 Task: Real Estate Property Sheet Template.
Action: Mouse moved to (244, 183)
Screenshot: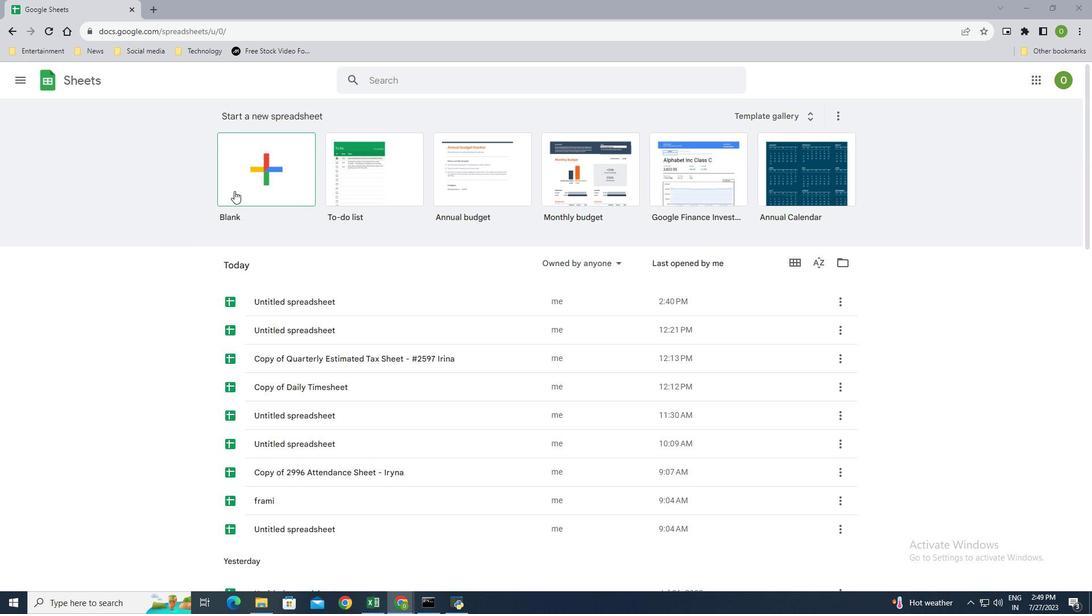 
Action: Mouse pressed left at (244, 183)
Screenshot: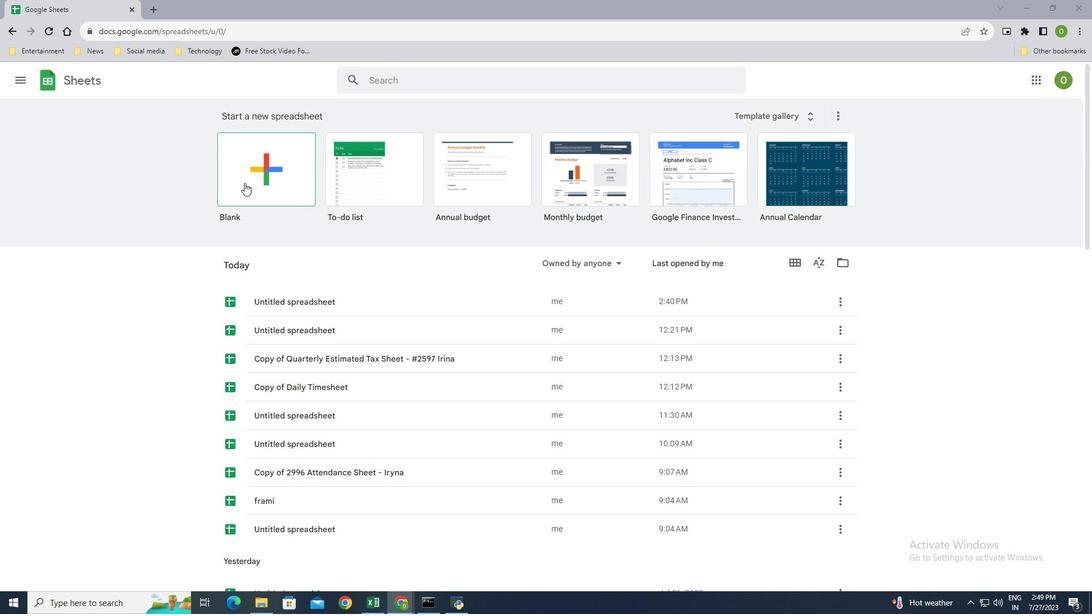 
Action: Mouse moved to (45, 178)
Screenshot: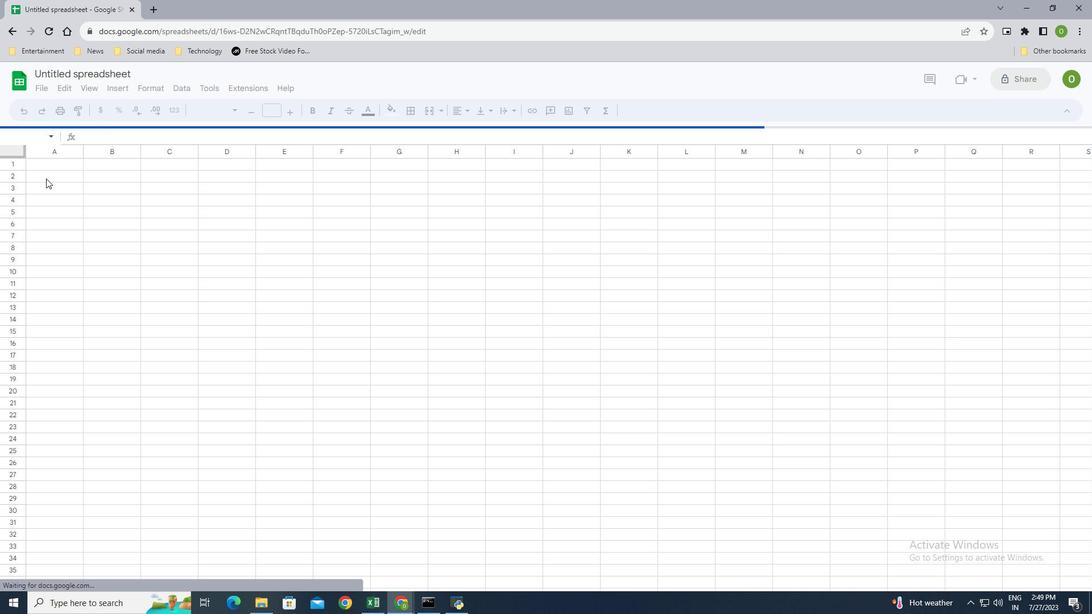 
Action: Mouse pressed left at (45, 178)
Screenshot: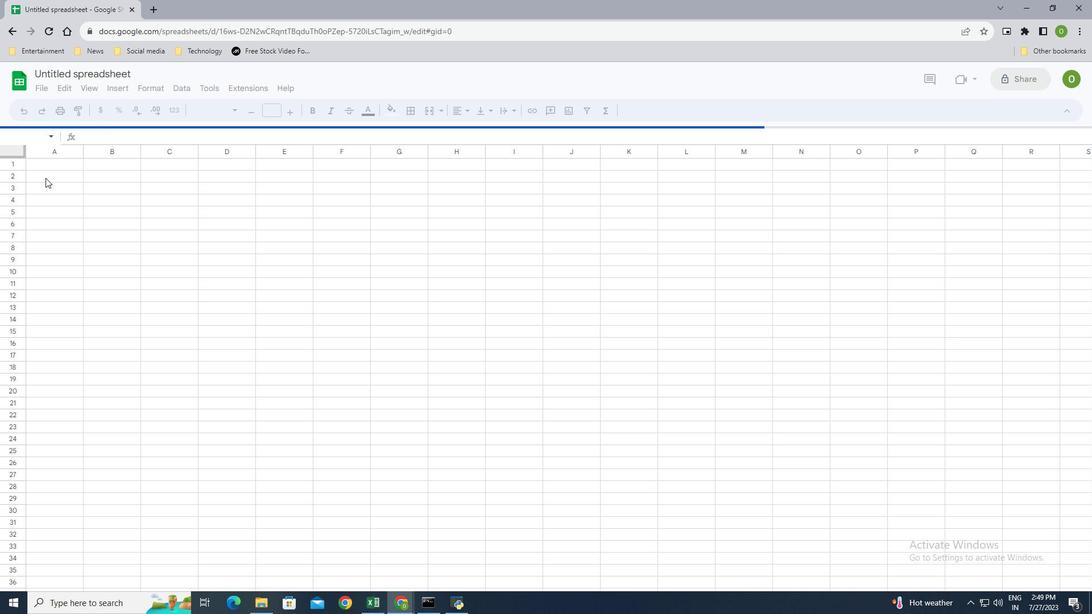 
Action: Mouse moved to (83, 151)
Screenshot: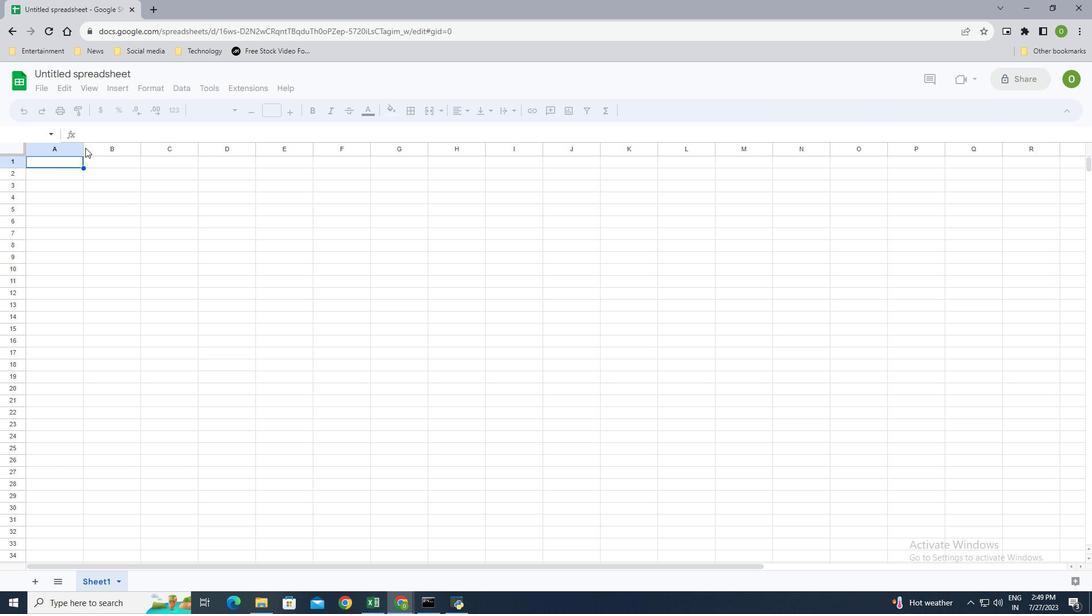 
Action: Mouse pressed left at (83, 151)
Screenshot: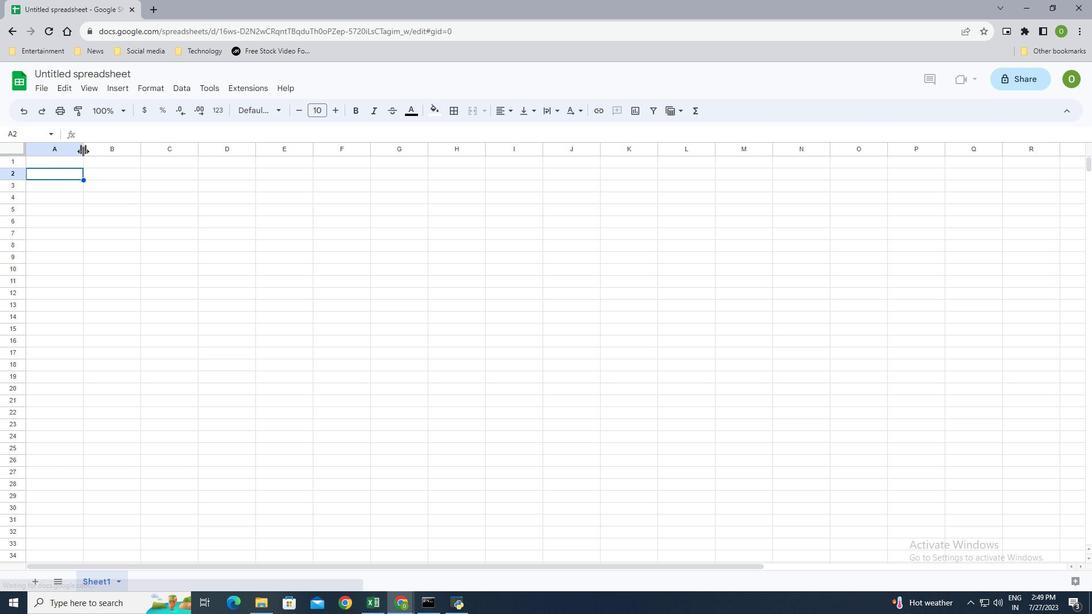 
Action: Mouse moved to (55, 175)
Screenshot: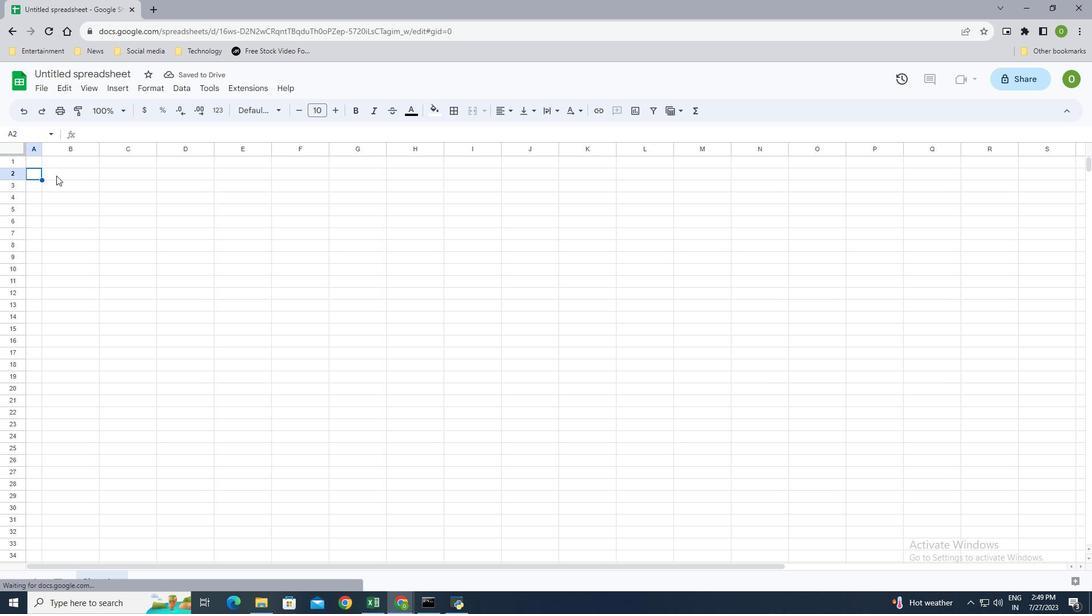 
Action: Mouse pressed left at (55, 175)
Screenshot: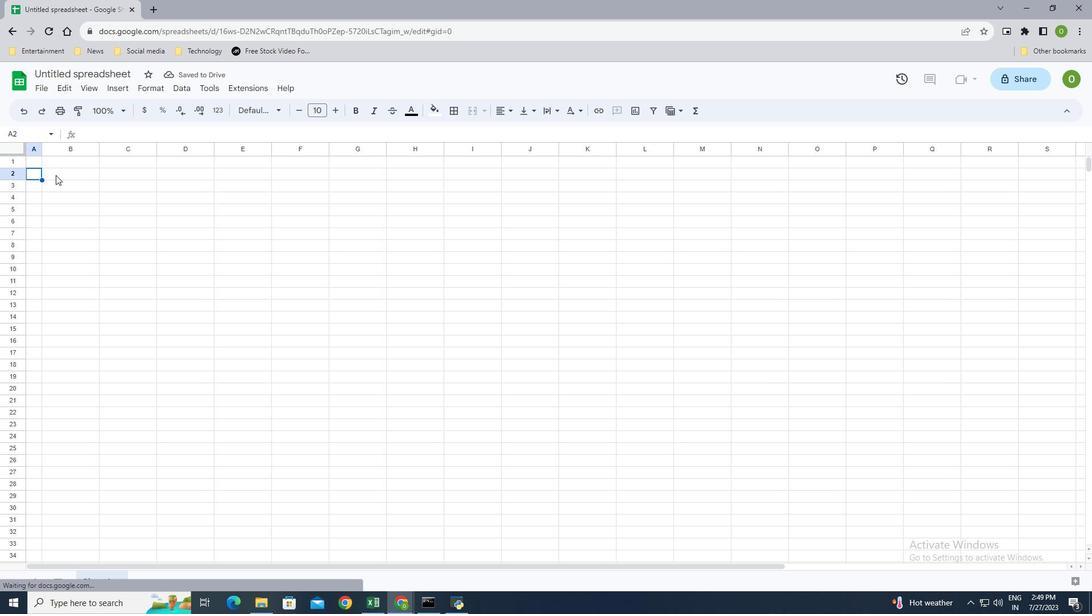 
Action: Mouse moved to (181, 178)
Screenshot: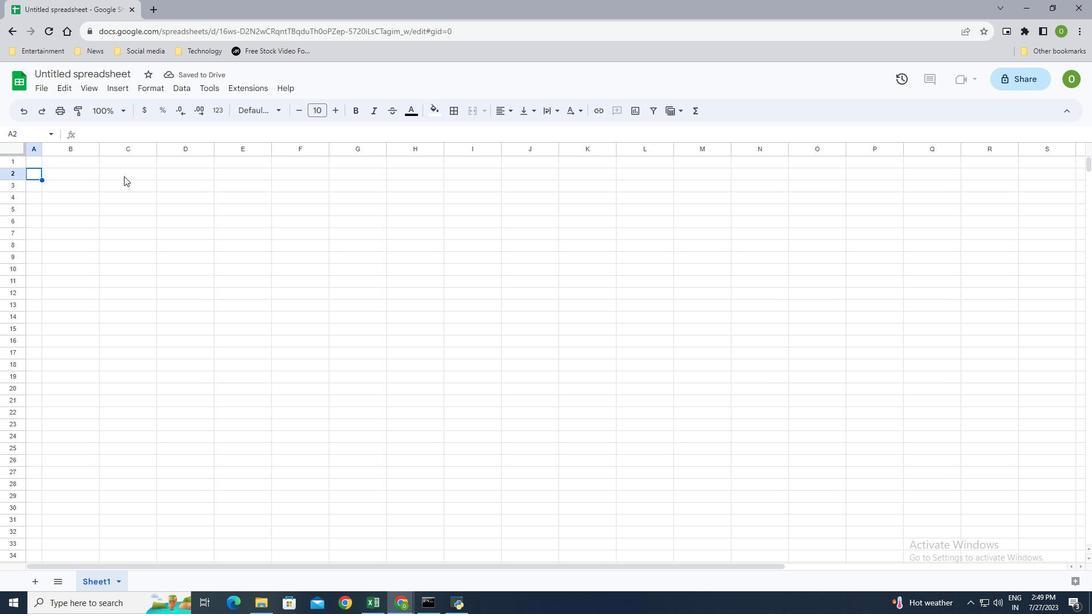 
Action: Key pressed <Key.up><Key.down><Key.shift>Ea<Key.backspace>stimated<Key.space><Key.shift>Taxes<Key.enter><Key.up><Key.shift_r><Key.right><Key.right><Key.right><Key.right><Key.down>
Screenshot: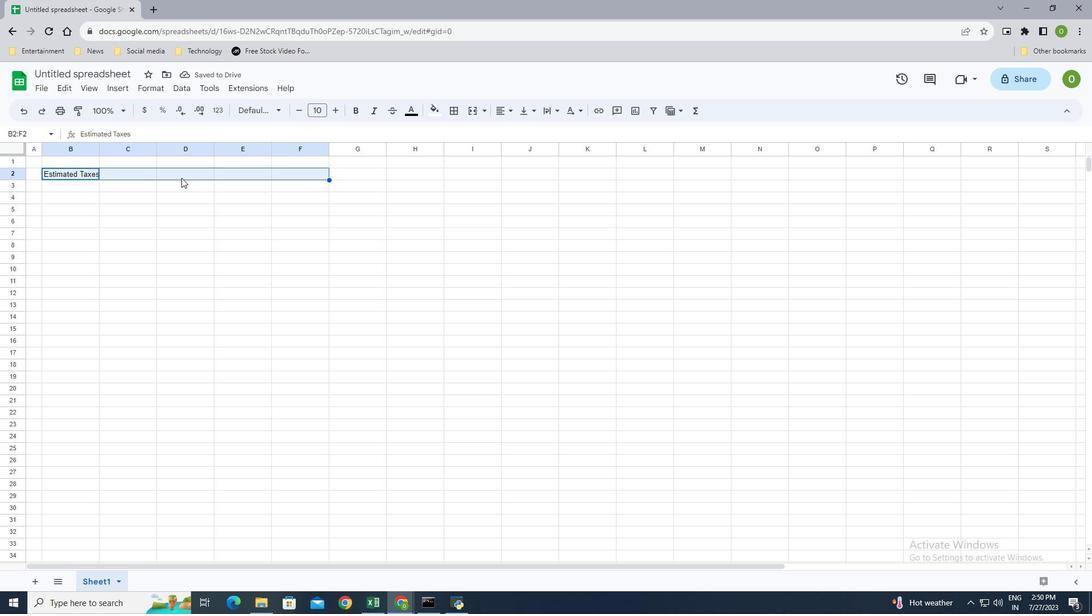 
Action: Mouse moved to (473, 110)
Screenshot: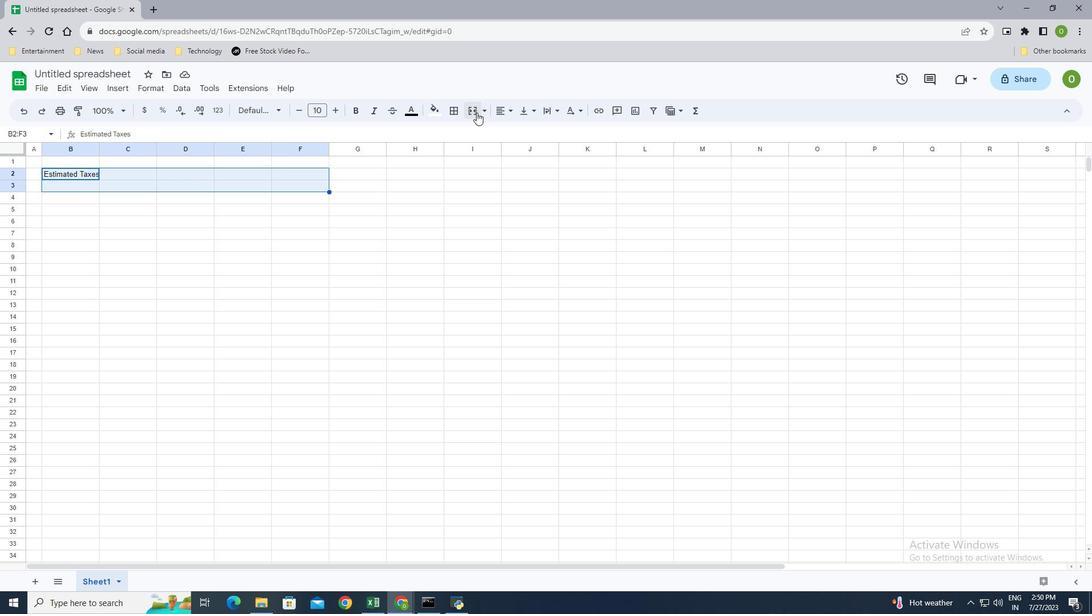 
Action: Mouse pressed left at (473, 110)
Screenshot: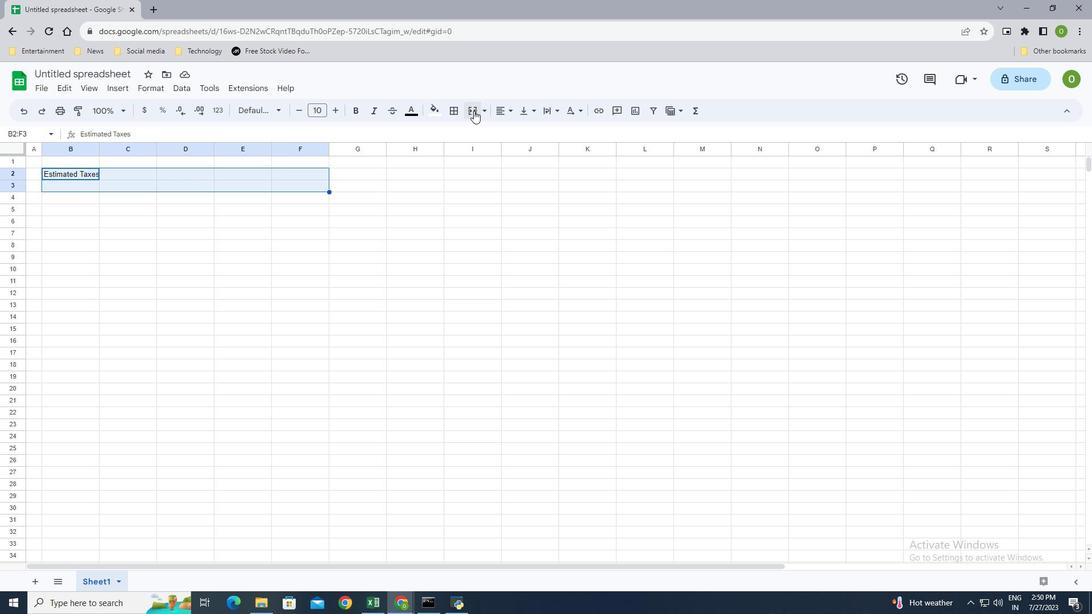 
Action: Mouse moved to (510, 107)
Screenshot: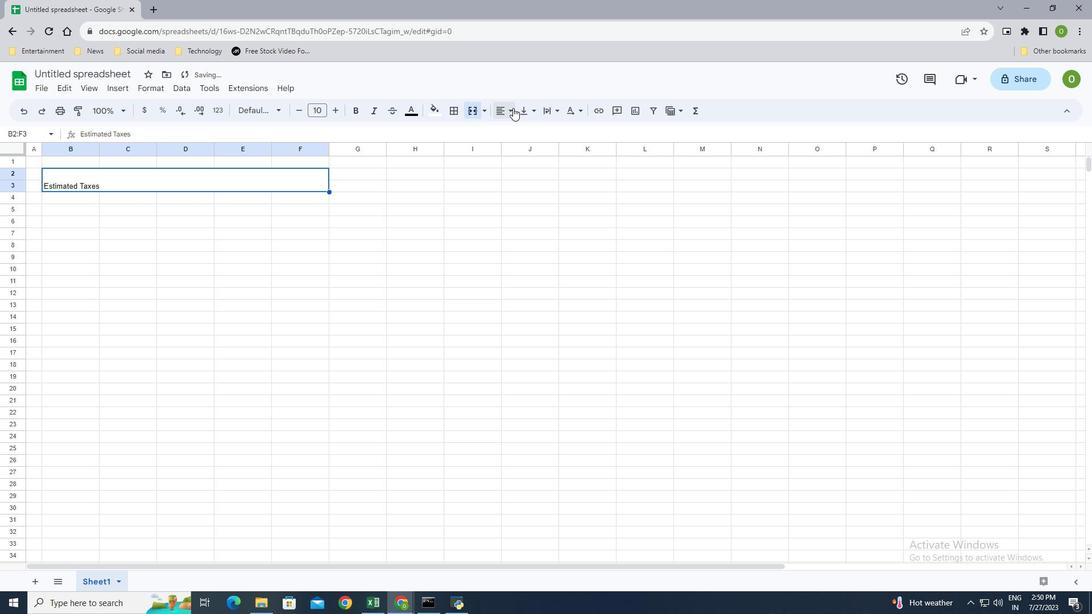 
Action: Mouse pressed left at (510, 107)
Screenshot: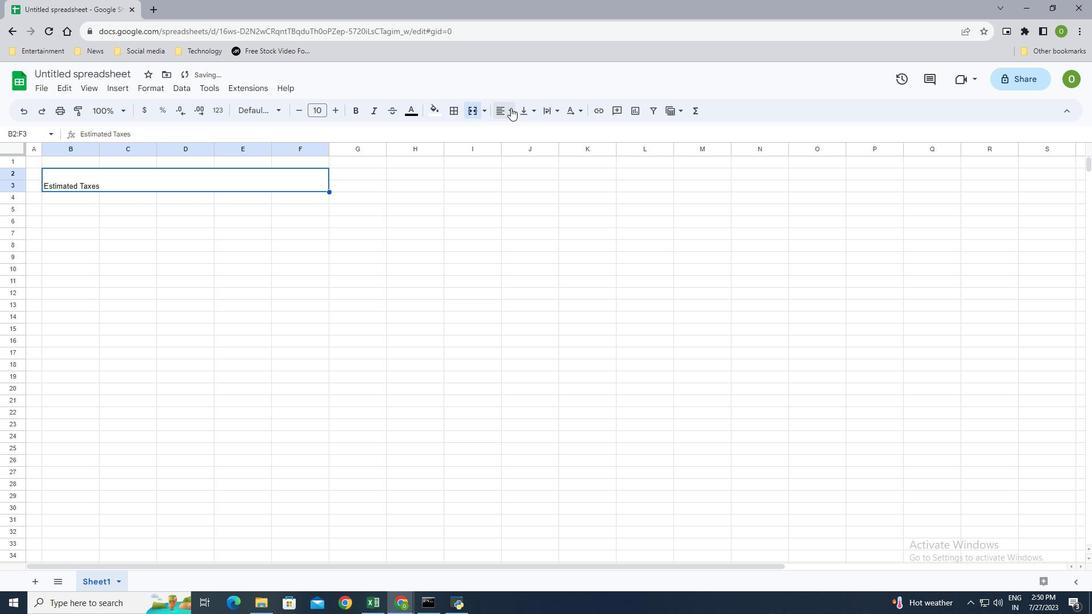 
Action: Mouse moved to (530, 106)
Screenshot: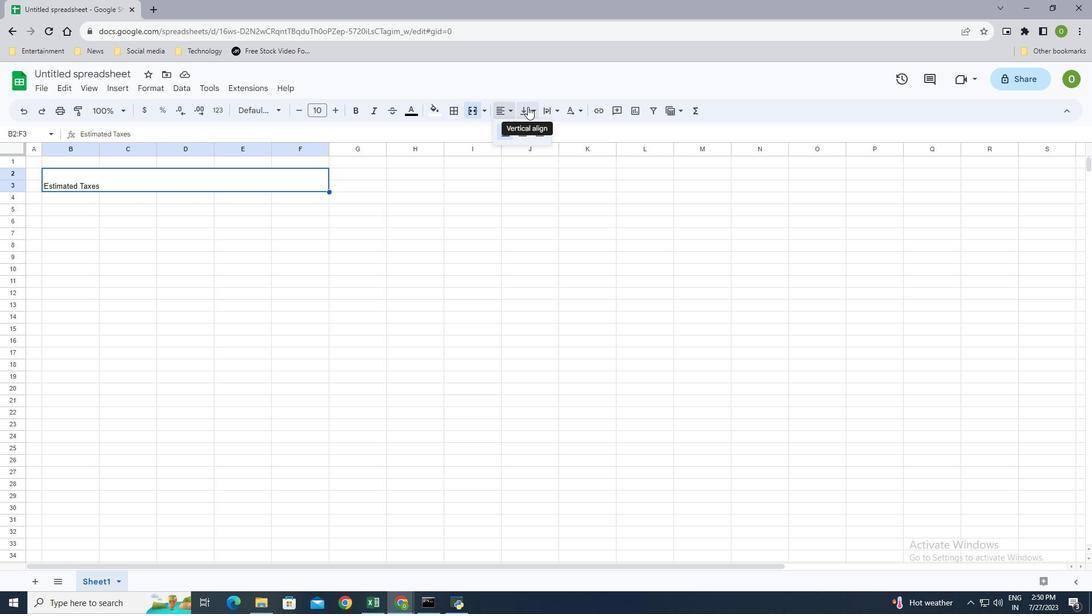 
Action: Mouse pressed left at (530, 106)
Screenshot: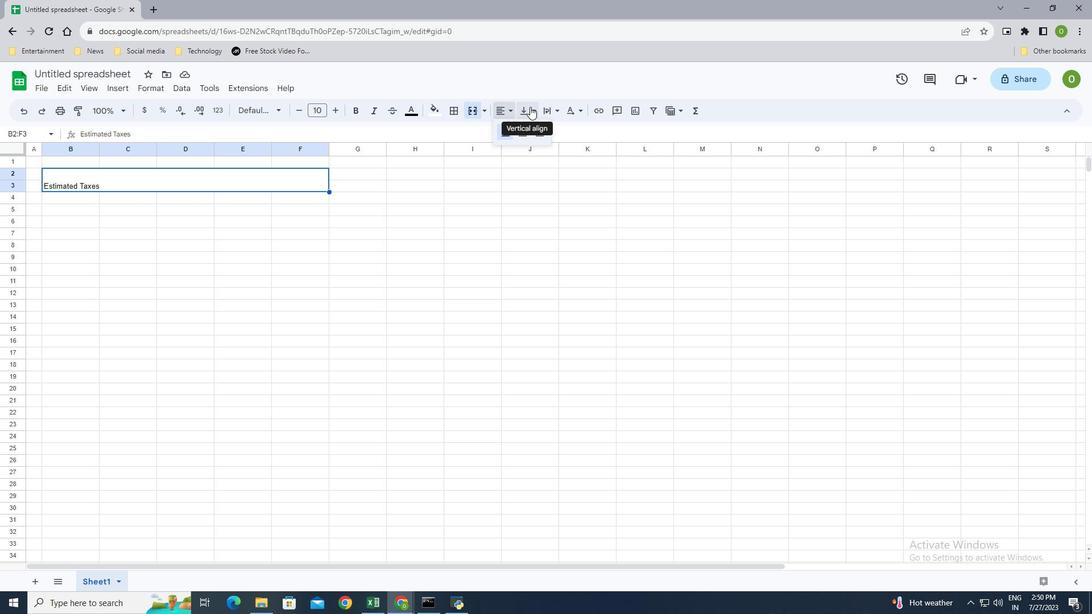 
Action: Mouse moved to (546, 130)
Screenshot: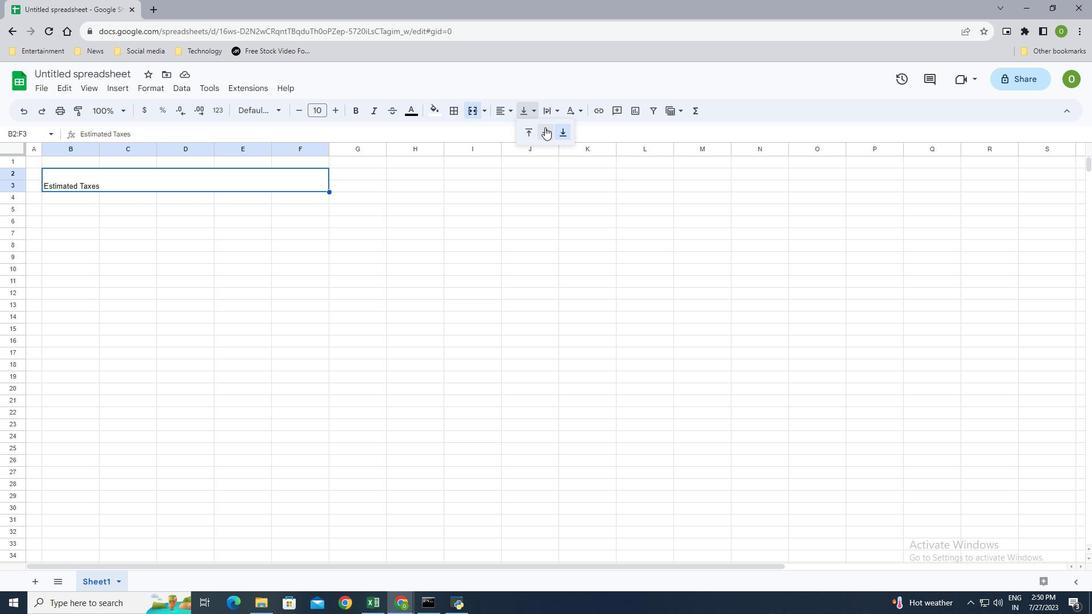 
Action: Mouse pressed left at (546, 130)
Screenshot: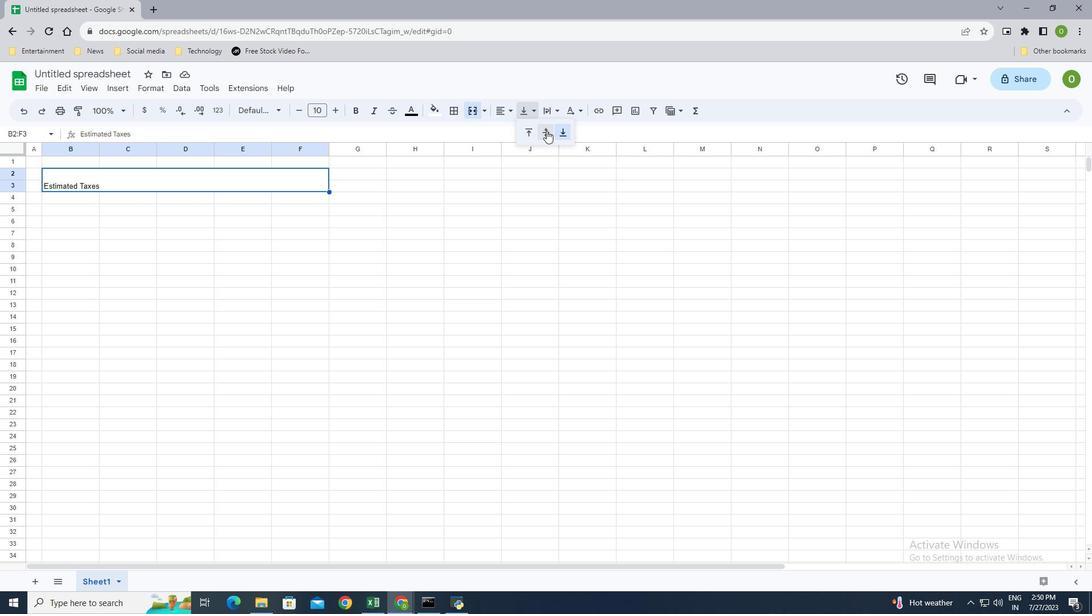 
Action: Mouse moved to (339, 108)
Screenshot: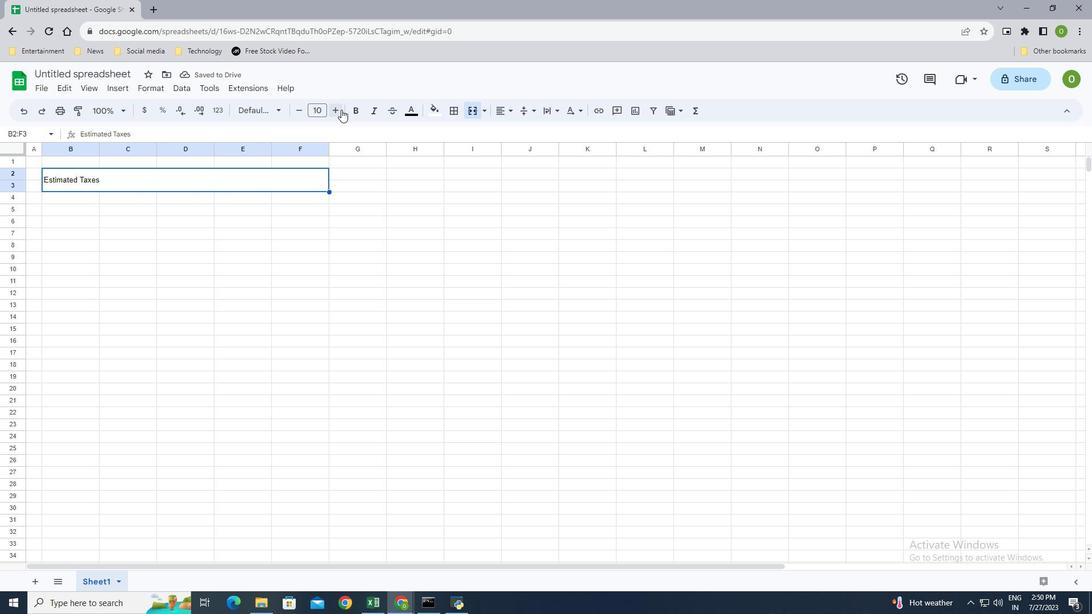 
Action: Mouse pressed left at (339, 108)
Screenshot: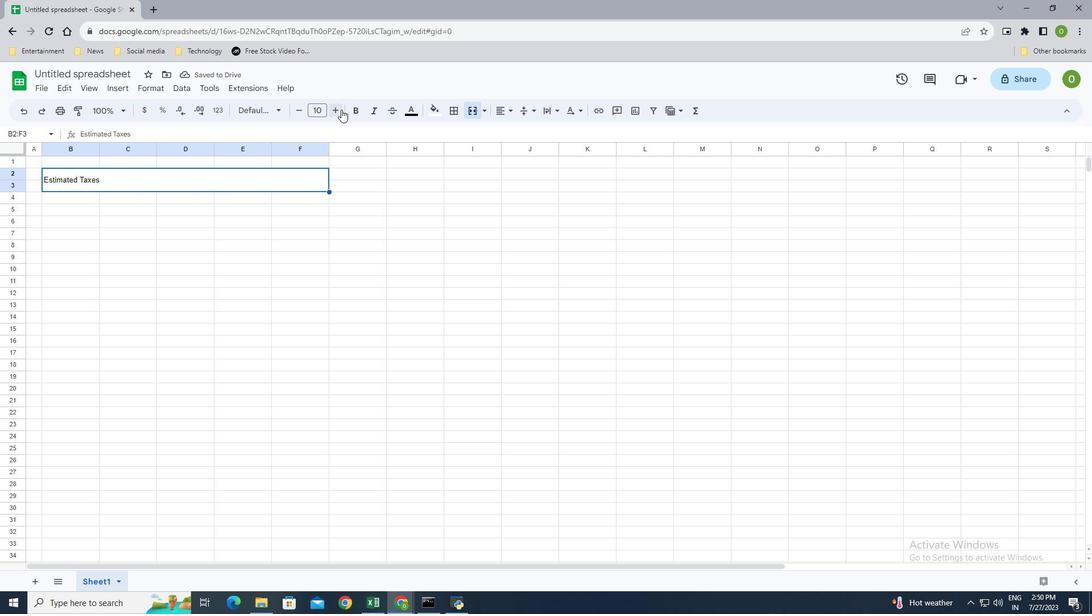 
Action: Mouse pressed left at (339, 108)
Screenshot: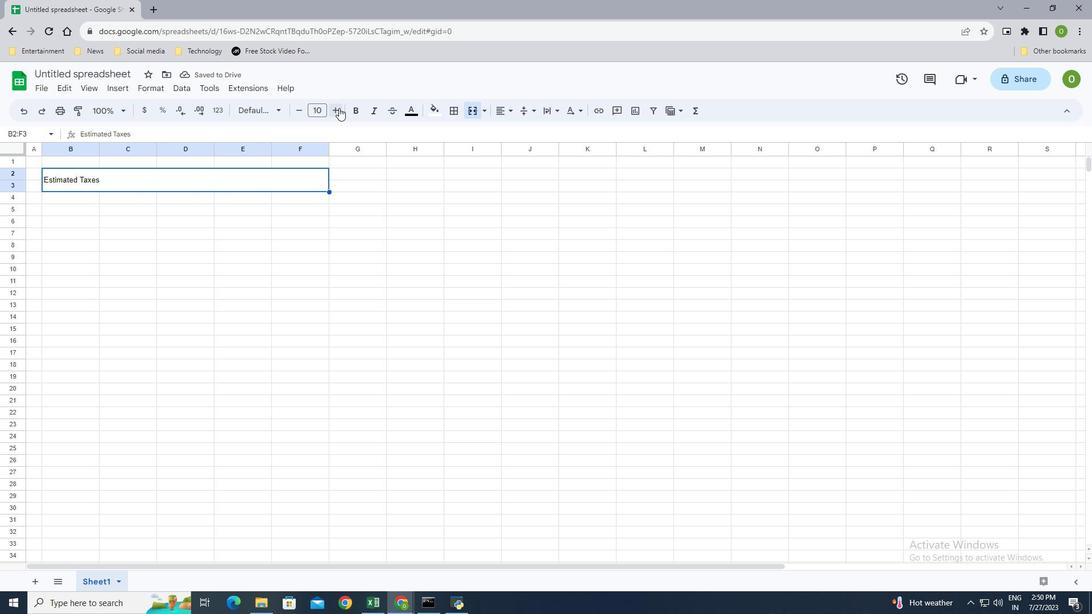
Action: Mouse pressed left at (339, 108)
Screenshot: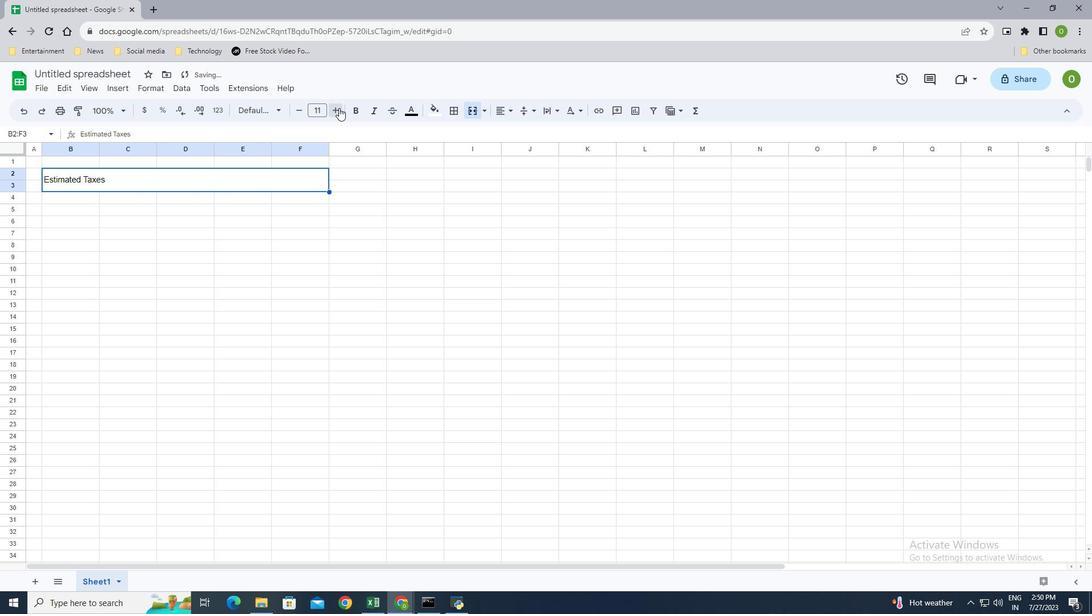 
Action: Mouse pressed left at (339, 108)
Screenshot: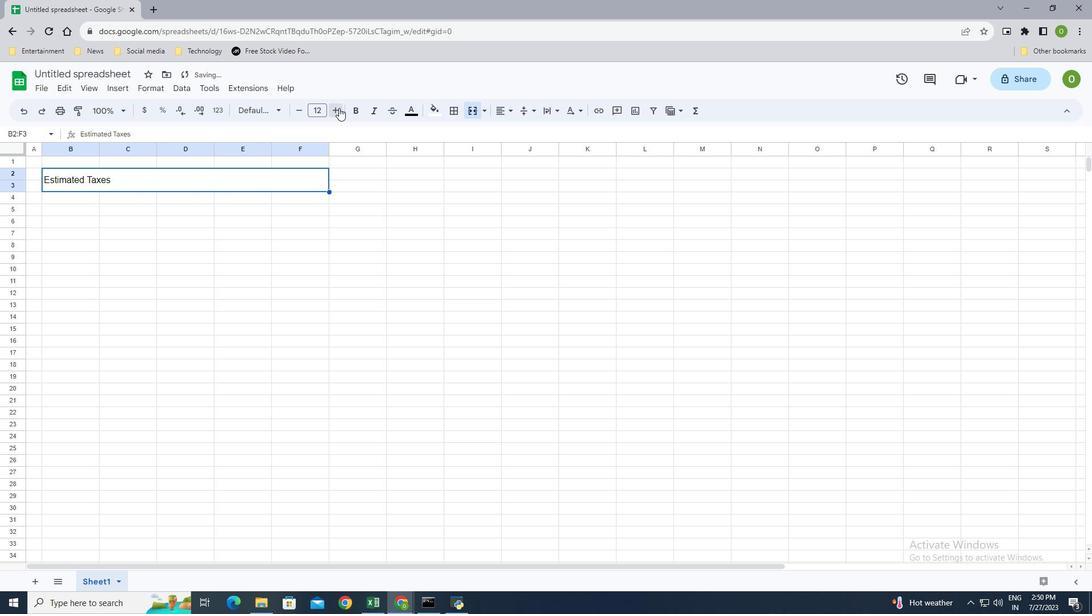 
Action: Mouse pressed left at (339, 108)
Screenshot: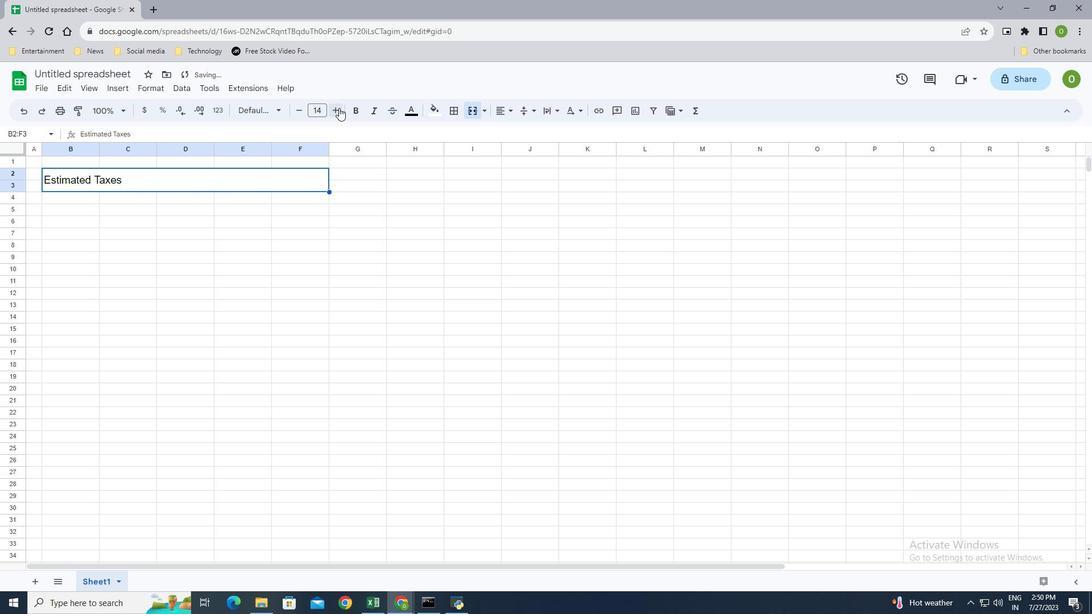 
Action: Mouse pressed left at (339, 108)
Screenshot: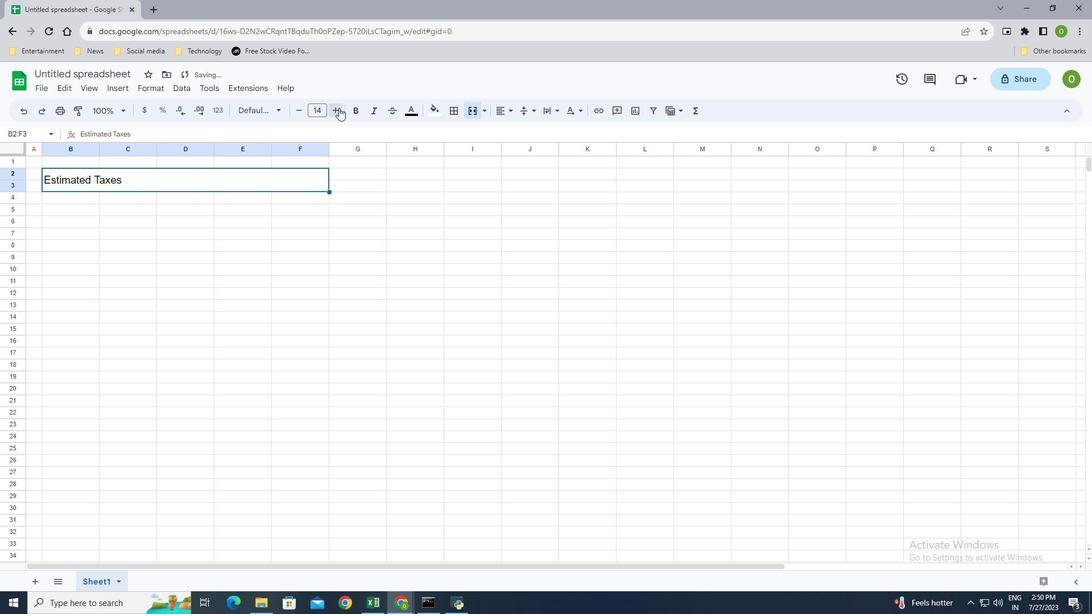 
Action: Mouse pressed left at (339, 108)
Screenshot: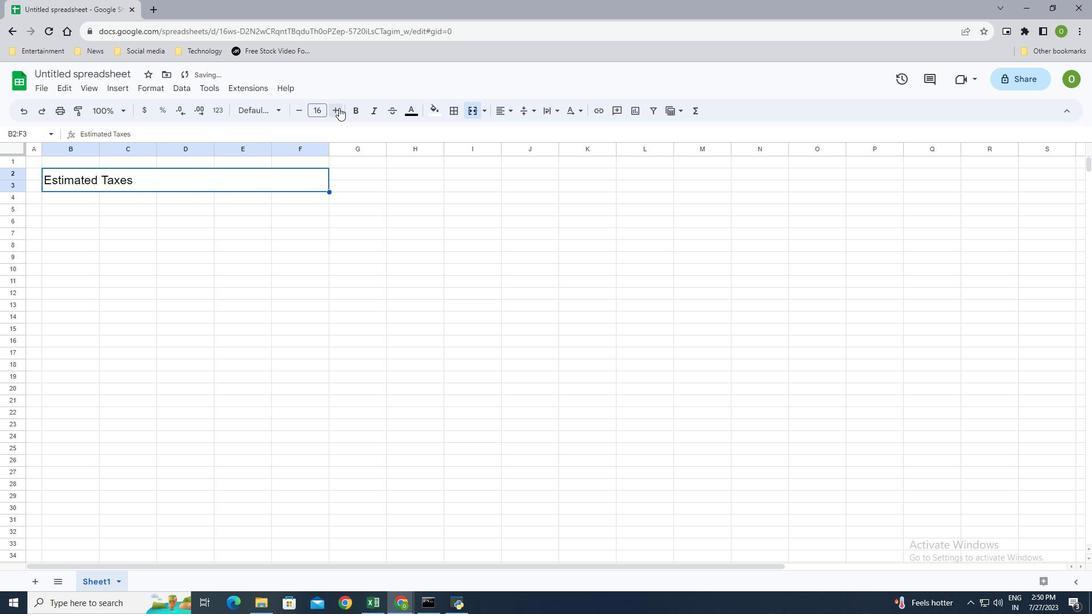 
Action: Mouse pressed left at (339, 108)
Screenshot: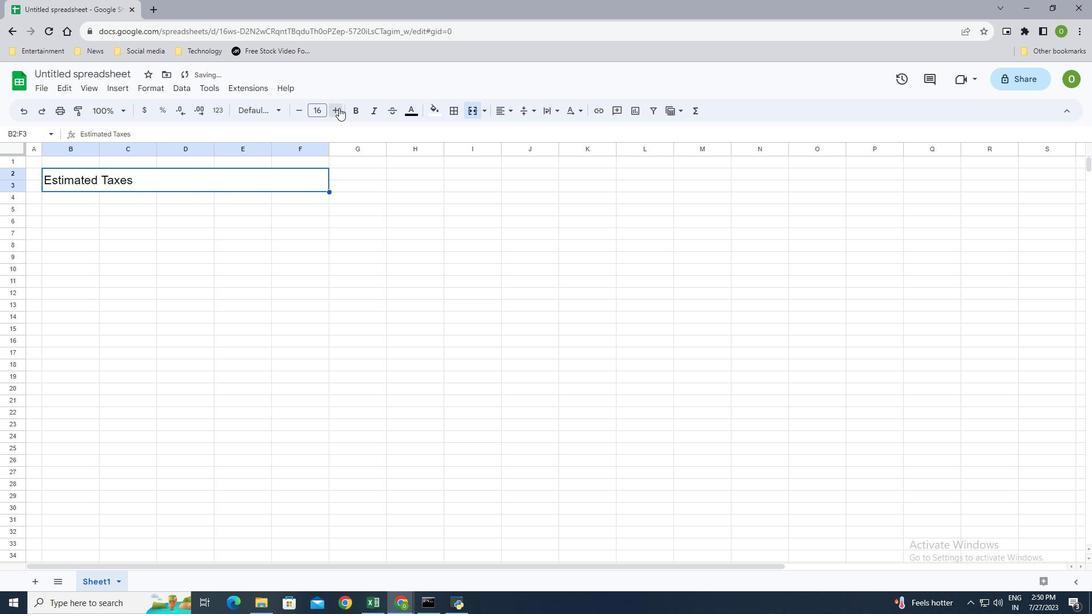 
Action: Mouse pressed left at (339, 108)
Screenshot: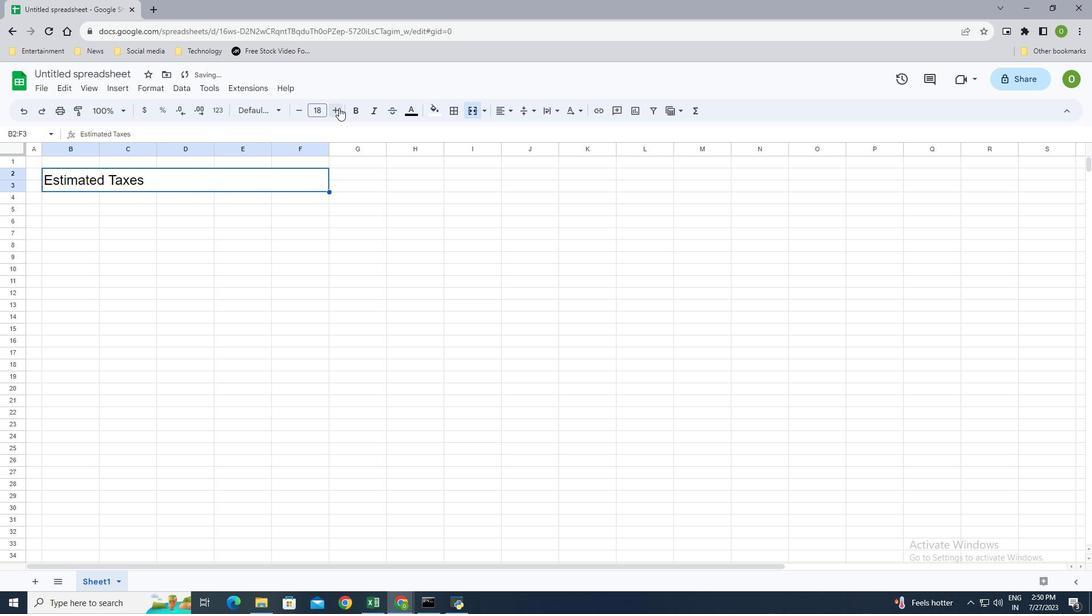 
Action: Mouse pressed left at (339, 108)
Screenshot: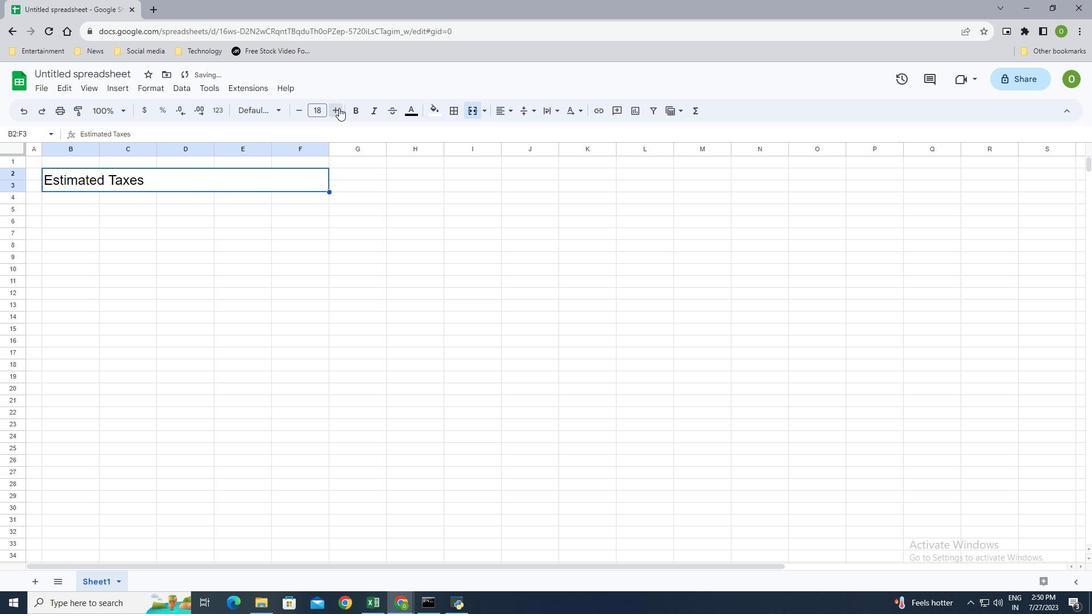 
Action: Mouse pressed left at (339, 108)
Screenshot: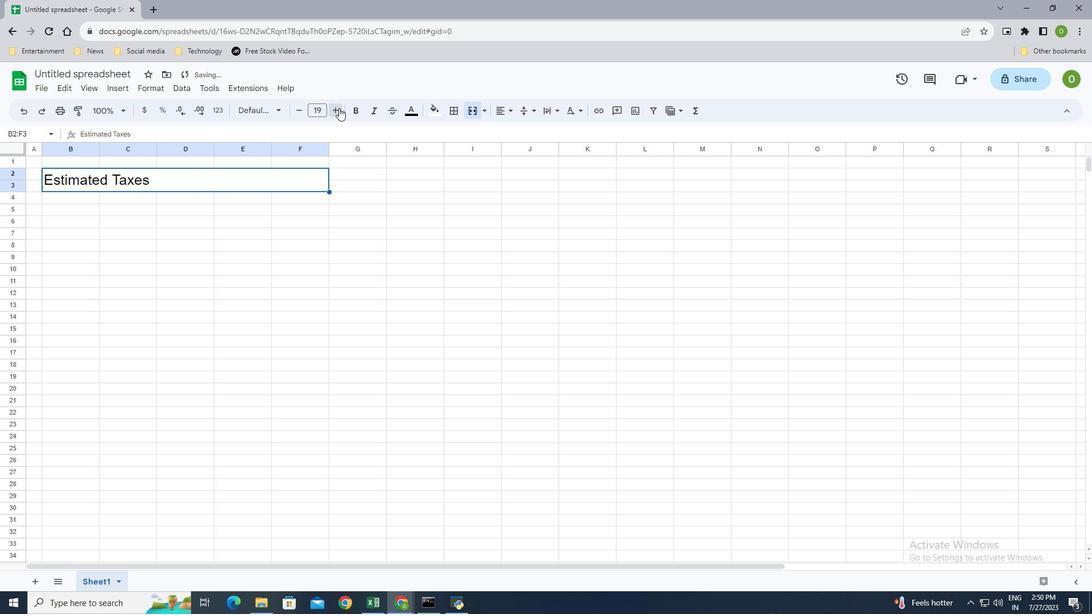 
Action: Mouse pressed left at (339, 108)
Screenshot: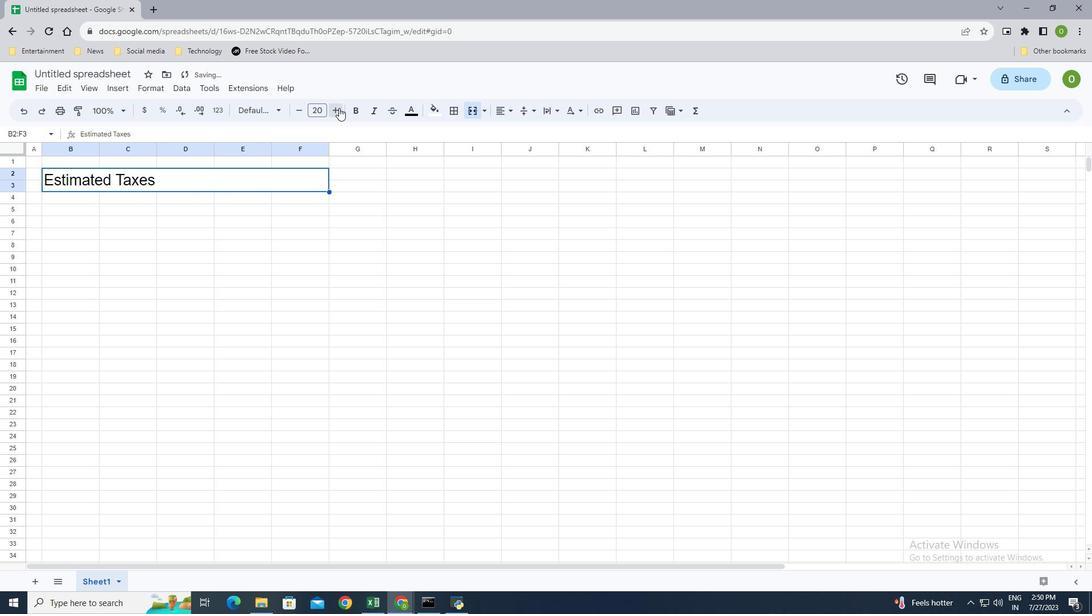 
Action: Mouse pressed left at (339, 108)
Screenshot: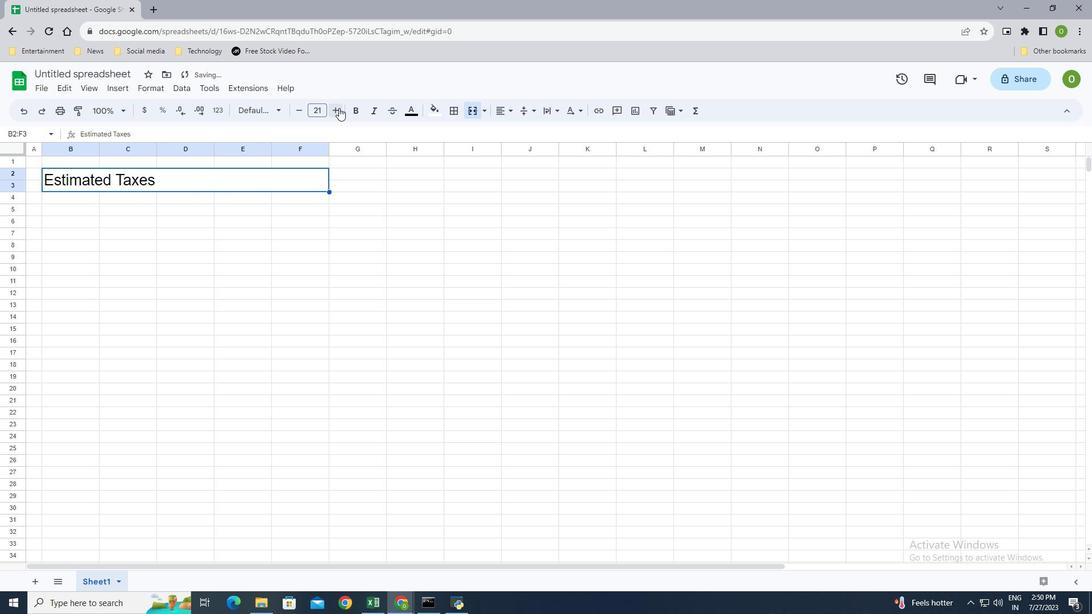 
Action: Mouse pressed left at (339, 108)
Screenshot: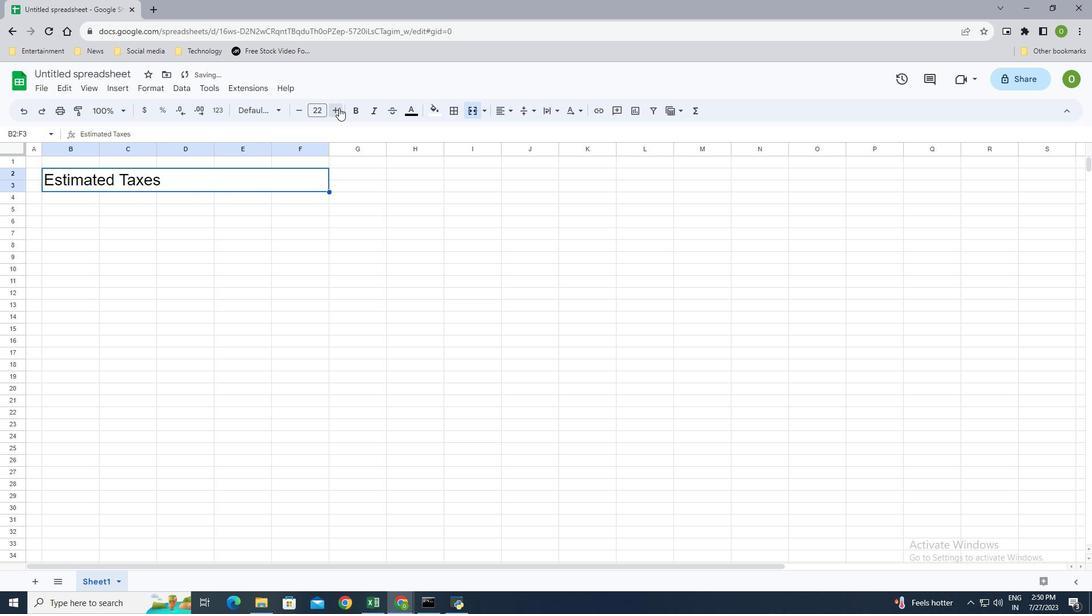 
Action: Mouse pressed left at (339, 108)
Screenshot: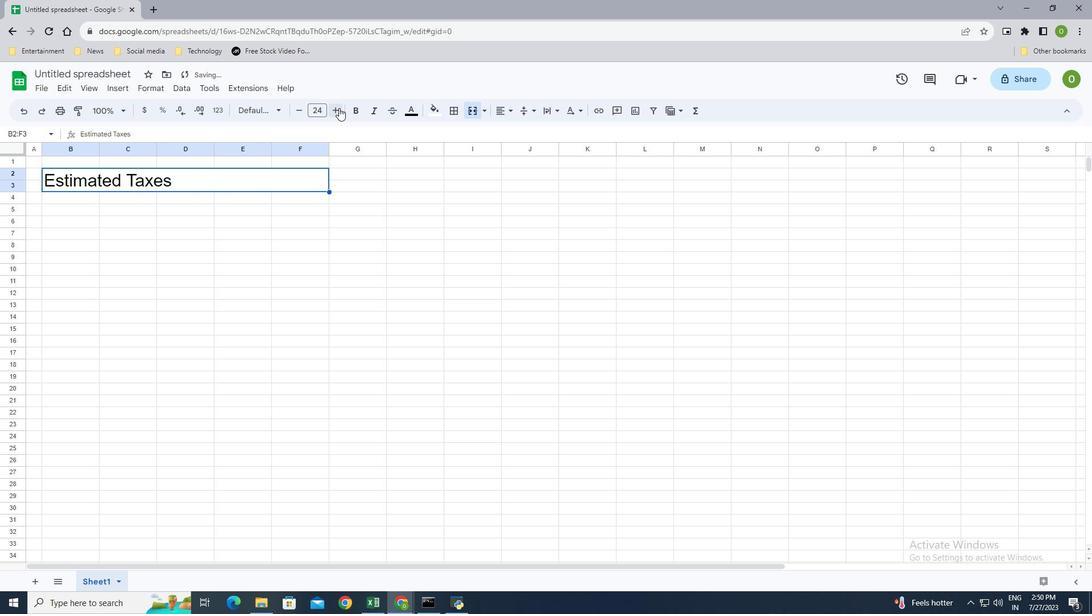
Action: Mouse moved to (262, 107)
Screenshot: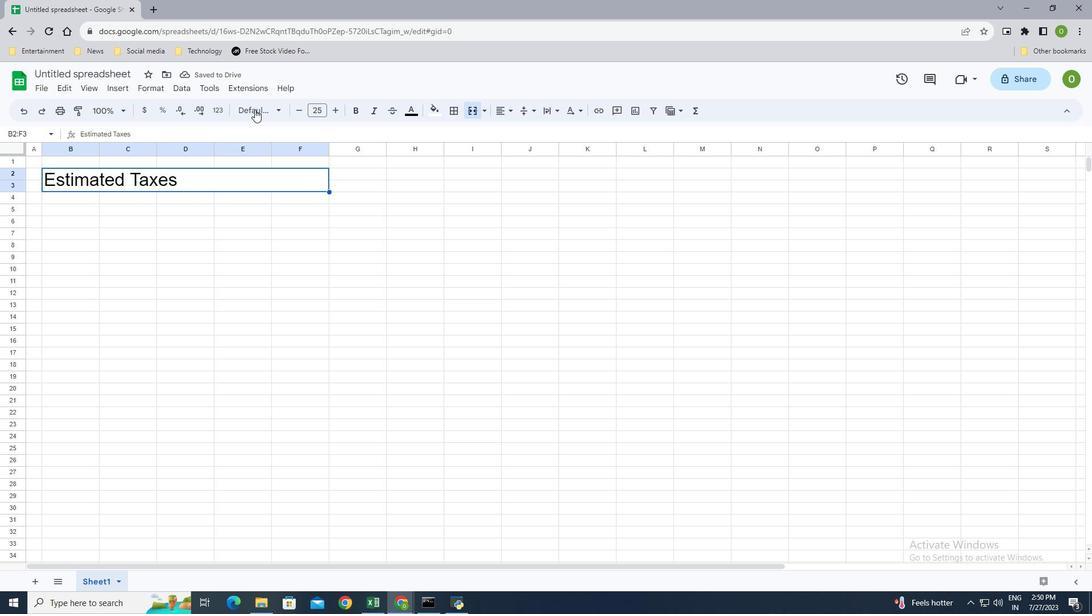 
Action: Mouse pressed left at (262, 107)
Screenshot: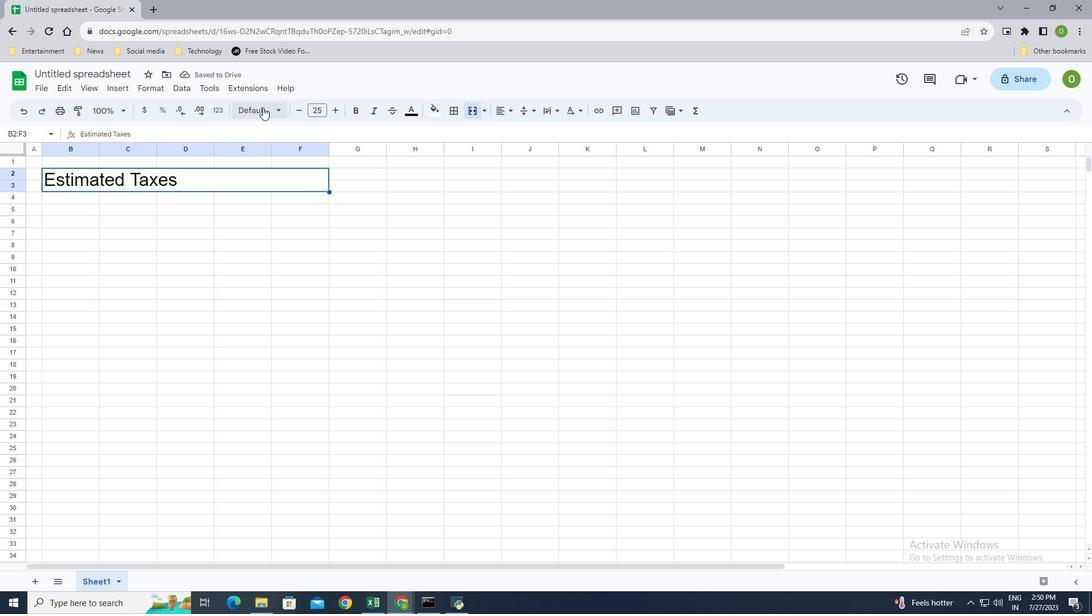 
Action: Mouse moved to (276, 134)
Screenshot: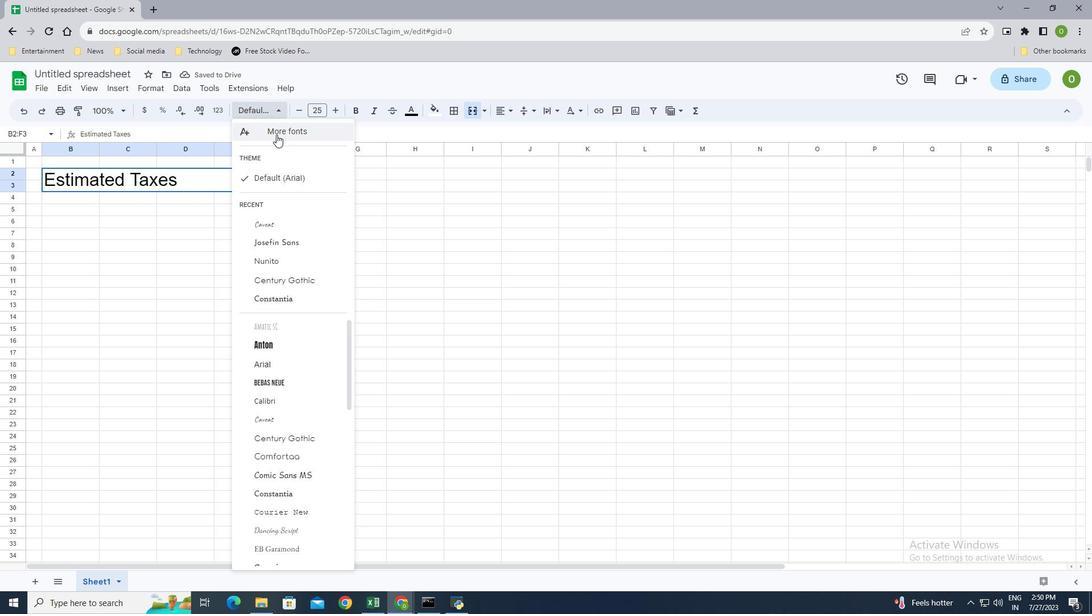 
Action: Mouse pressed left at (276, 134)
Screenshot: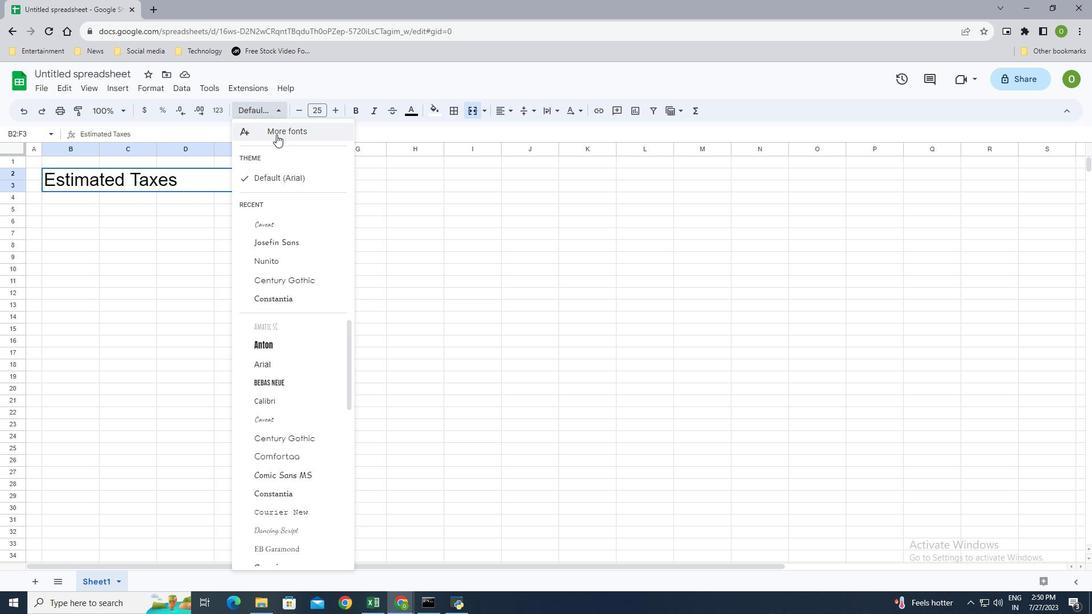 
Action: Mouse moved to (354, 195)
Screenshot: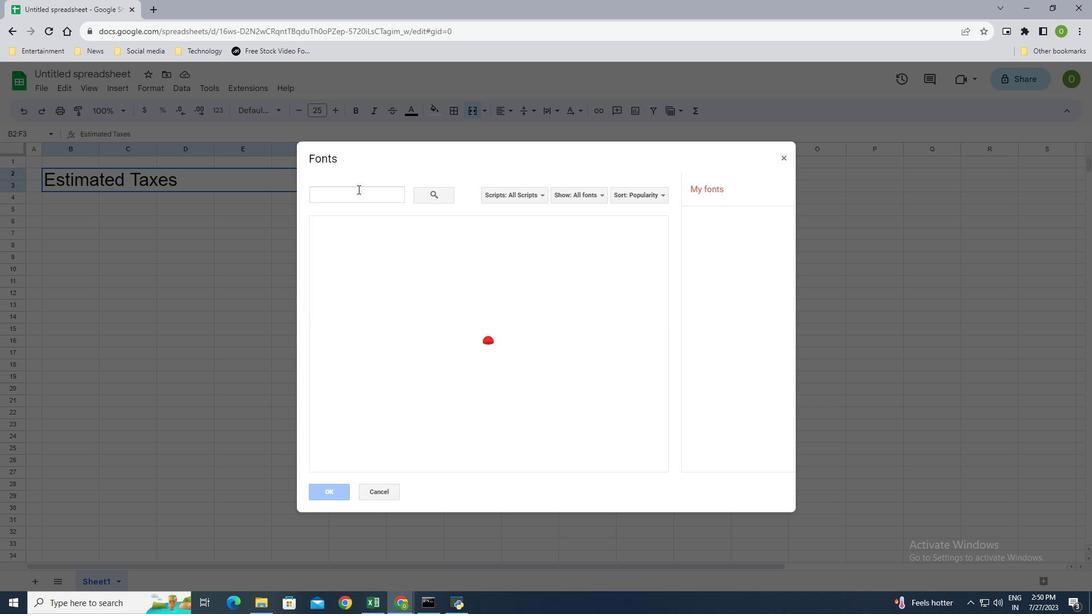 
Action: Mouse pressed left at (354, 195)
Screenshot: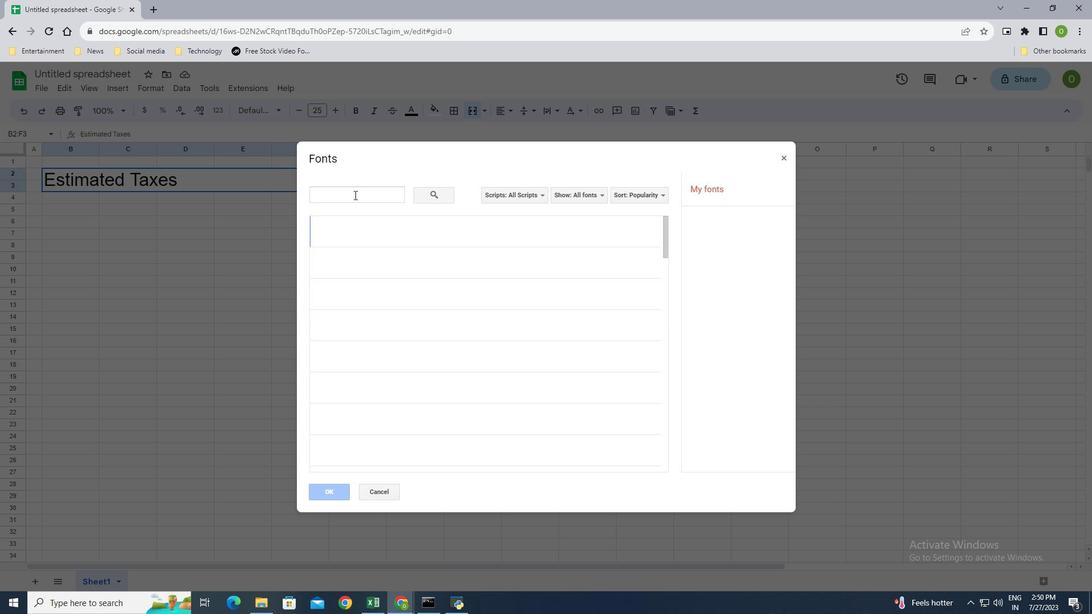 
Action: Key pressed inter
Screenshot: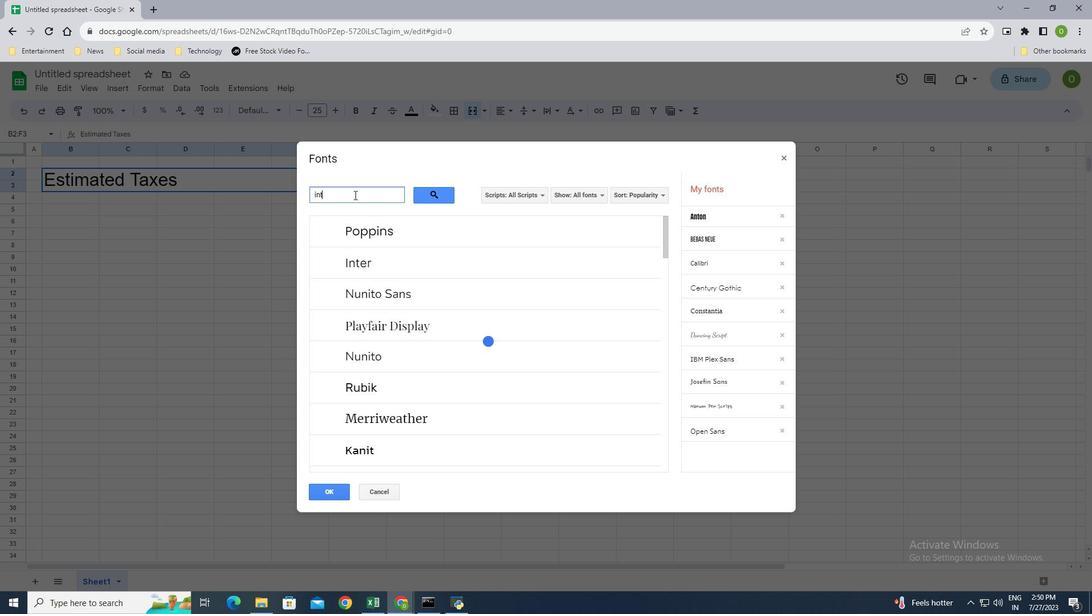 
Action: Mouse moved to (375, 229)
Screenshot: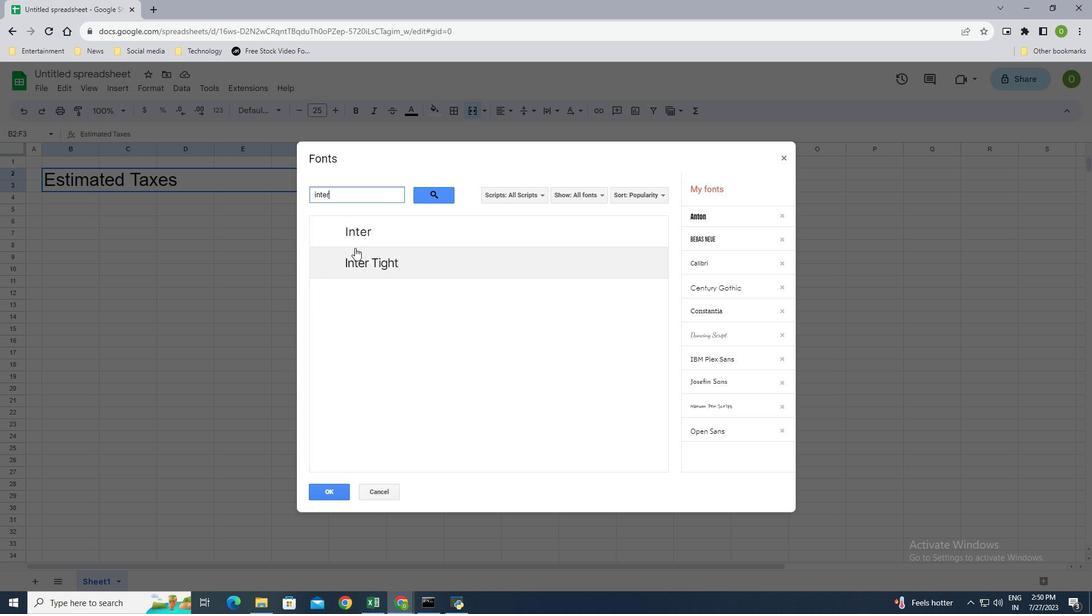 
Action: Mouse pressed left at (375, 229)
Screenshot: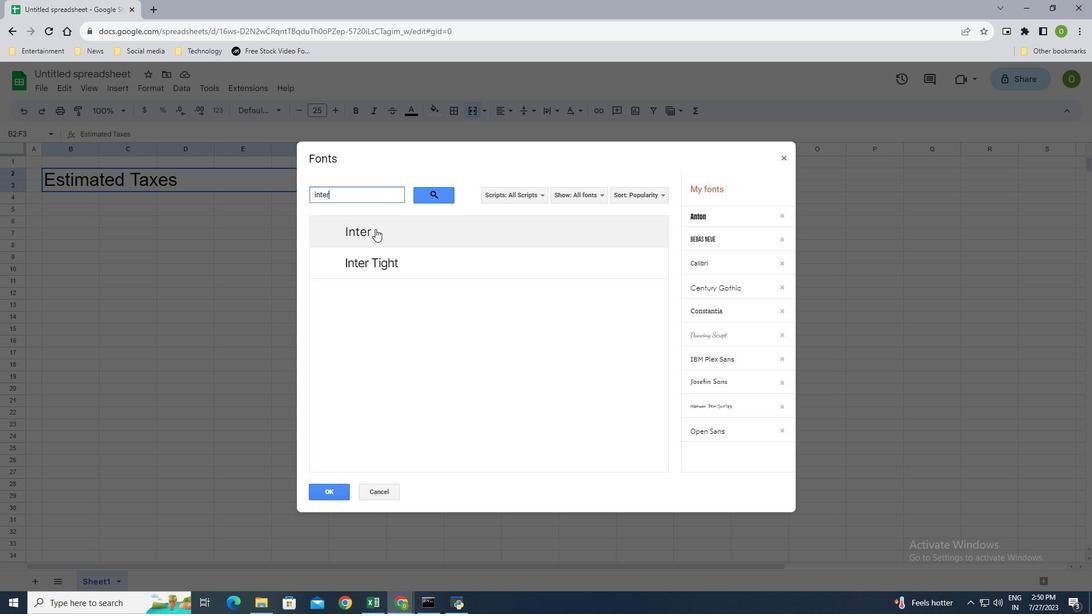 
Action: Mouse moved to (323, 492)
Screenshot: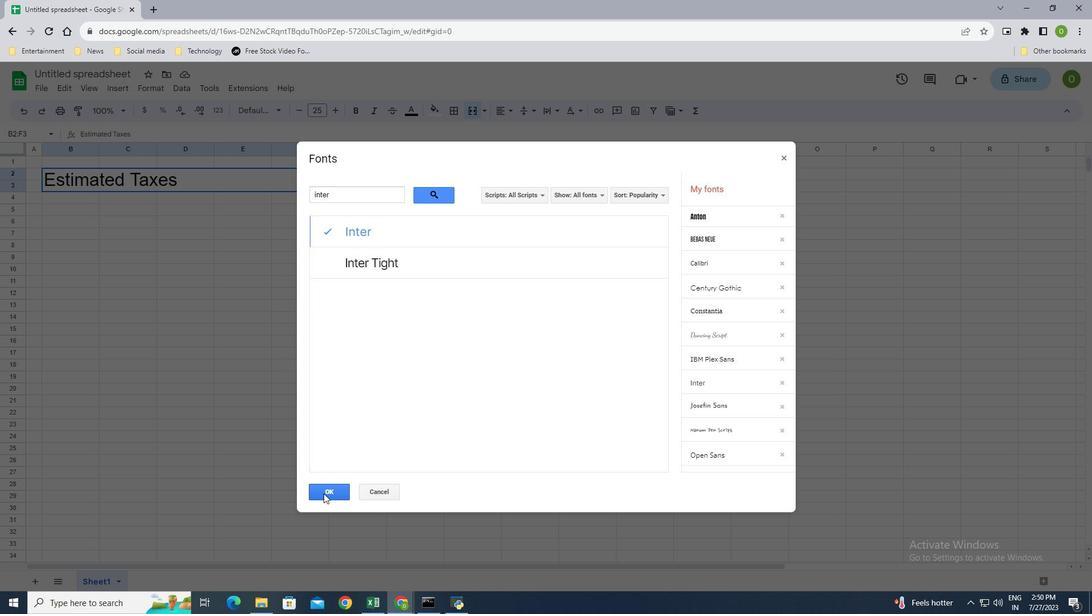 
Action: Mouse pressed left at (323, 492)
Screenshot: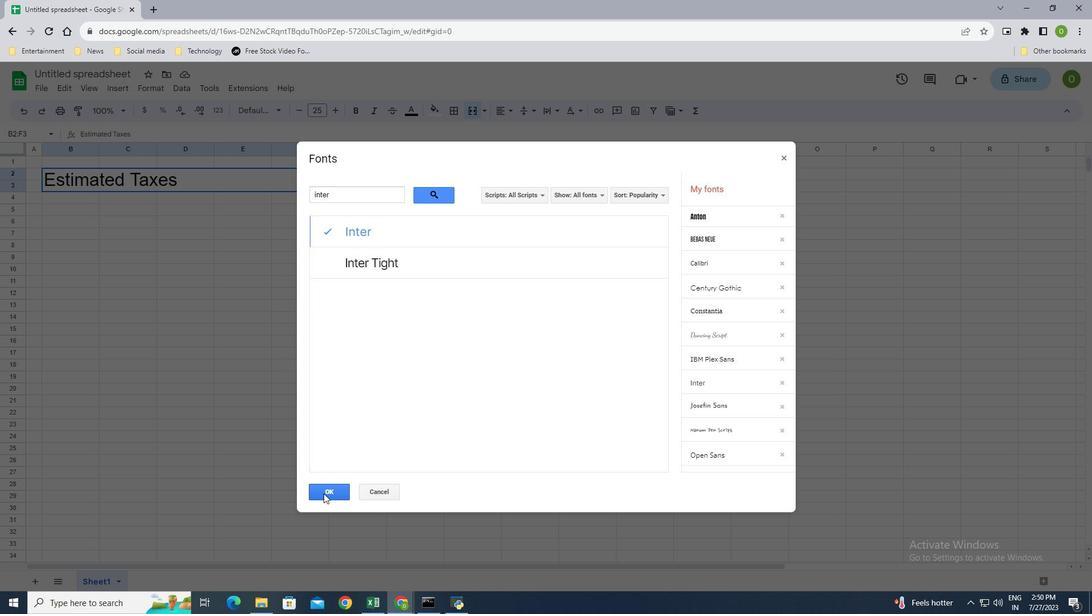 
Action: Mouse moved to (340, 173)
Screenshot: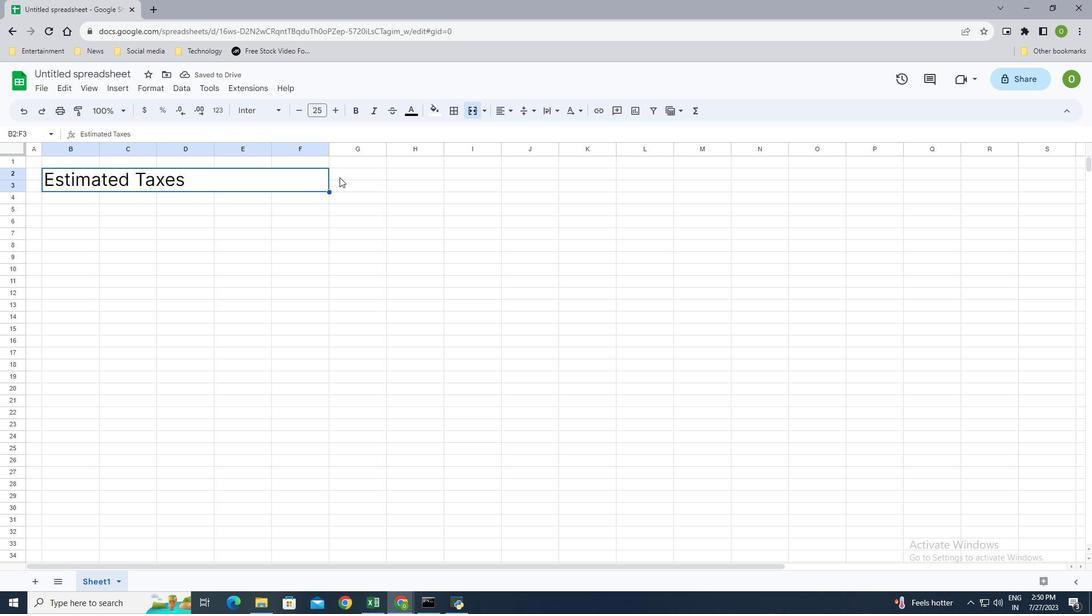 
Action: Mouse pressed left at (340, 173)
Screenshot: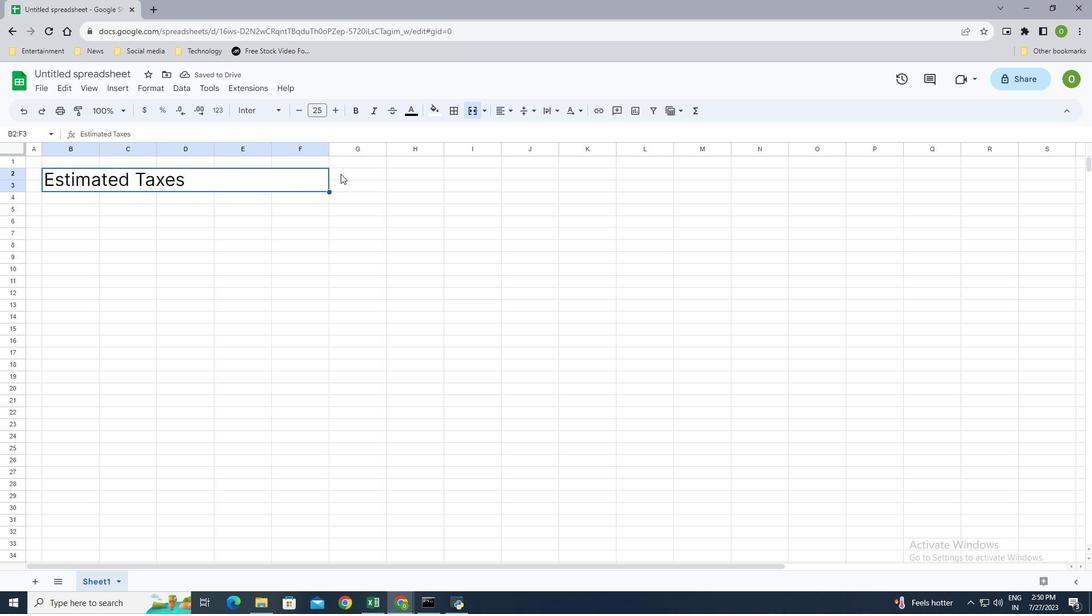 
Action: Mouse moved to (473, 215)
Screenshot: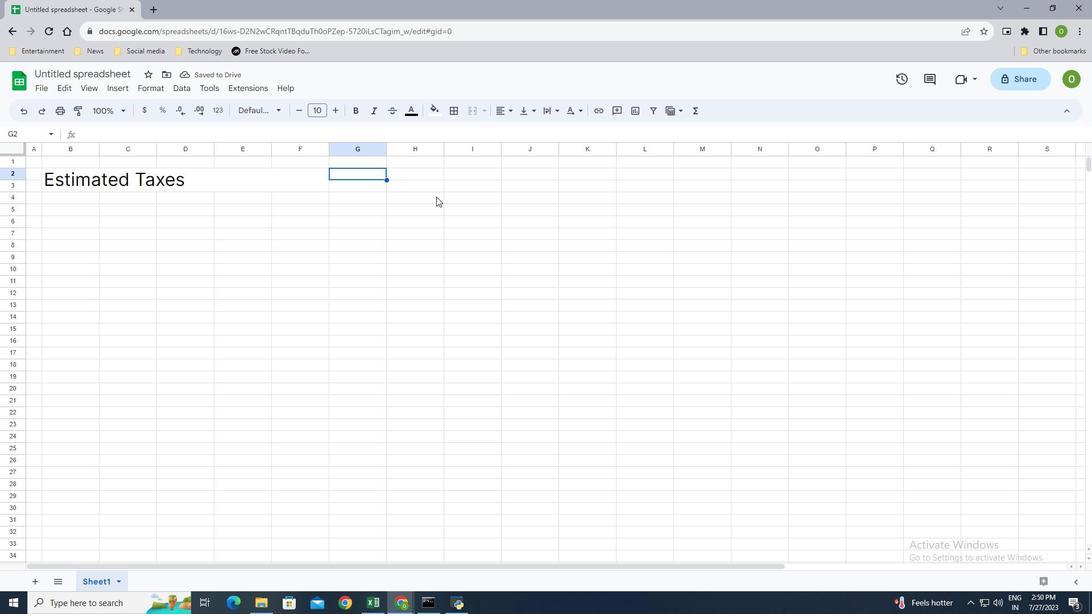 
Action: Key pressed <Key.right><Key.left><Key.shift_r><Key.right>ctrl+M
Screenshot: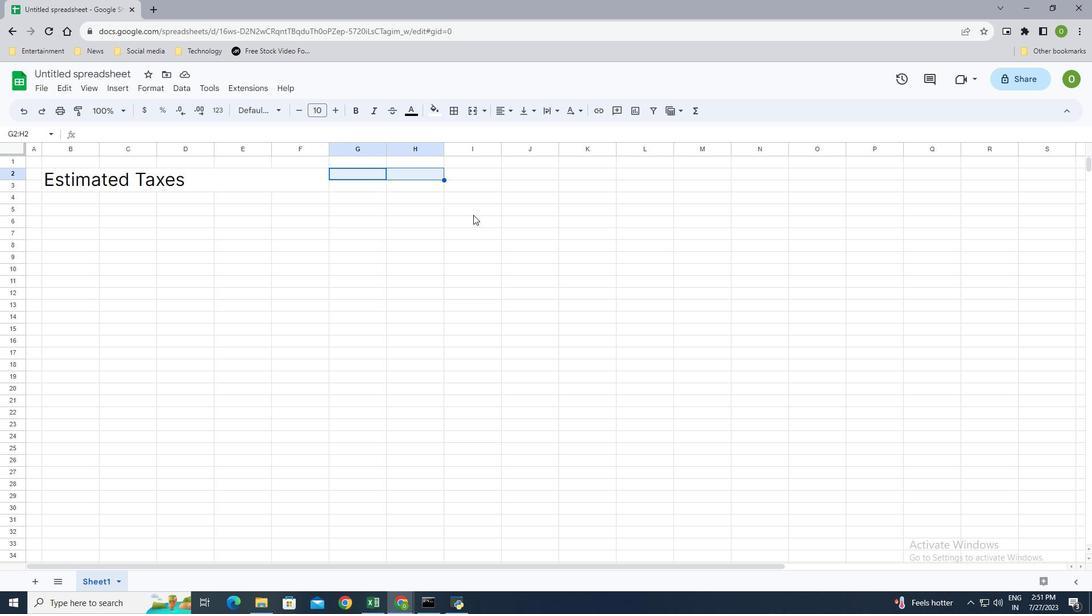 
Action: Mouse moved to (471, 108)
Screenshot: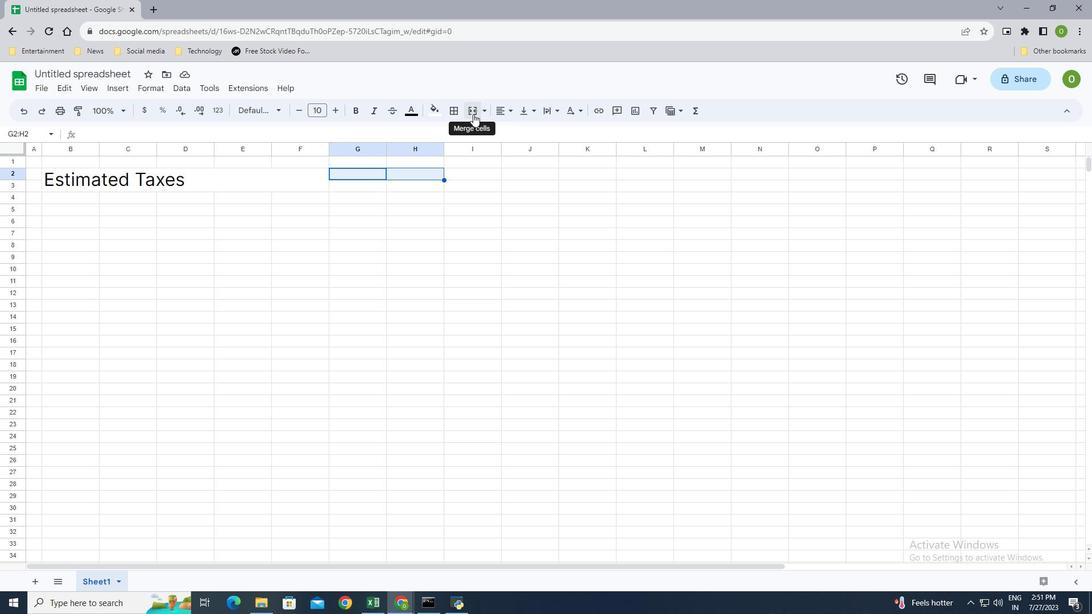 
Action: Mouse pressed left at (471, 108)
Screenshot: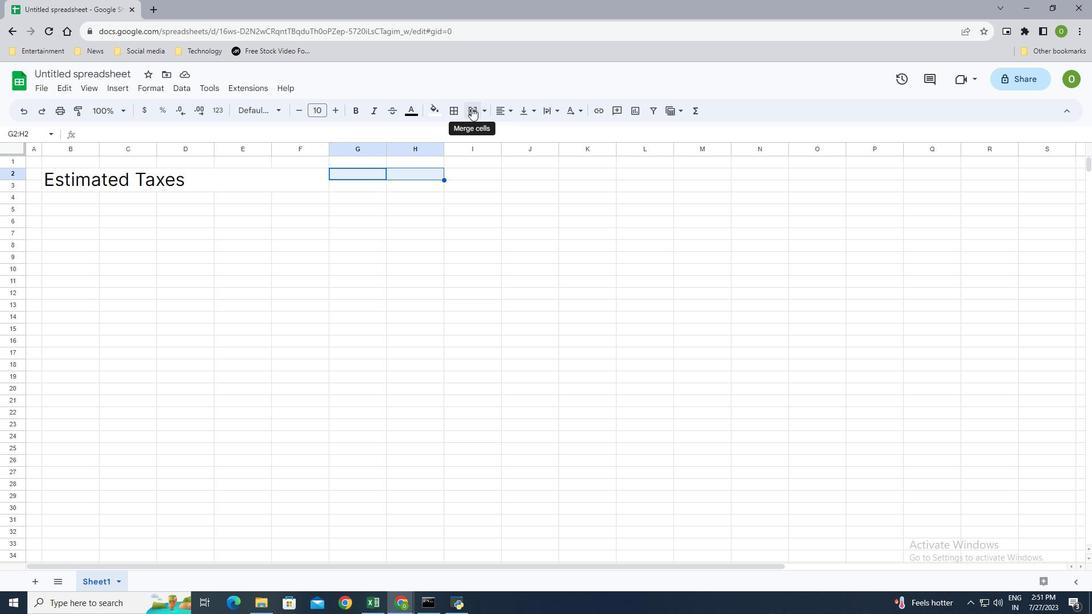 
Action: Mouse moved to (371, 171)
Screenshot: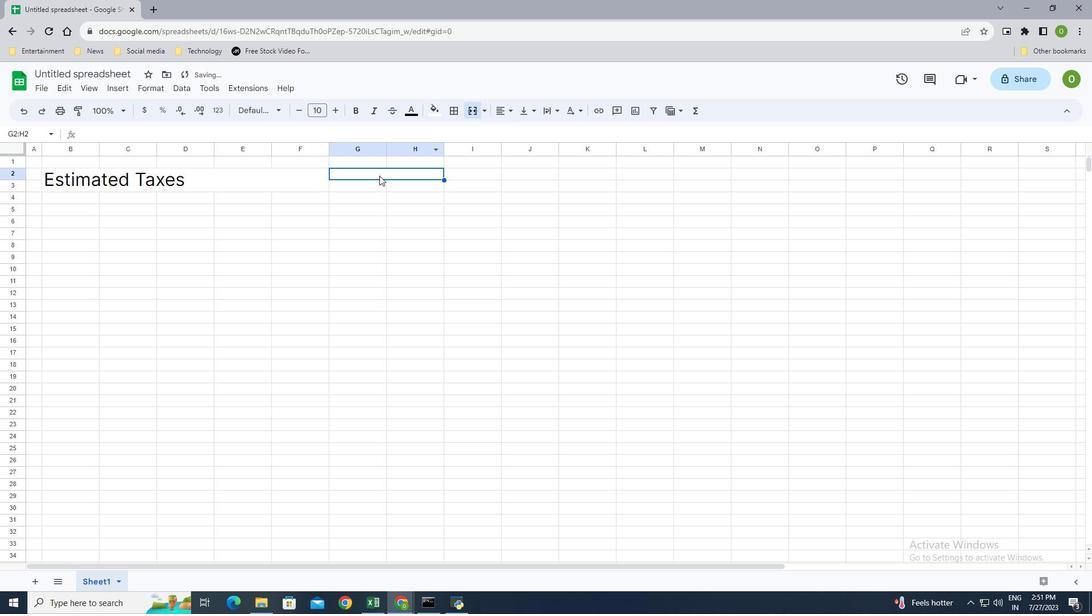 
Action: Mouse pressed left at (371, 171)
Screenshot: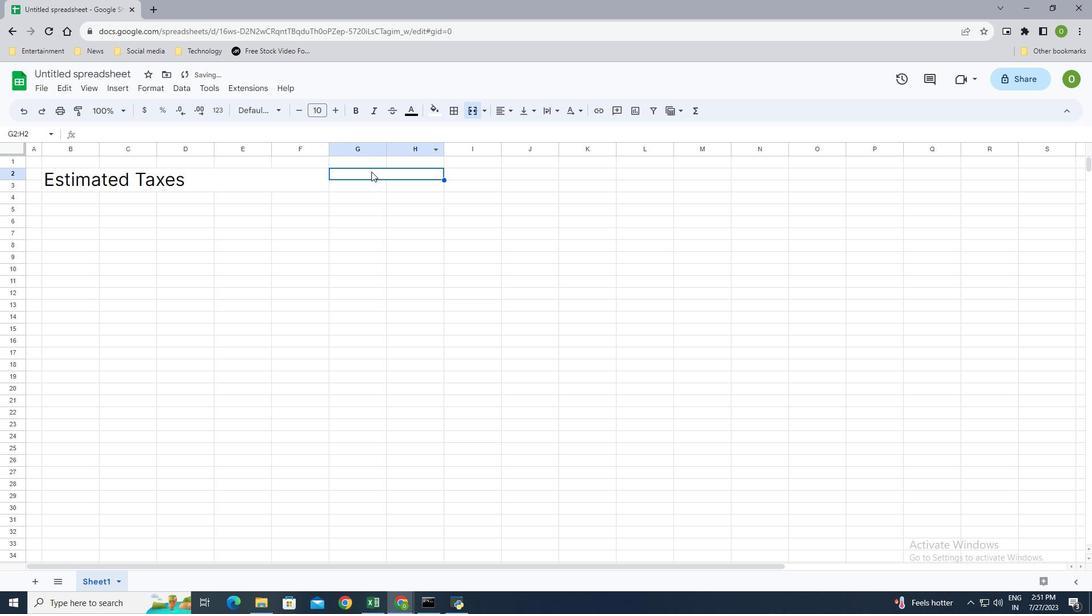 
Action: Key pressed <Key.shift><Key.shift>Tax<Key.space><Key.shift>Year<Key.enter><Key.shift>State<Key.space><Key.shift>Income<Key.space><Key.shift>Tax<Key.space><Key.shift>Rate<Key.tab><Key.tab><Key.left><Key.up><Key.right><Key.left><Key.down><Key.left><Key.right><Key.shift_r><Key.right>
Screenshot: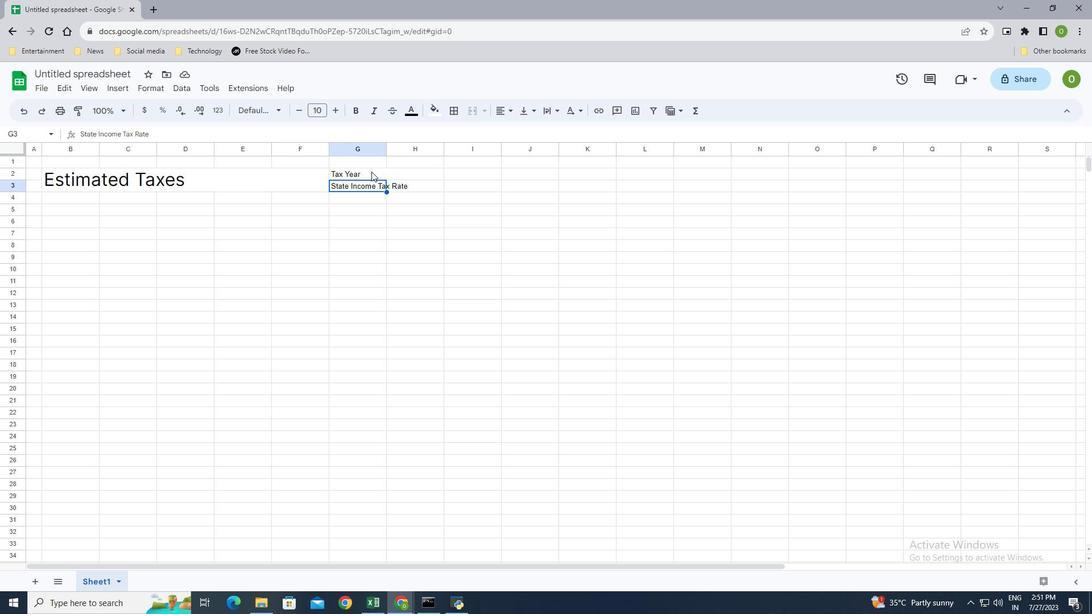
Action: Mouse moved to (473, 110)
Screenshot: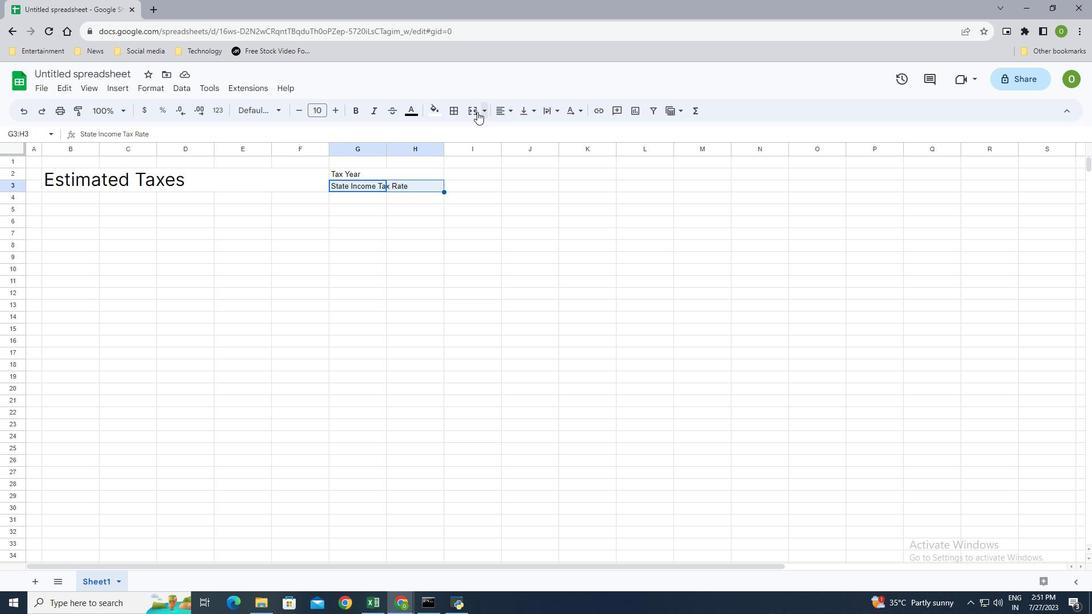 
Action: Mouse pressed left at (473, 110)
Screenshot: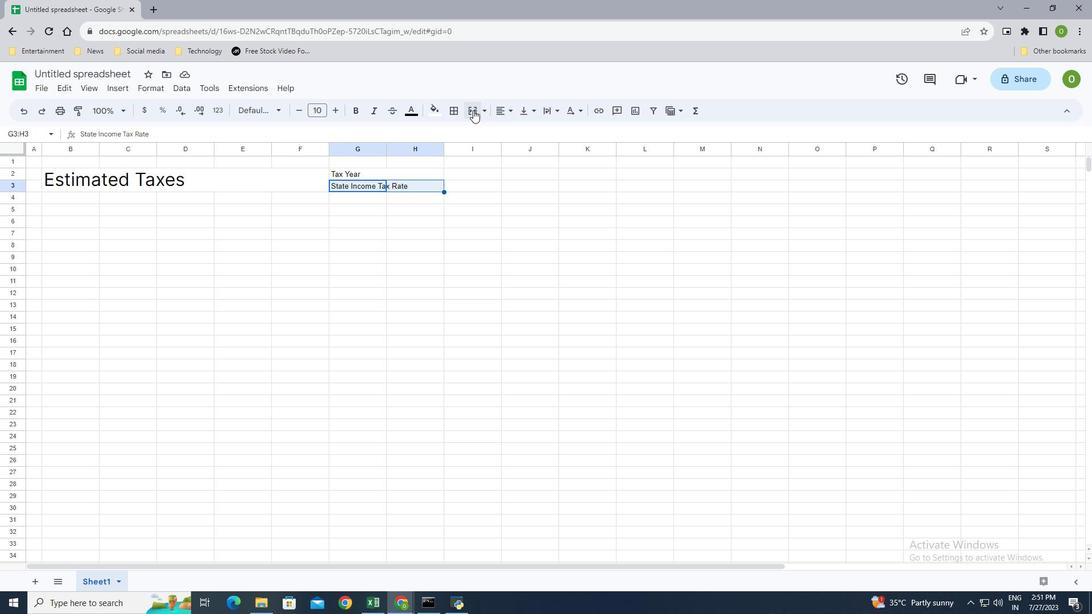 
Action: Mouse moved to (533, 209)
Screenshot: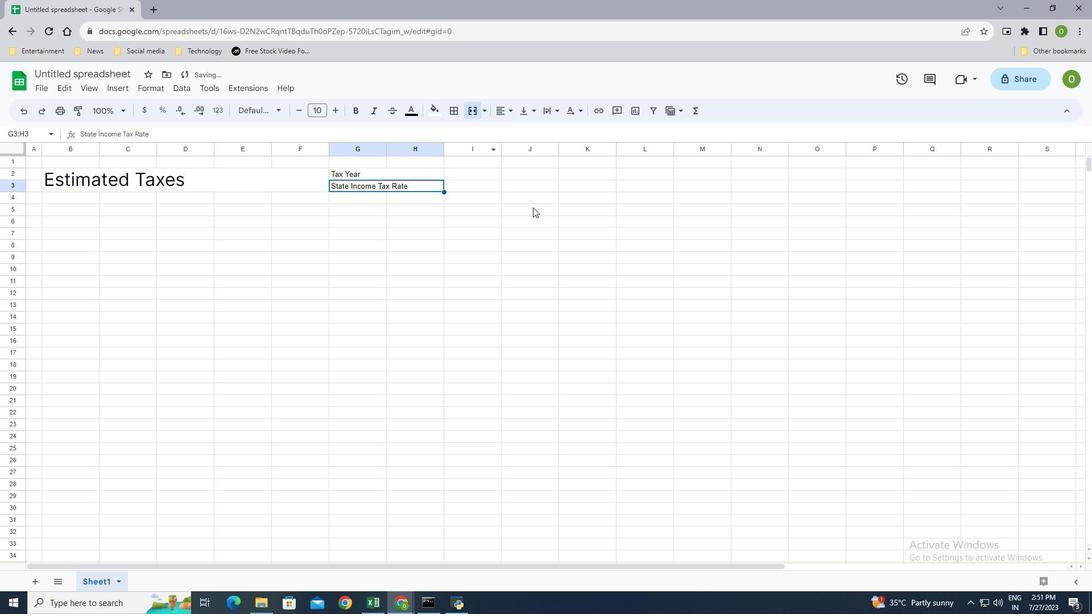 
Action: Key pressed <Key.right><Key.up>2022<Key.enter>10.30<Key.shift><Key.shift><Key.shift><Key.shift><Key.shift><Key.shift><Key.shift><Key.shift><Key.shift><Key.shift><Key.shift><Key.shift><Key.shift><Key.shift><Key.shift><Key.shift><Key.shift><Key.shift><Key.shift><Key.shift><Key.shift><Key.shift><Key.shift>%<Key.enter><Key.up><Key.up><Key.shift_r><Key.shift_r><Key.left>
Screenshot: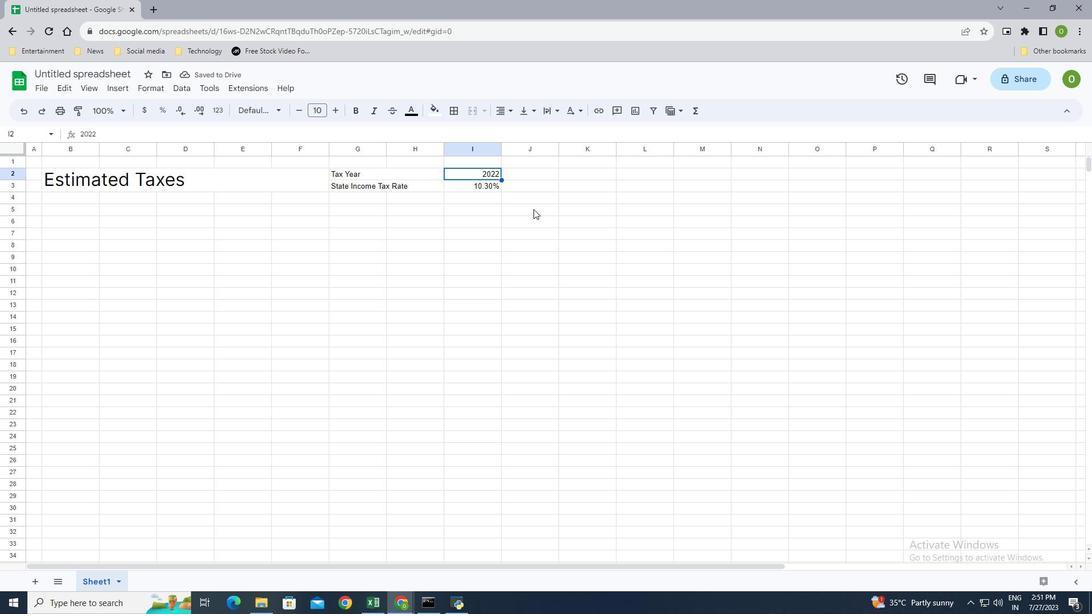 
Action: Mouse moved to (508, 235)
Screenshot: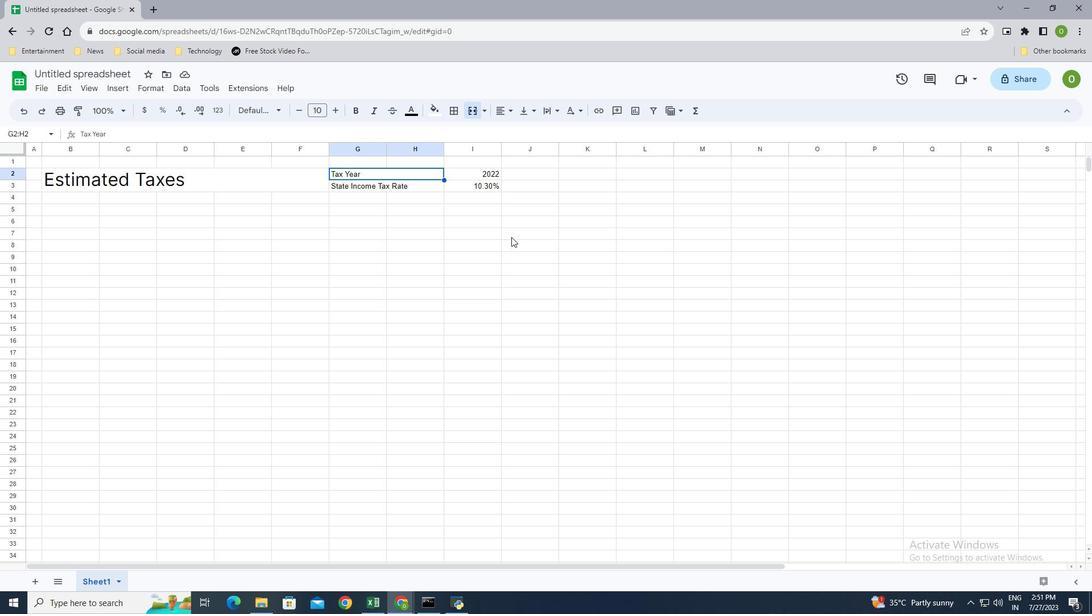 
Action: Key pressed <Key.left>
Screenshot: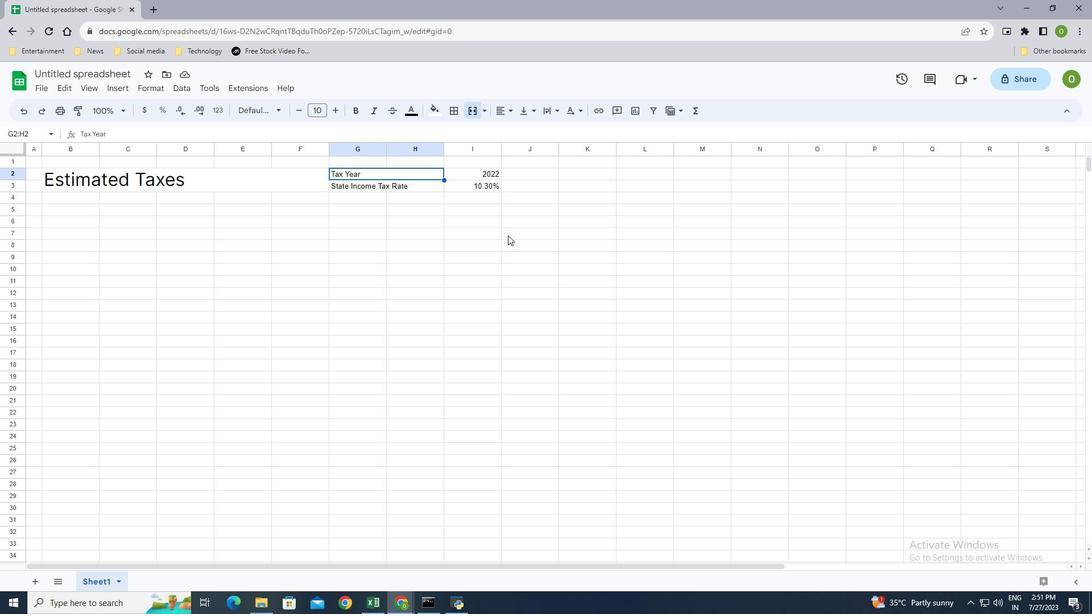 
Action: Mouse moved to (415, 109)
Screenshot: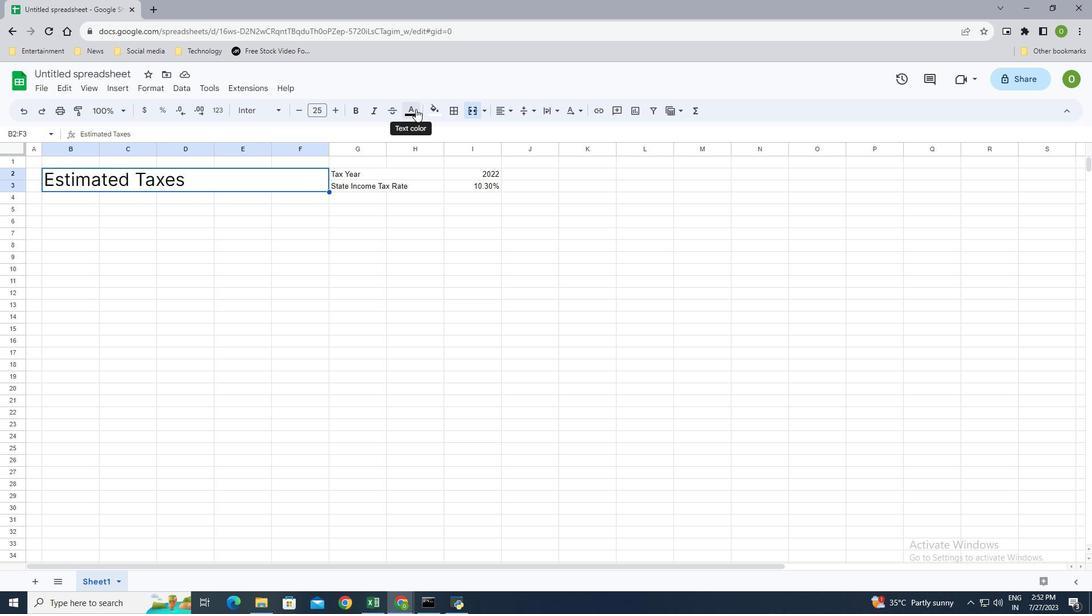 
Action: Mouse pressed left at (415, 109)
Screenshot: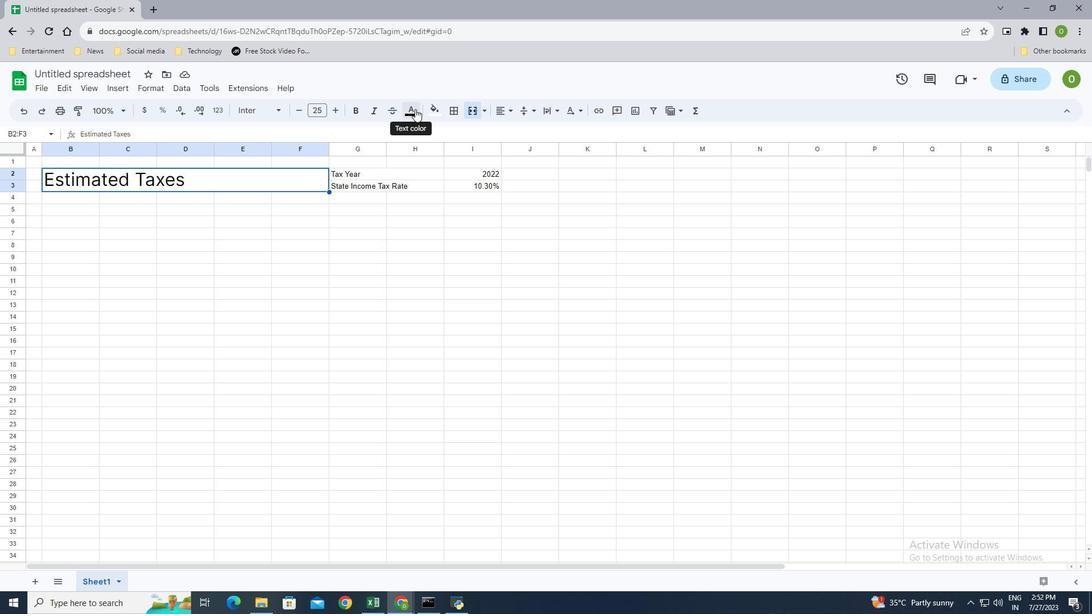 
Action: Mouse moved to (415, 300)
Screenshot: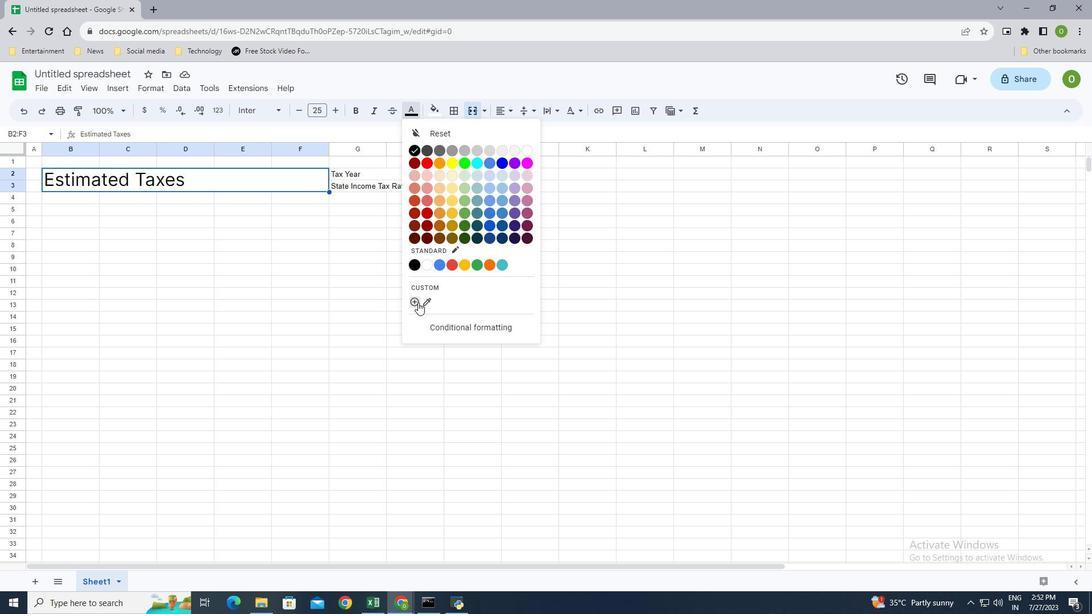 
Action: Mouse pressed left at (415, 300)
Screenshot: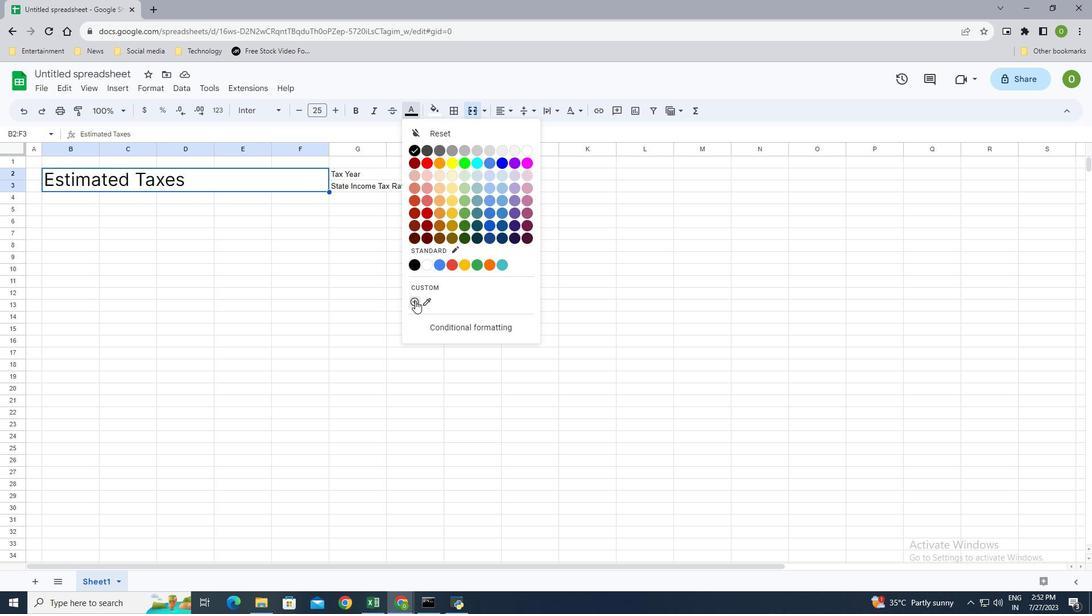 
Action: Mouse moved to (527, 377)
Screenshot: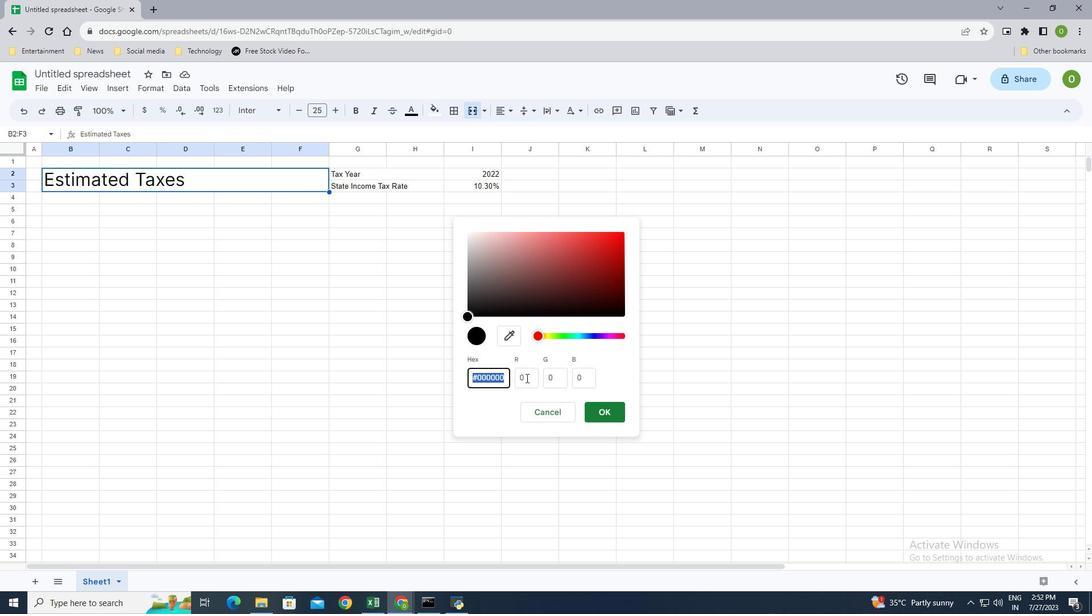 
Action: Mouse pressed left at (527, 377)
Screenshot: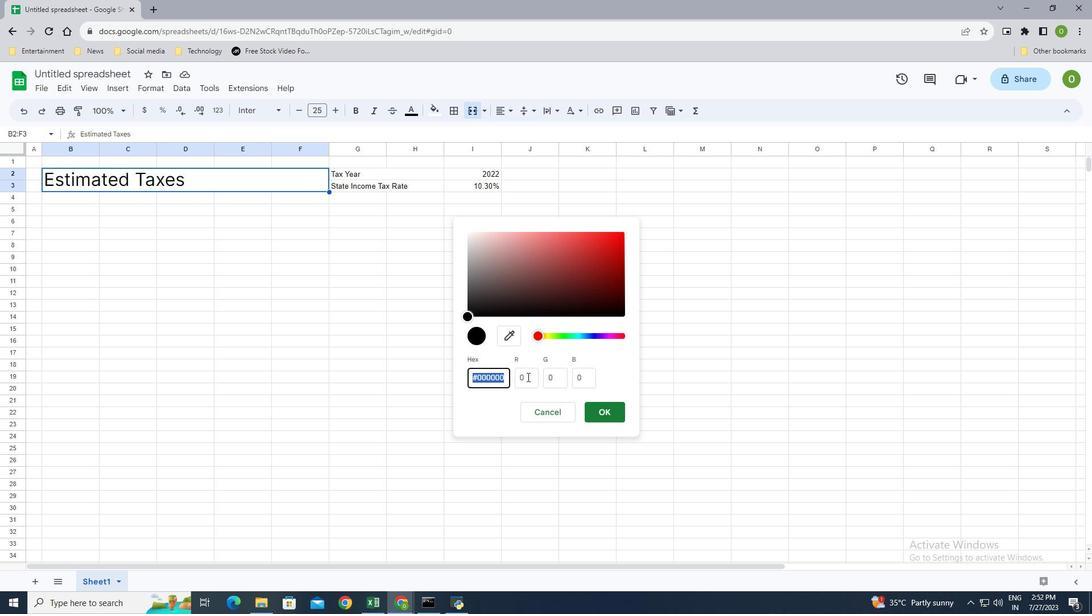 
Action: Mouse moved to (528, 377)
Screenshot: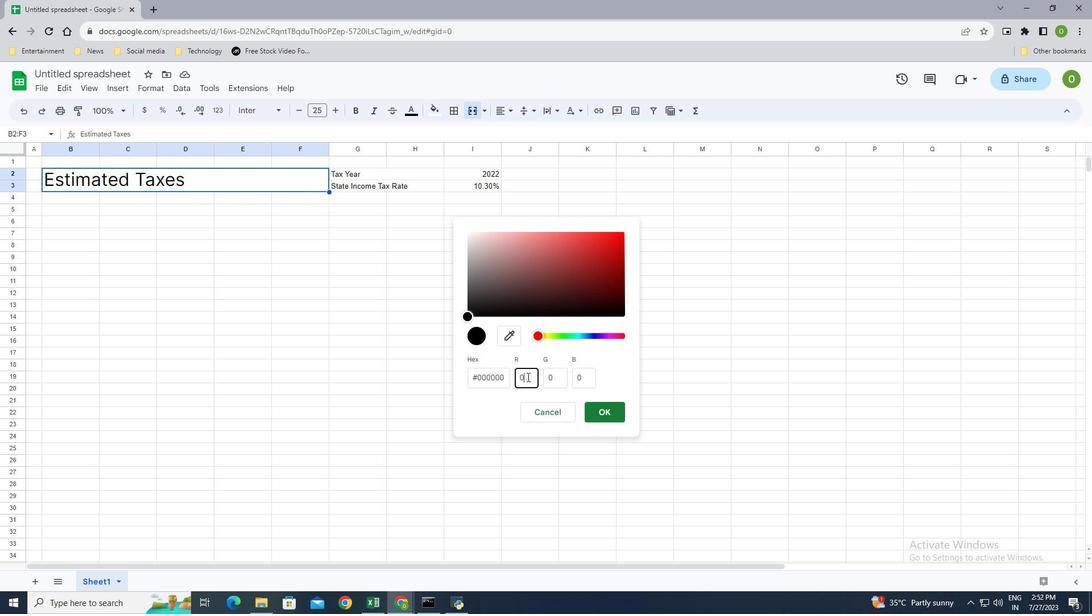 
Action: Key pressed 34<Key.backspace><Key.backspace><Key.backspace><Key.backspace><Key.backspace><Key.backspace><Key.backspace><Key.backspace>34<Key.tab>130<Key.tab>128
Screenshot: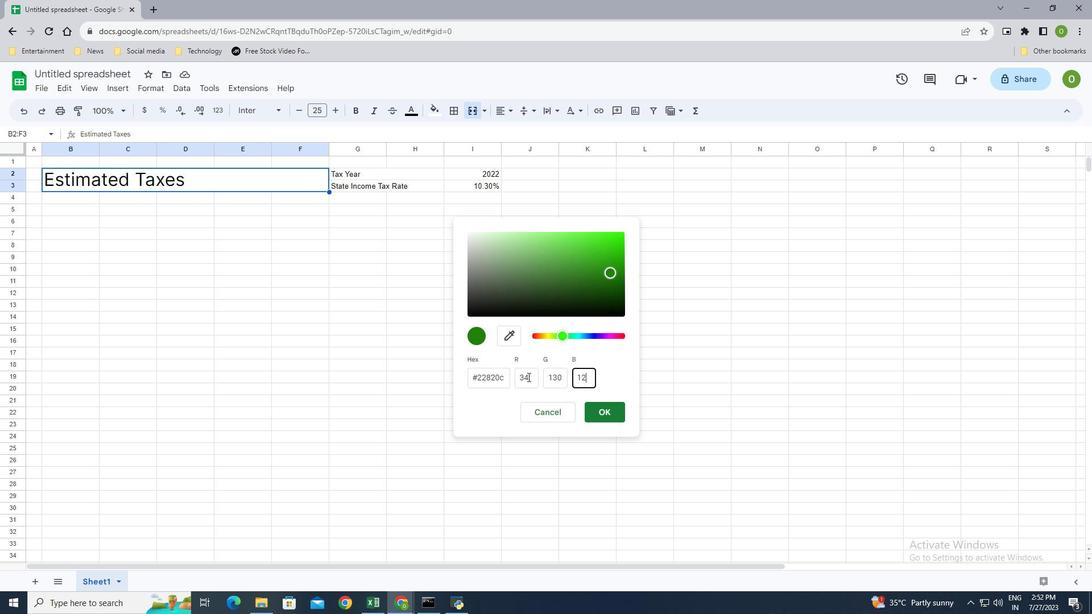 
Action: Mouse moved to (605, 410)
Screenshot: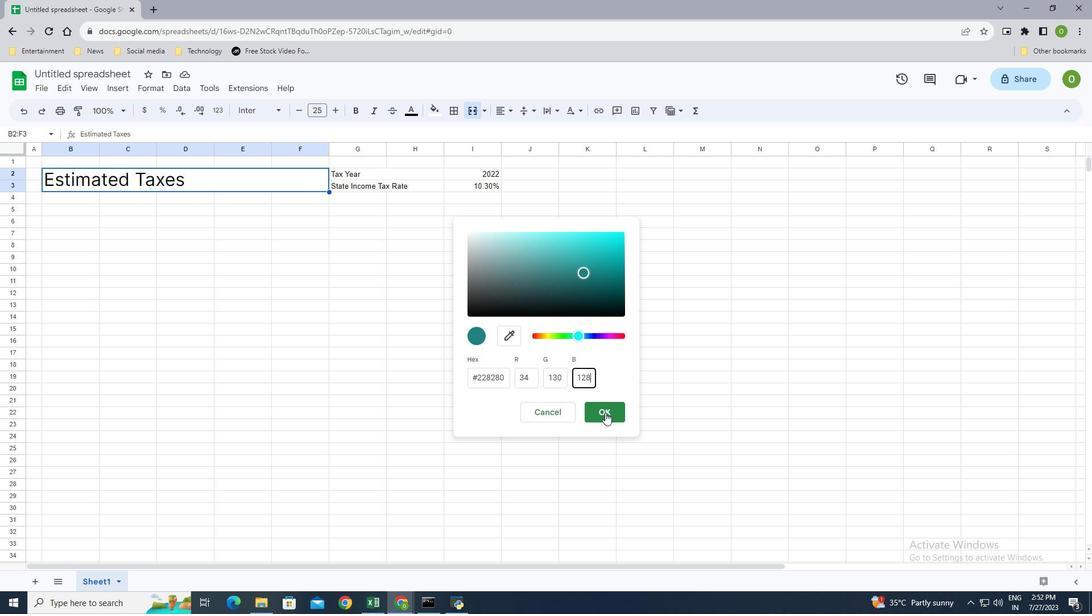 
Action: Mouse pressed left at (605, 410)
Screenshot: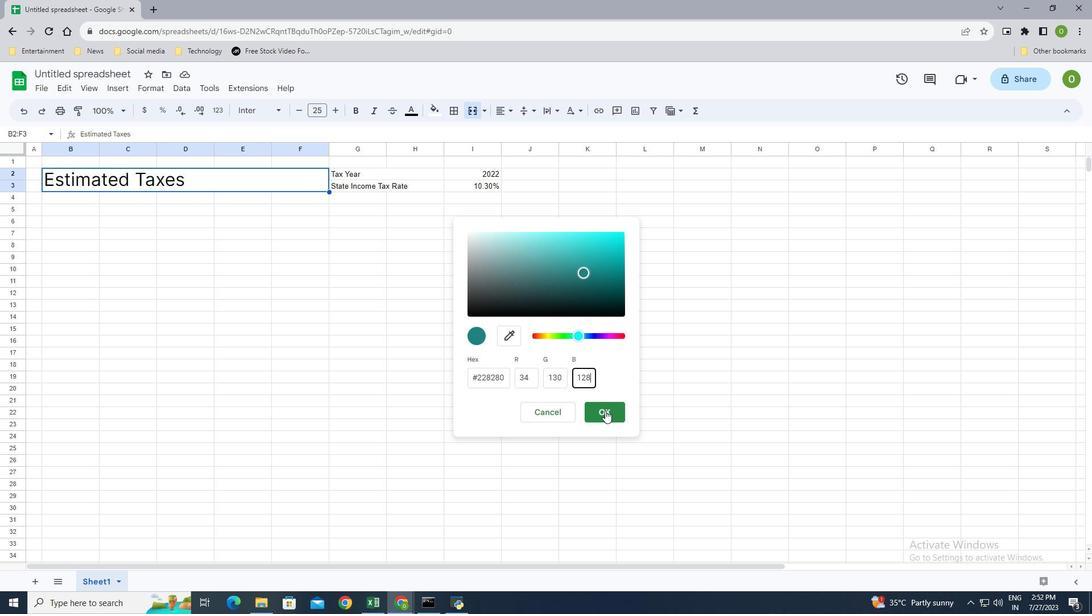 
Action: Mouse moved to (357, 110)
Screenshot: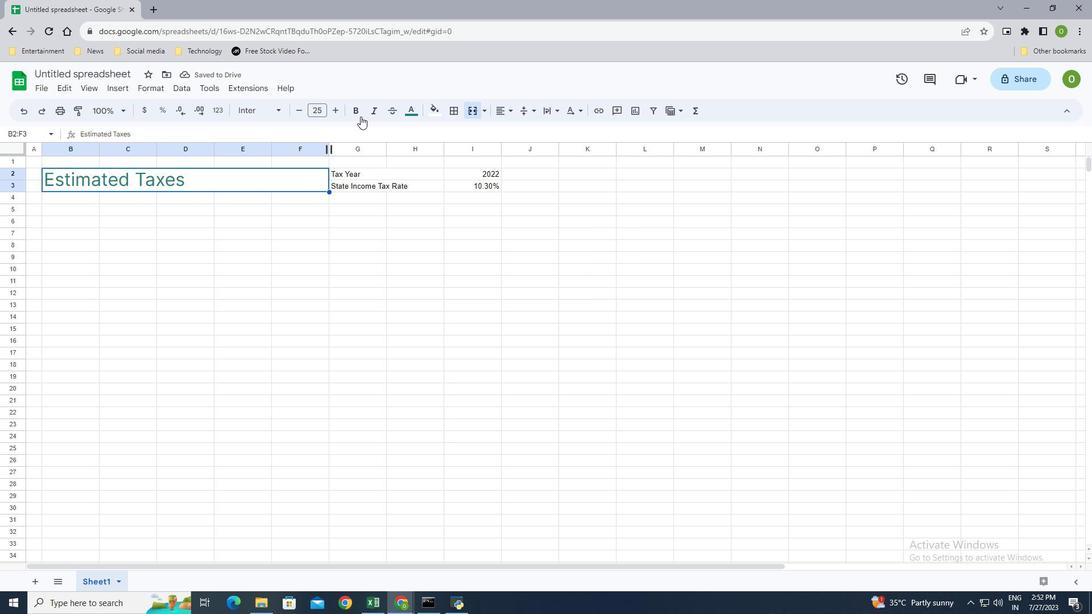 
Action: Mouse pressed left at (357, 110)
Screenshot: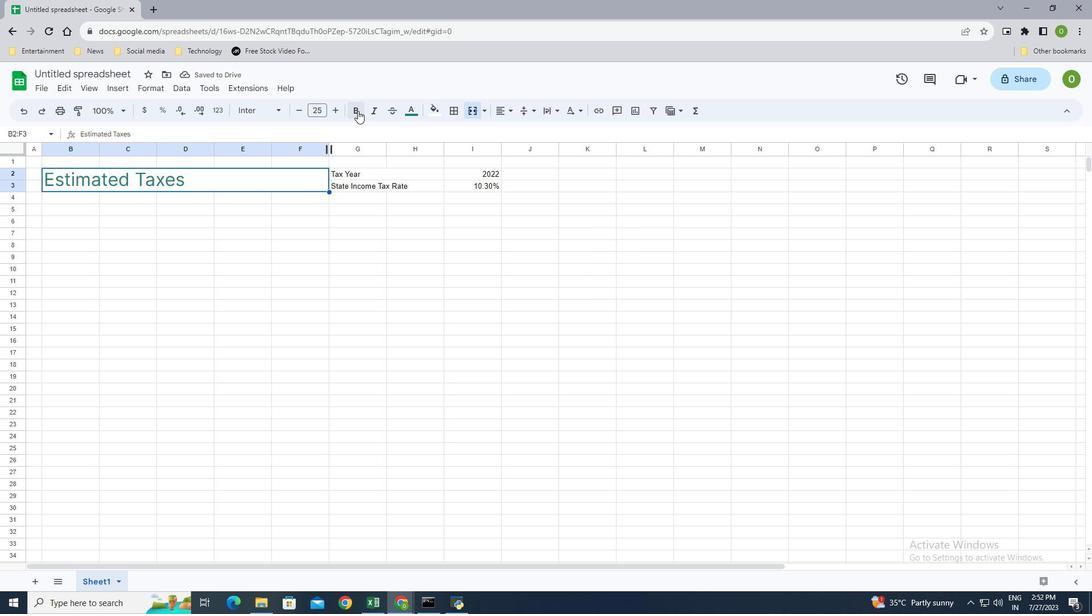 
Action: Mouse moved to (343, 172)
Screenshot: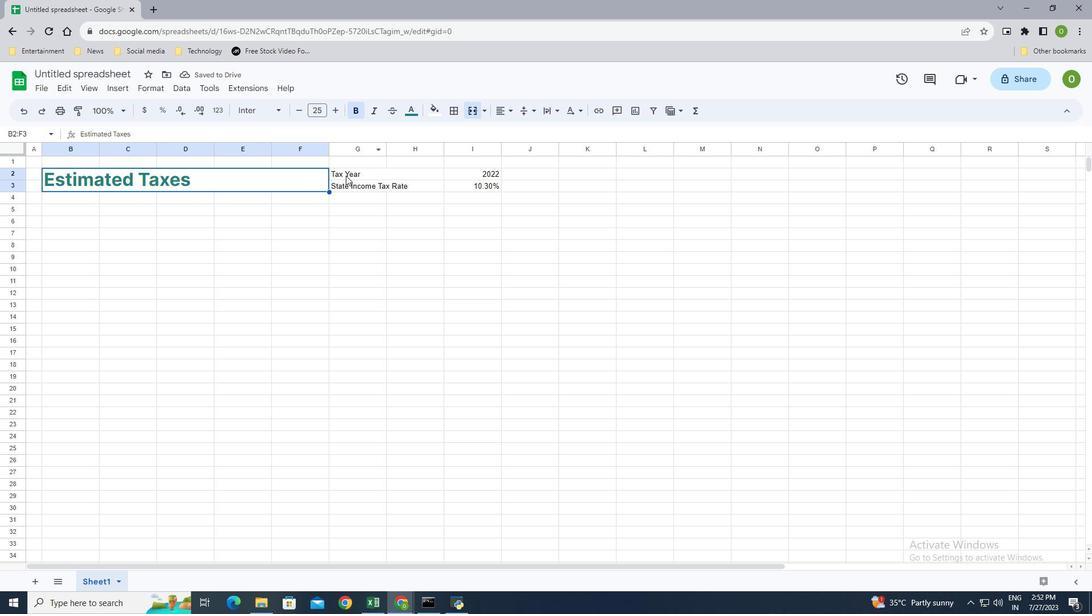 
Action: Mouse pressed left at (343, 172)
Screenshot: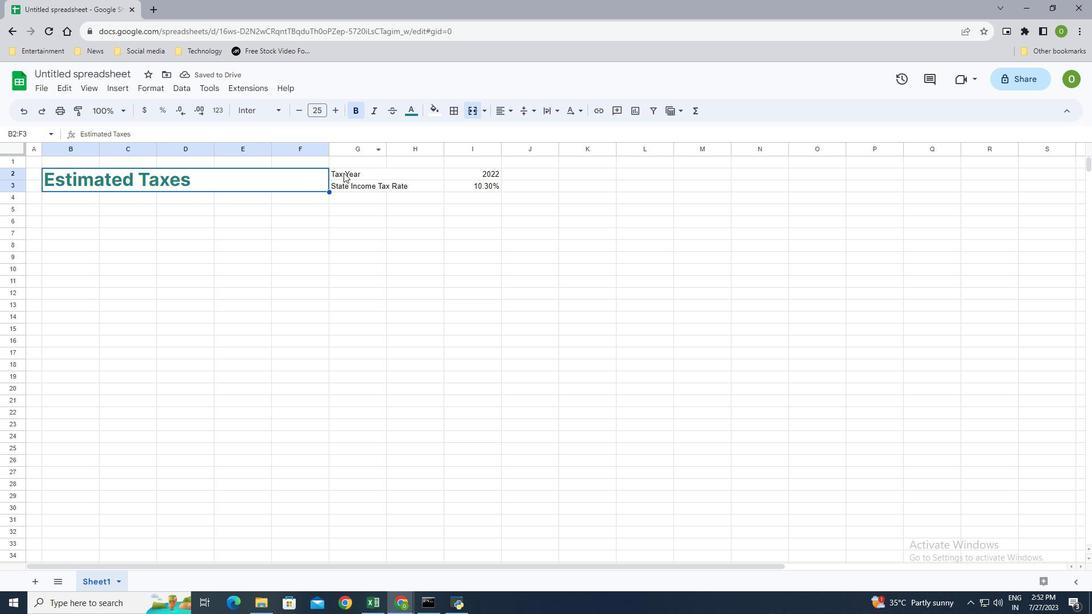 
Action: Key pressed <Key.shift_r><Key.down>
Screenshot: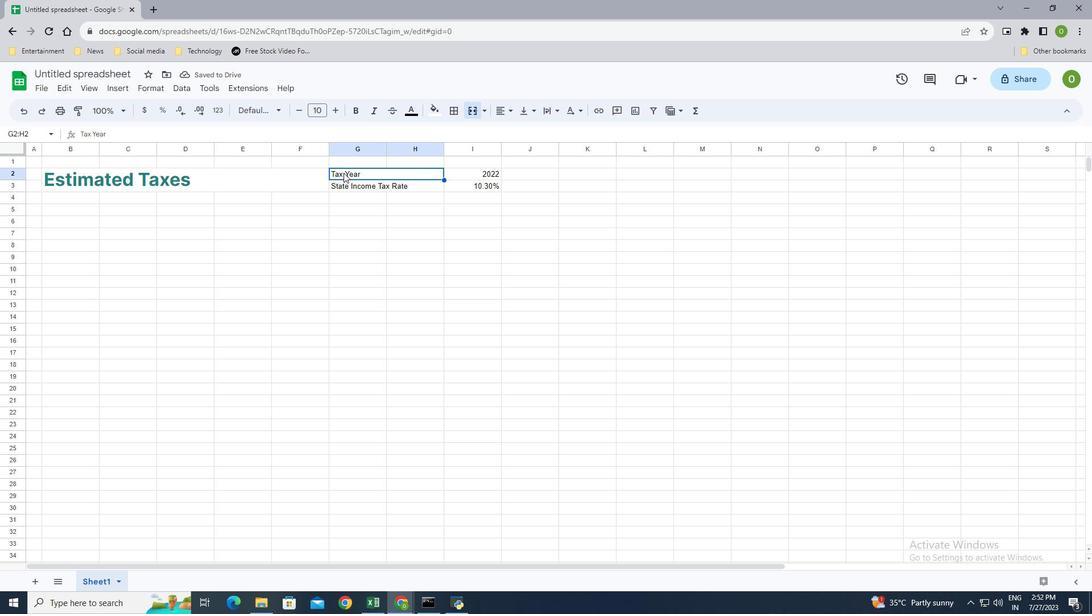
Action: Mouse moved to (411, 111)
Screenshot: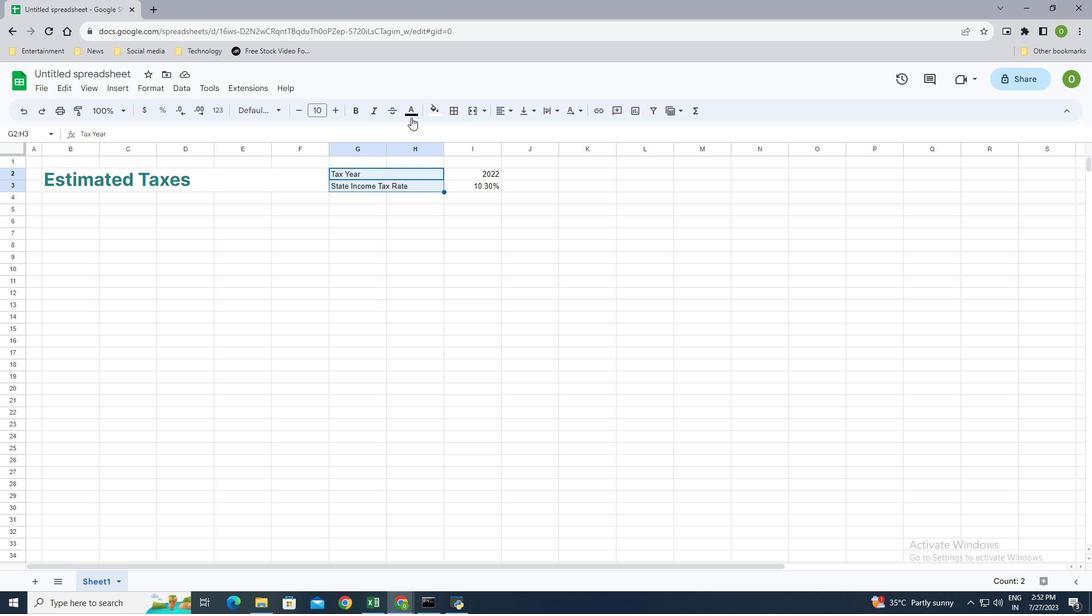
Action: Mouse pressed left at (411, 111)
Screenshot: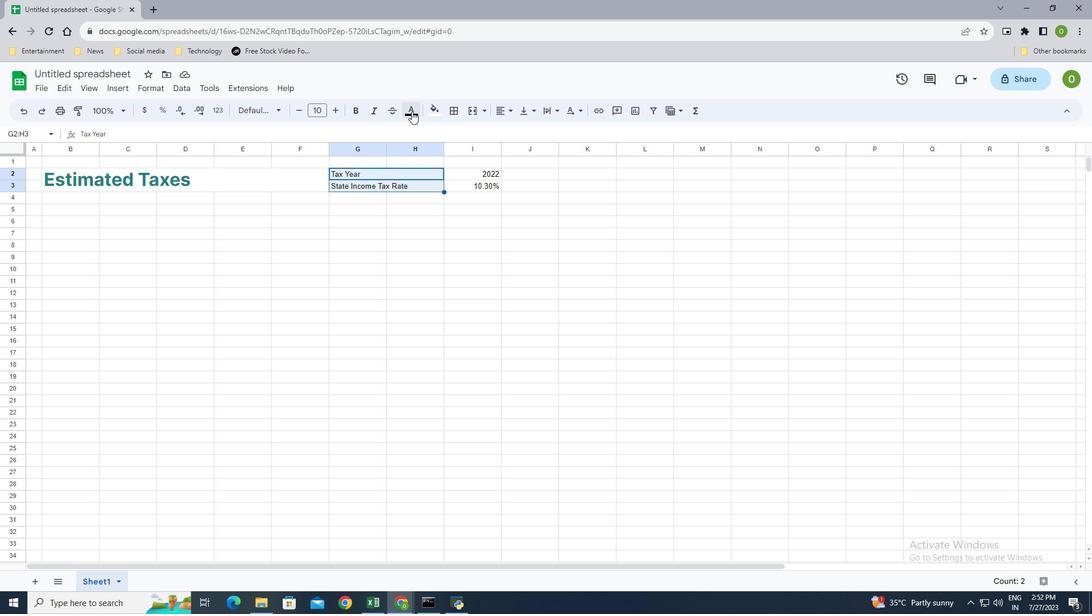 
Action: Mouse moved to (414, 301)
Screenshot: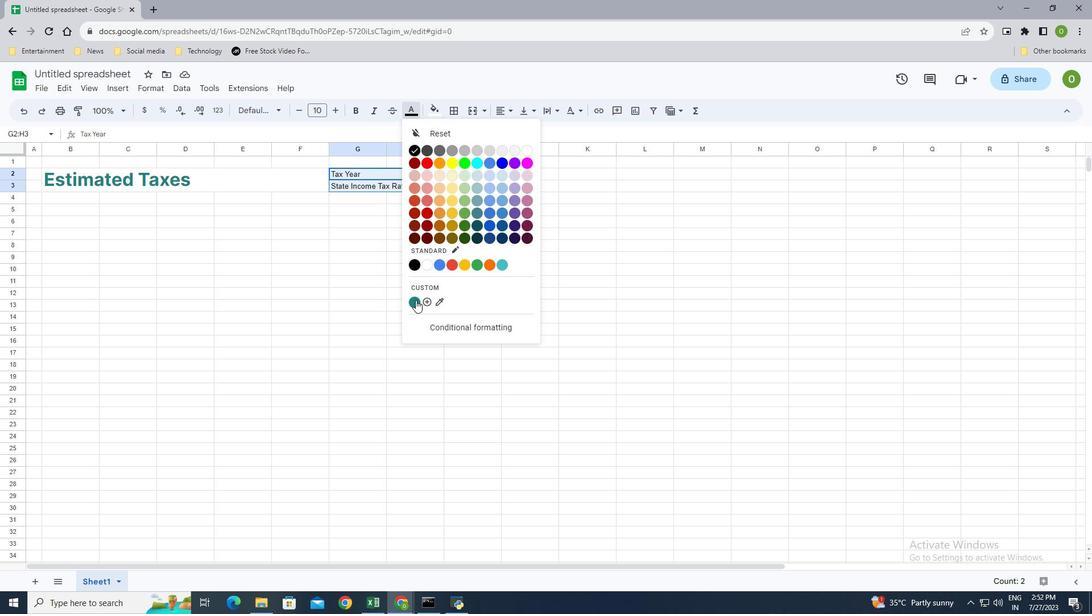 
Action: Mouse pressed left at (414, 301)
Screenshot: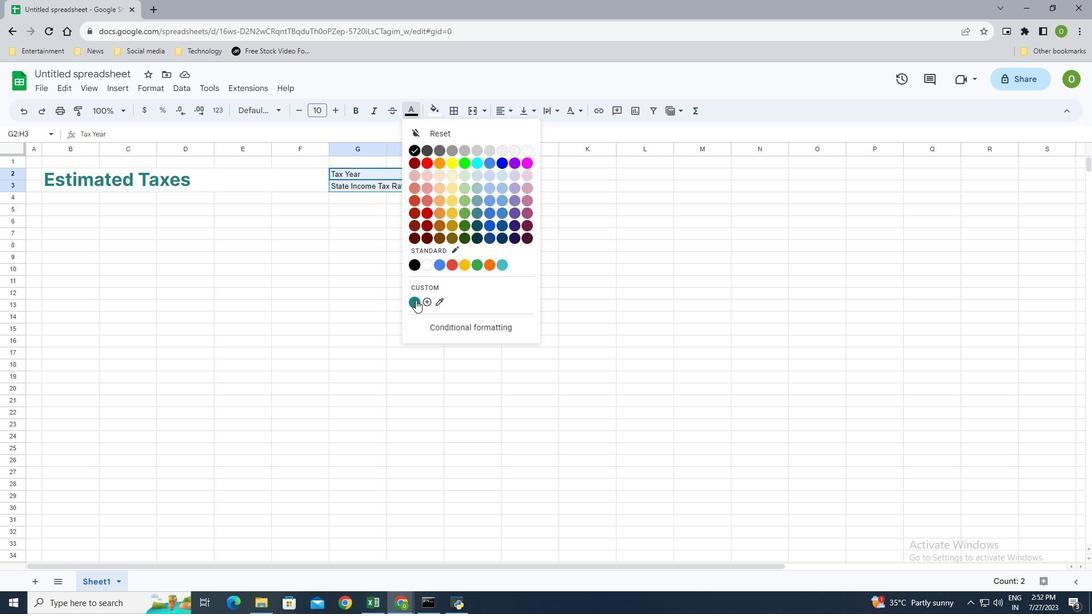 
Action: Mouse moved to (470, 176)
Screenshot: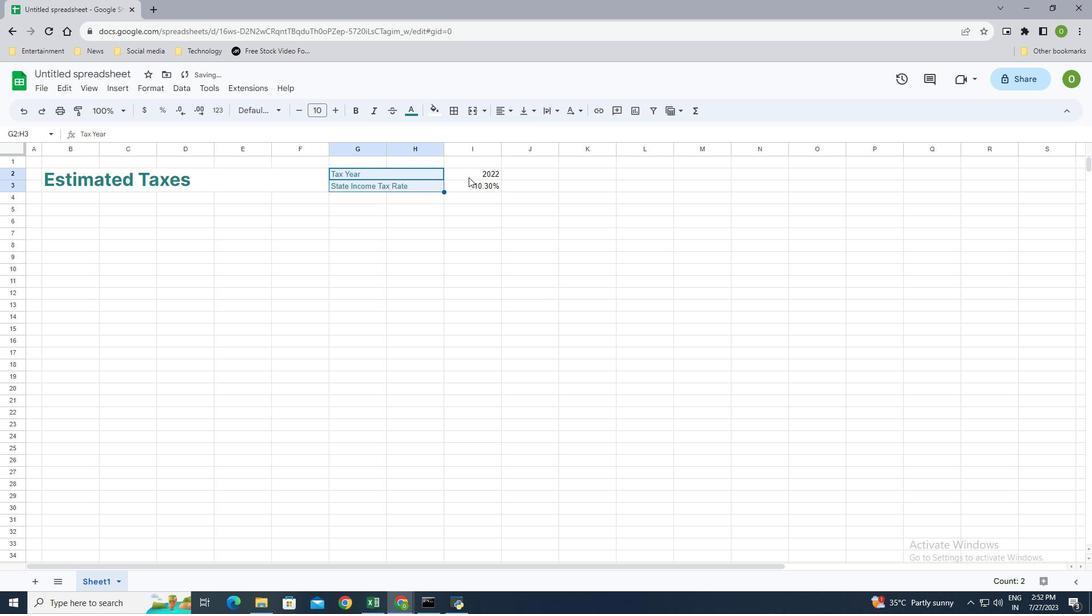 
Action: Mouse pressed left at (470, 176)
Screenshot: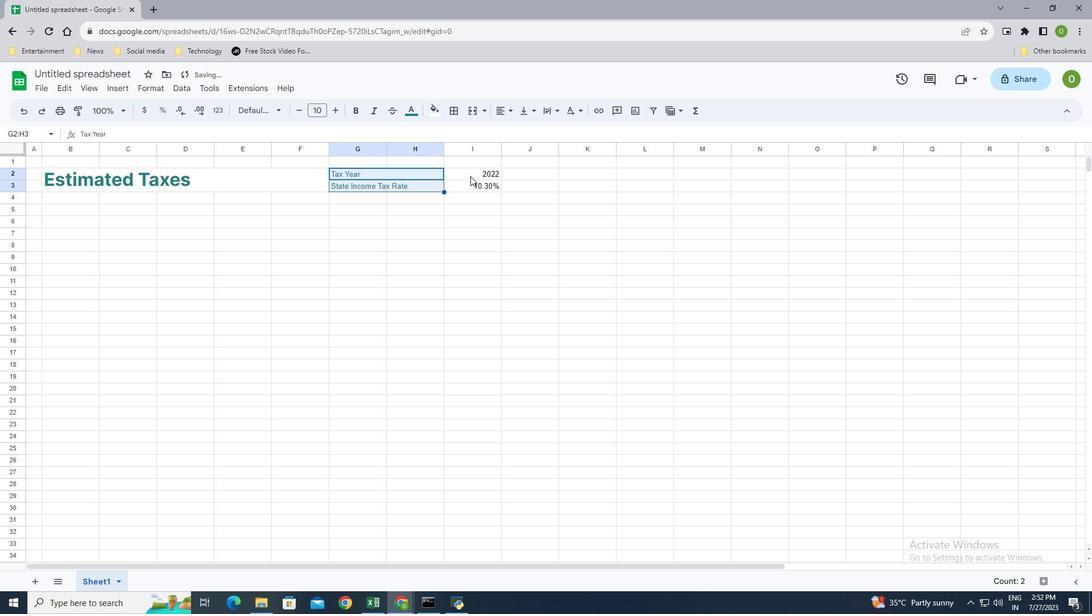 
Action: Mouse moved to (369, 170)
Screenshot: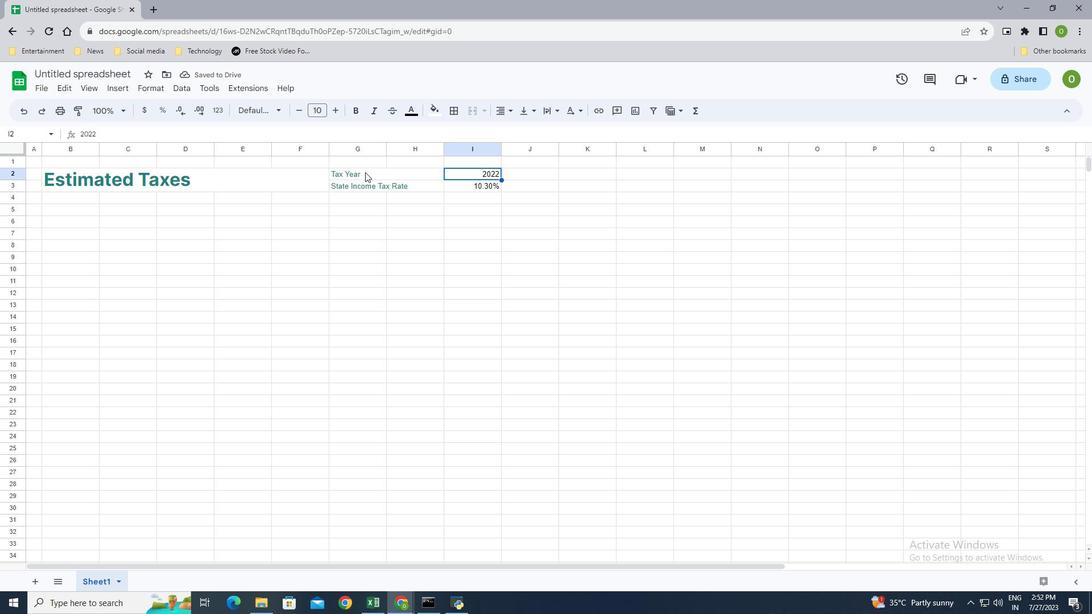 
Action: Mouse pressed left at (369, 170)
Screenshot: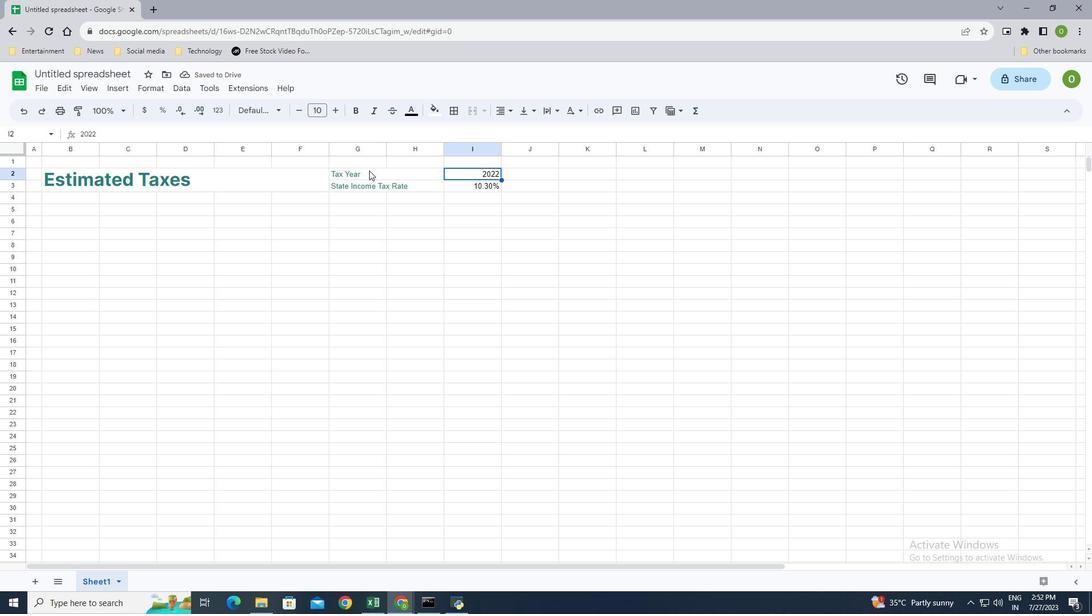 
Action: Mouse moved to (455, 106)
Screenshot: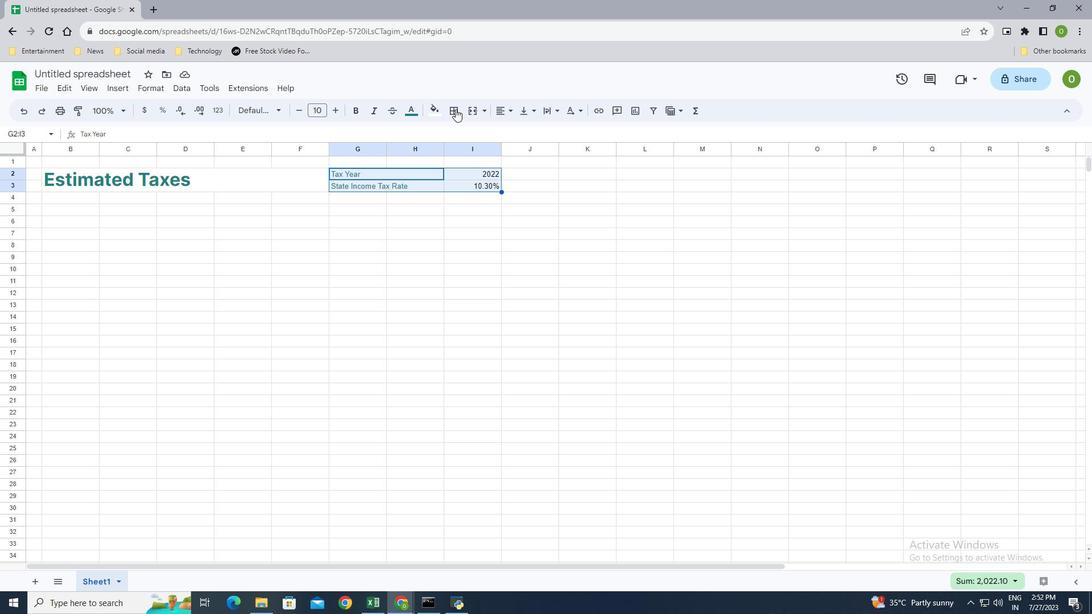 
Action: Mouse pressed left at (455, 106)
Screenshot: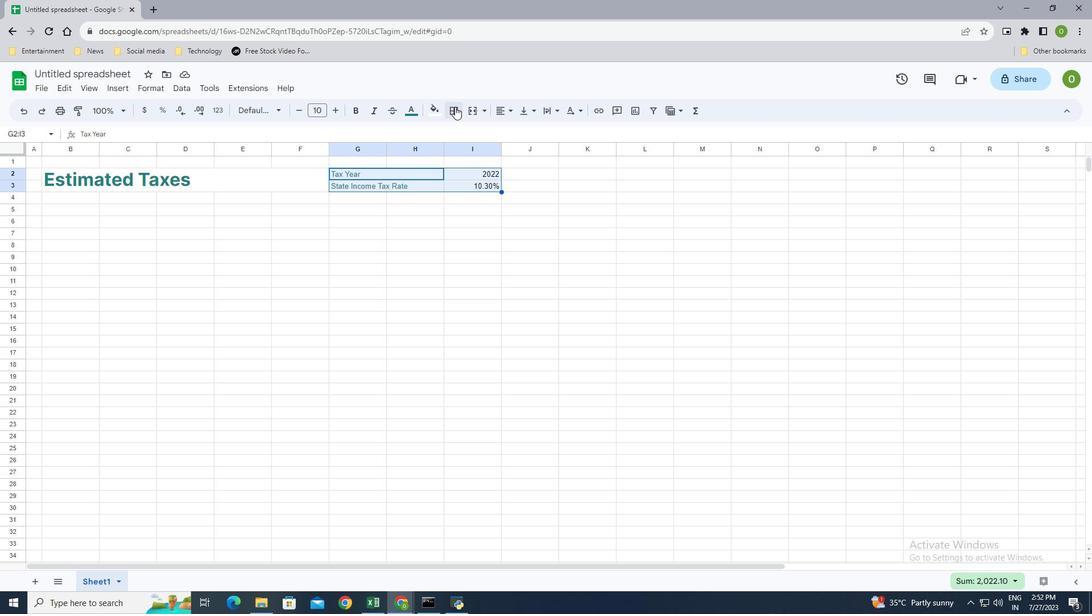 
Action: Mouse moved to (566, 151)
Screenshot: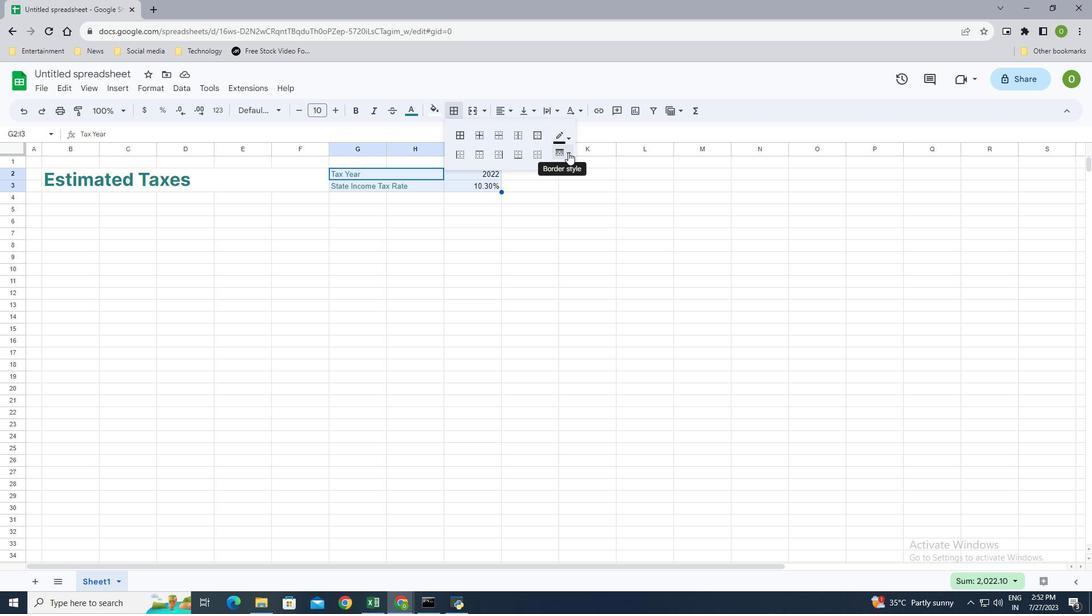 
Action: Mouse pressed left at (566, 151)
Screenshot: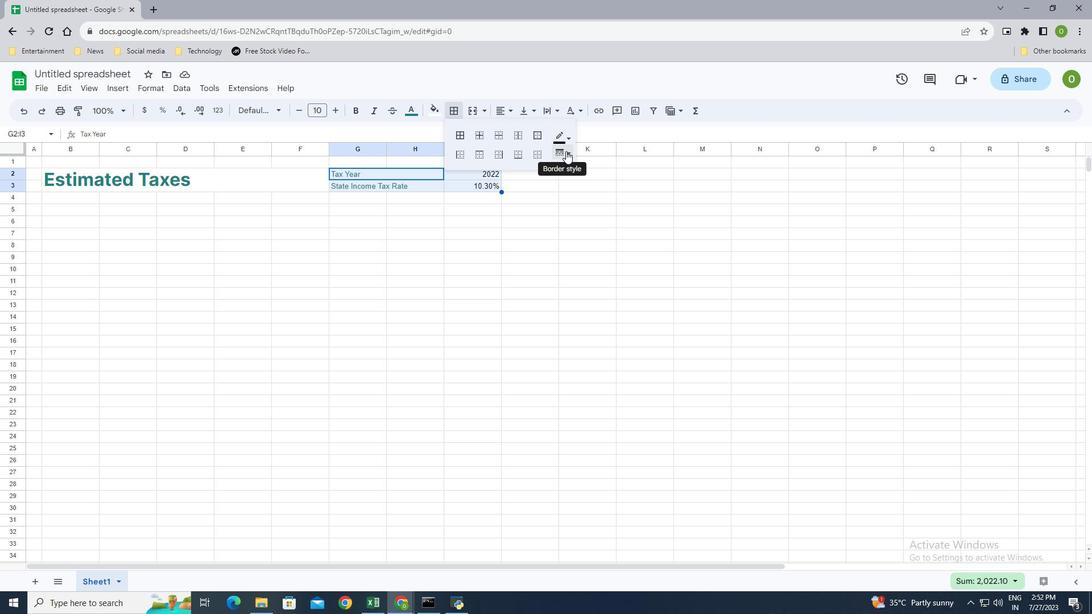 
Action: Mouse moved to (591, 223)
Screenshot: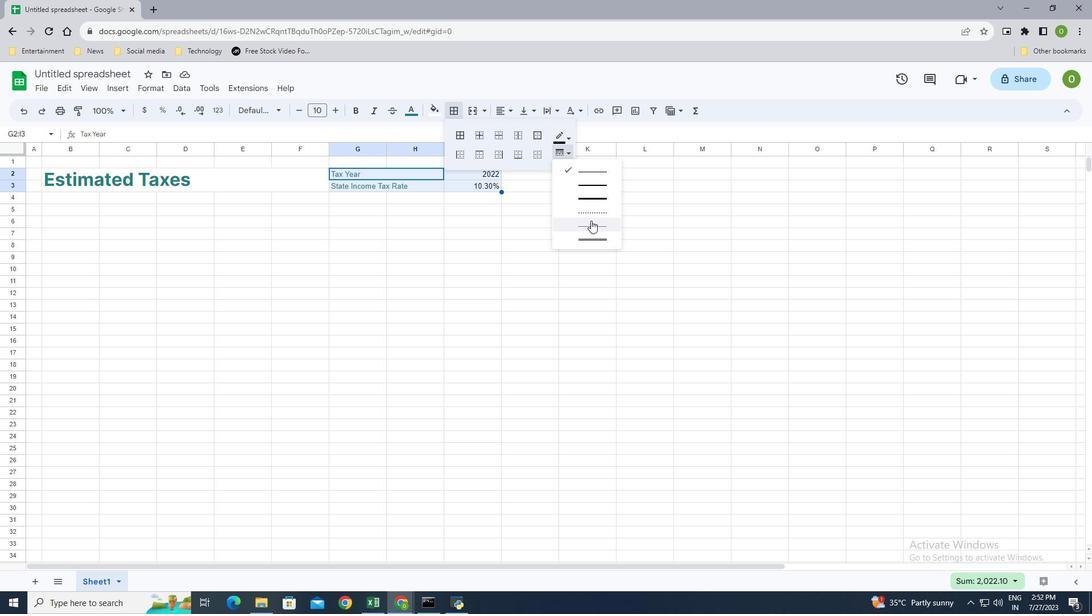 
Action: Mouse pressed left at (591, 223)
Screenshot: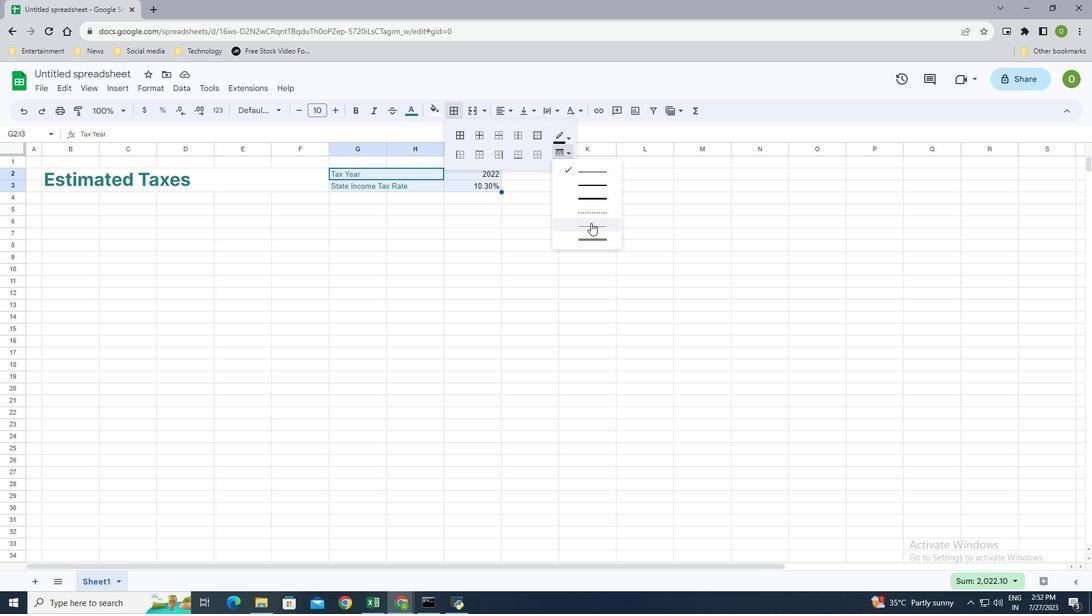 
Action: Mouse moved to (557, 135)
Screenshot: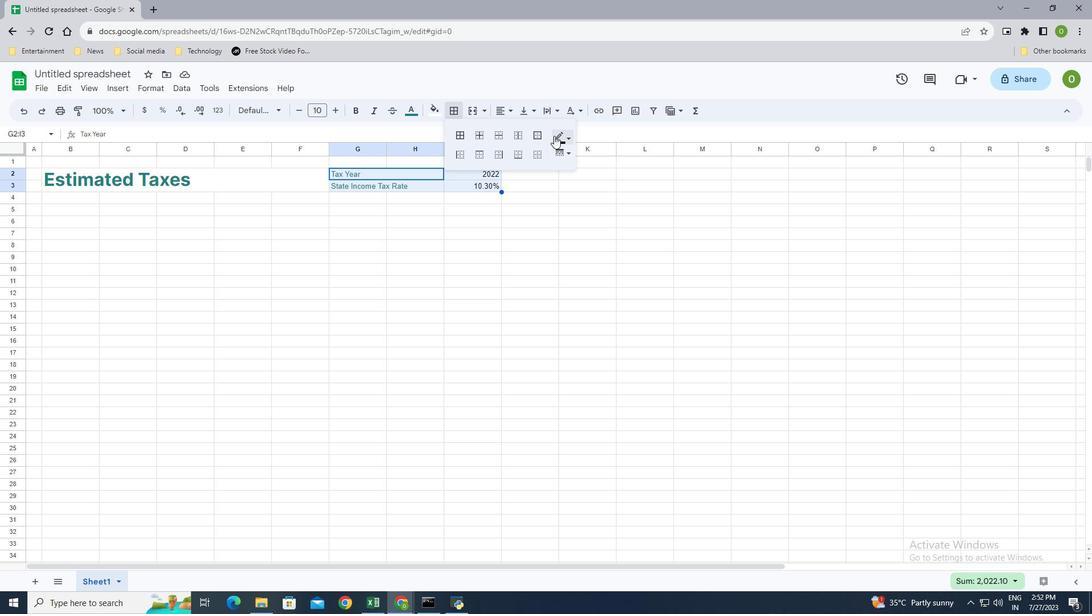 
Action: Mouse pressed left at (557, 135)
Screenshot: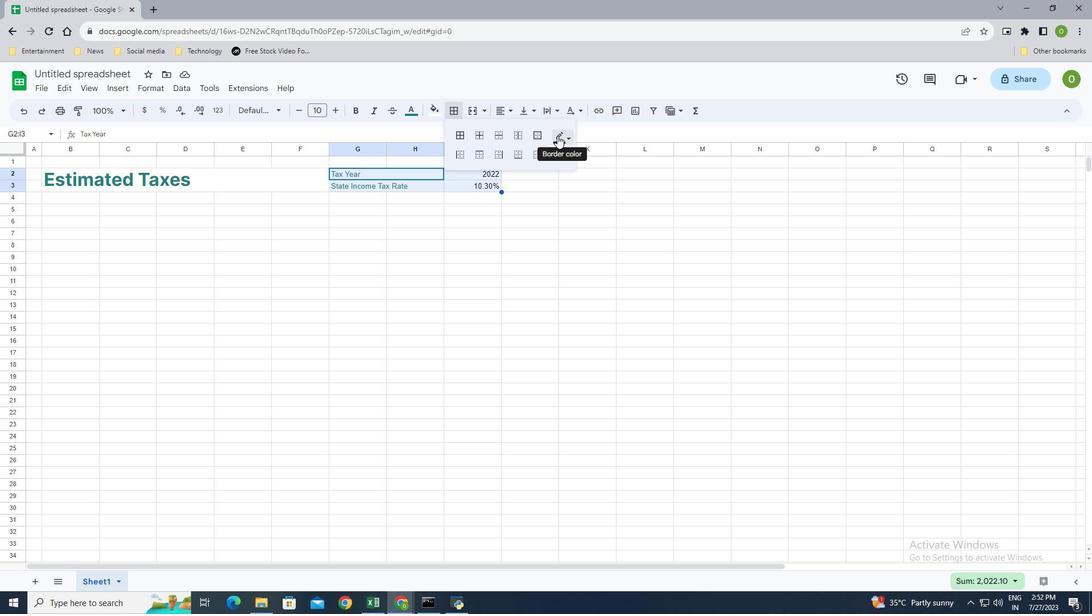 
Action: Mouse moved to (564, 327)
Screenshot: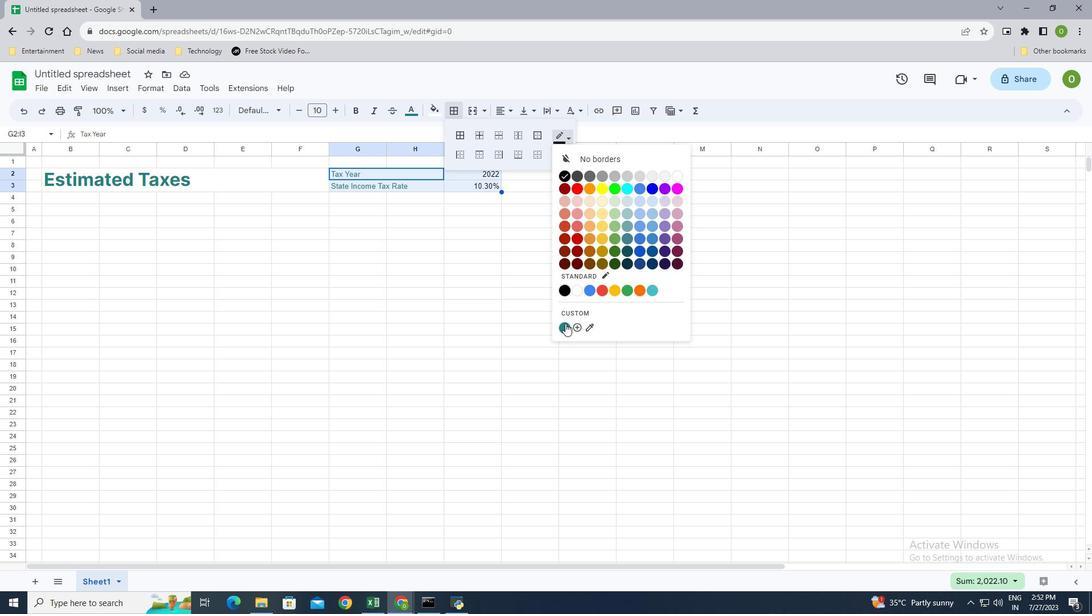 
Action: Mouse pressed left at (564, 327)
Screenshot: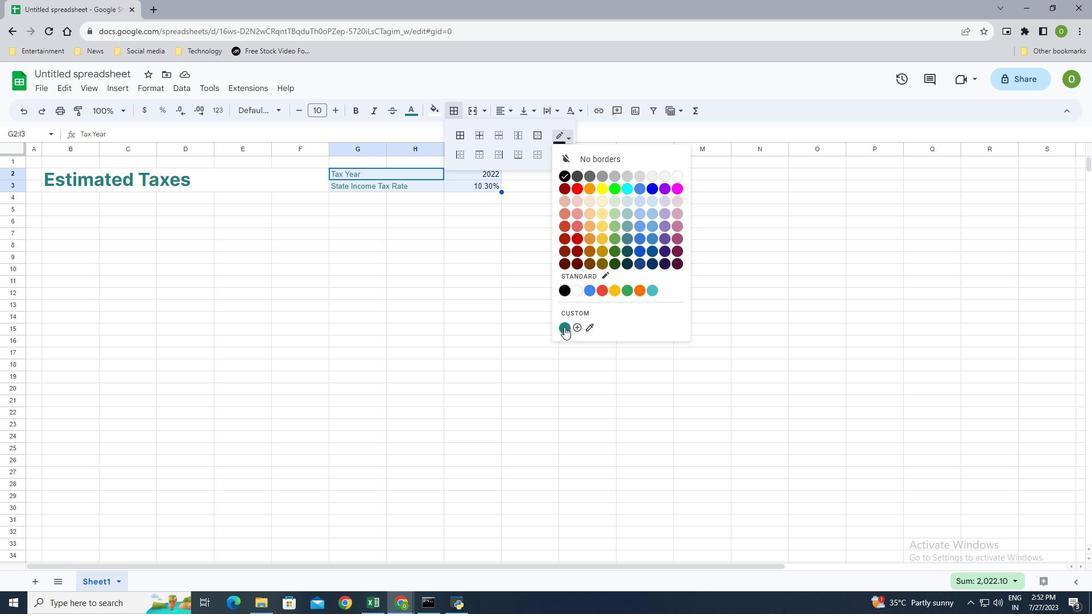 
Action: Mouse moved to (479, 135)
Screenshot: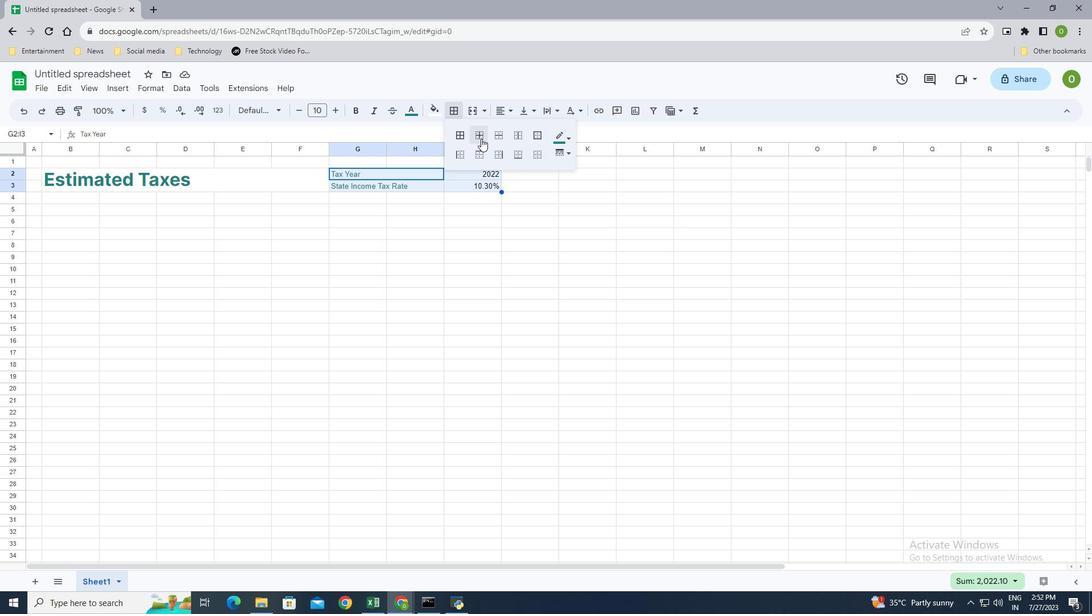 
Action: Mouse pressed left at (479, 135)
Screenshot: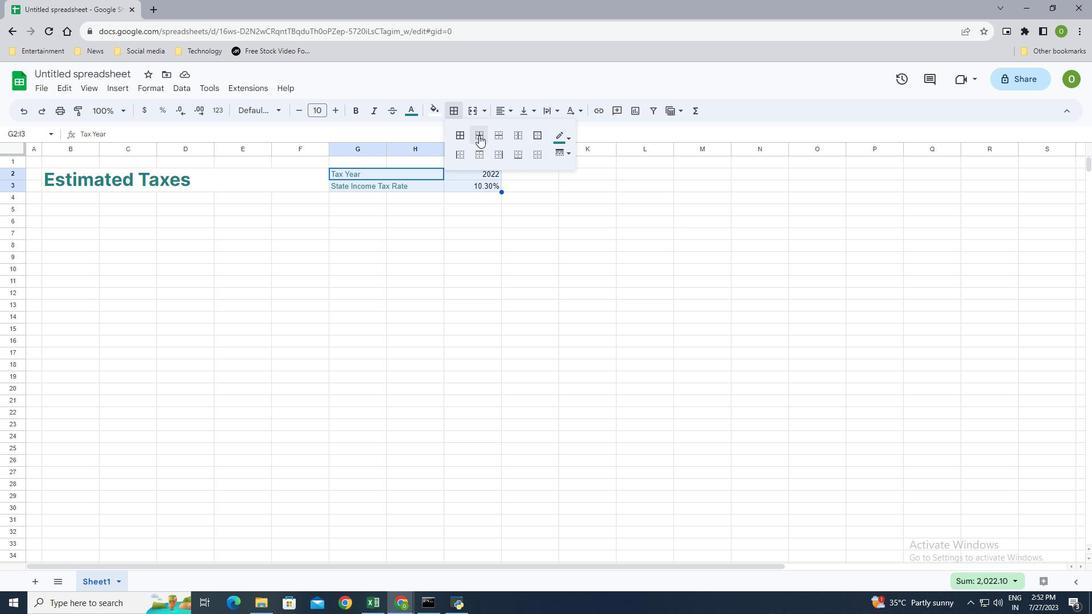 
Action: Mouse moved to (372, 212)
Screenshot: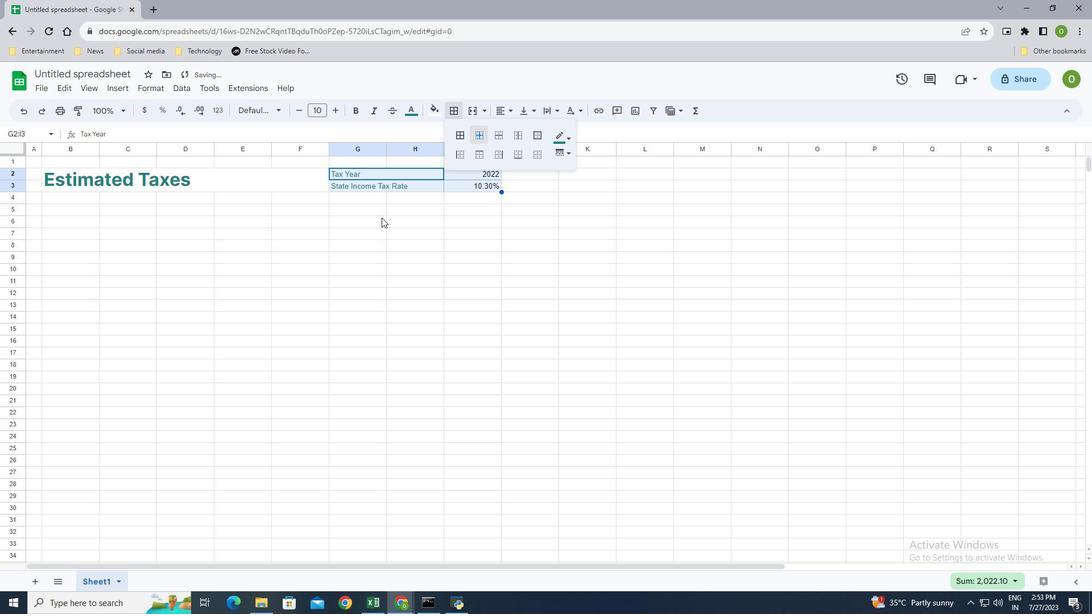 
Action: Mouse pressed left at (372, 212)
Screenshot: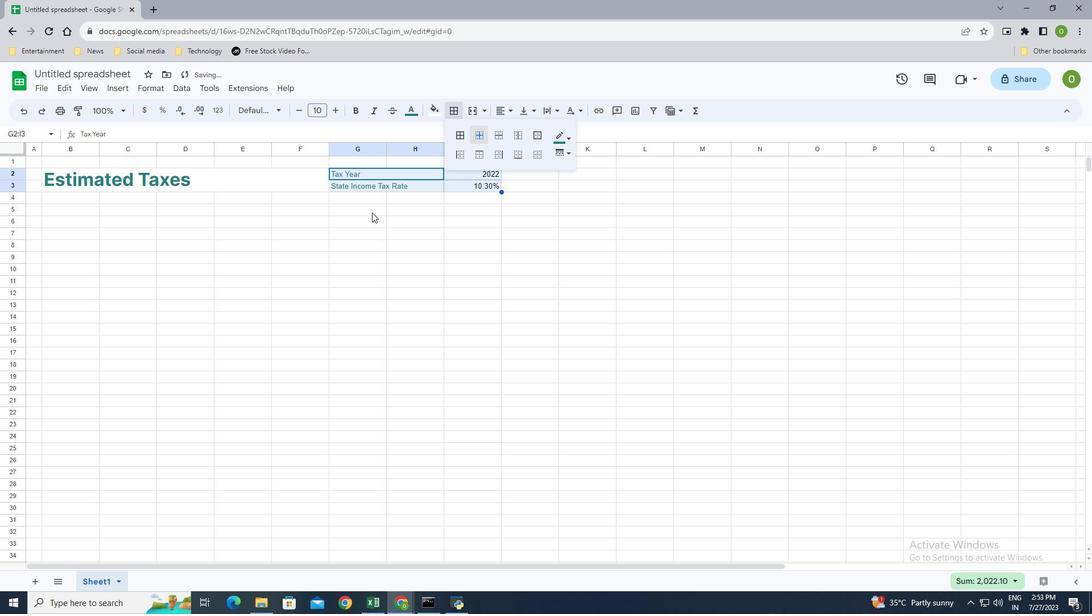 
Action: Mouse moved to (402, 172)
Screenshot: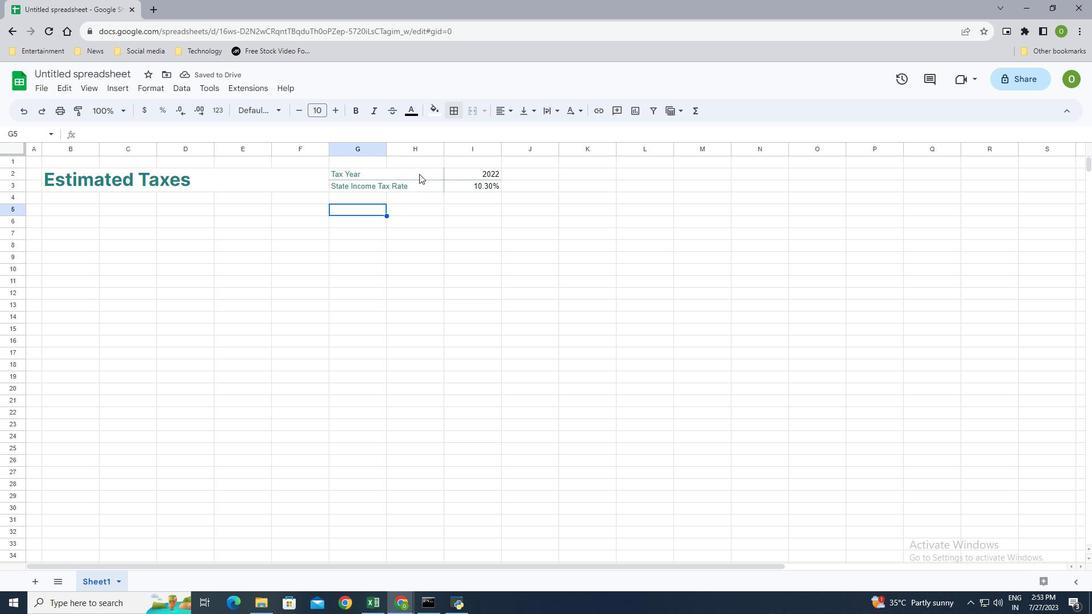 
Action: Mouse pressed left at (402, 172)
Screenshot: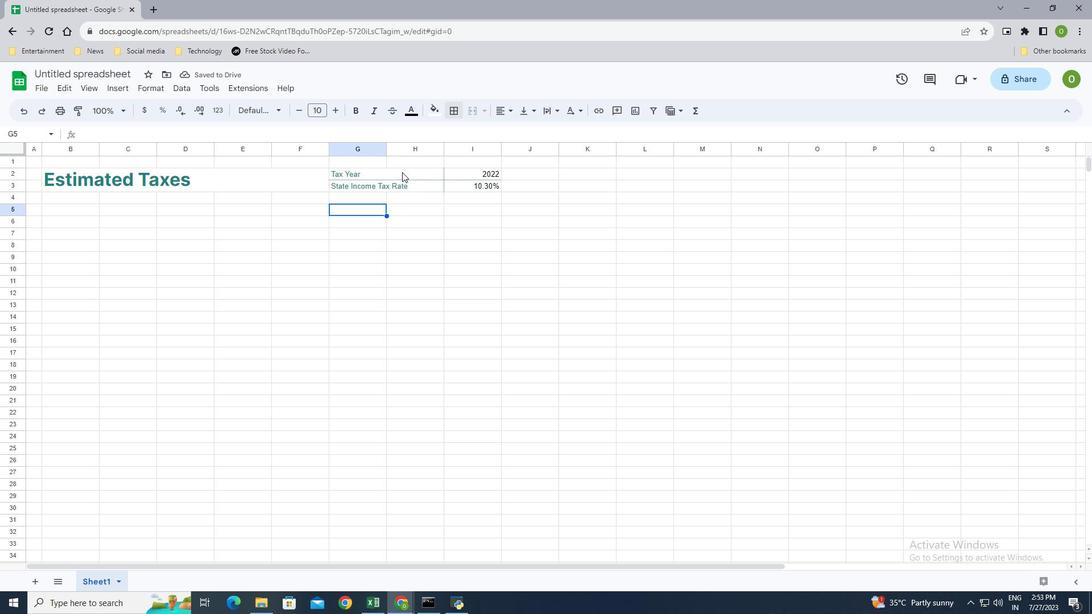 
Action: Mouse moved to (450, 110)
Screenshot: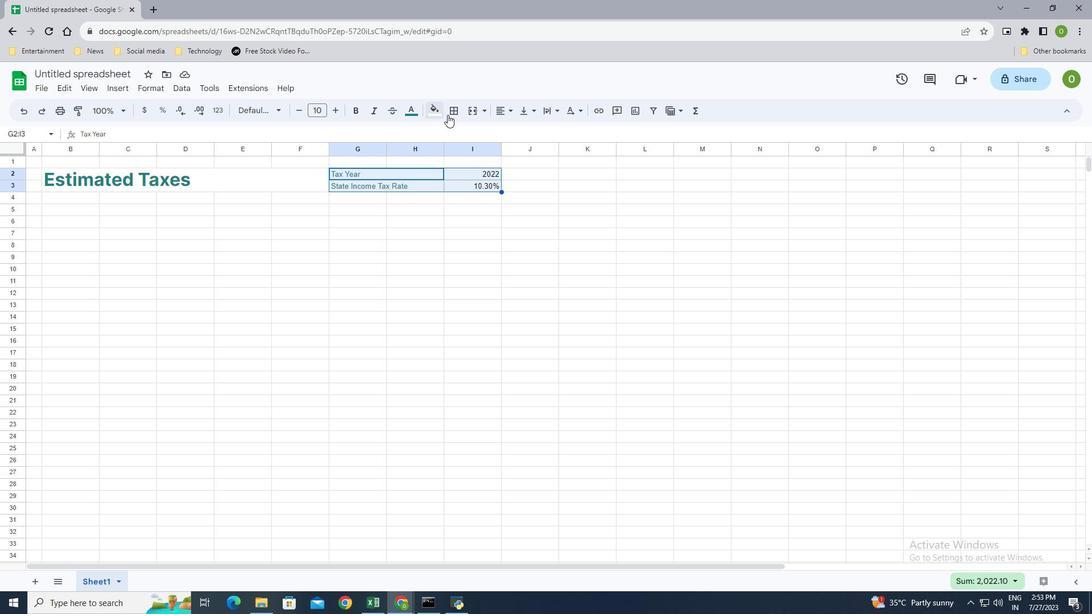 
Action: Mouse pressed left at (450, 110)
Screenshot: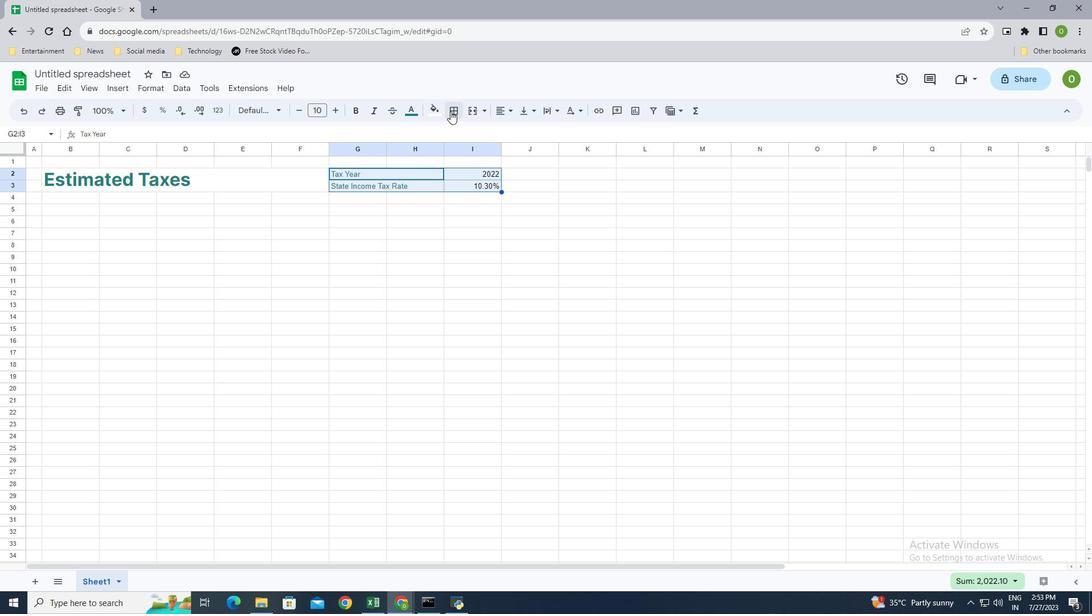 
Action: Mouse moved to (564, 154)
Screenshot: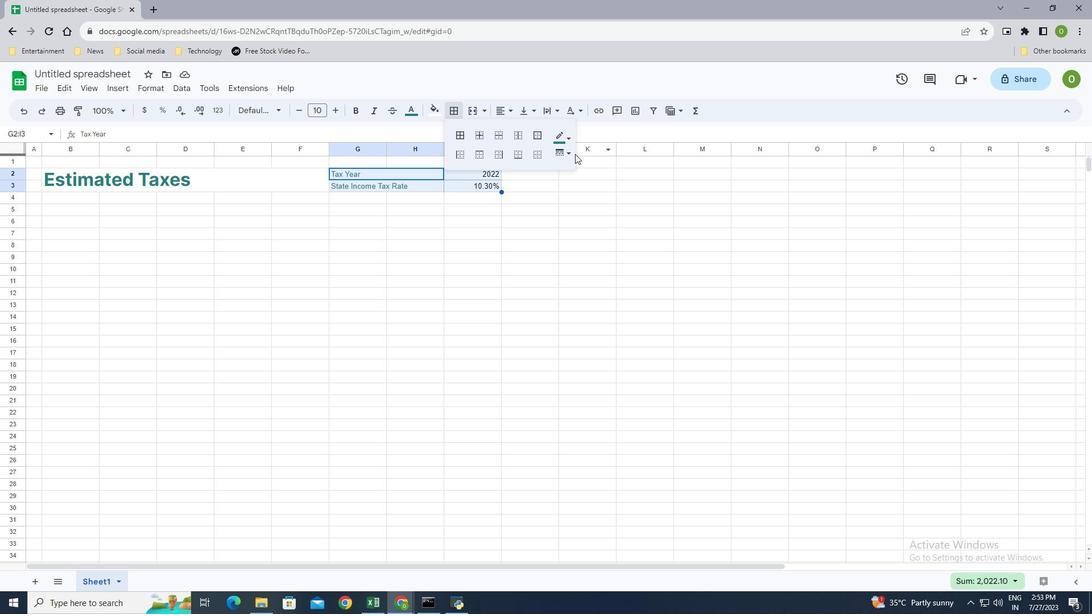
Action: Mouse pressed left at (564, 154)
Screenshot: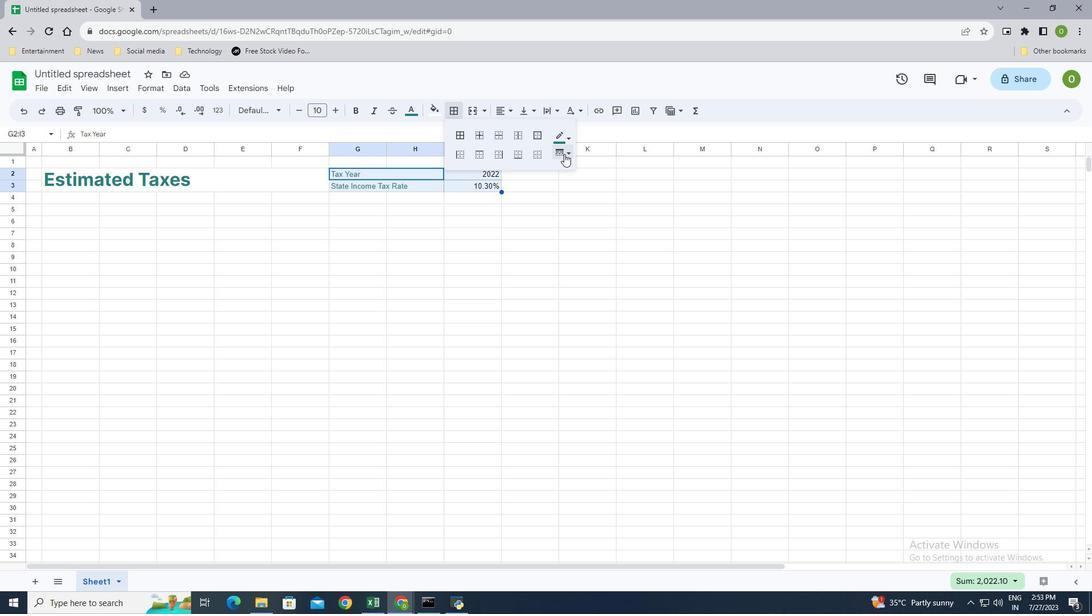 
Action: Mouse moved to (586, 225)
Screenshot: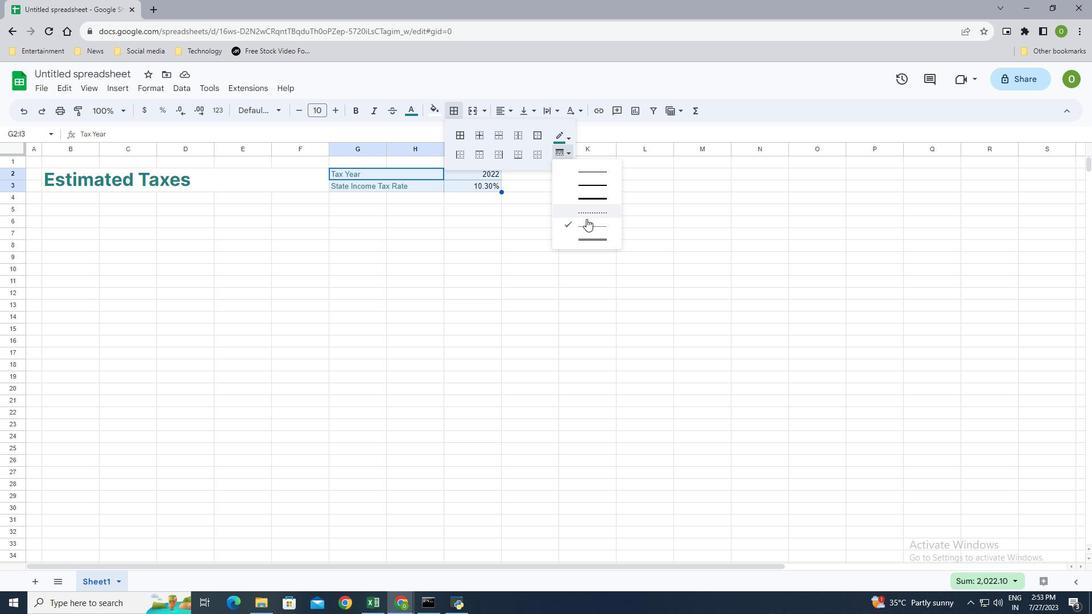 
Action: Mouse pressed left at (586, 225)
Screenshot: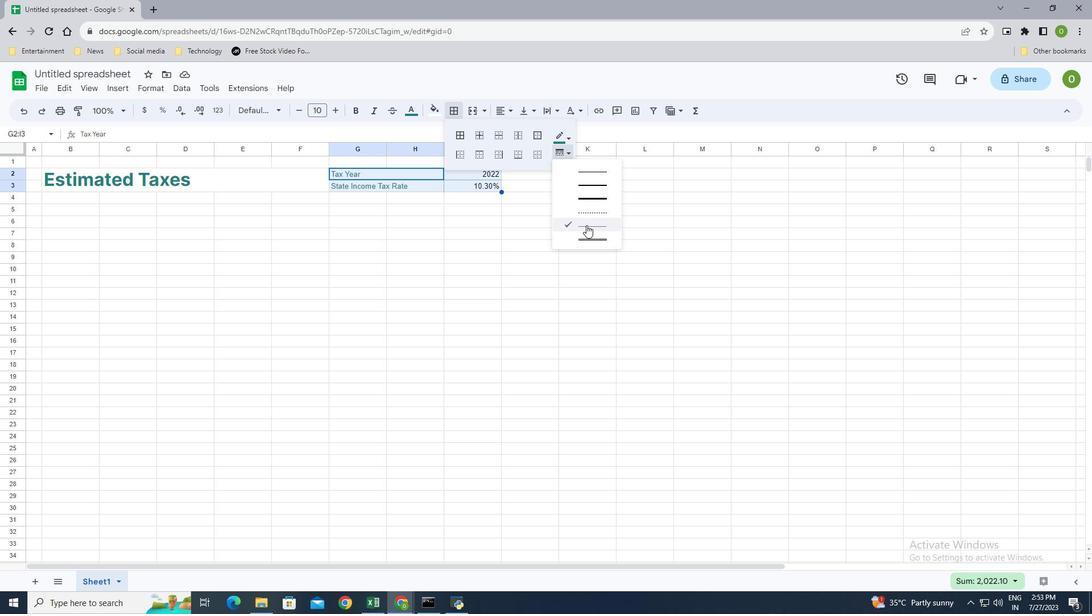 
Action: Mouse moved to (373, 216)
Screenshot: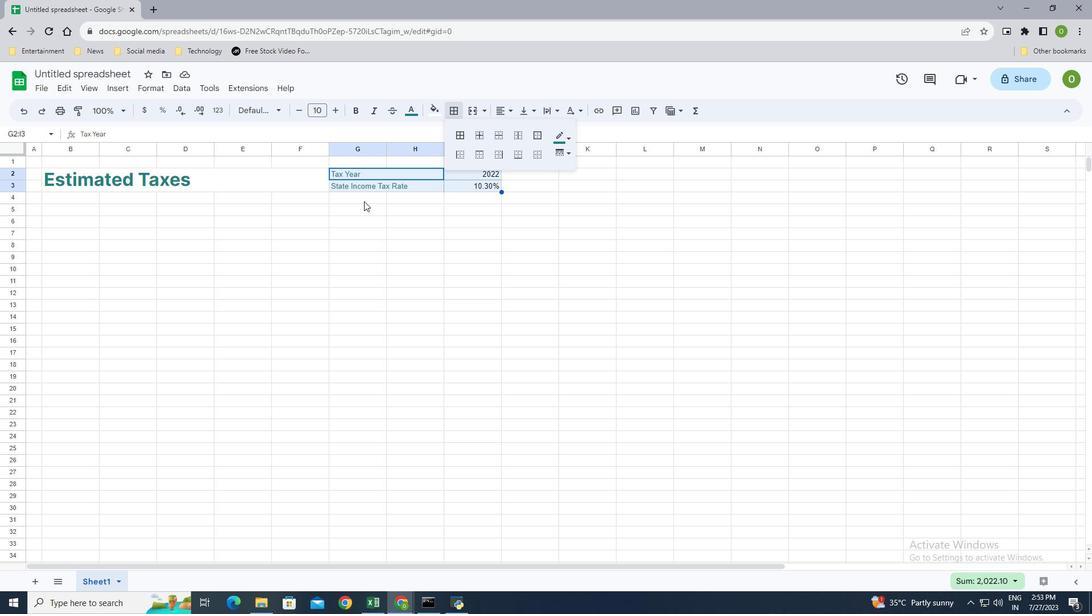 
Action: Mouse pressed left at (373, 216)
Screenshot: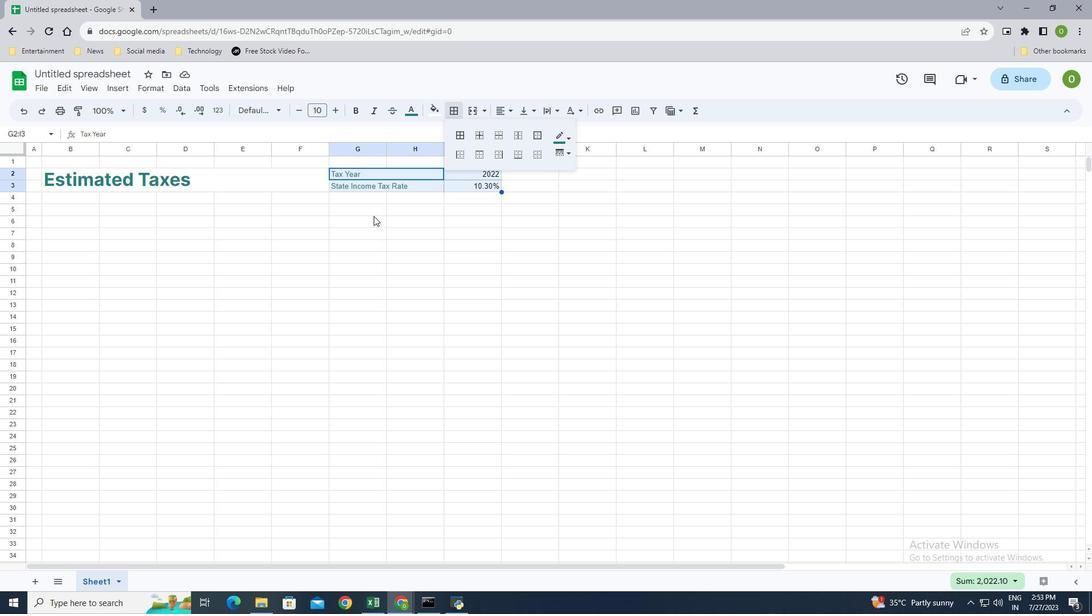 
Action: Mouse moved to (52, 211)
Screenshot: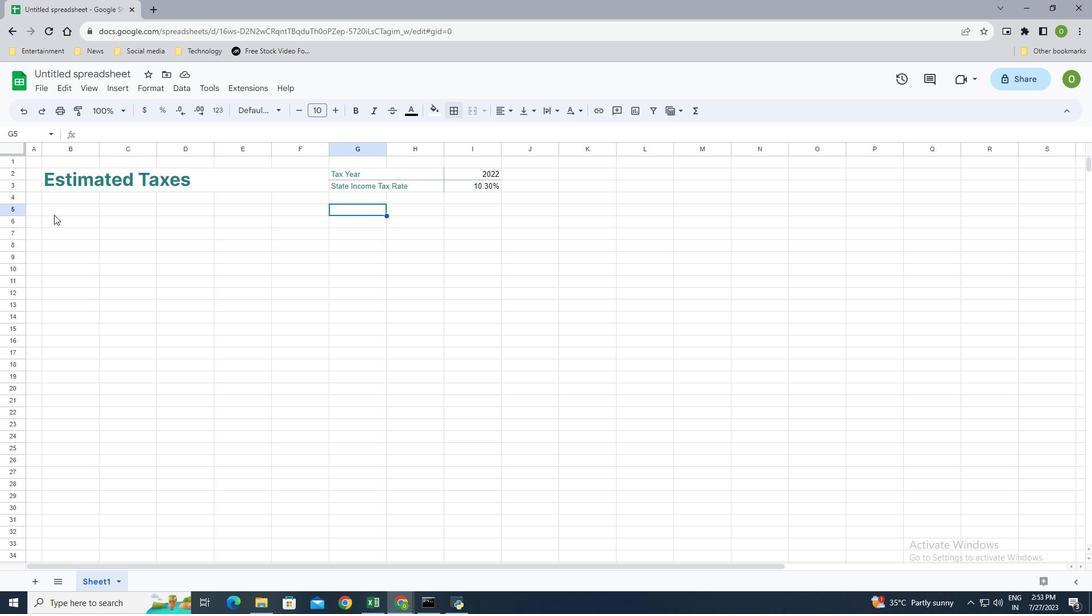 
Action: Mouse pressed left at (52, 211)
Screenshot: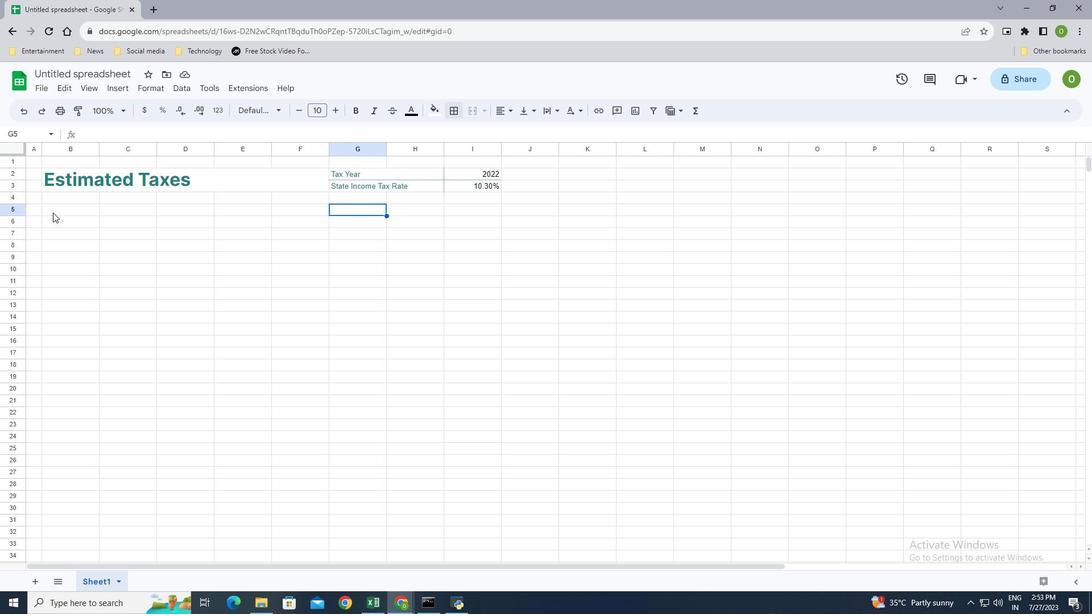
Action: Mouse moved to (353, 217)
Screenshot: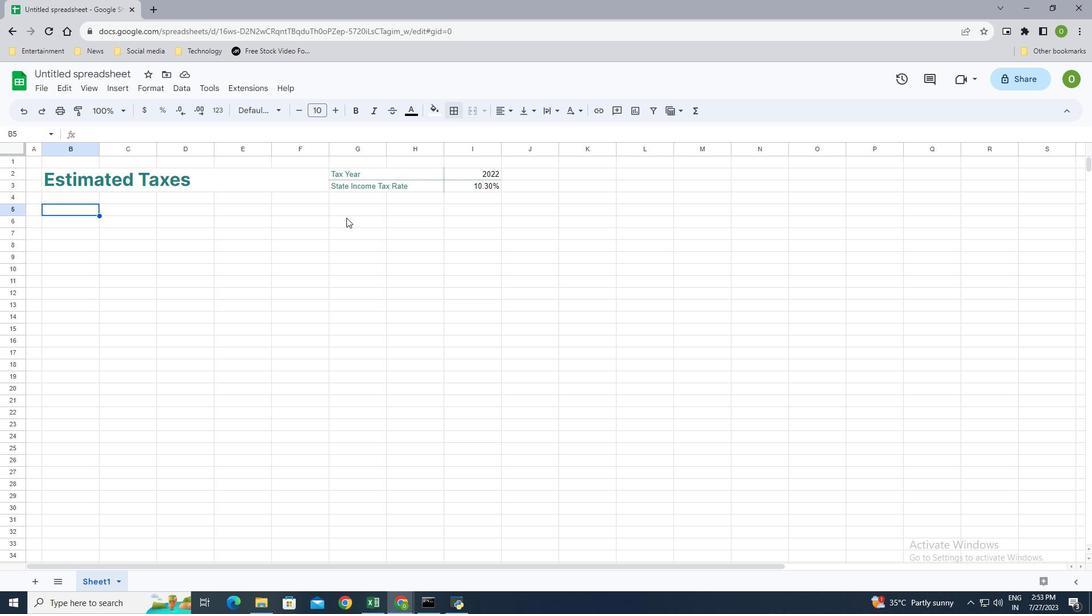 
Action: Key pressed <Key.shift><Key.shift><Key.shift><Key.shift><Key.shift><Key.shift><Key.shift><Key.shift><Key.shift><Key.shift>Ex=<Key.backspace><Key.backspace>stimatee<Key.backspace>d<Key.space><Key.shift>M<Key.backspace><Key.shift>Next<Key.enter><Key.shift>Pls,<Key.space><Key.shift>check<Key.space>dates<Key.down><Key.up><Key.shift_r><Key.right>
Screenshot: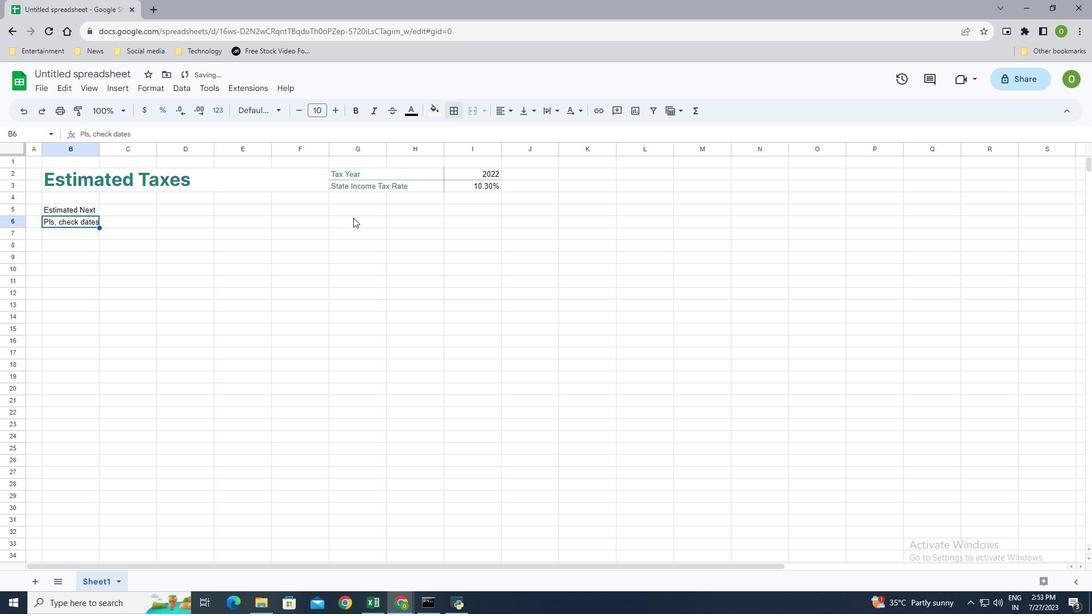 
Action: Mouse moved to (473, 106)
Screenshot: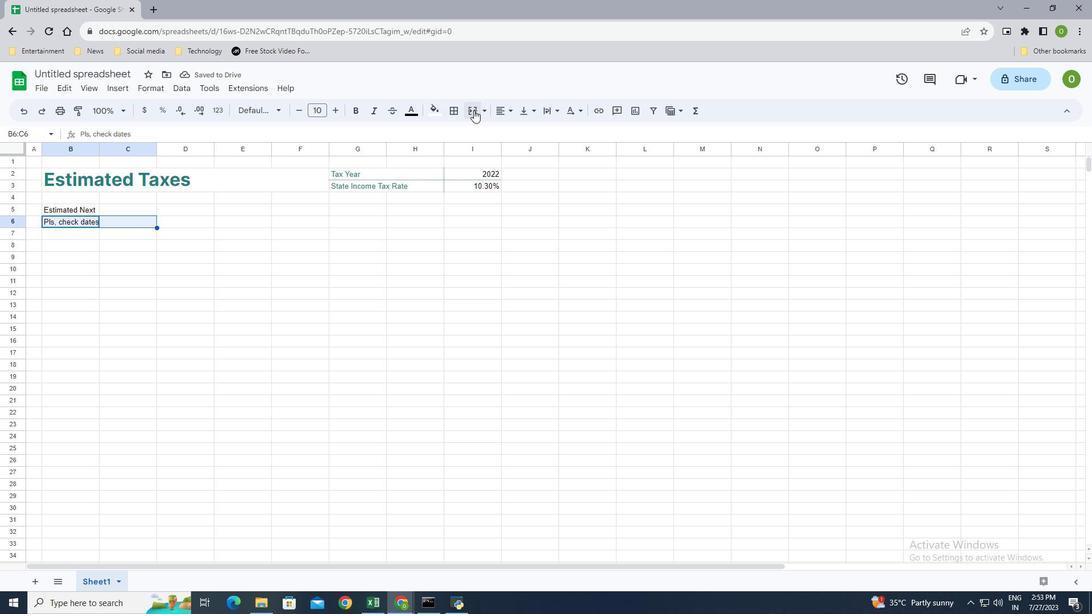 
Action: Mouse pressed left at (473, 106)
Screenshot: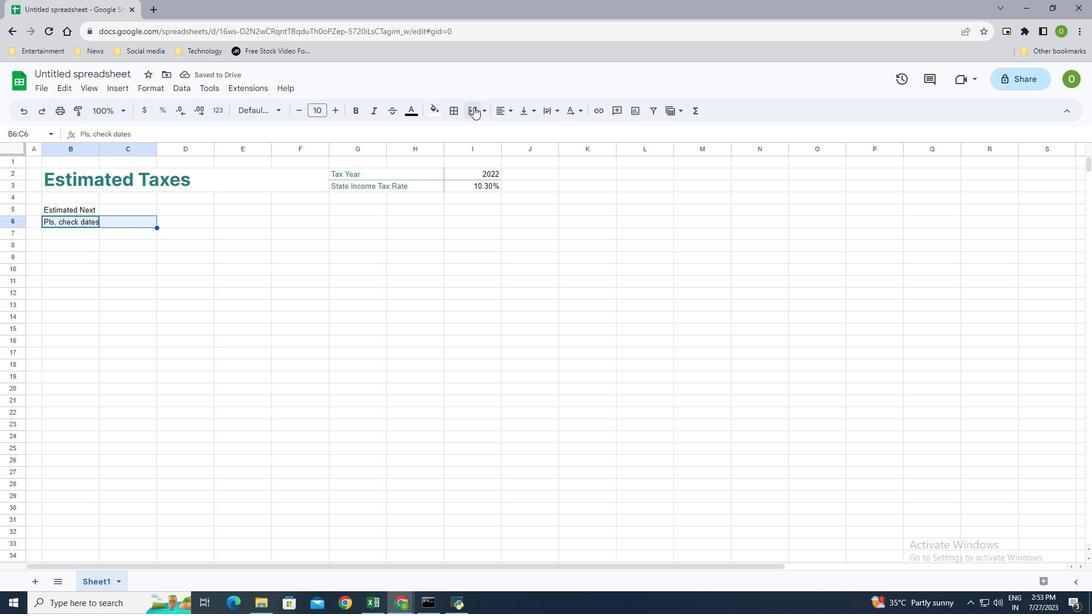 
Action: Mouse moved to (85, 212)
Screenshot: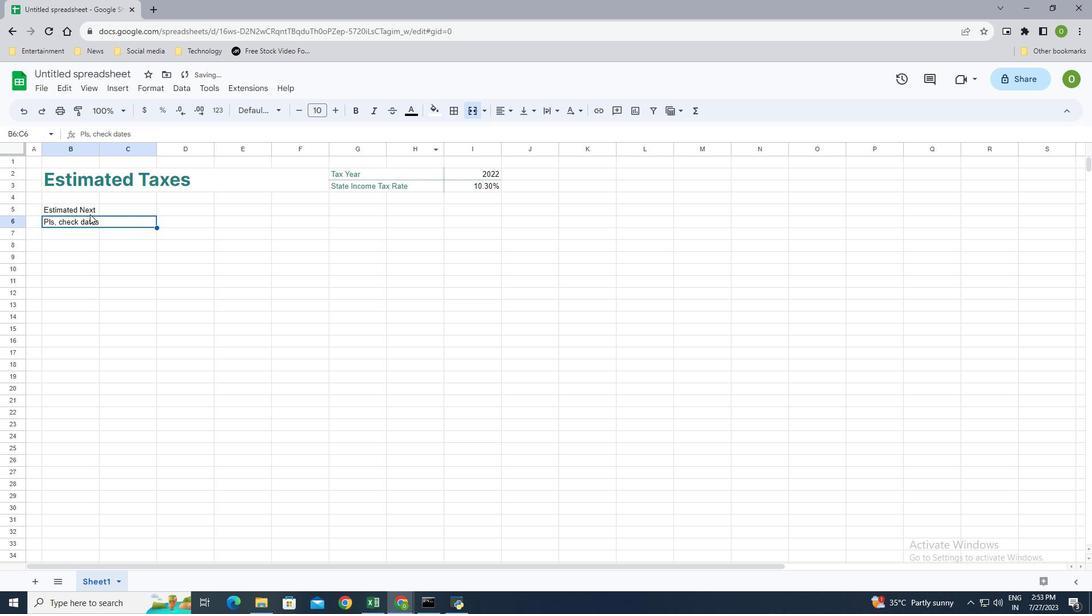 
Action: Mouse pressed left at (85, 212)
Screenshot: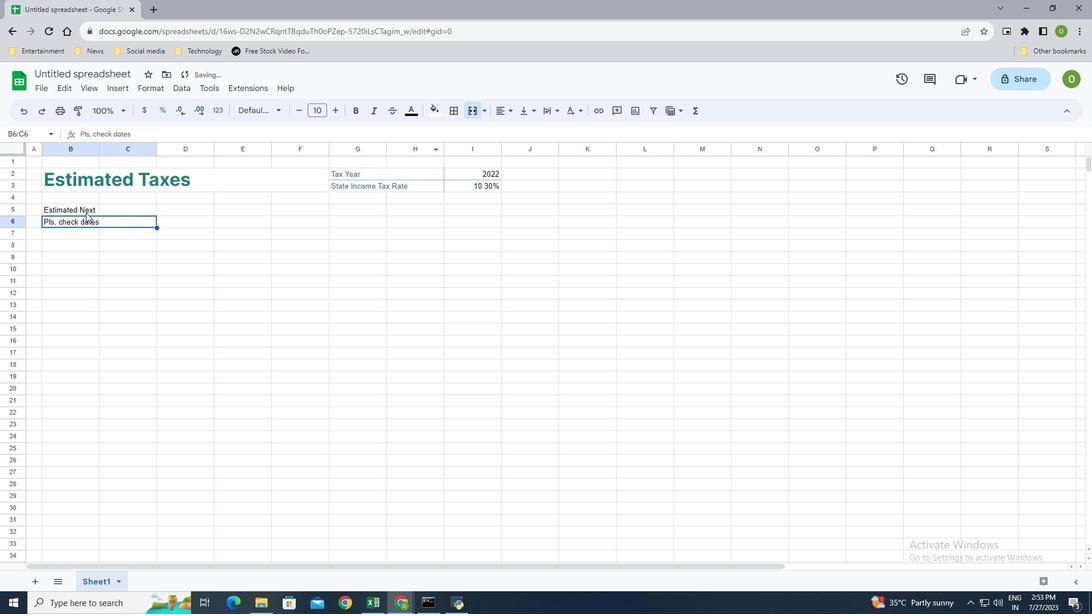
Action: Key pressed <Key.shift_r><Key.right>
Screenshot: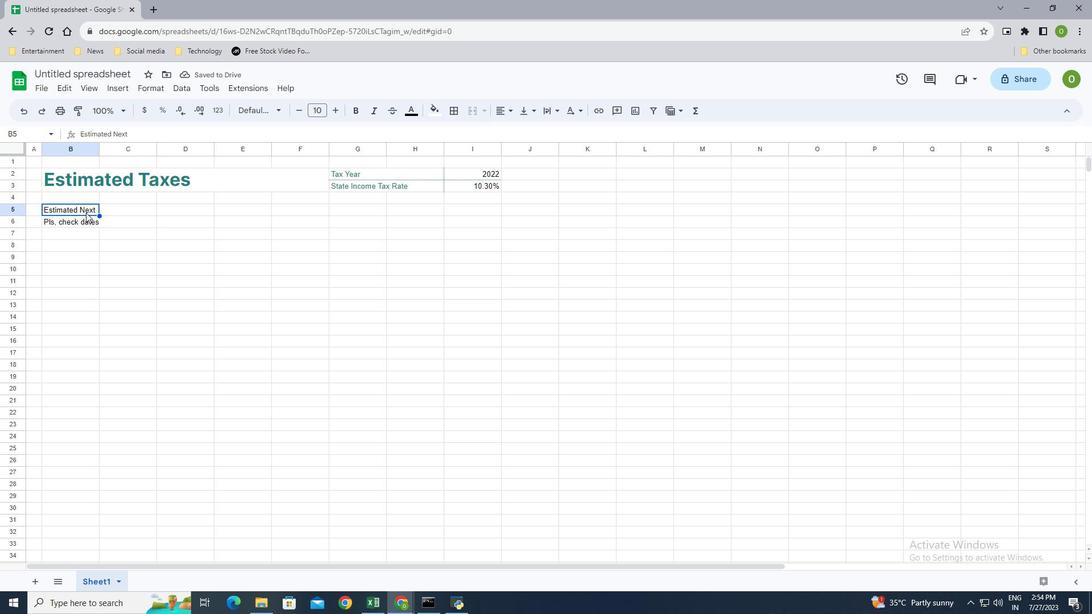 
Action: Mouse moved to (475, 108)
Screenshot: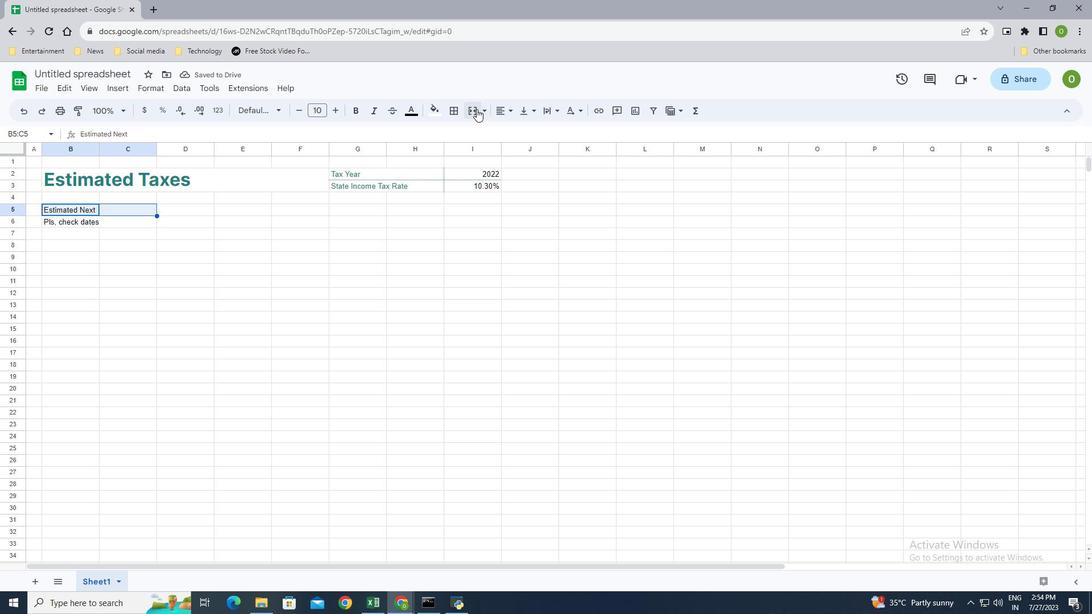
Action: Mouse pressed left at (475, 108)
Screenshot: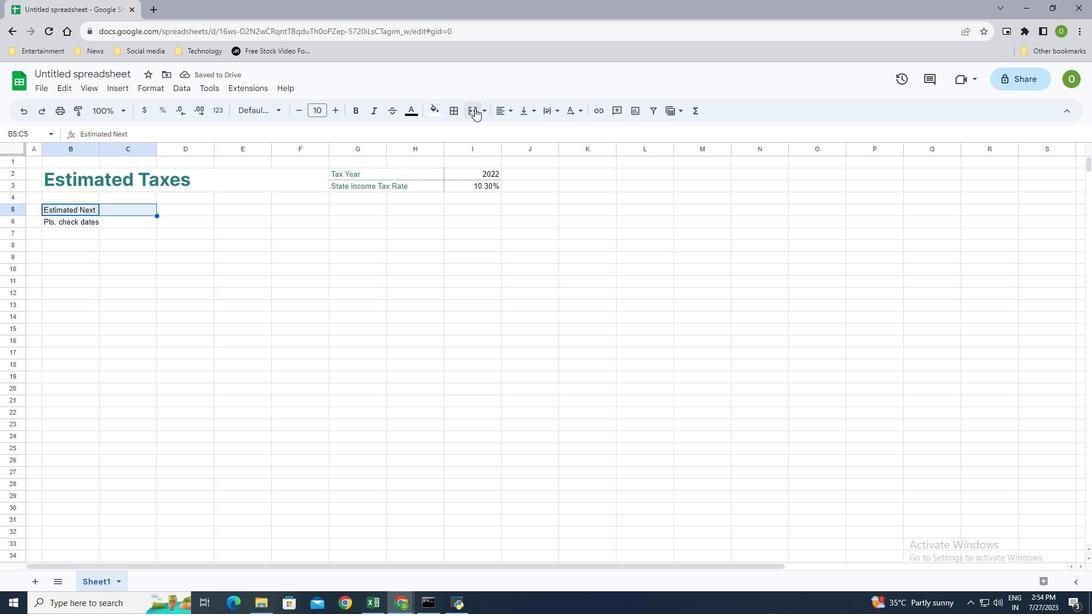 
Action: Mouse moved to (99, 220)
Screenshot: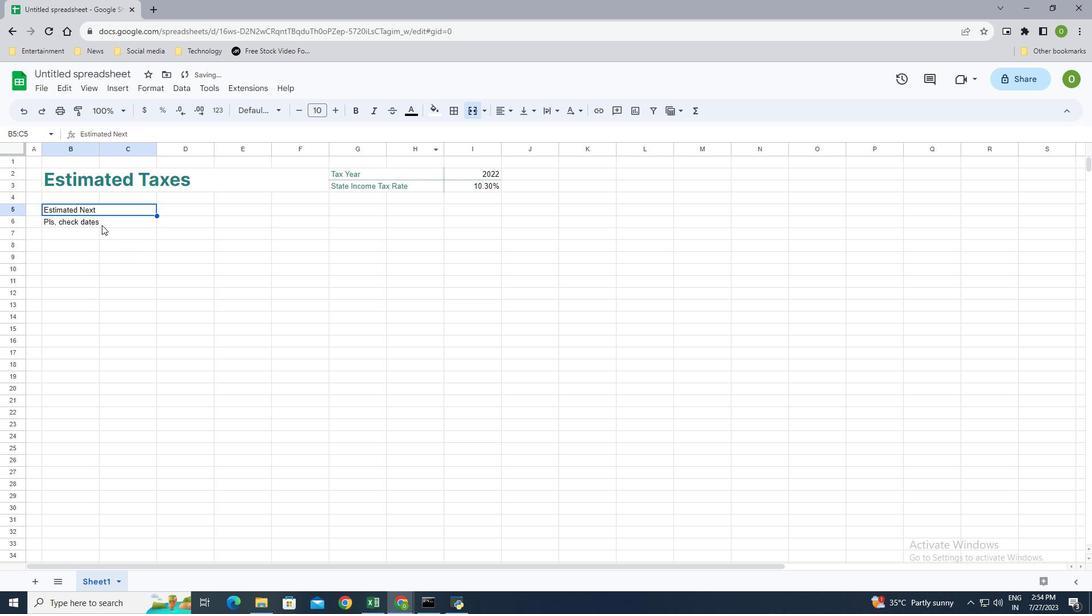 
Action: Mouse pressed left at (99, 220)
Screenshot: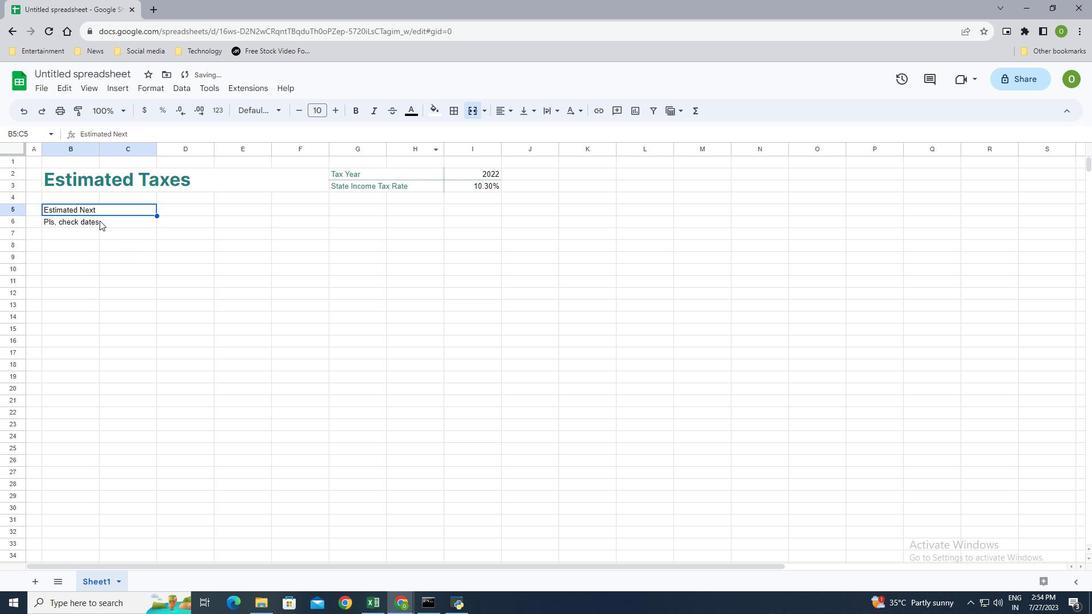 
Action: Mouse moved to (182, 219)
Screenshot: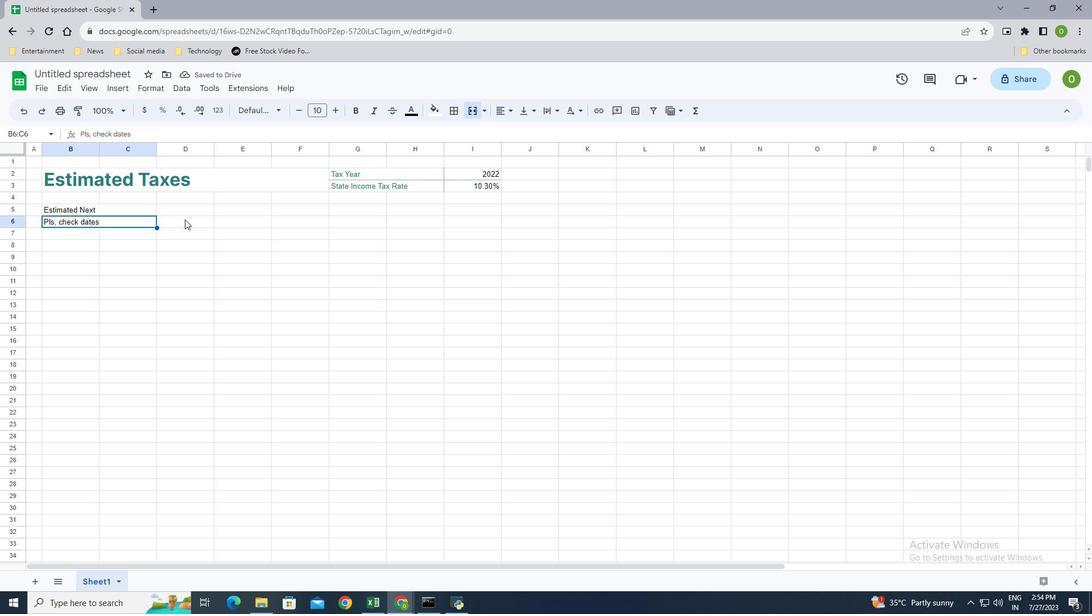 
Action: Mouse pressed left at (182, 219)
Screenshot: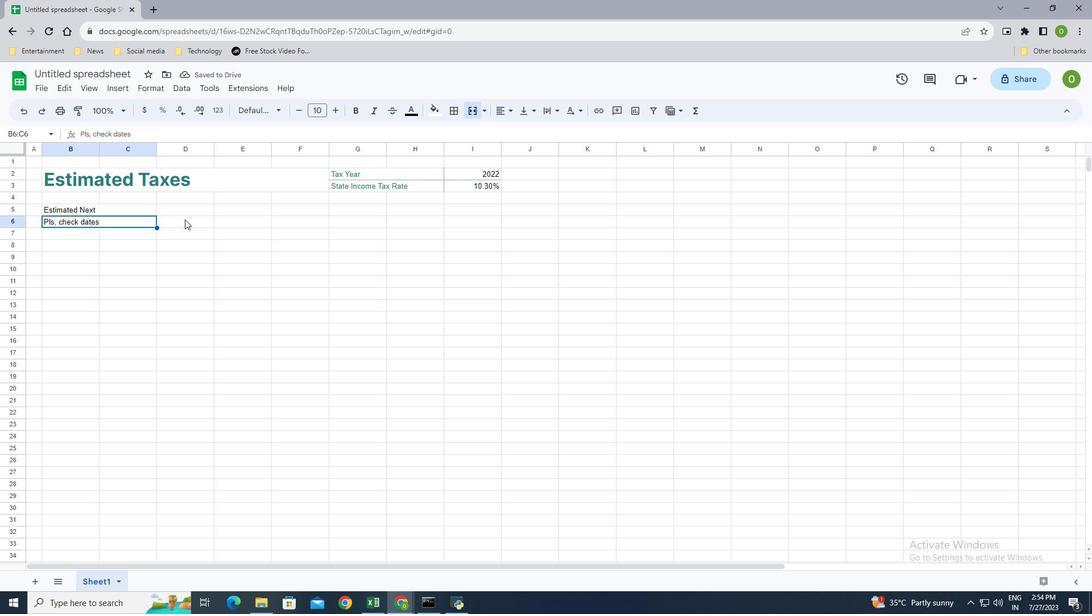 
Action: Mouse moved to (315, 225)
Screenshot: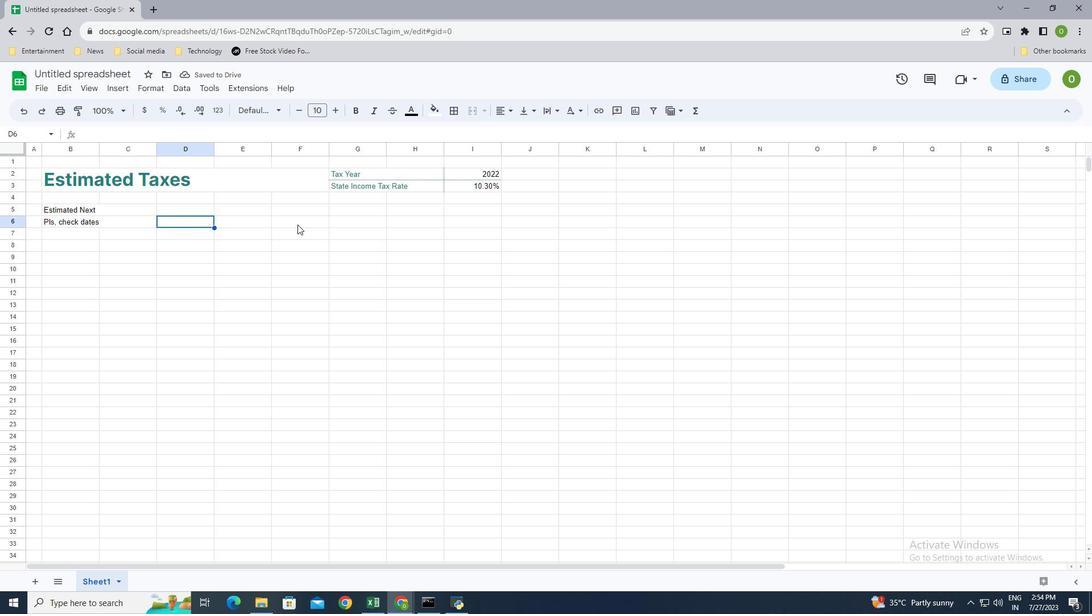 
Action: Key pressed <Key.right><Key.shift>Federsl<Key.enter><Key.shift><Key.shift><Key.shift><Key.shift><Key.shift><Key.shift><Key.shift><Key.shift><Key.shift>#<Key.shift>N/<Key.shift>A<Key.enter><Key.up><Key.up><Key.shift_r><Key.right>
Screenshot: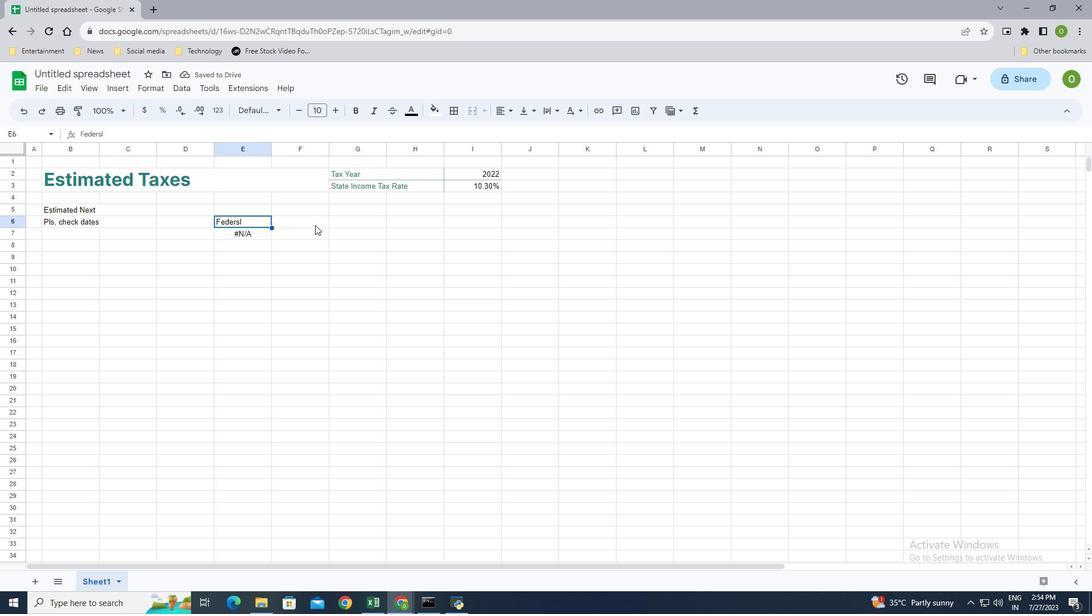 
Action: Mouse moved to (476, 108)
Screenshot: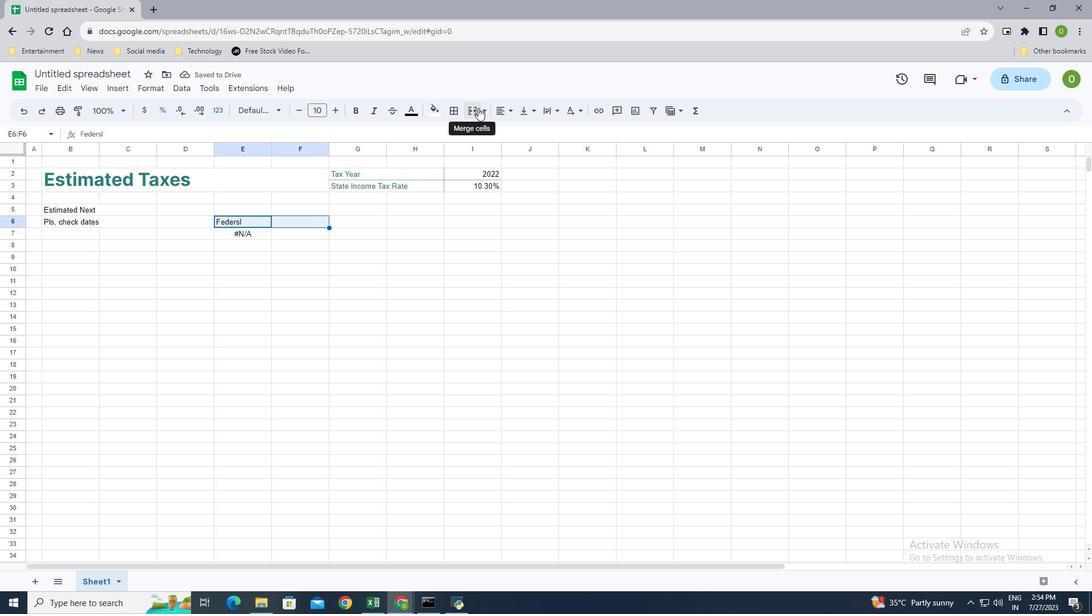 
Action: Mouse pressed left at (476, 108)
Screenshot: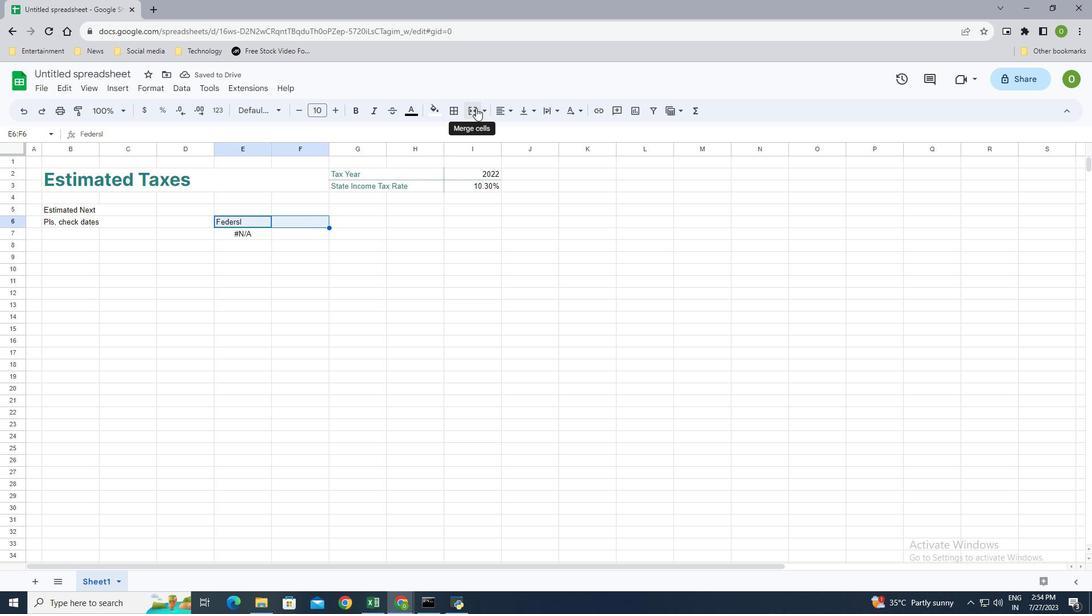 
Action: Mouse moved to (256, 233)
Screenshot: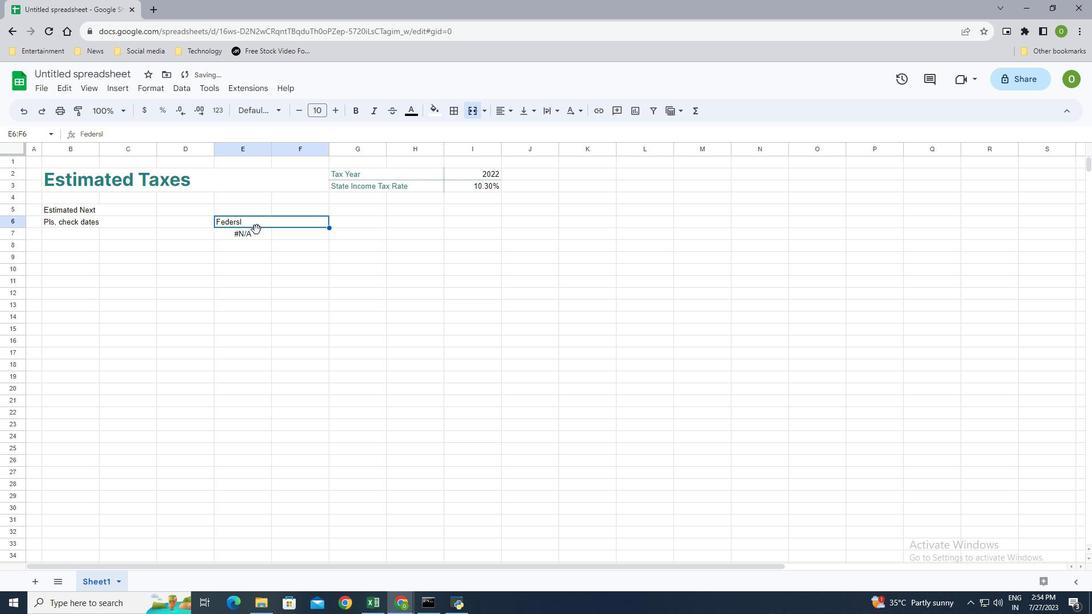 
Action: Mouse pressed left at (256, 233)
Screenshot: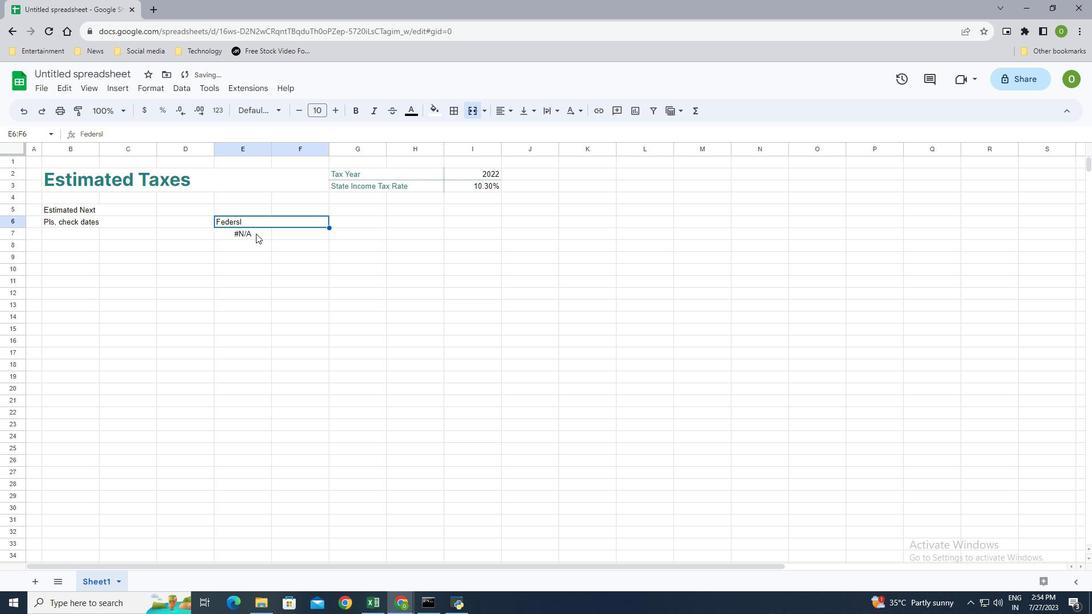 
Action: Key pressed <Key.shift_r><Key.right>
Screenshot: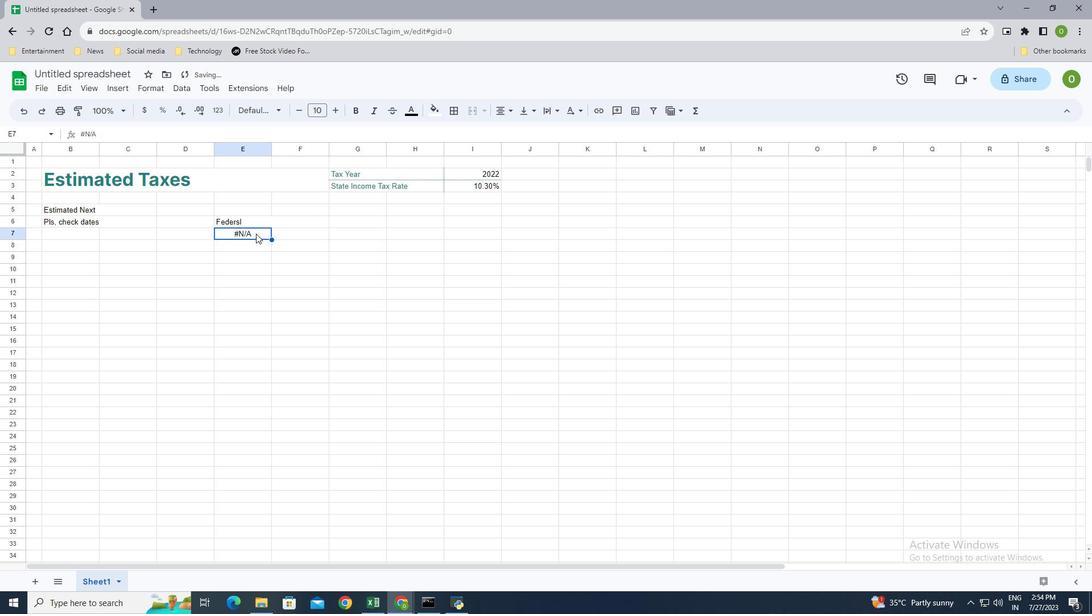 
Action: Mouse moved to (472, 106)
Screenshot: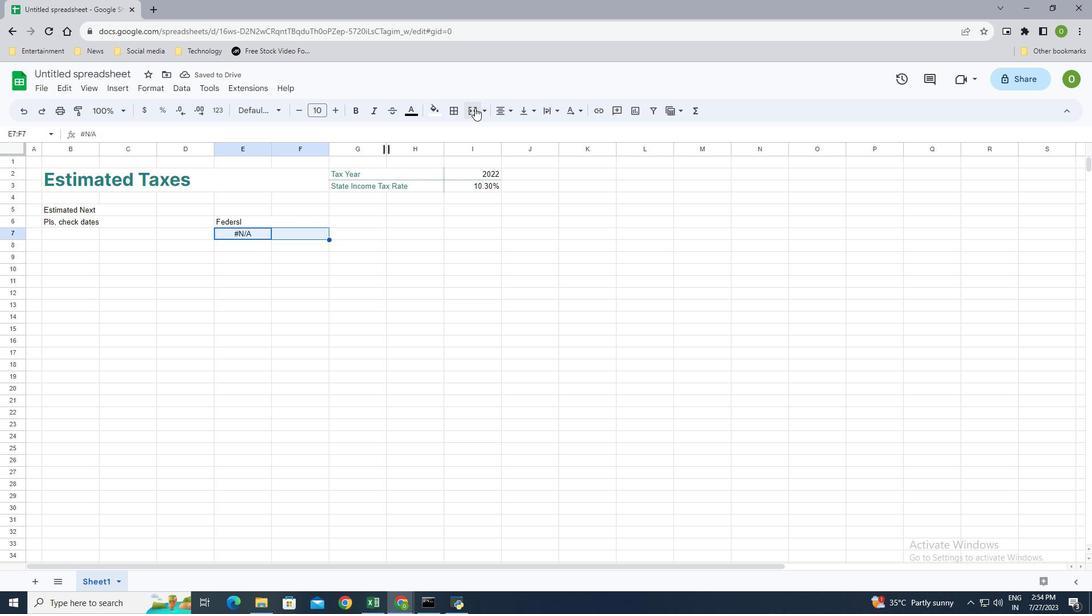 
Action: Mouse pressed left at (472, 106)
Screenshot: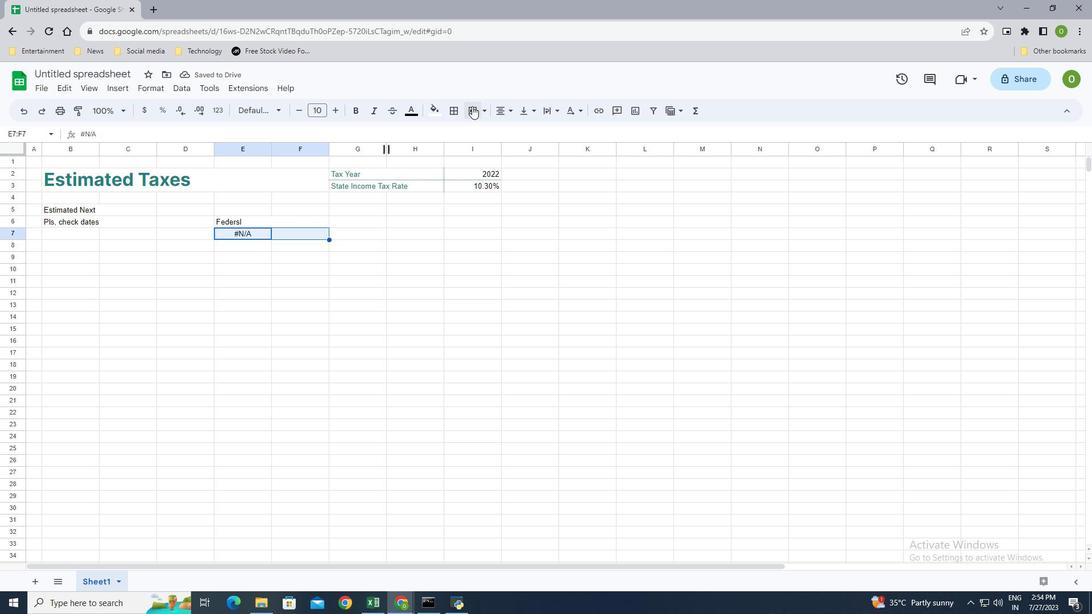 
Action: Mouse moved to (261, 220)
Screenshot: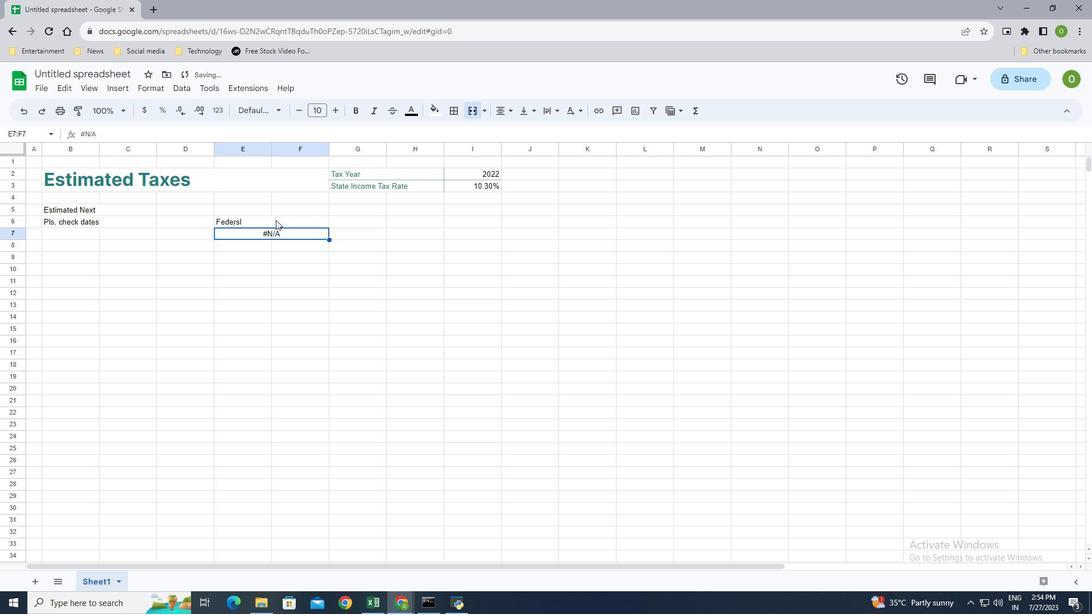 
Action: Mouse pressed left at (261, 220)
Screenshot: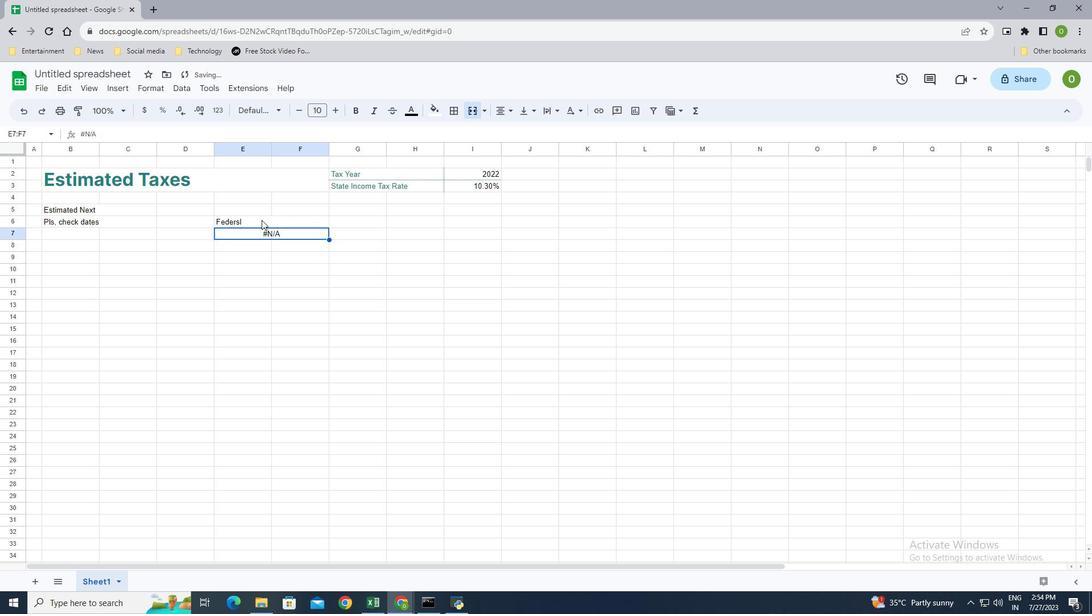 
Action: Mouse moved to (508, 108)
Screenshot: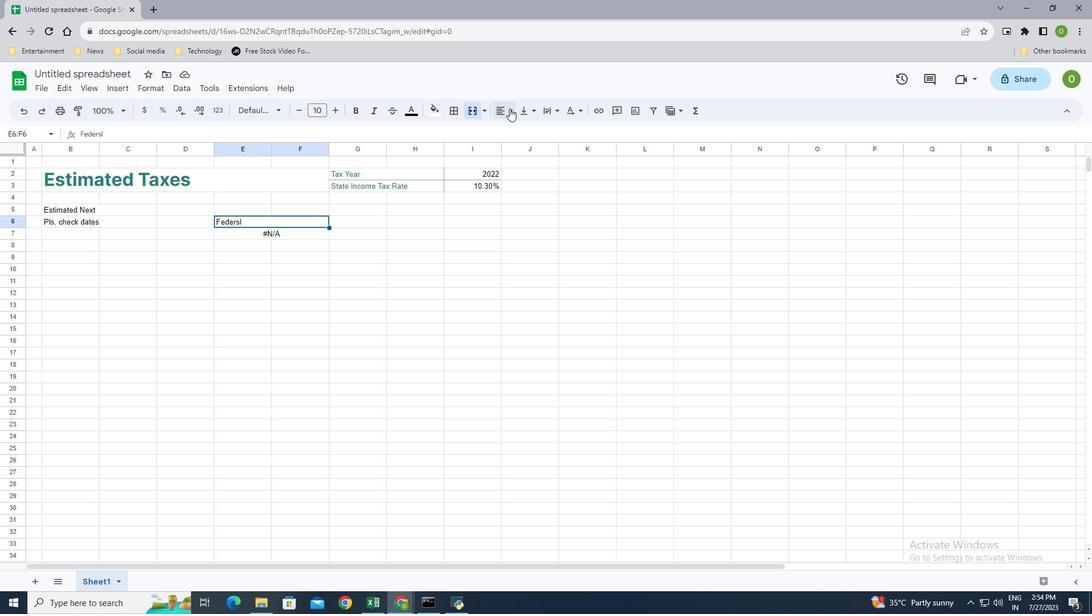 
Action: Mouse pressed left at (508, 108)
Screenshot: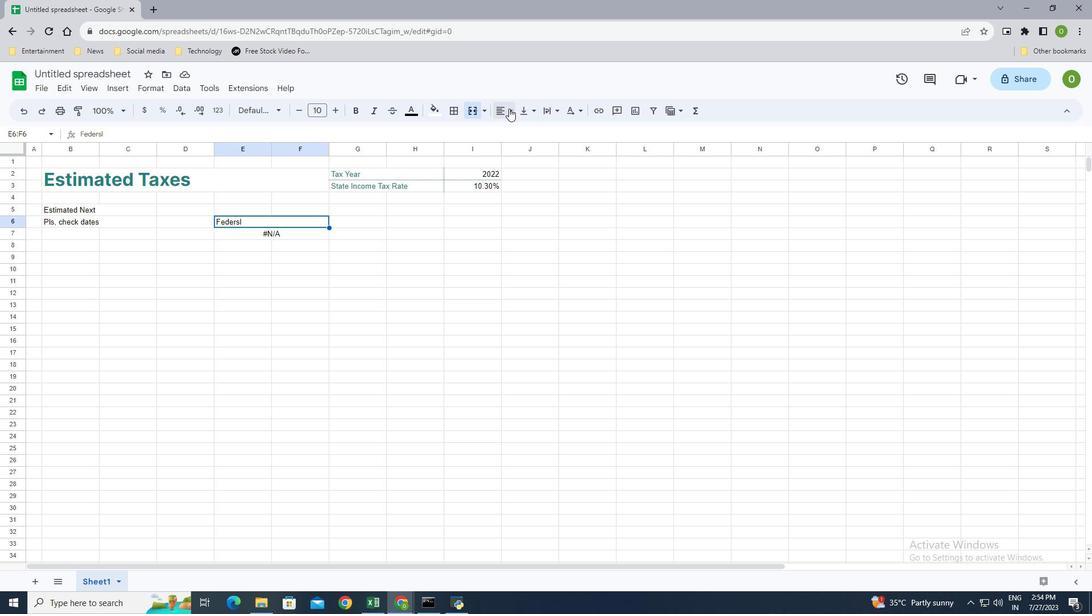 
Action: Mouse moved to (524, 133)
Screenshot: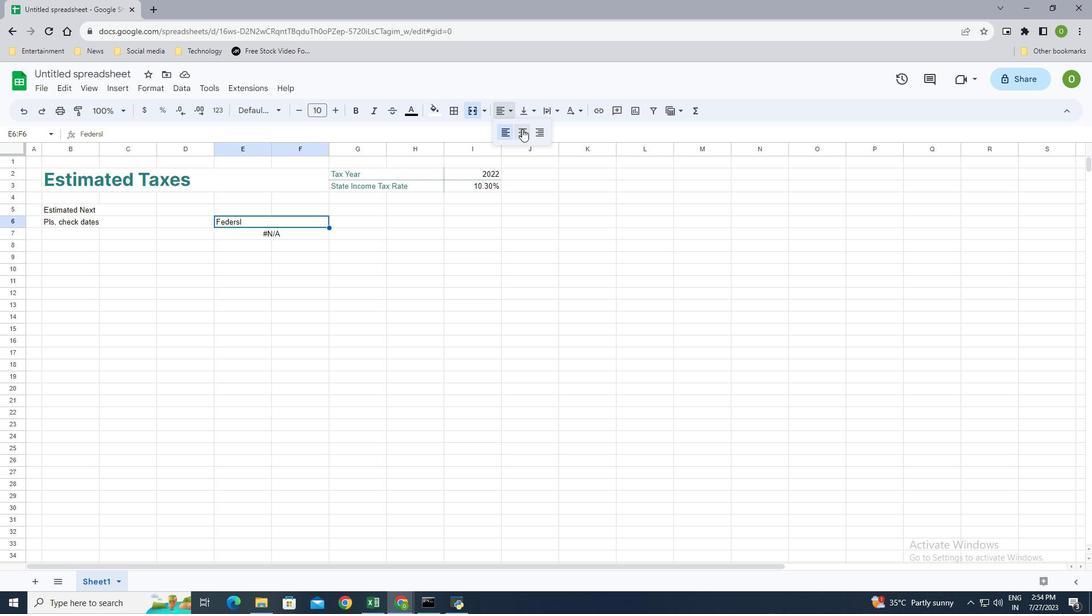 
Action: Mouse pressed left at (524, 133)
Screenshot: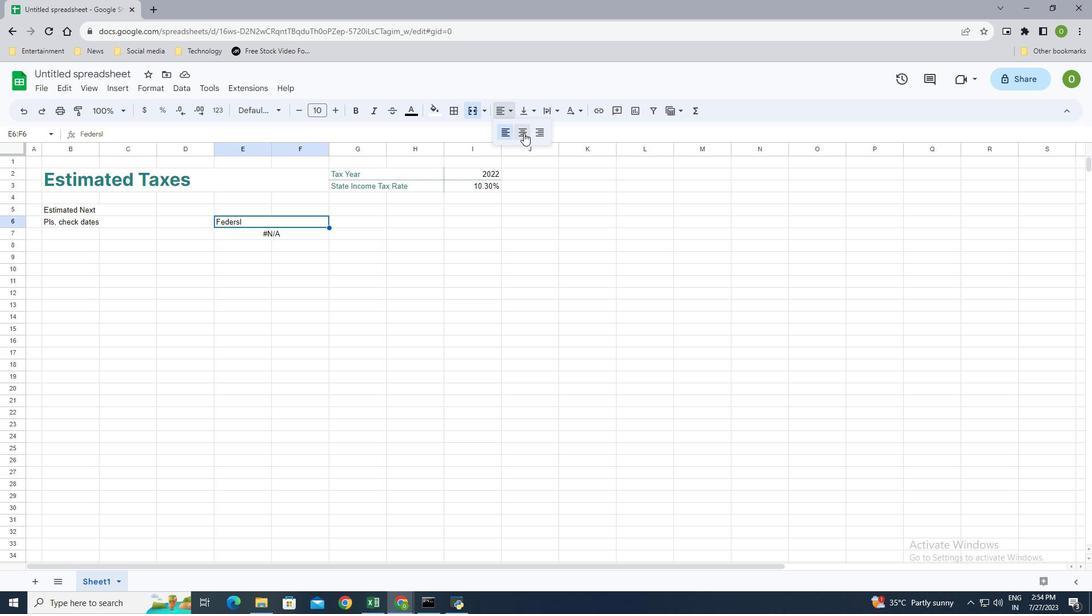 
Action: Mouse moved to (14, 225)
Screenshot: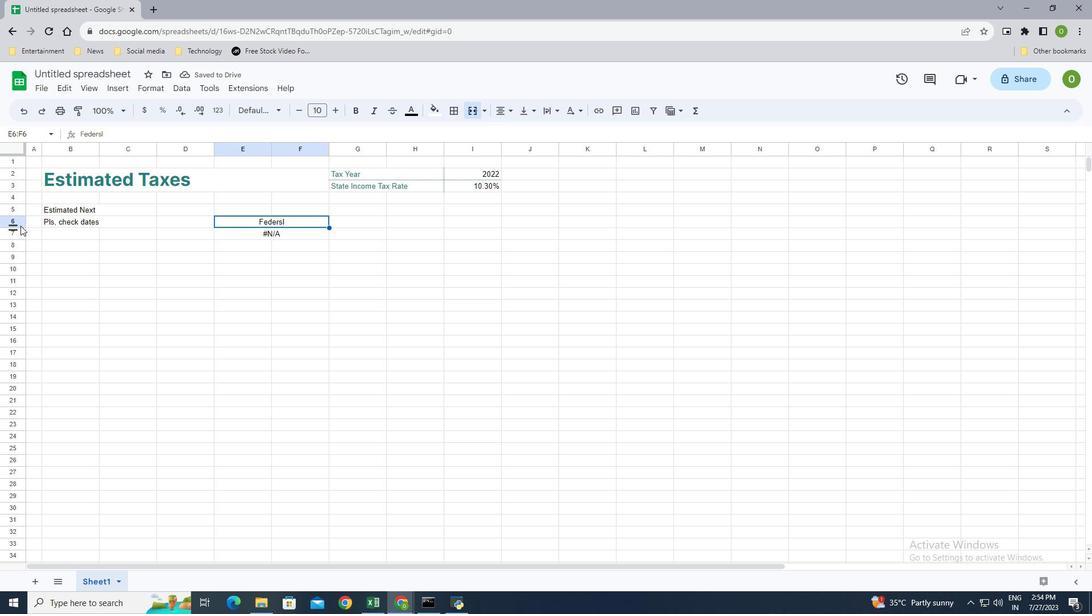 
Action: Mouse pressed left at (14, 225)
Screenshot: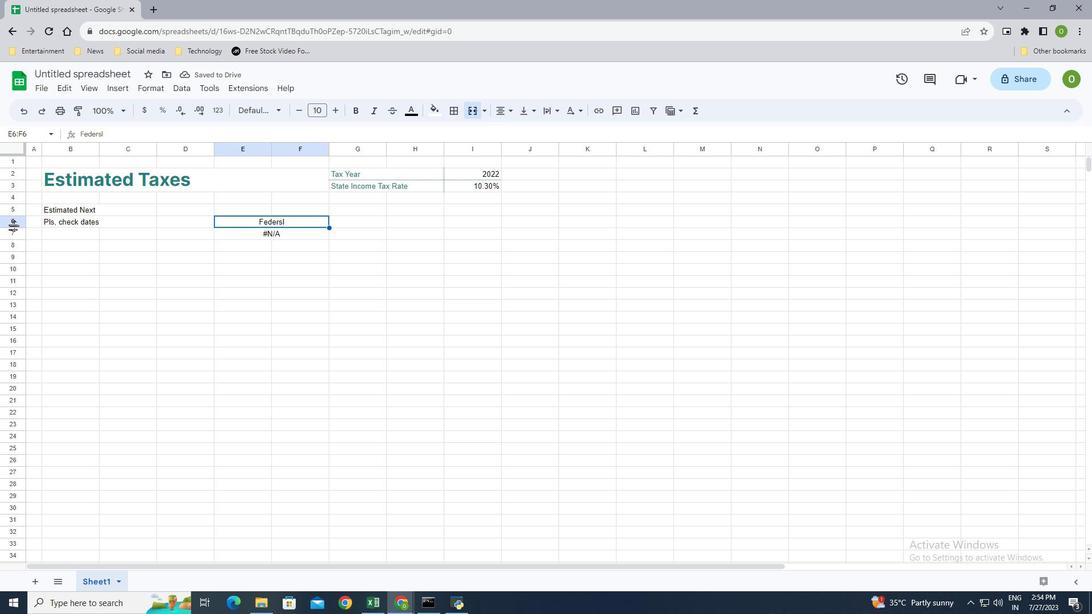 
Action: Mouse moved to (97, 226)
Screenshot: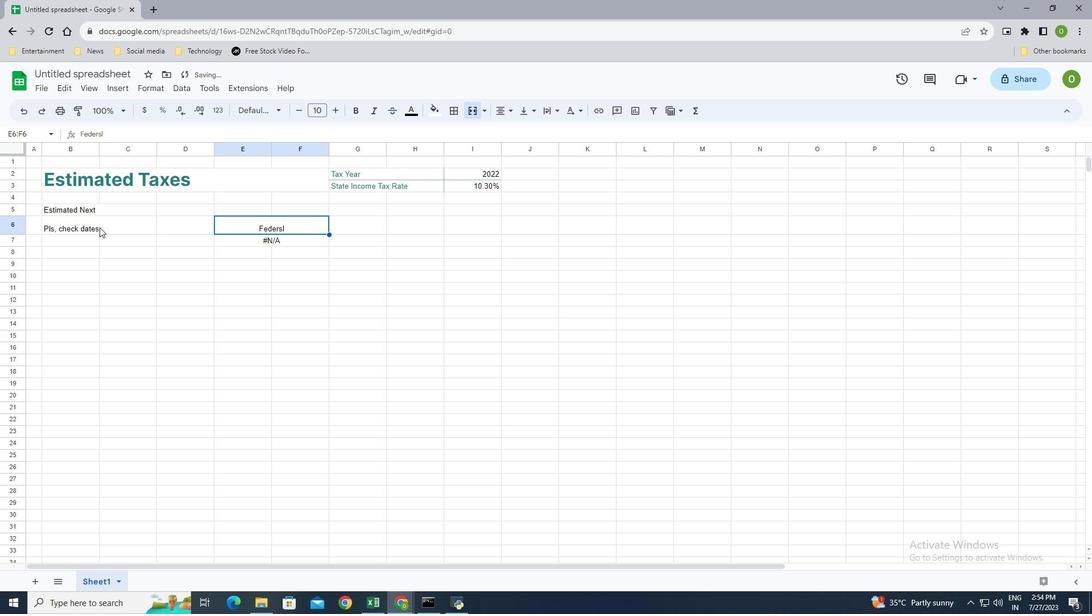 
Action: Mouse pressed left at (97, 226)
Screenshot: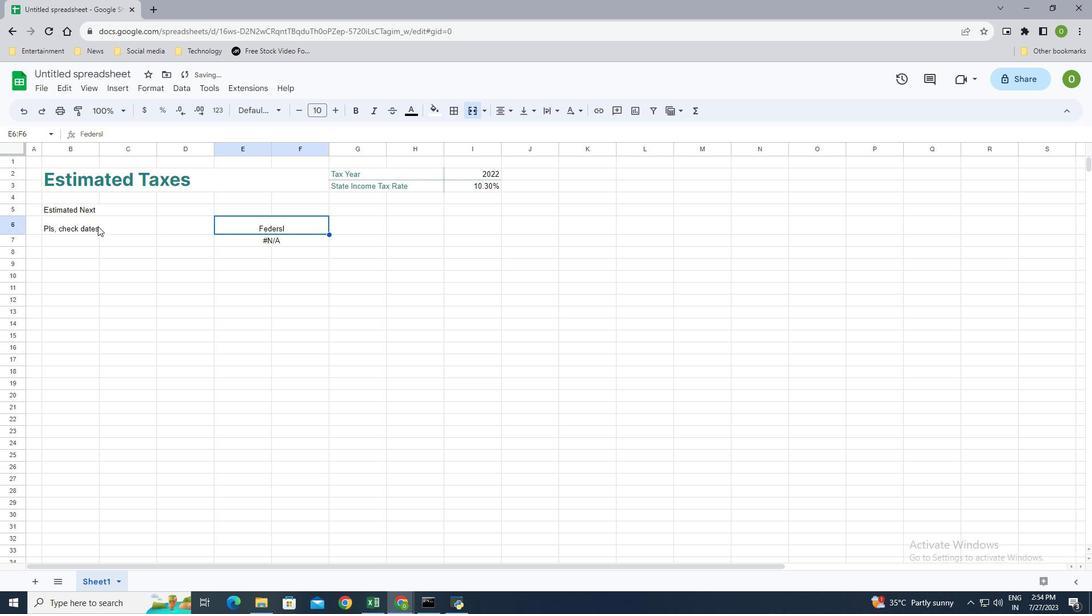 
Action: Mouse moved to (522, 110)
Screenshot: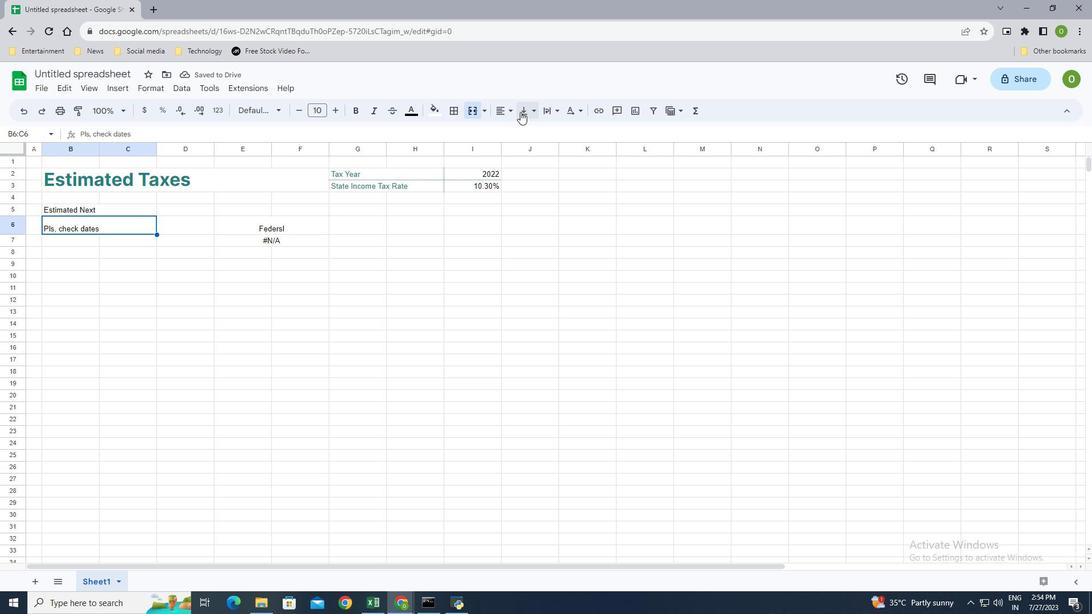 
Action: Mouse pressed left at (522, 110)
Screenshot: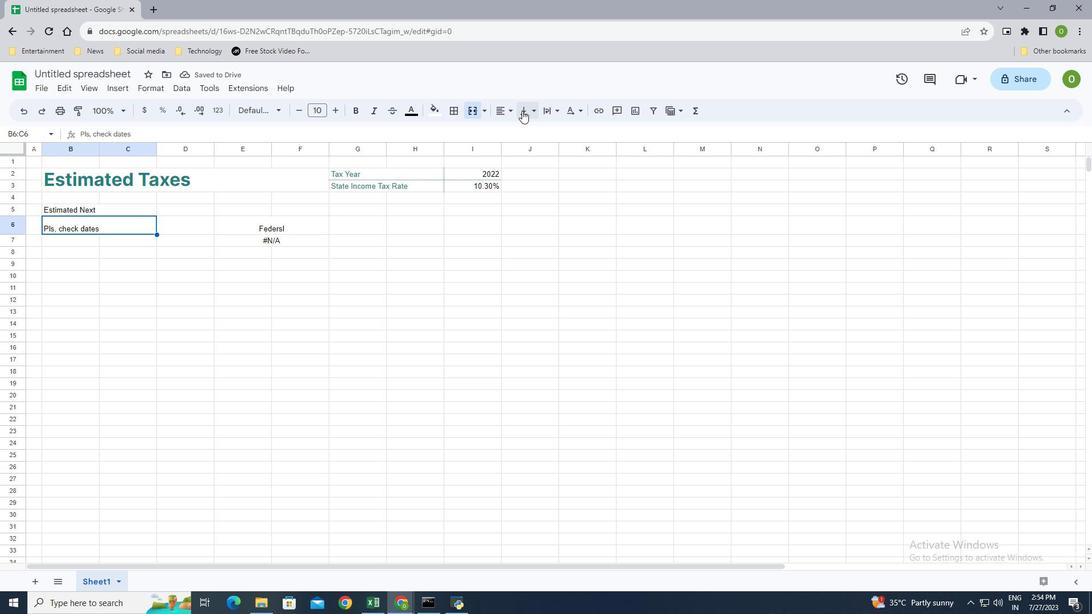 
Action: Mouse moved to (547, 133)
Screenshot: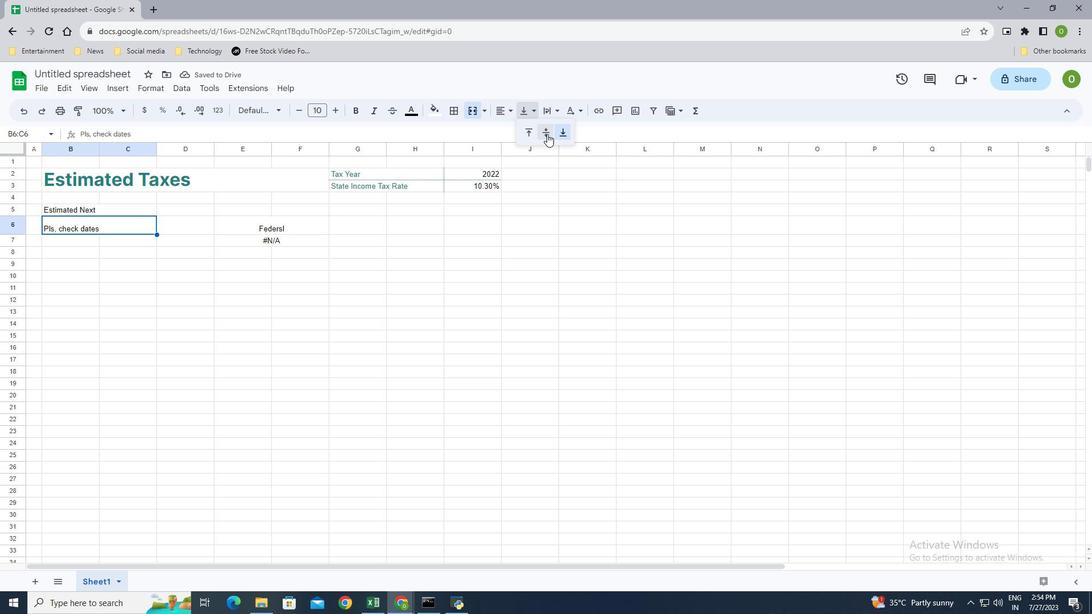 
Action: Mouse pressed left at (547, 133)
Screenshot: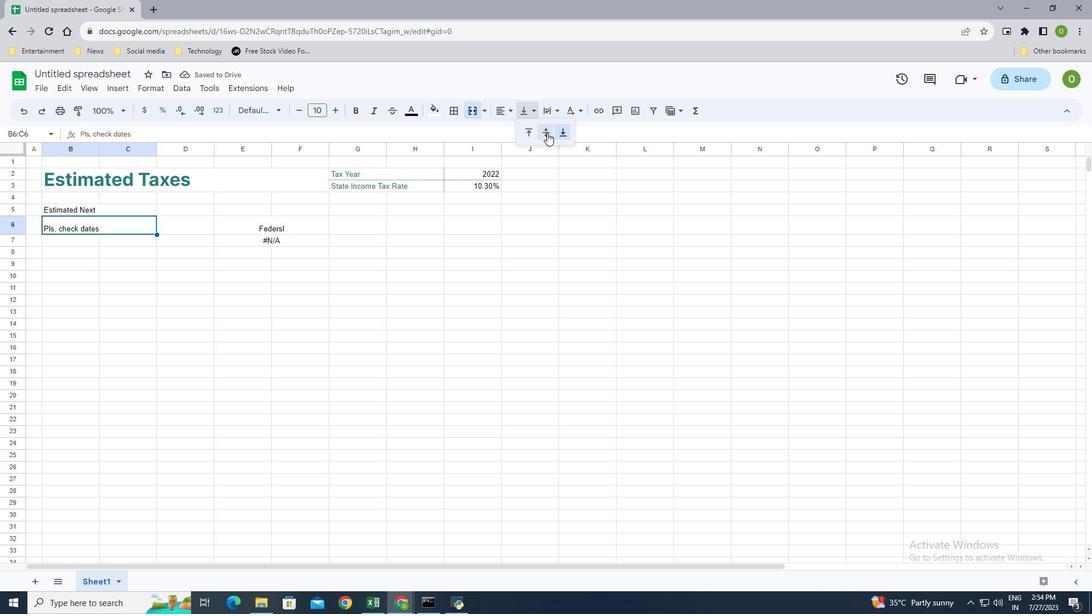 
Action: Mouse moved to (270, 224)
Screenshot: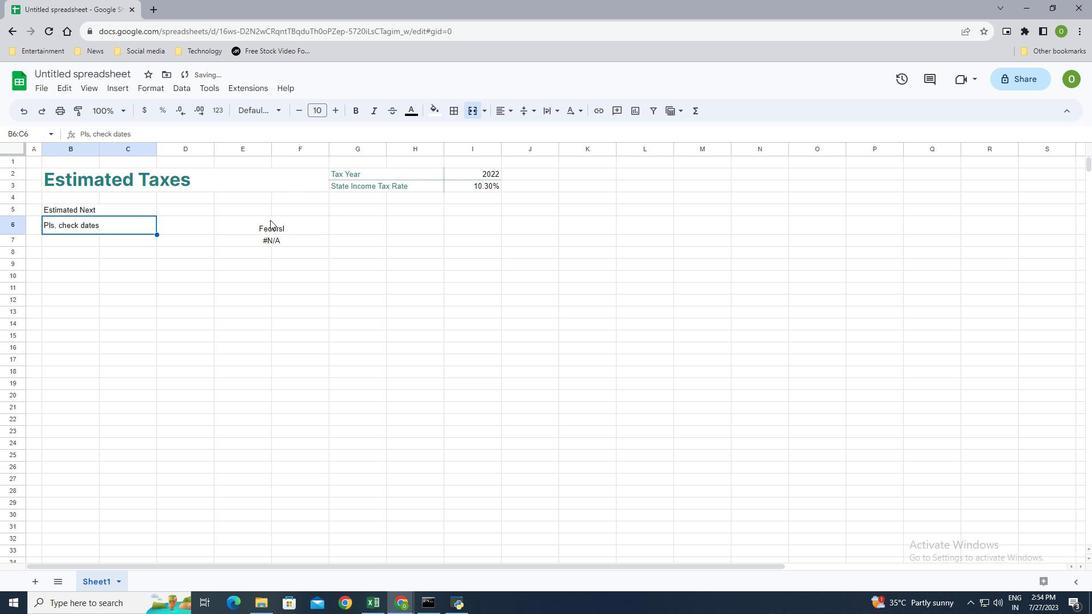 
Action: Mouse pressed left at (270, 224)
Screenshot: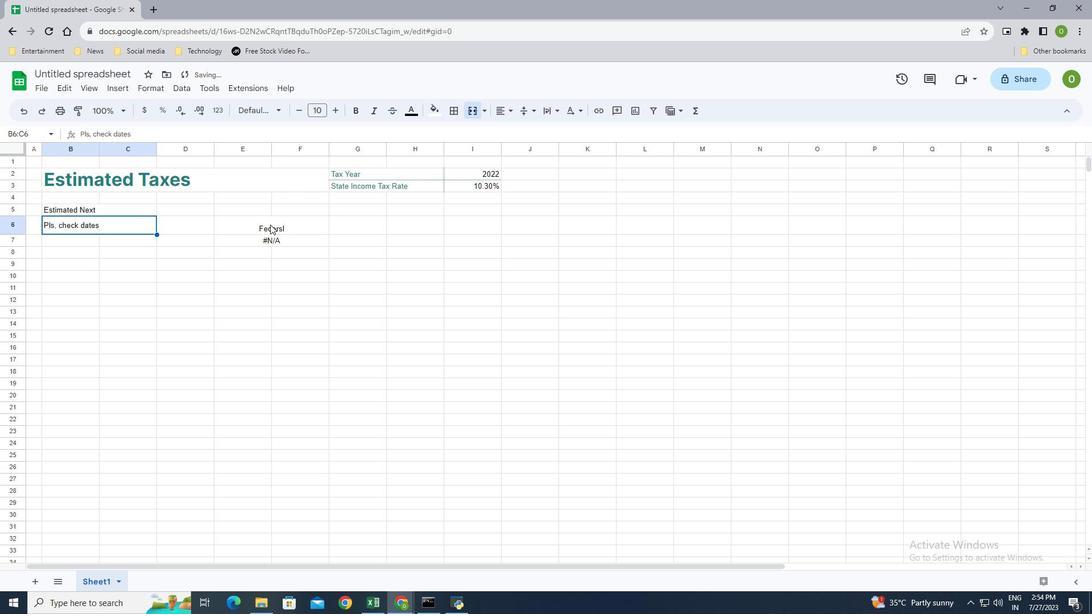 
Action: Mouse moved to (525, 110)
Screenshot: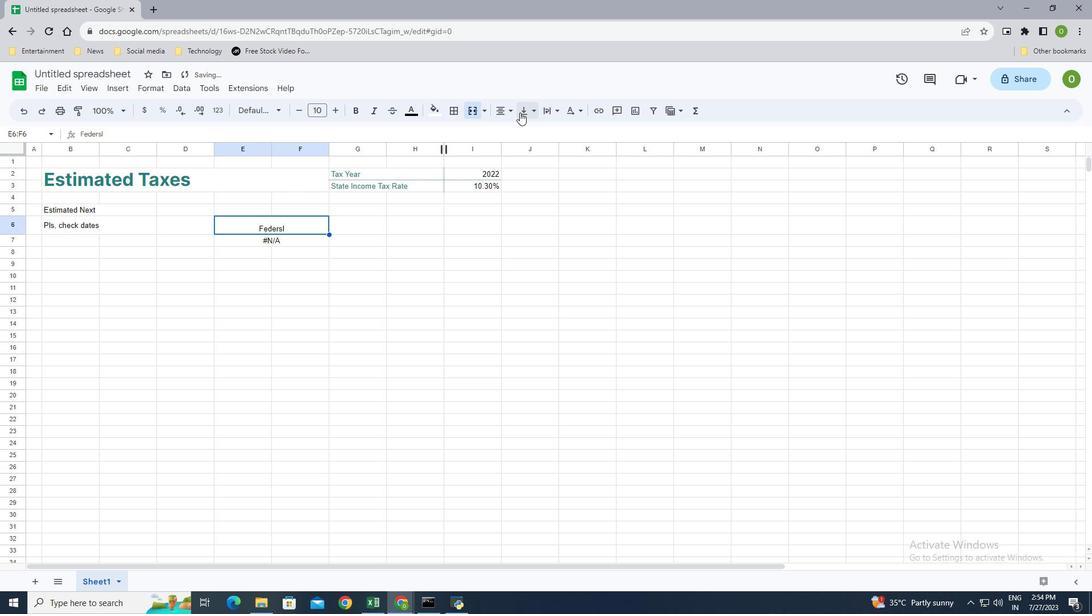 
Action: Mouse pressed left at (525, 110)
Screenshot: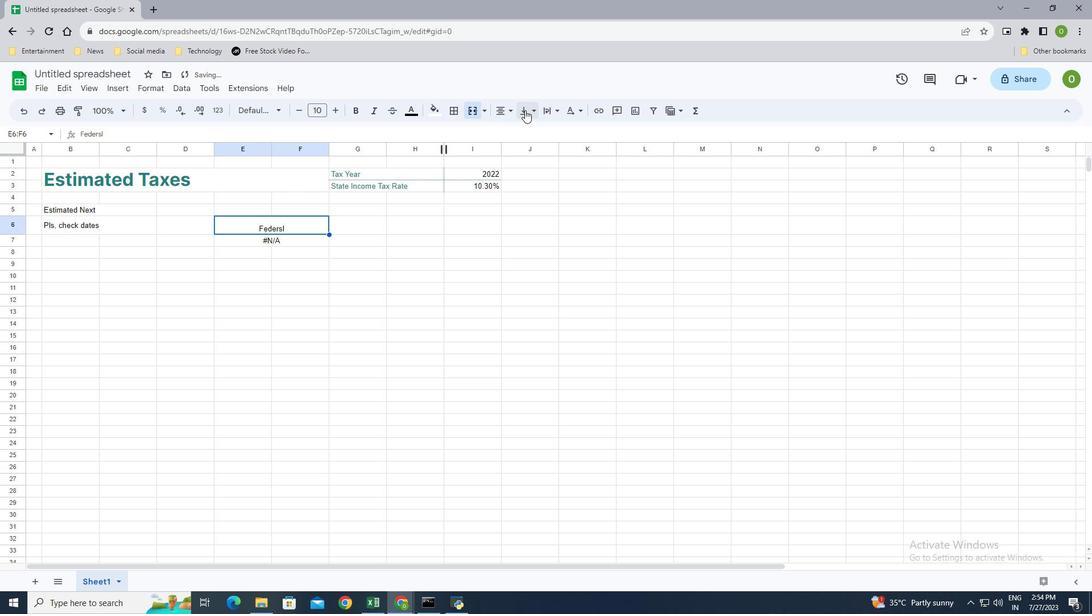 
Action: Mouse moved to (547, 133)
Screenshot: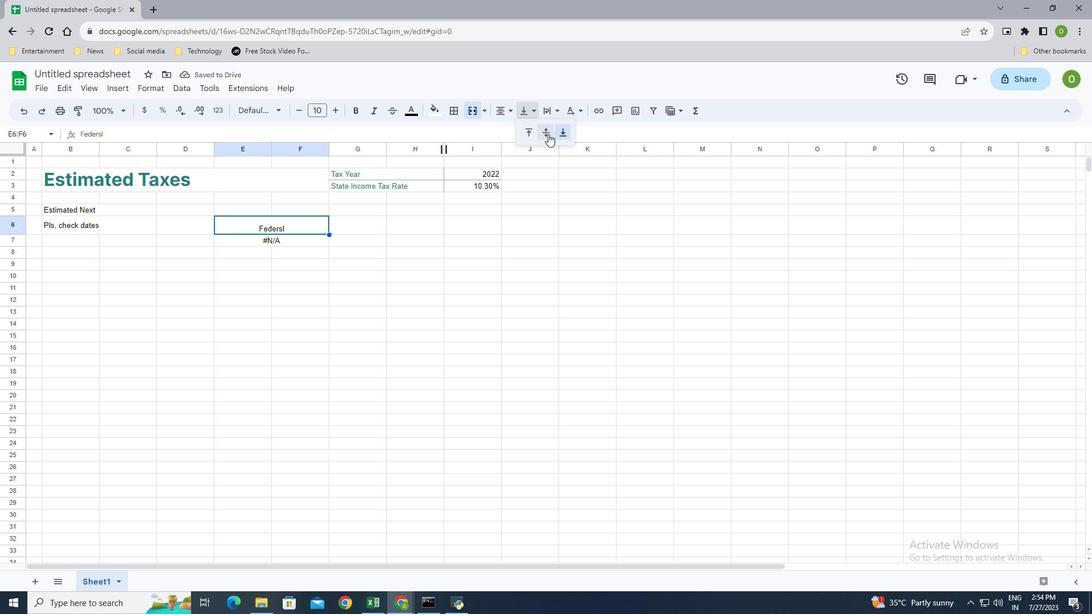 
Action: Mouse pressed left at (547, 133)
Screenshot: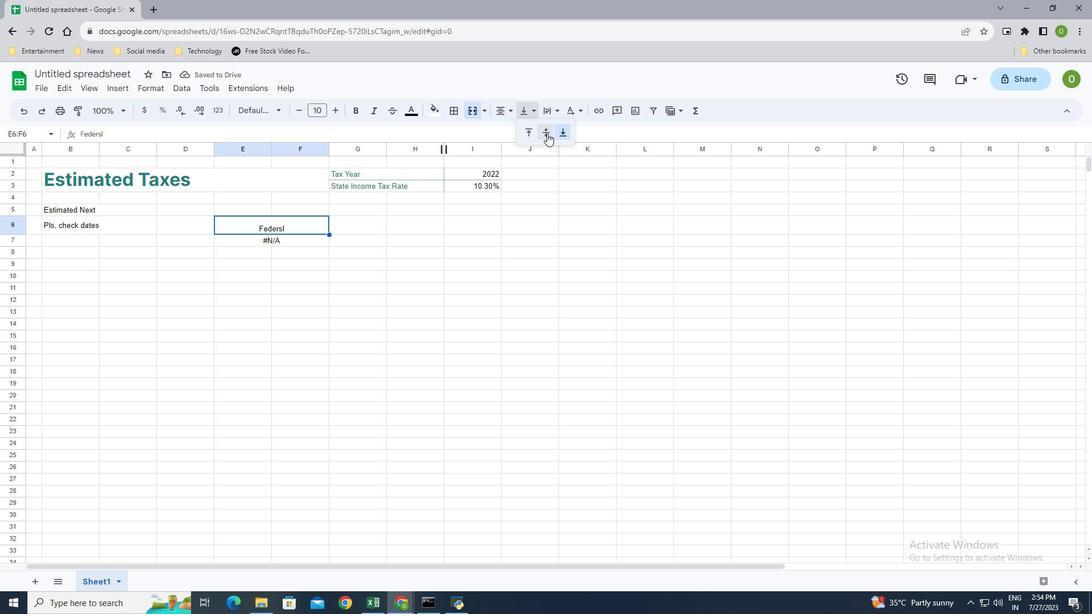 
Action: Mouse moved to (96, 210)
Screenshot: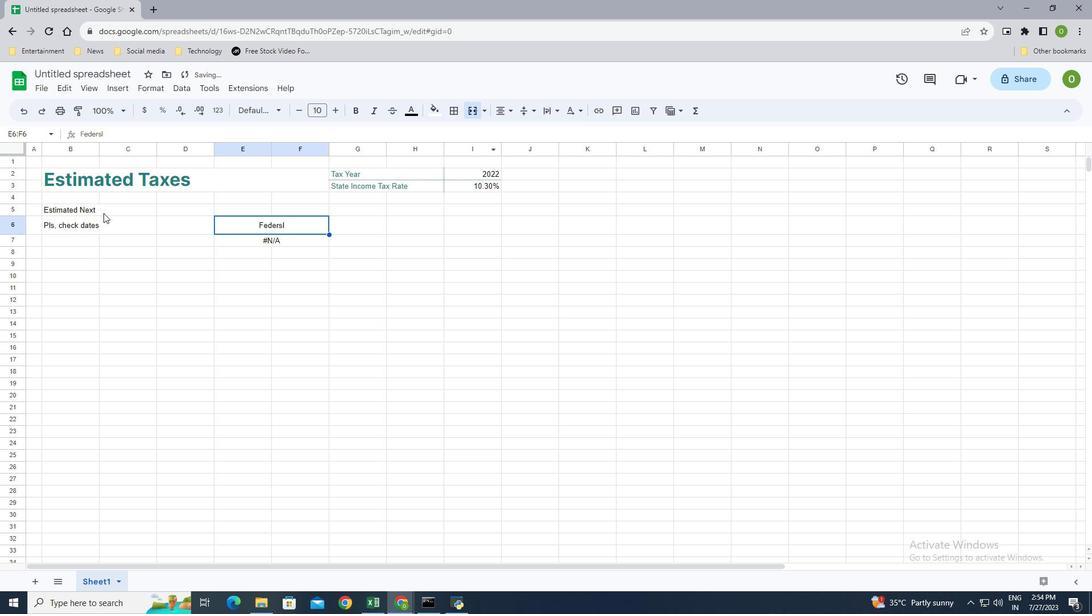 
Action: Mouse pressed left at (96, 210)
Screenshot: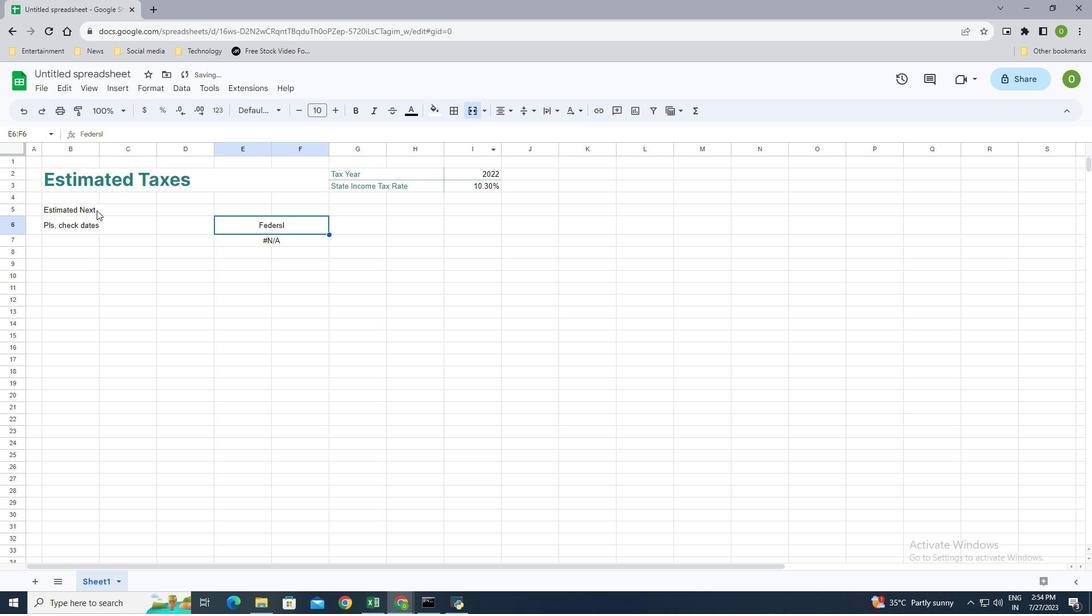 
Action: Mouse moved to (414, 109)
Screenshot: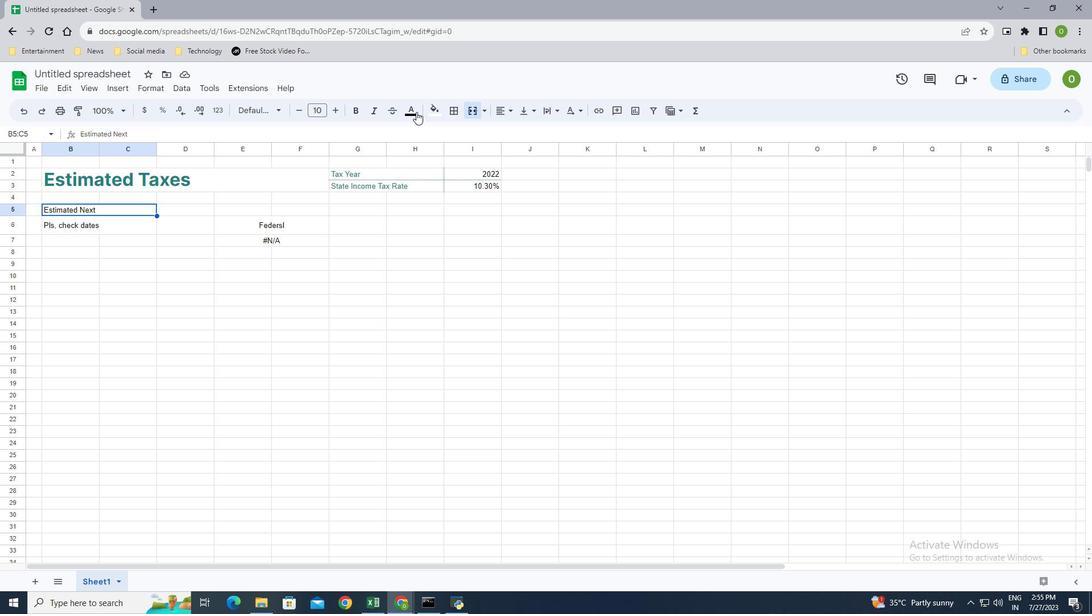 
Action: Mouse pressed left at (414, 109)
Screenshot: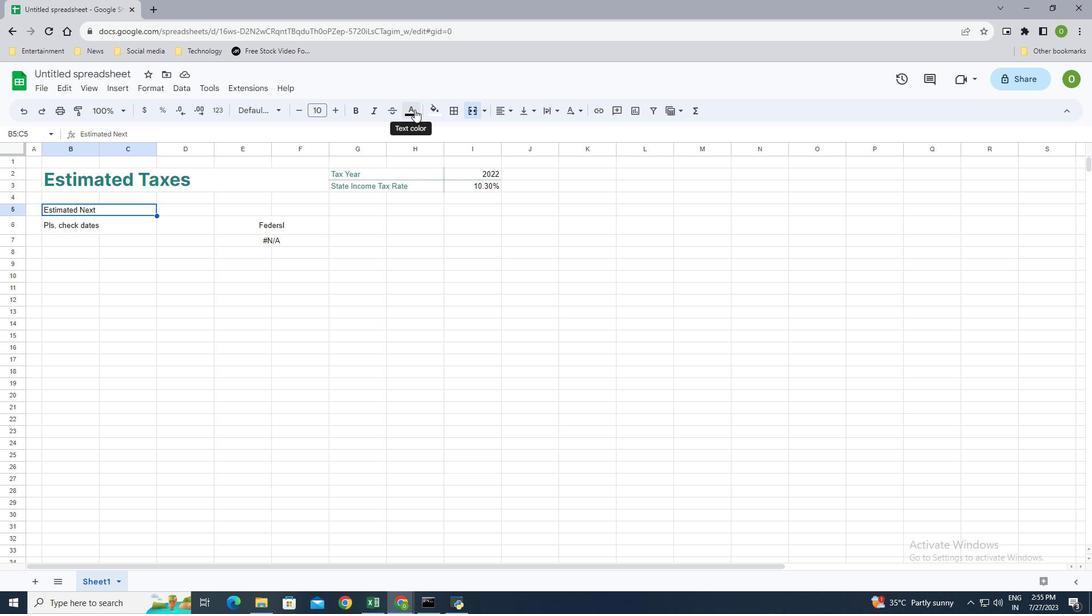 
Action: Mouse moved to (526, 150)
Screenshot: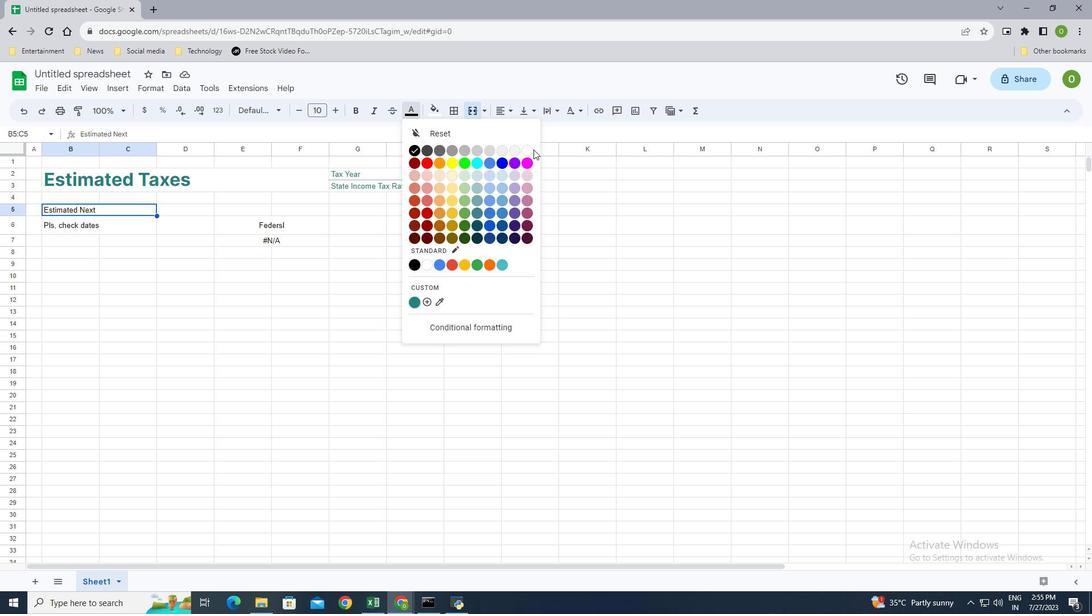 
Action: Mouse pressed left at (526, 150)
Screenshot: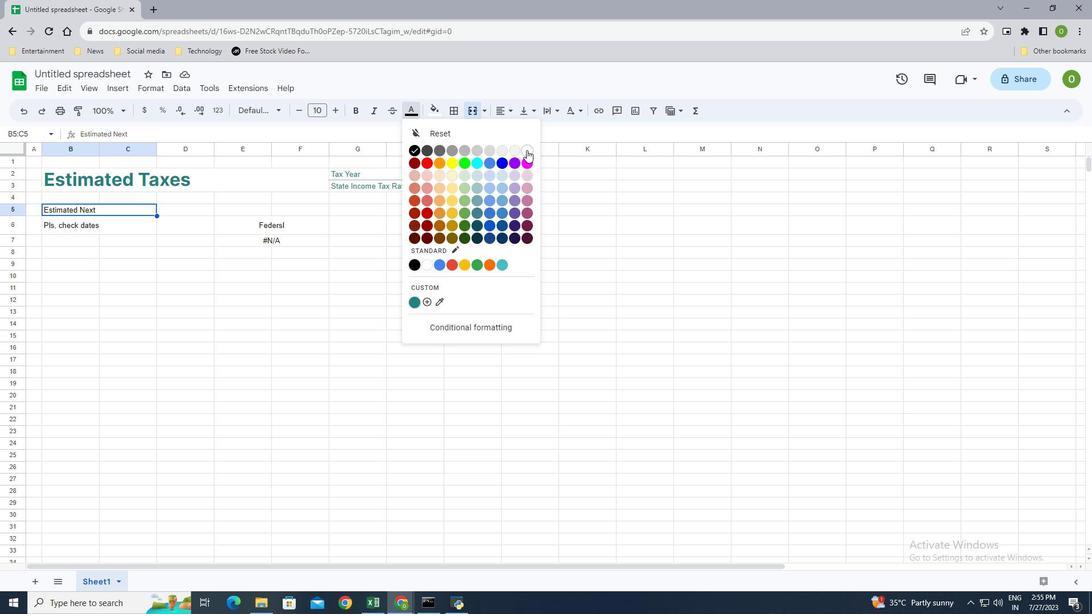 
Action: Mouse moved to (436, 110)
Screenshot: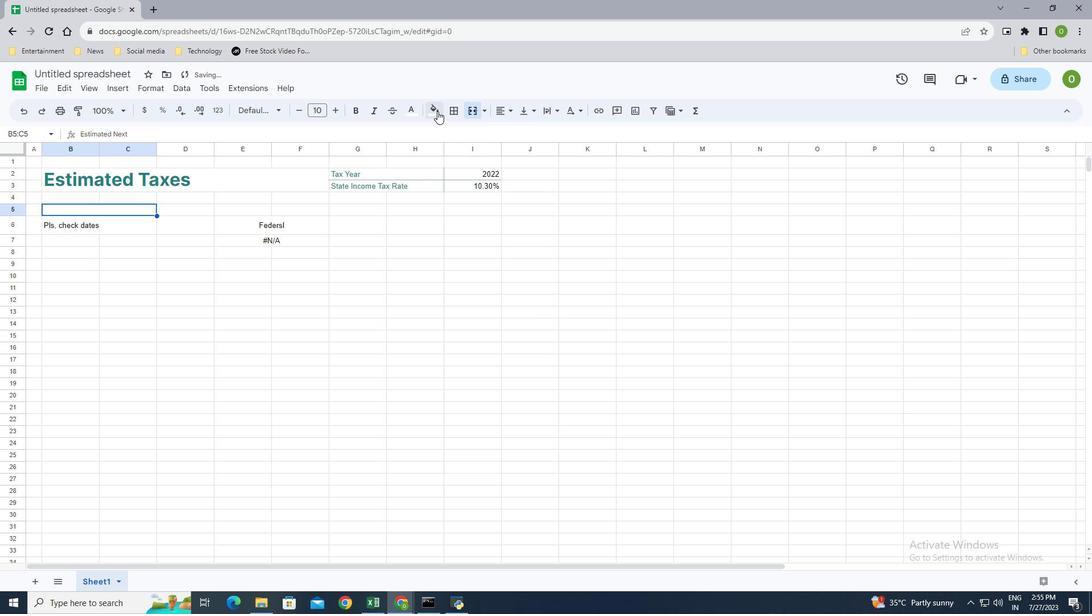 
Action: Mouse pressed left at (436, 110)
Screenshot: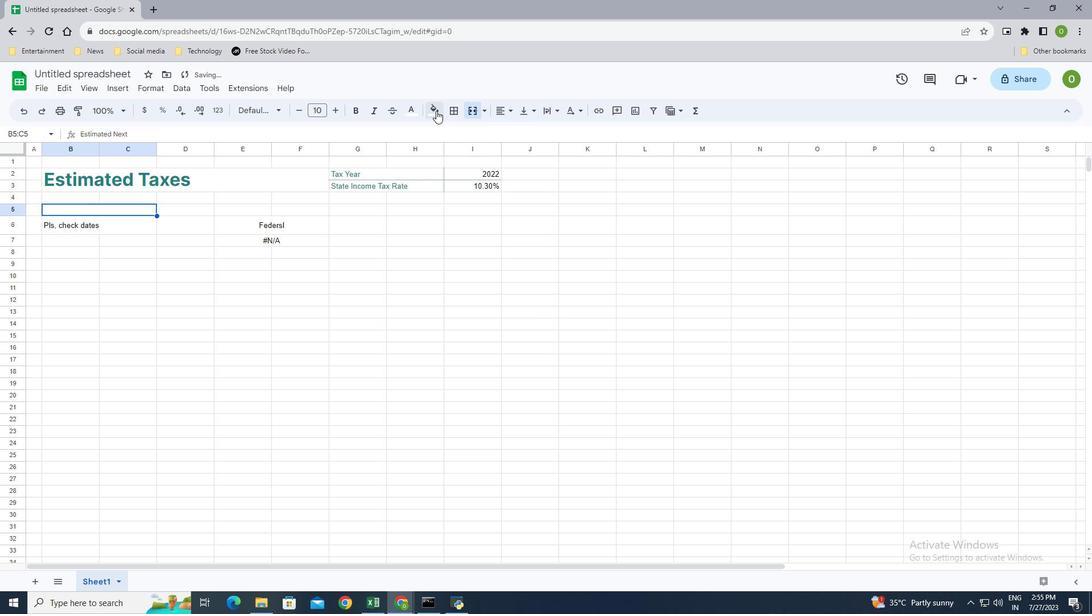 
Action: Mouse moved to (436, 298)
Screenshot: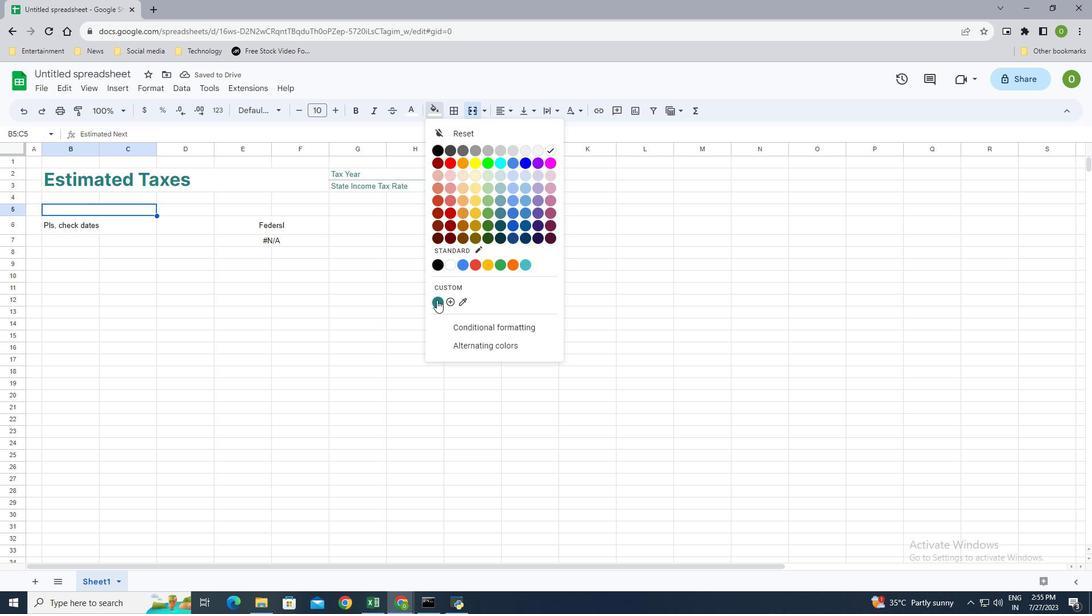 
Action: Mouse pressed left at (436, 298)
Screenshot: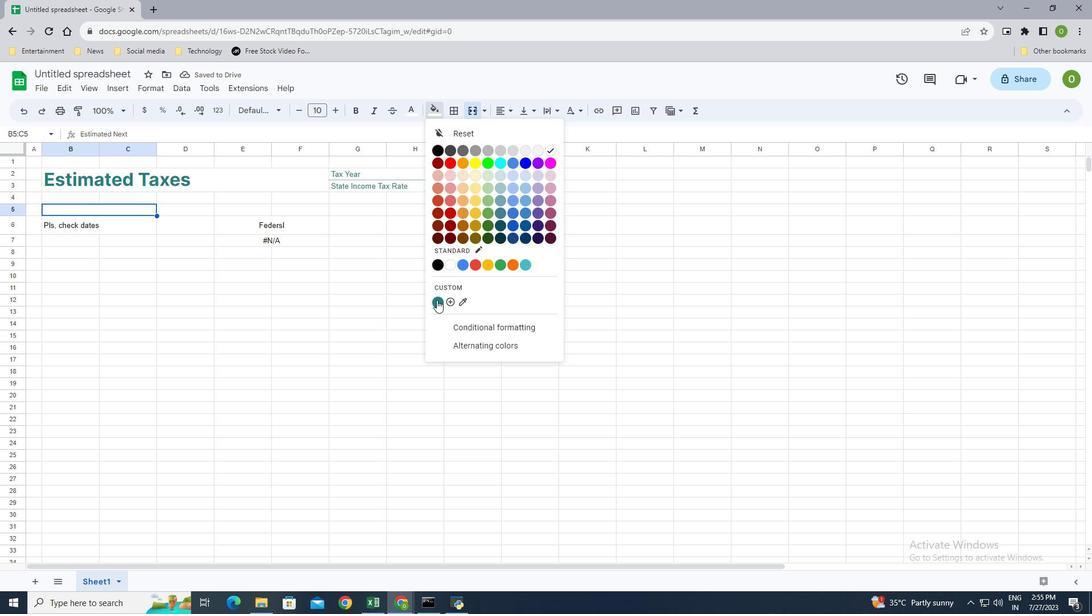 
Action: Mouse moved to (339, 109)
Screenshot: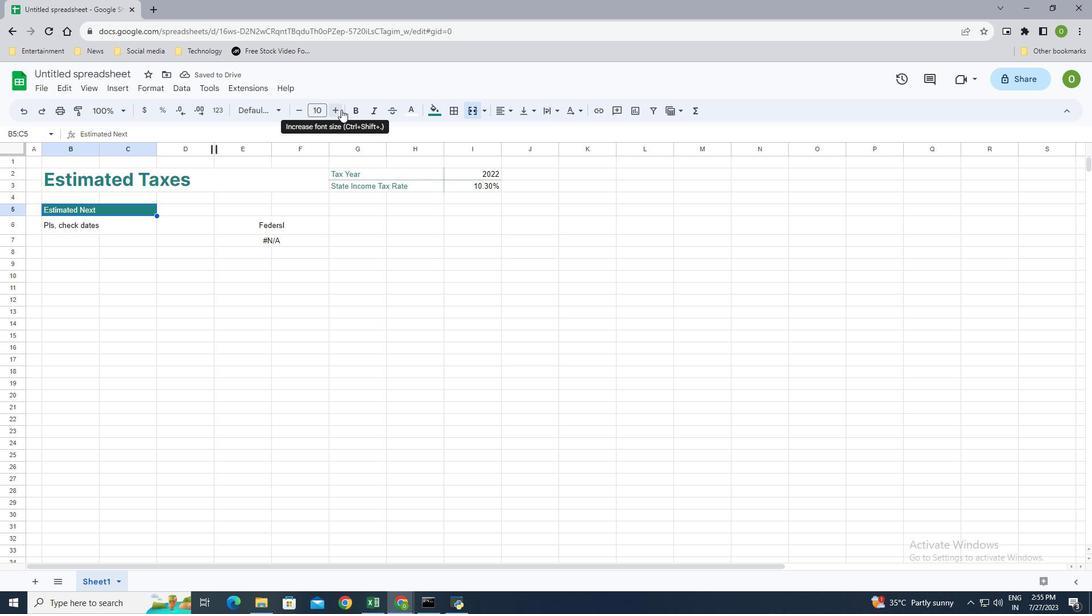 
Action: Mouse pressed left at (339, 109)
Screenshot: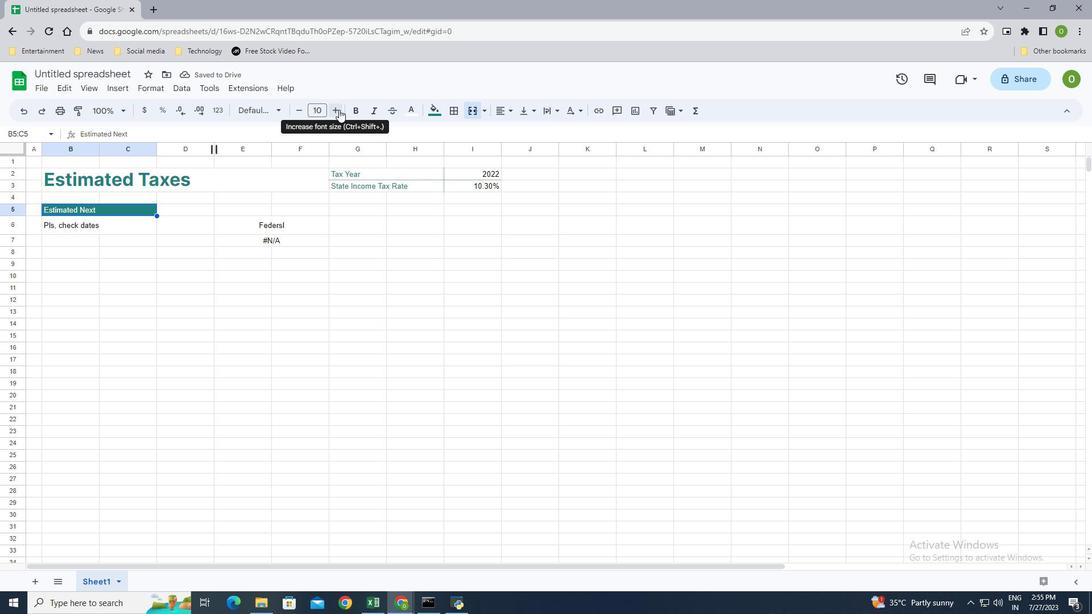 
Action: Mouse pressed left at (339, 109)
Screenshot: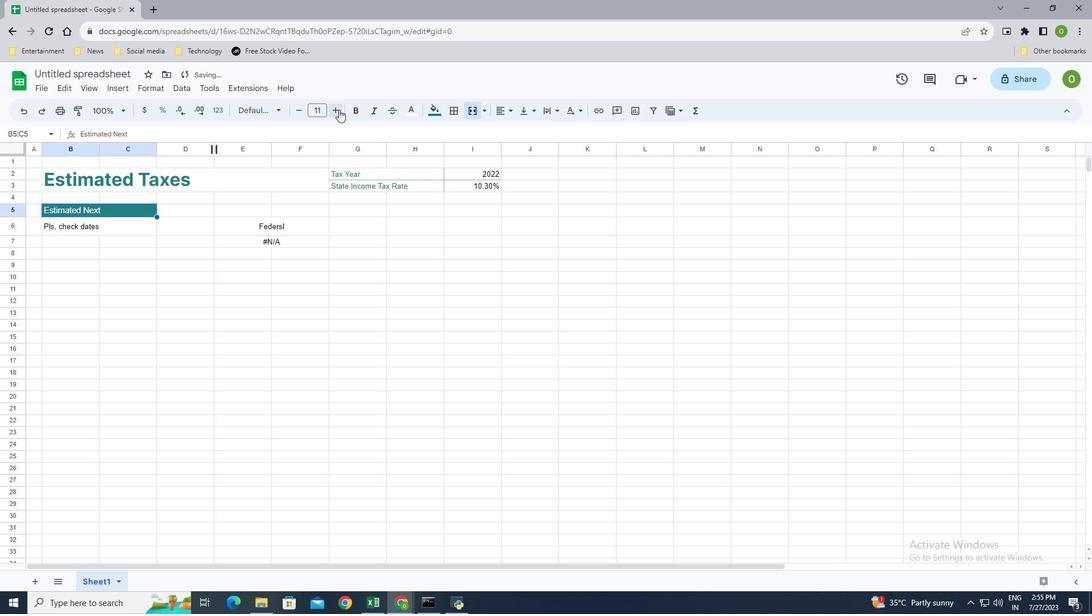 
Action: Mouse moved to (263, 106)
Screenshot: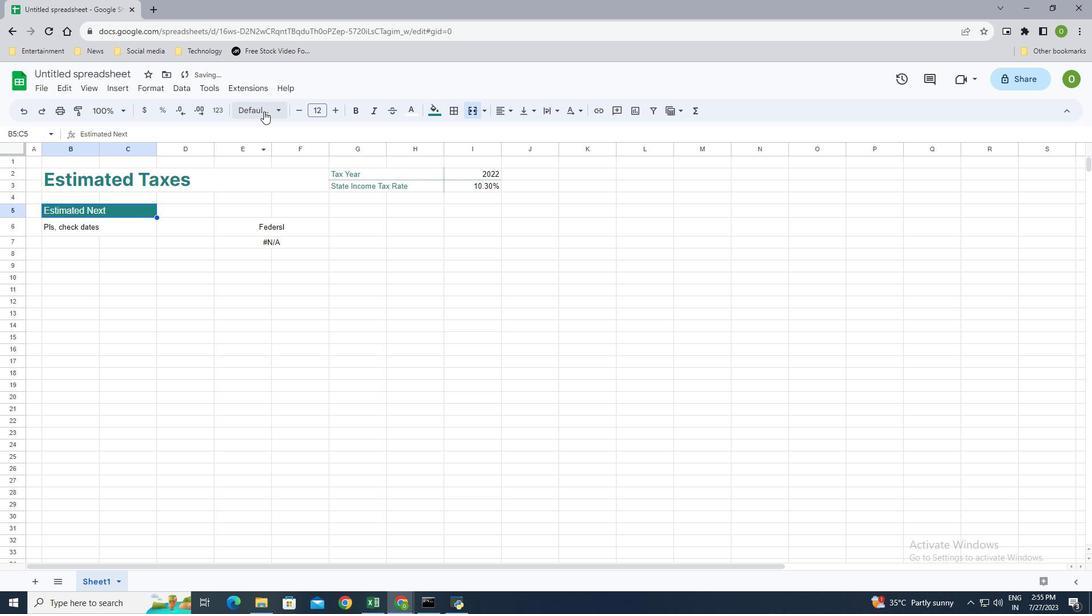 
Action: Mouse pressed left at (263, 106)
Screenshot: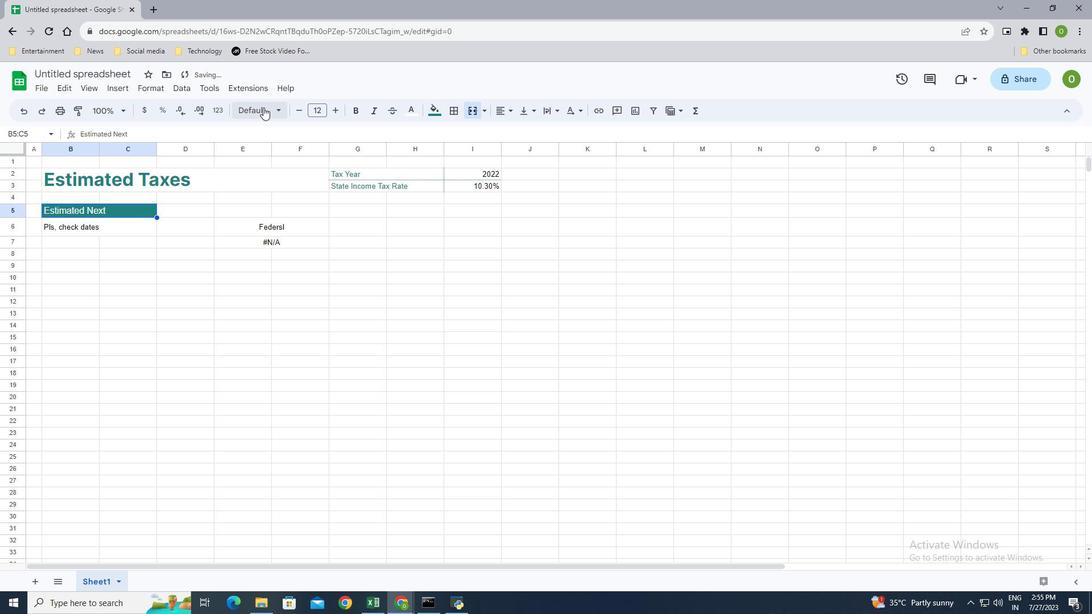 
Action: Mouse moved to (274, 227)
Screenshot: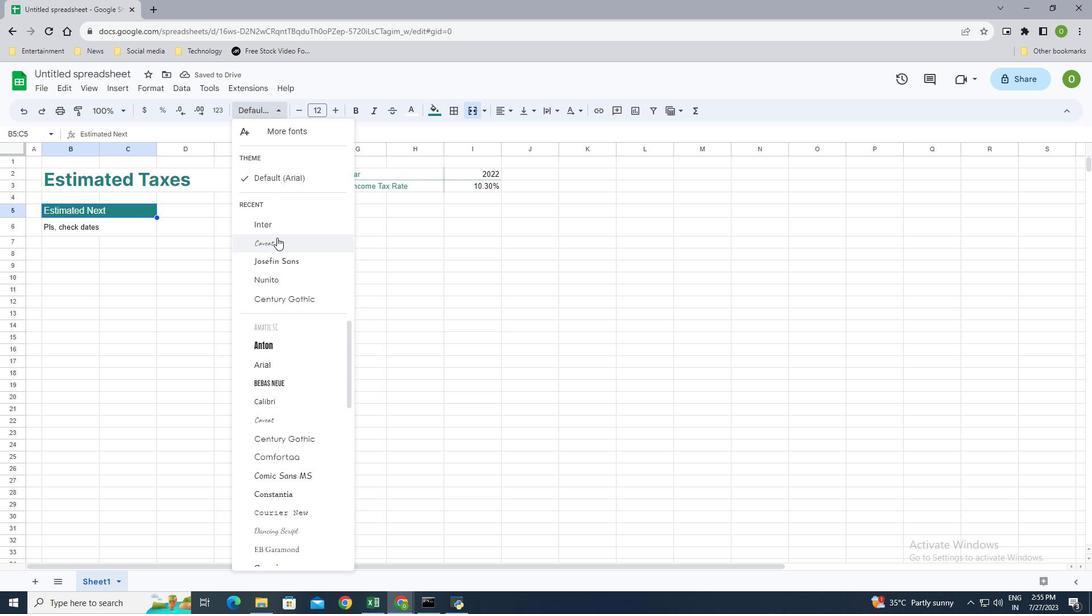 
Action: Mouse pressed left at (274, 227)
Screenshot: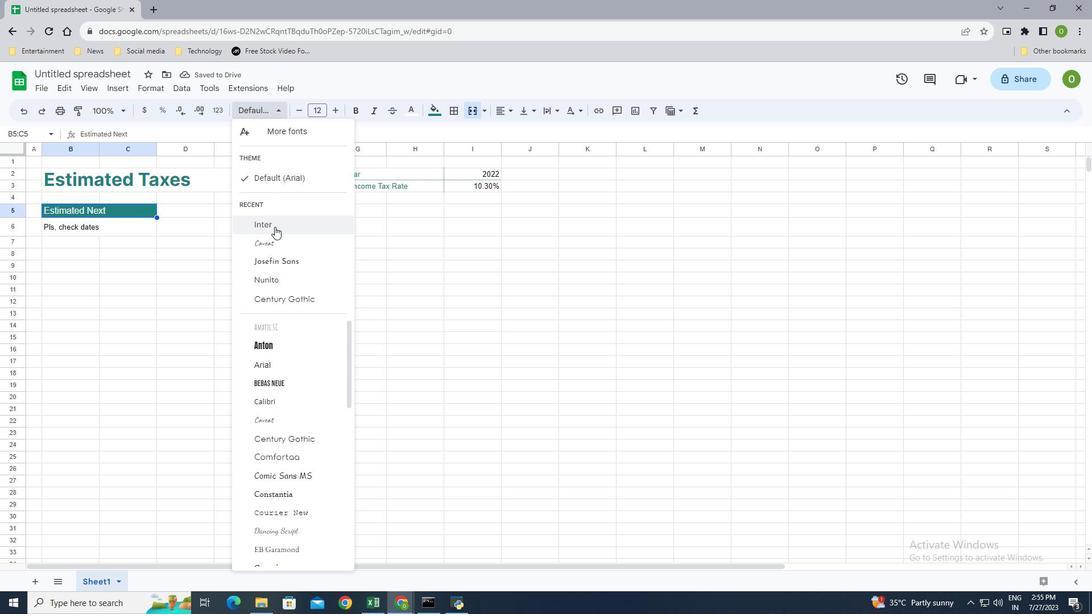
Action: Mouse moved to (355, 111)
Screenshot: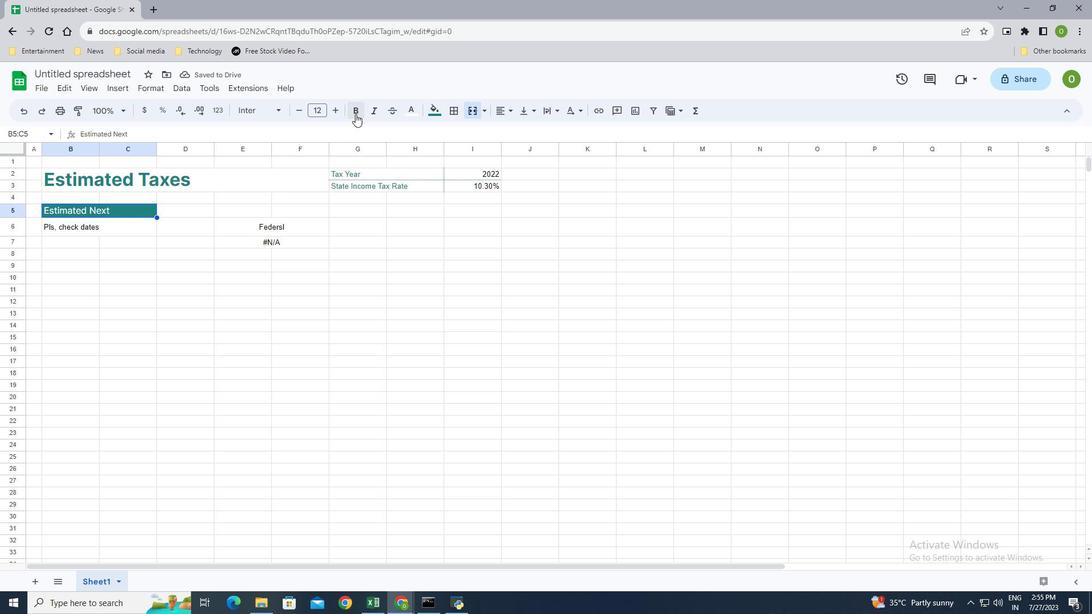 
Action: Mouse pressed left at (355, 111)
Screenshot: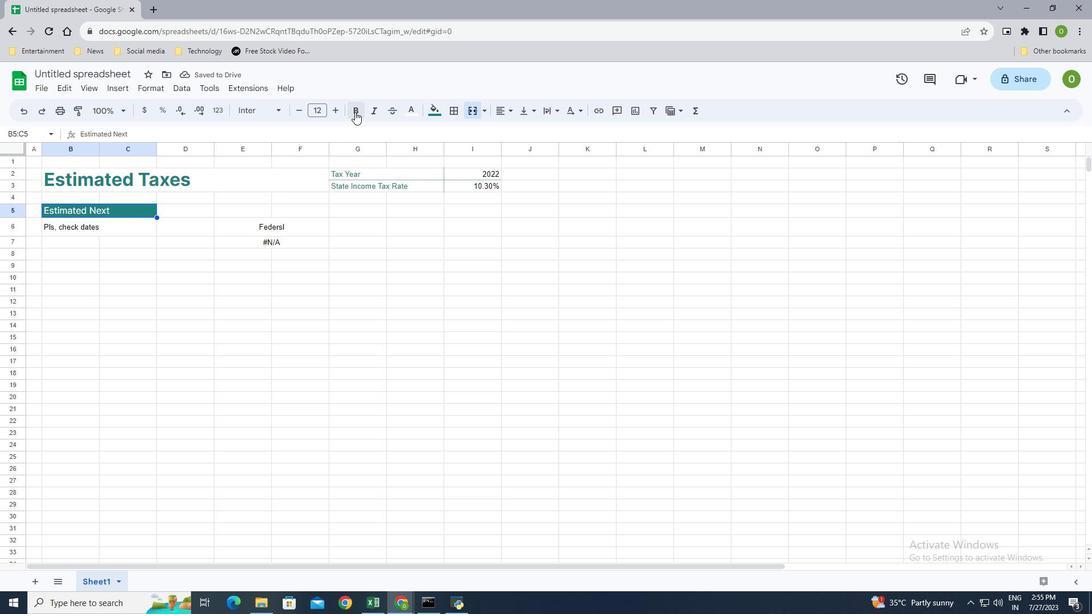 
Action: Mouse moved to (84, 227)
Screenshot: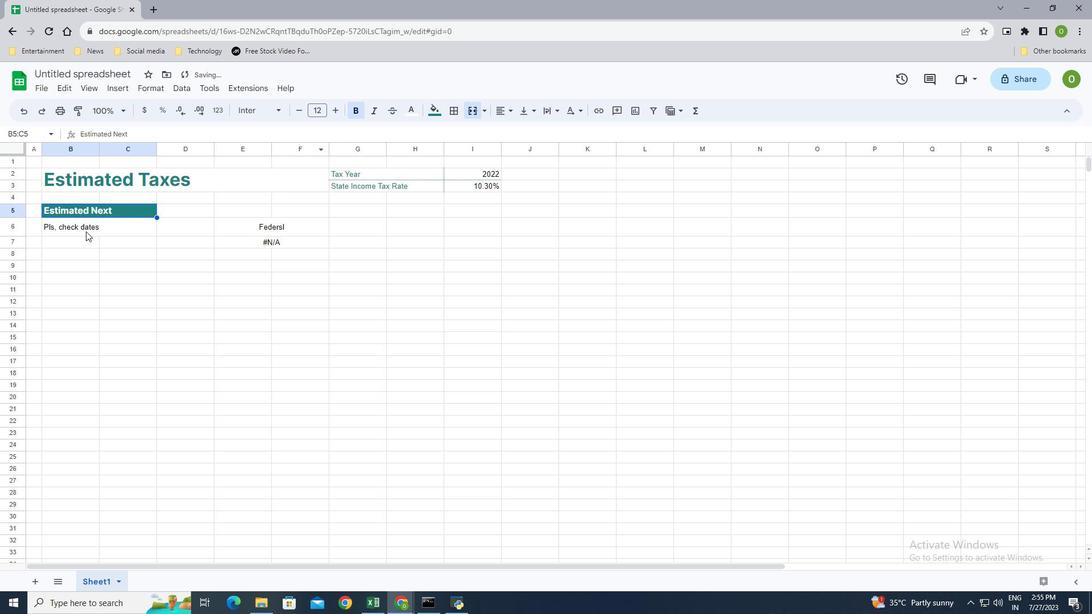 
Action: Mouse pressed left at (84, 227)
Screenshot: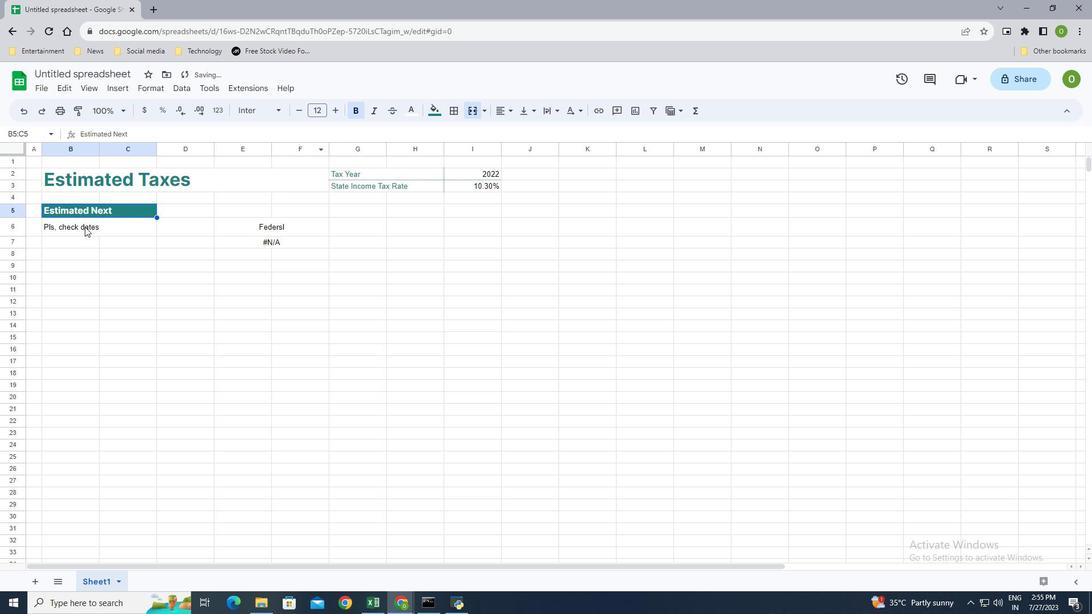 
Action: Mouse moved to (333, 114)
Screenshot: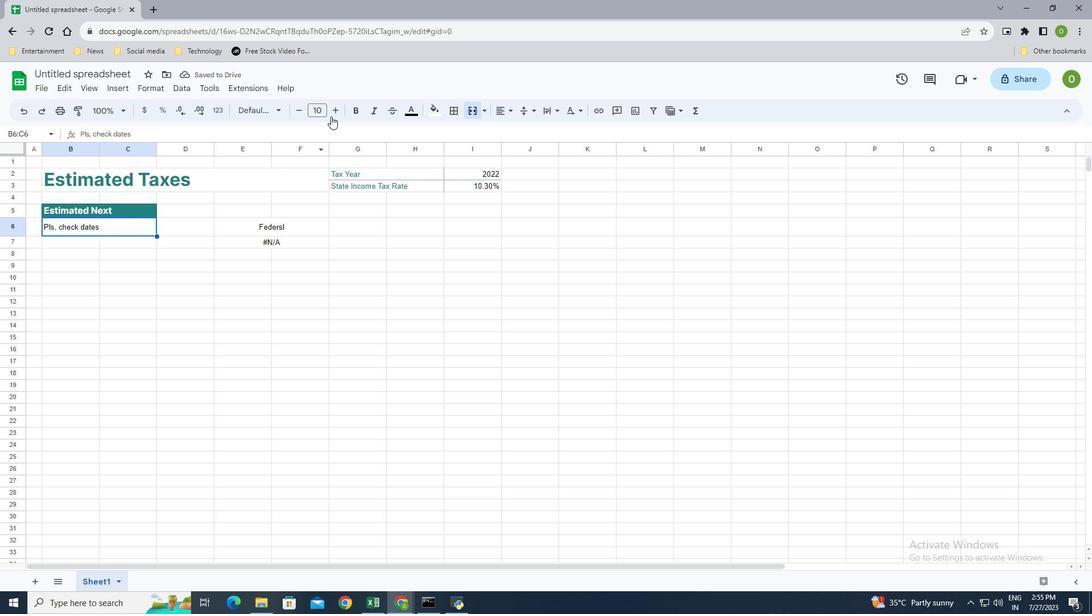 
Action: Mouse pressed left at (333, 114)
Screenshot: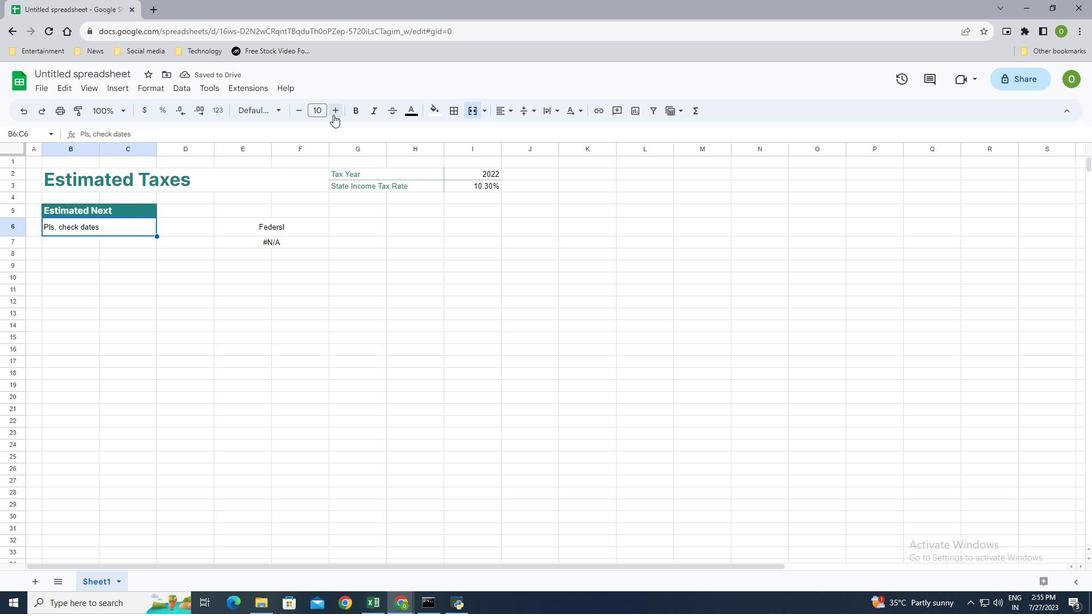 
Action: Mouse pressed left at (333, 114)
Screenshot: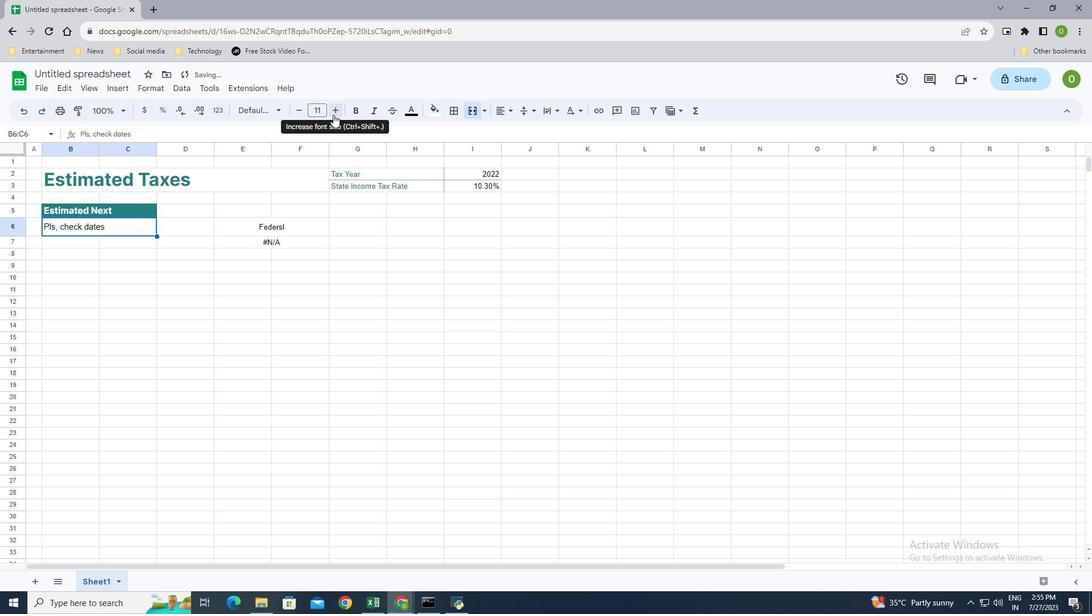 
Action: Mouse moved to (256, 110)
Screenshot: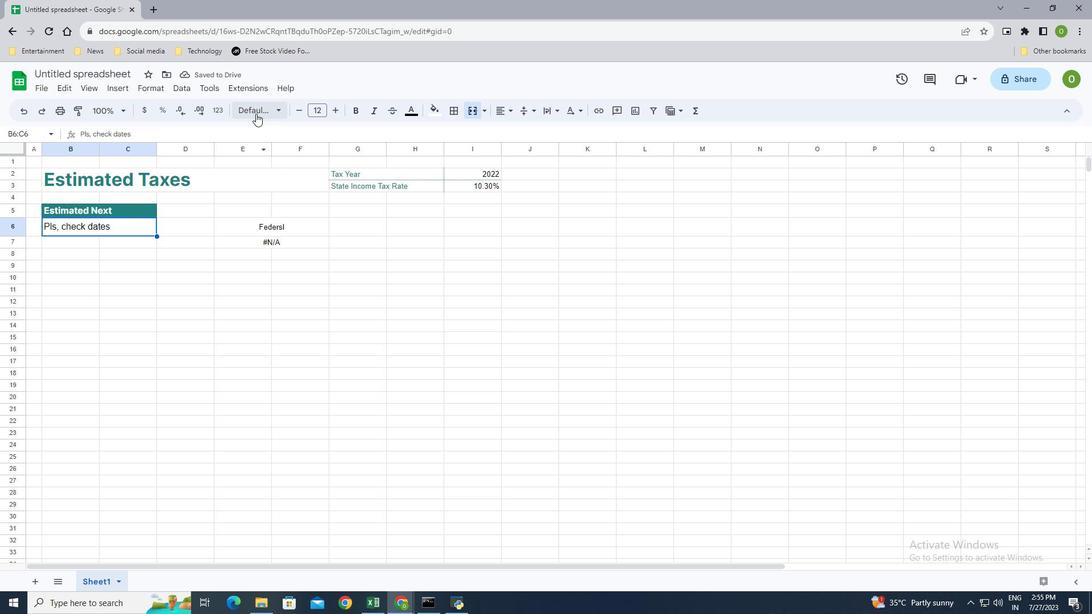
Action: Mouse pressed left at (256, 110)
Screenshot: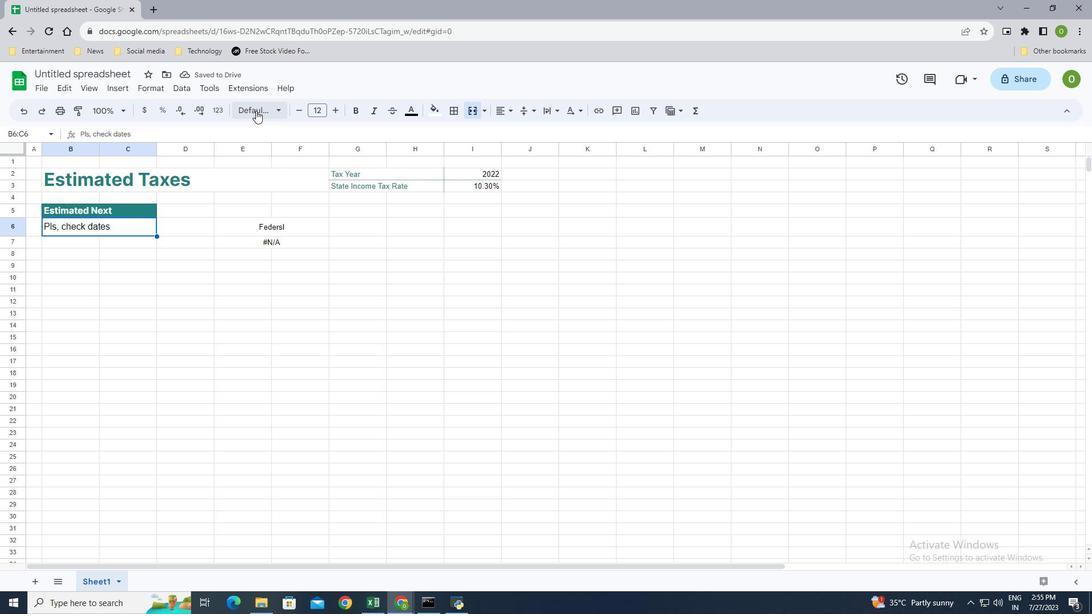 
Action: Mouse moved to (271, 228)
Screenshot: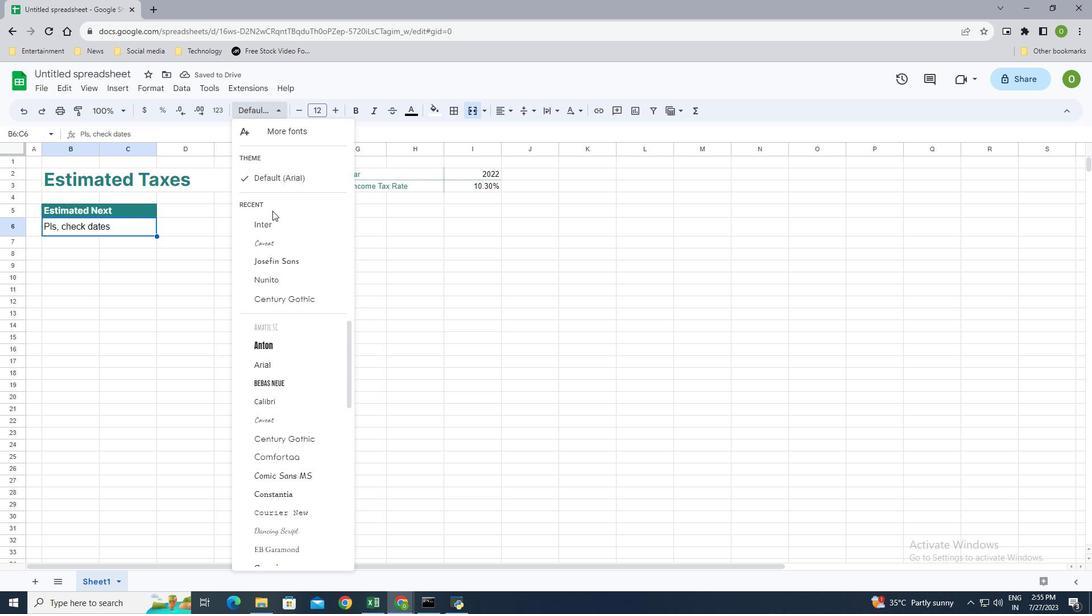 
Action: Mouse pressed left at (271, 228)
Screenshot: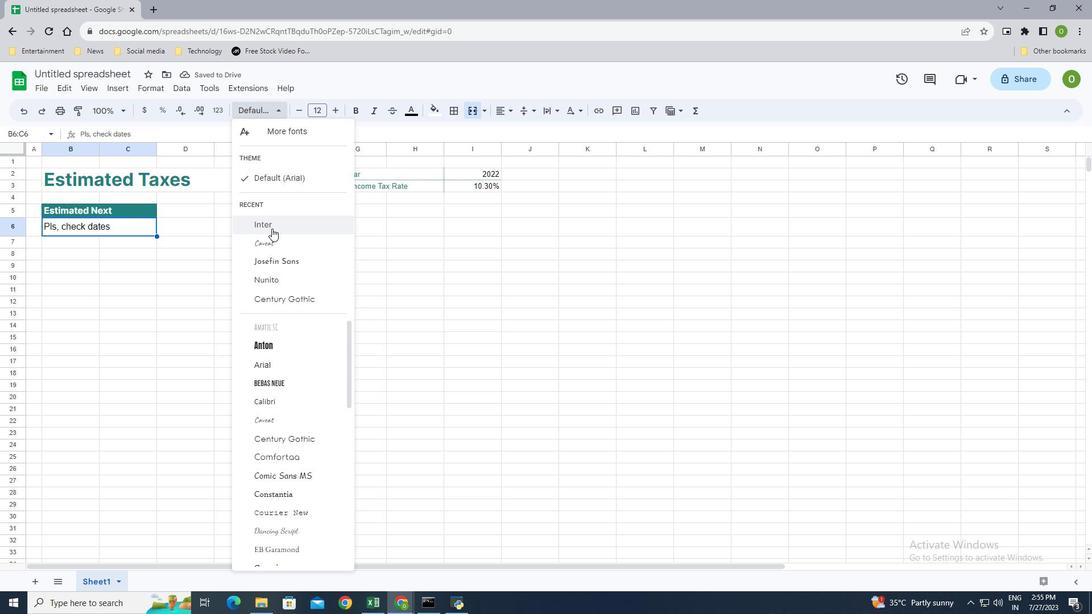 
Action: Mouse moved to (232, 224)
Screenshot: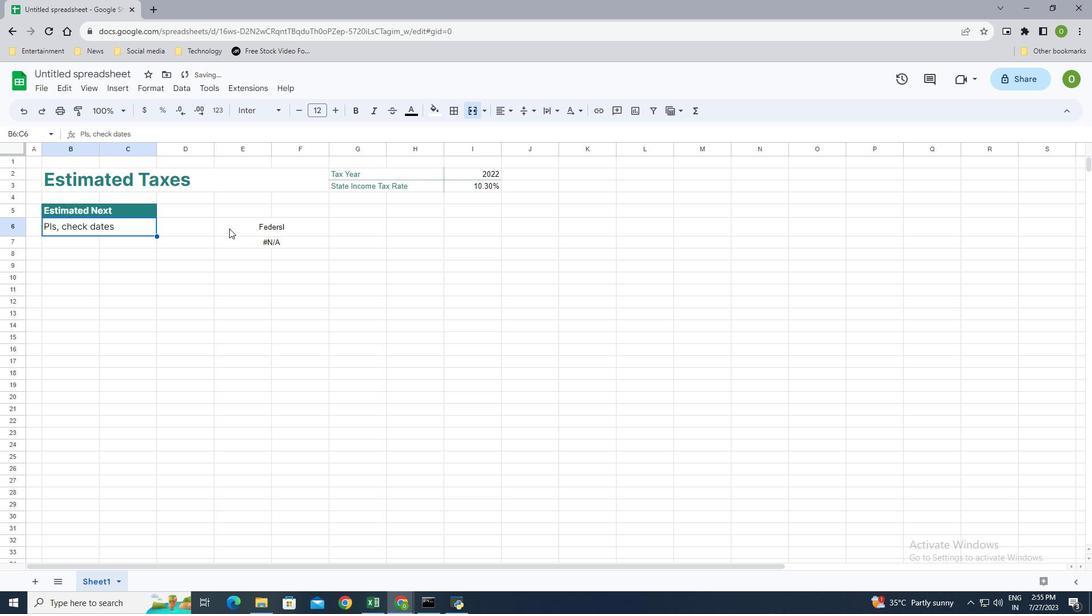 
Action: Mouse pressed left at (232, 224)
Screenshot: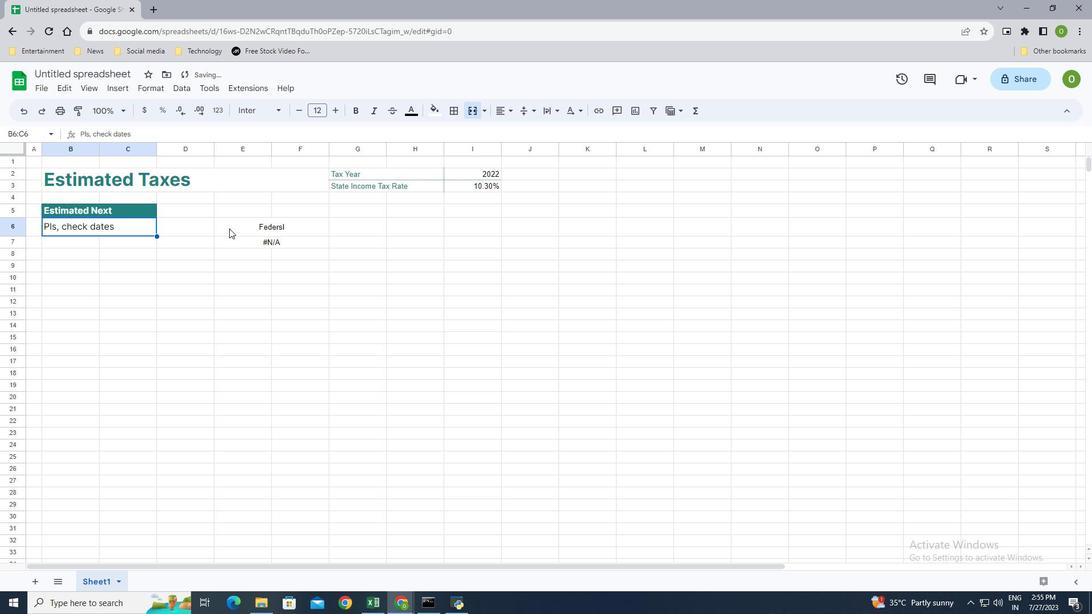 
Action: Mouse moved to (151, 208)
Screenshot: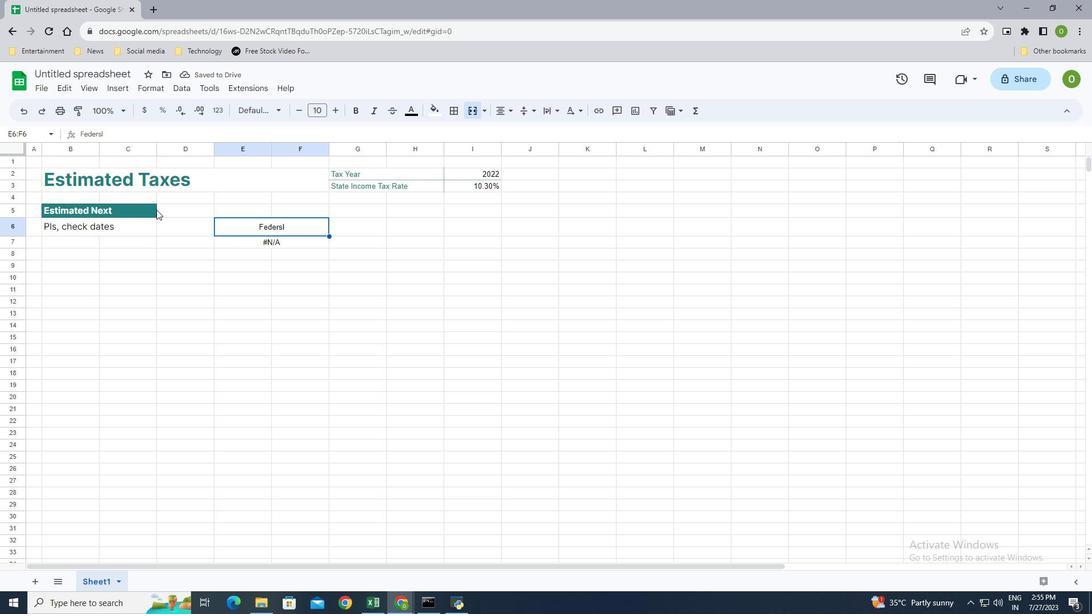 
Action: Mouse pressed left at (151, 208)
Screenshot: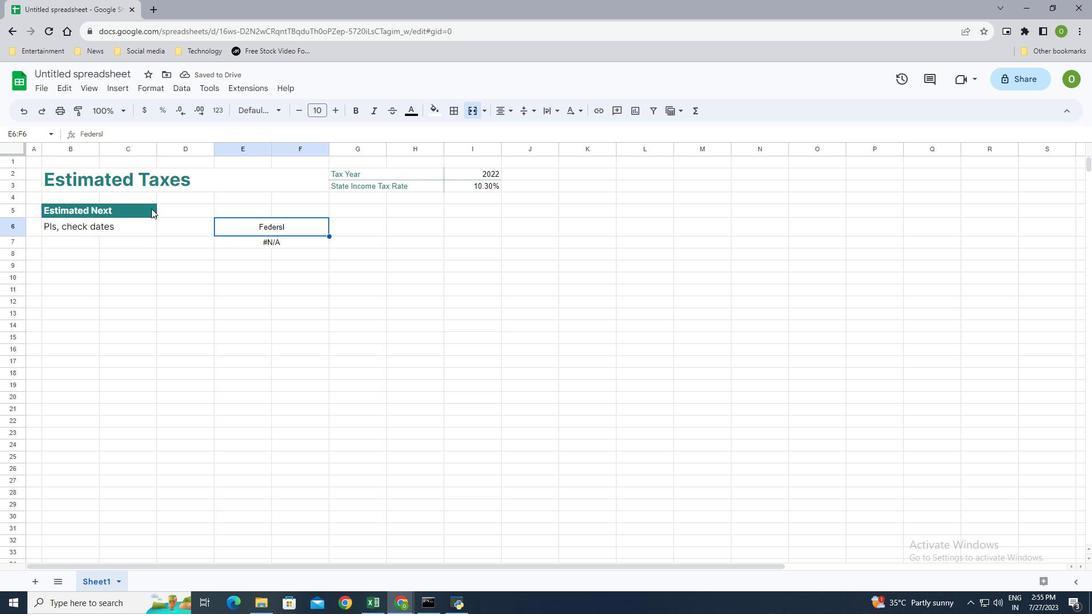 
Action: Mouse moved to (247, 227)
Screenshot: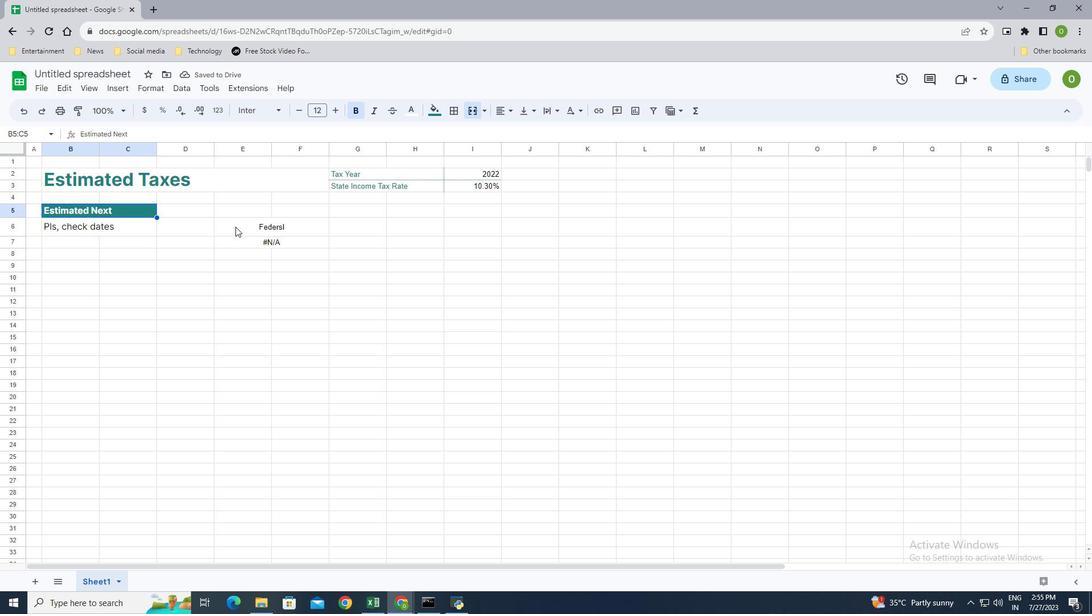 
Action: Mouse pressed left at (247, 227)
Screenshot: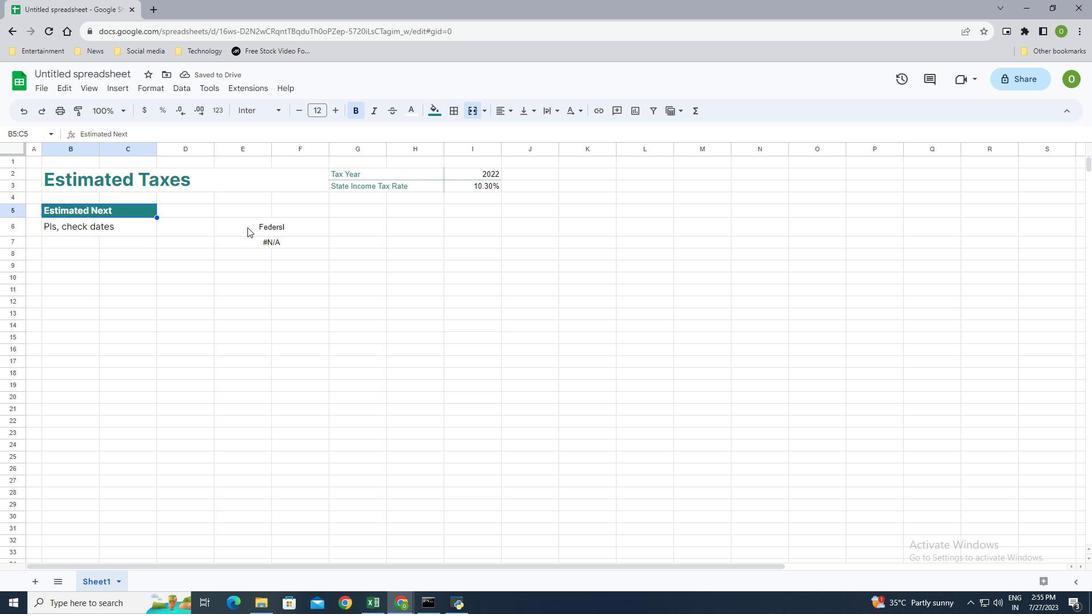 
Action: Mouse moved to (256, 233)
Screenshot: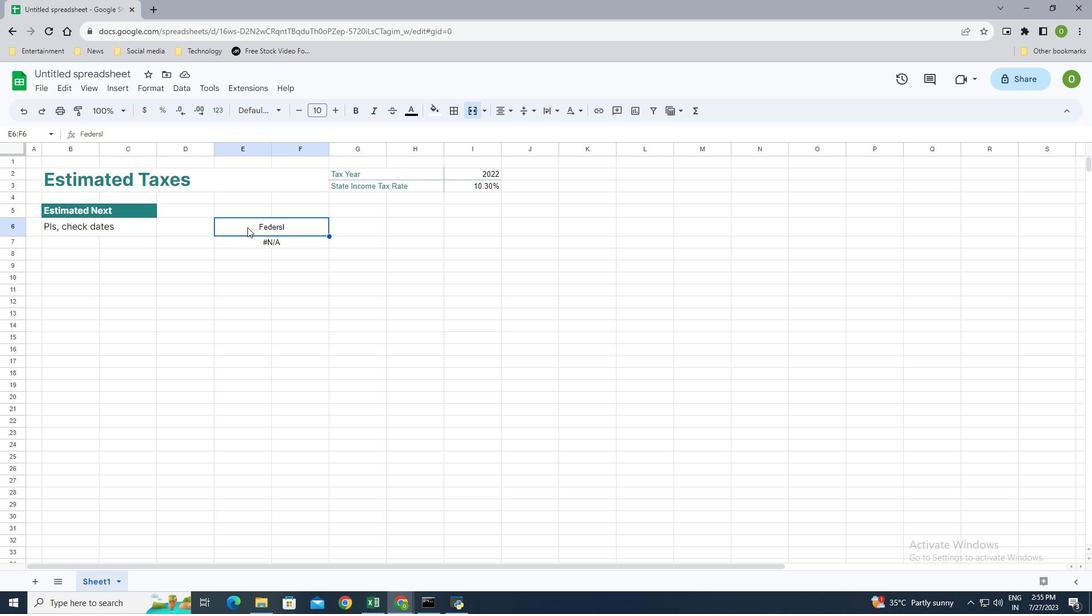 
Action: Key pressed <Key.shift_r><Key.down>ctrl+X
Screenshot: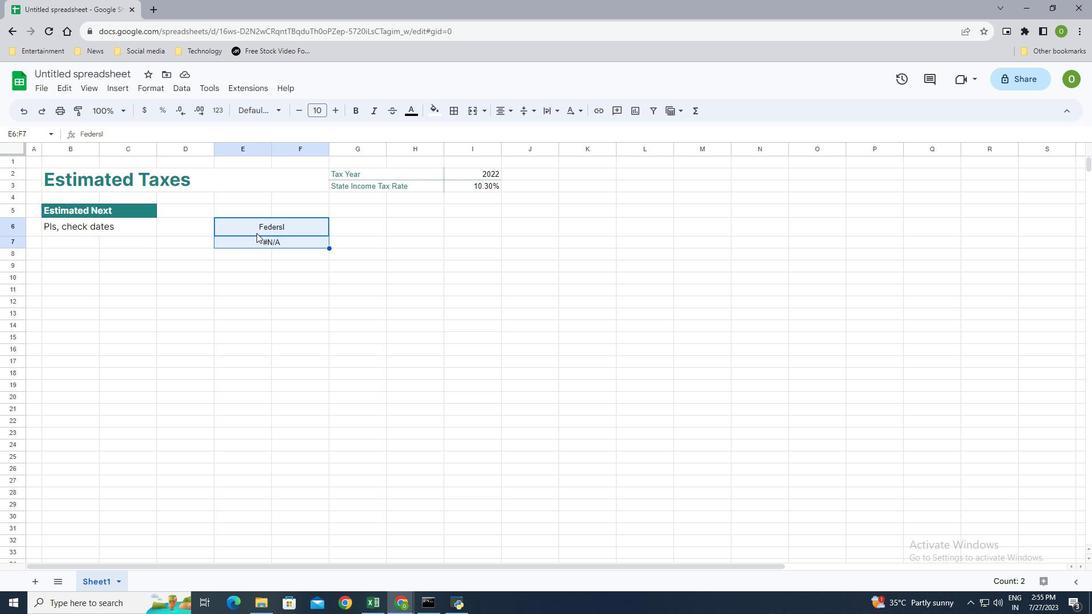 
Action: Mouse moved to (245, 216)
Screenshot: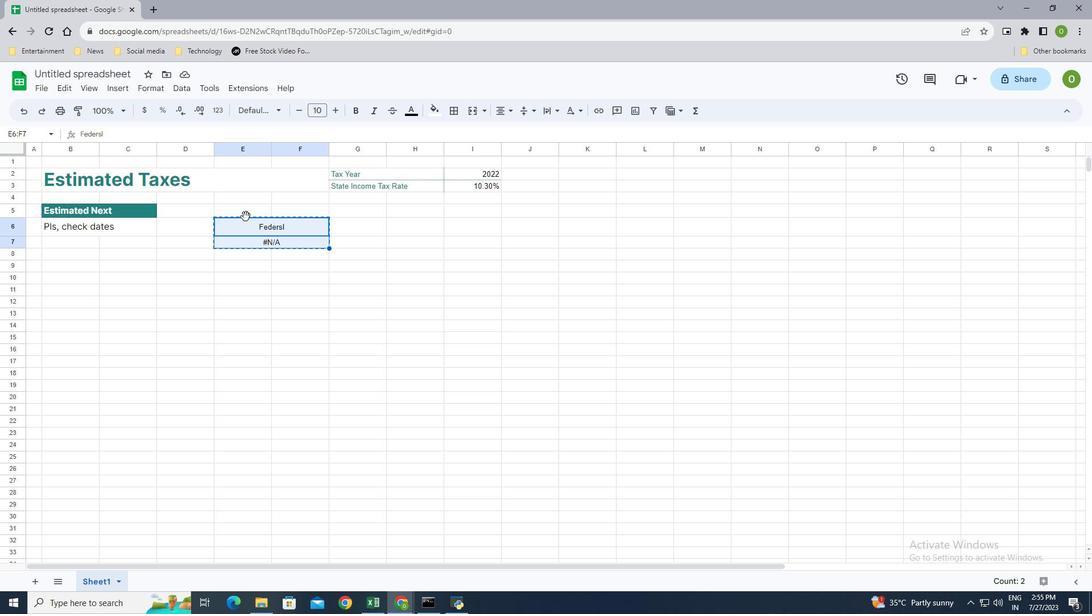 
Action: Mouse pressed left at (245, 216)
Screenshot: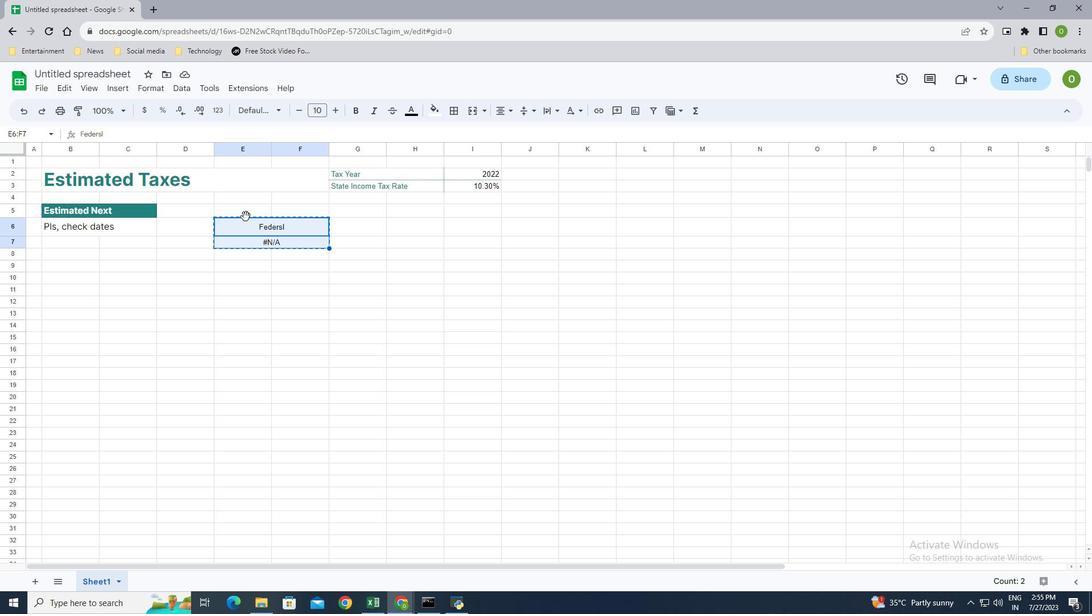 
Action: Mouse moved to (243, 215)
Screenshot: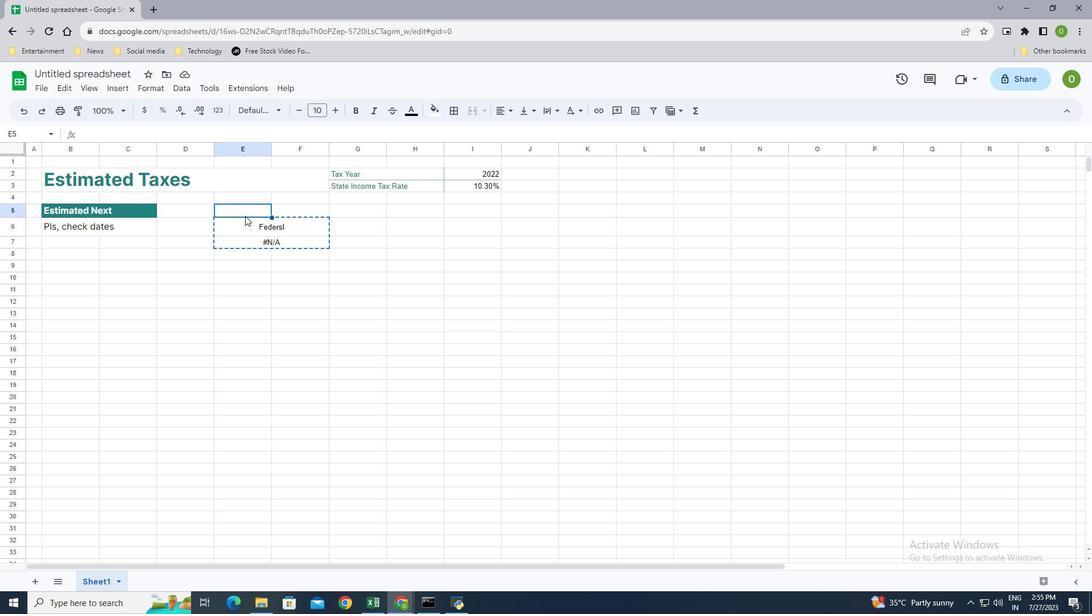 
Action: Key pressed ctrl+V
Screenshot: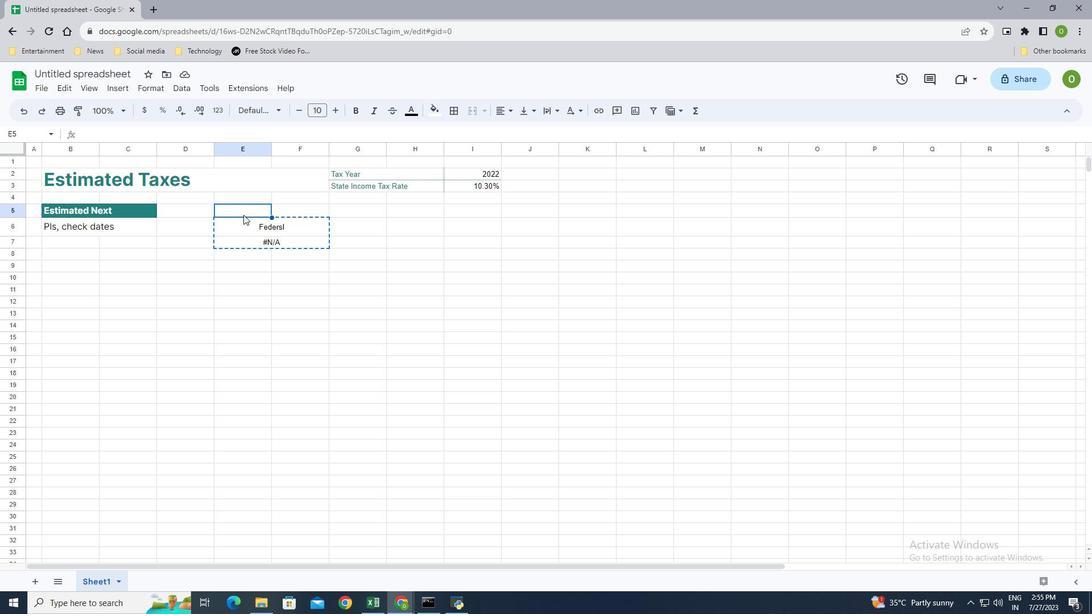 
Action: Mouse moved to (235, 242)
Screenshot: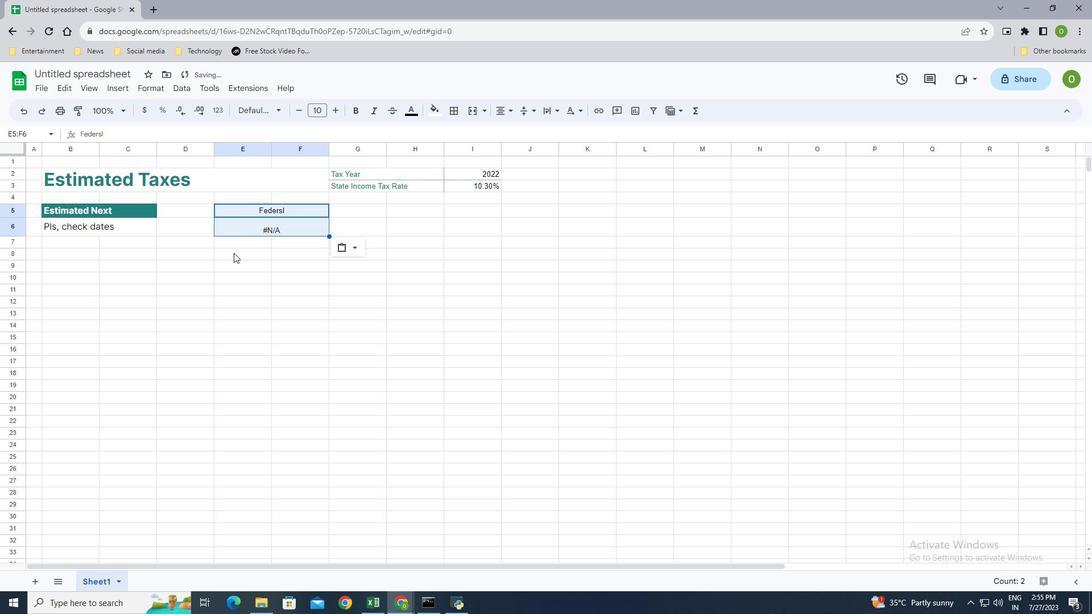 
Action: Mouse pressed left at (235, 242)
Screenshot: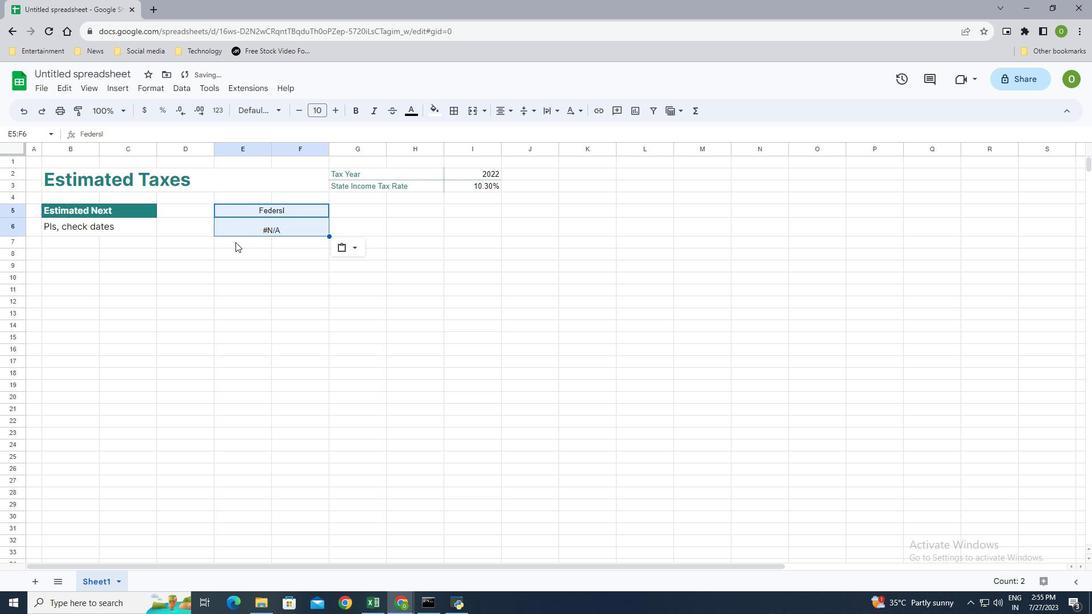 
Action: Mouse moved to (231, 209)
Screenshot: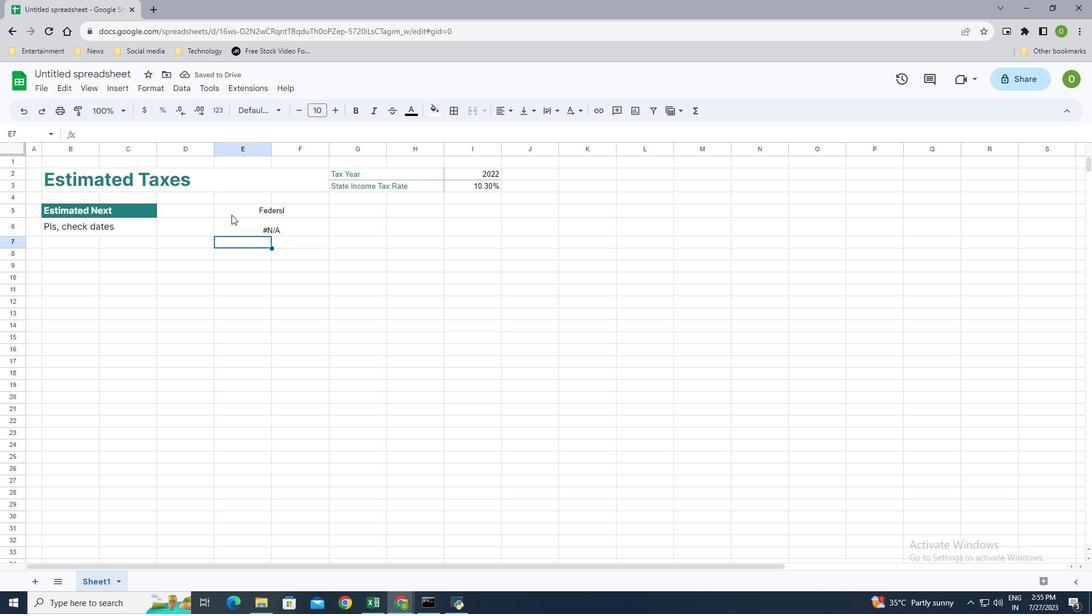 
Action: Mouse pressed left at (231, 209)
Screenshot: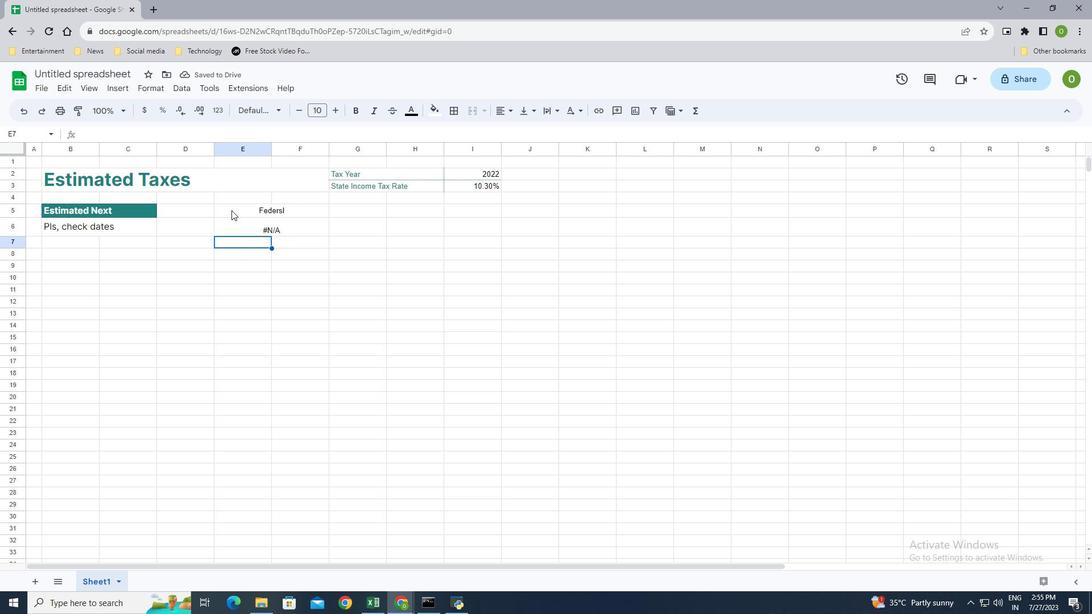 
Action: Mouse moved to (409, 109)
Screenshot: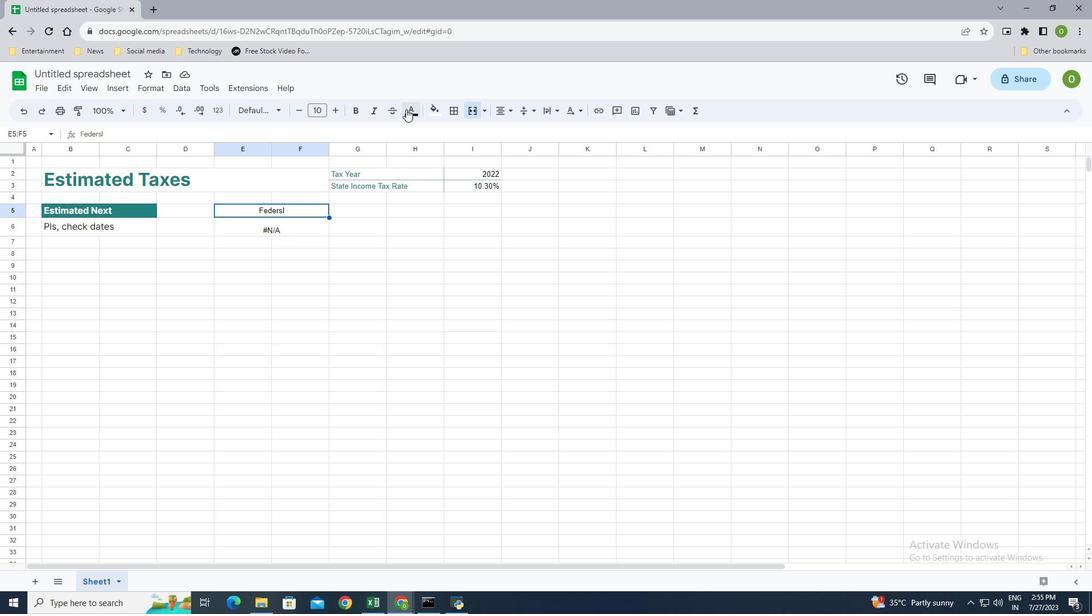 
Action: Mouse pressed left at (409, 109)
Screenshot: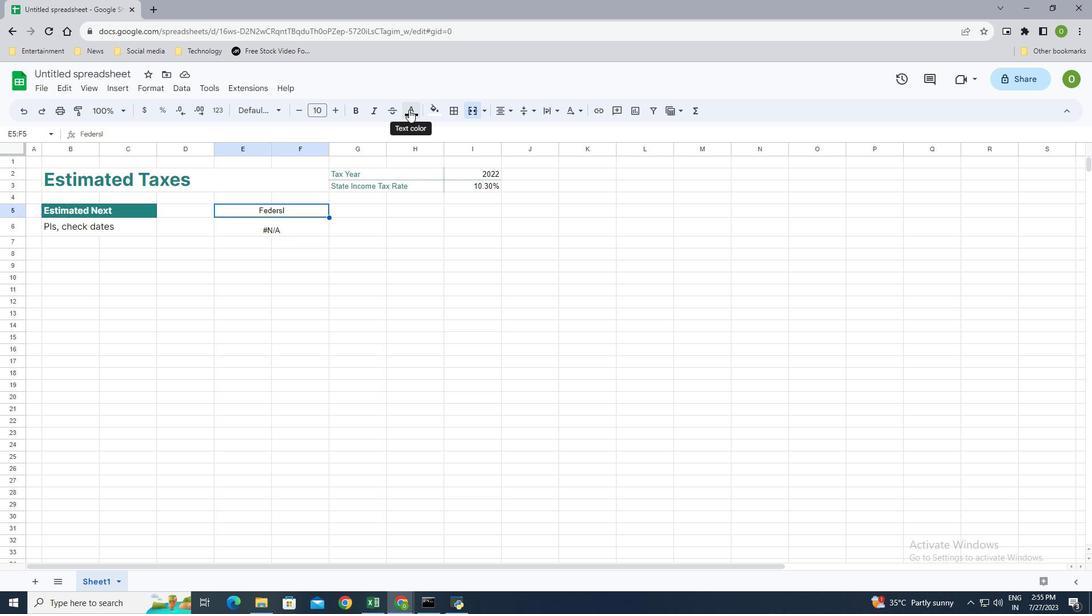 
Action: Mouse moved to (524, 151)
Screenshot: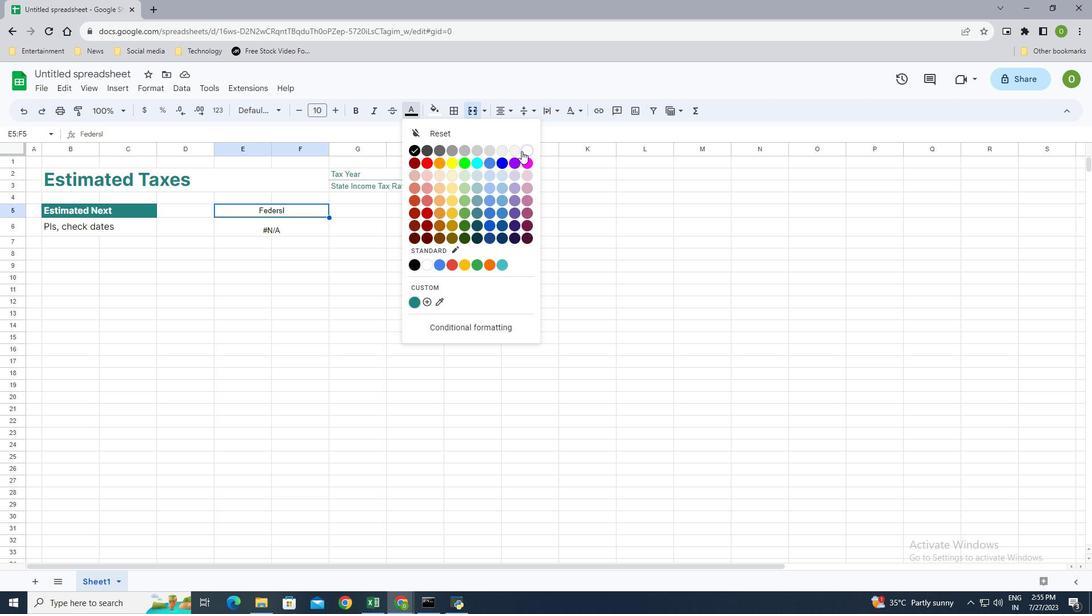 
Action: Mouse pressed left at (524, 151)
Screenshot: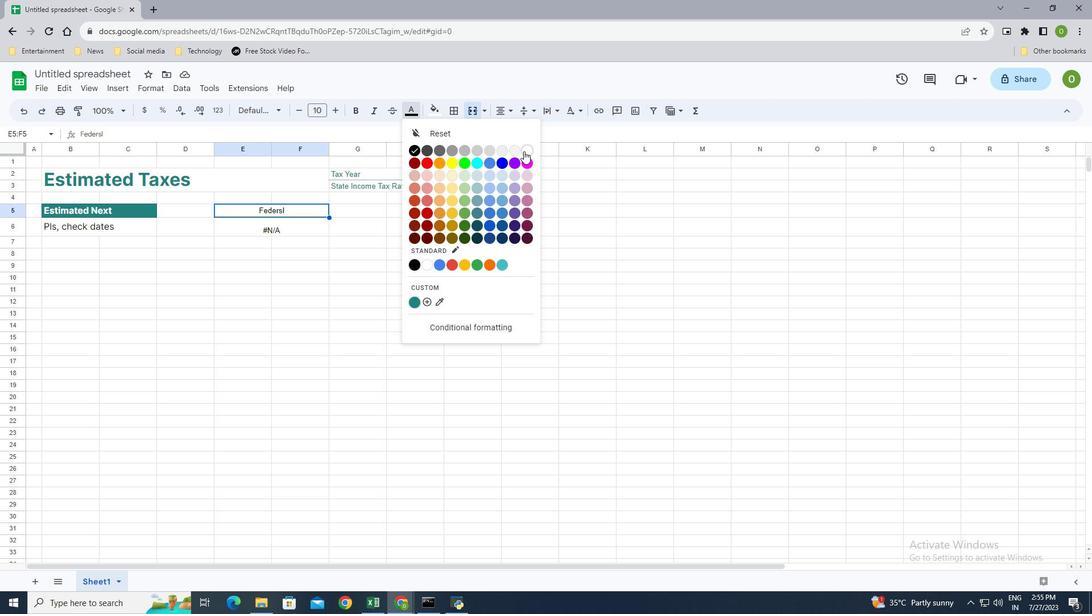 
Action: Mouse moved to (434, 110)
Screenshot: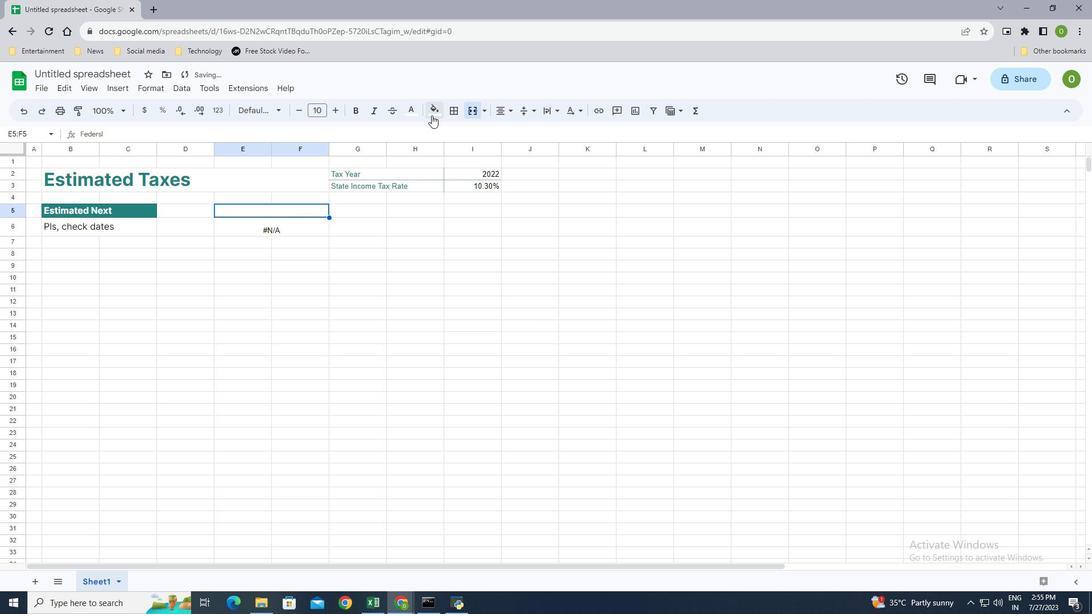 
Action: Mouse pressed left at (434, 110)
Screenshot: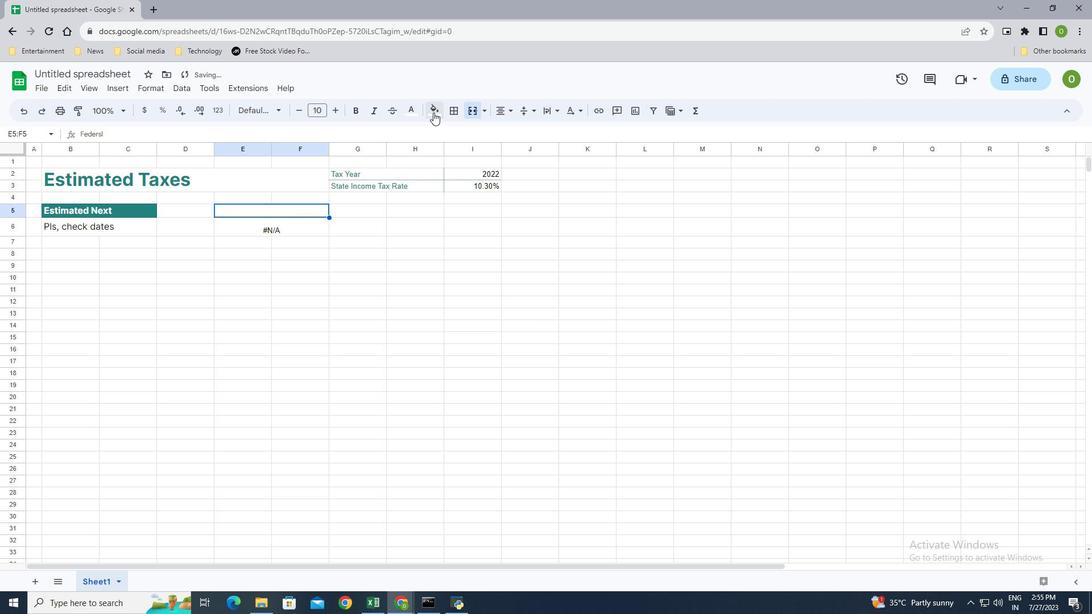 
Action: Mouse moved to (436, 301)
Screenshot: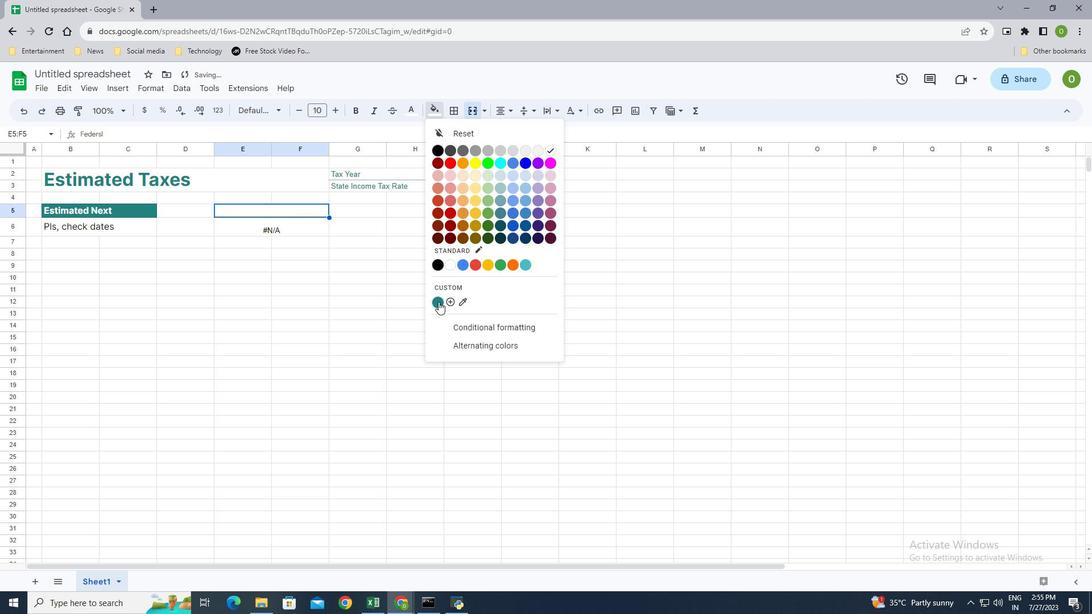 
Action: Mouse pressed left at (436, 301)
Screenshot: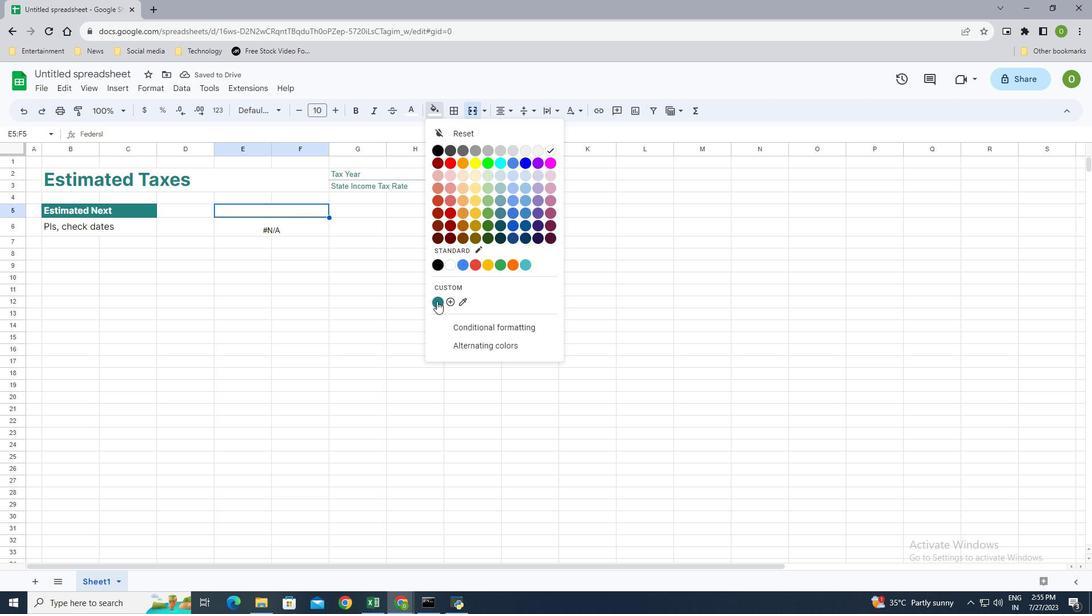 
Action: Mouse moved to (118, 208)
Screenshot: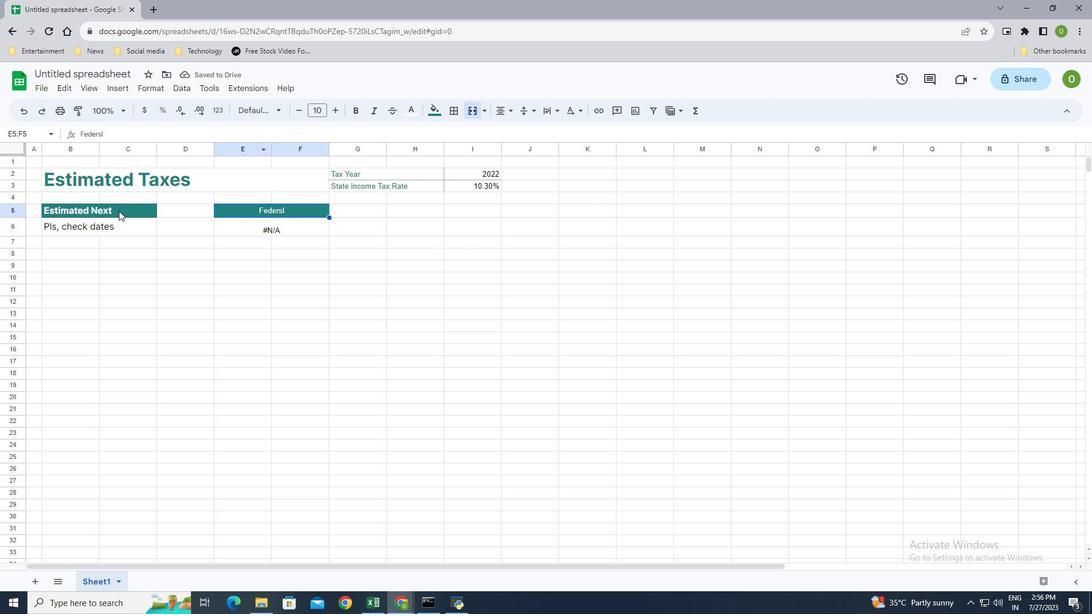 
Action: Mouse pressed left at (118, 208)
Screenshot: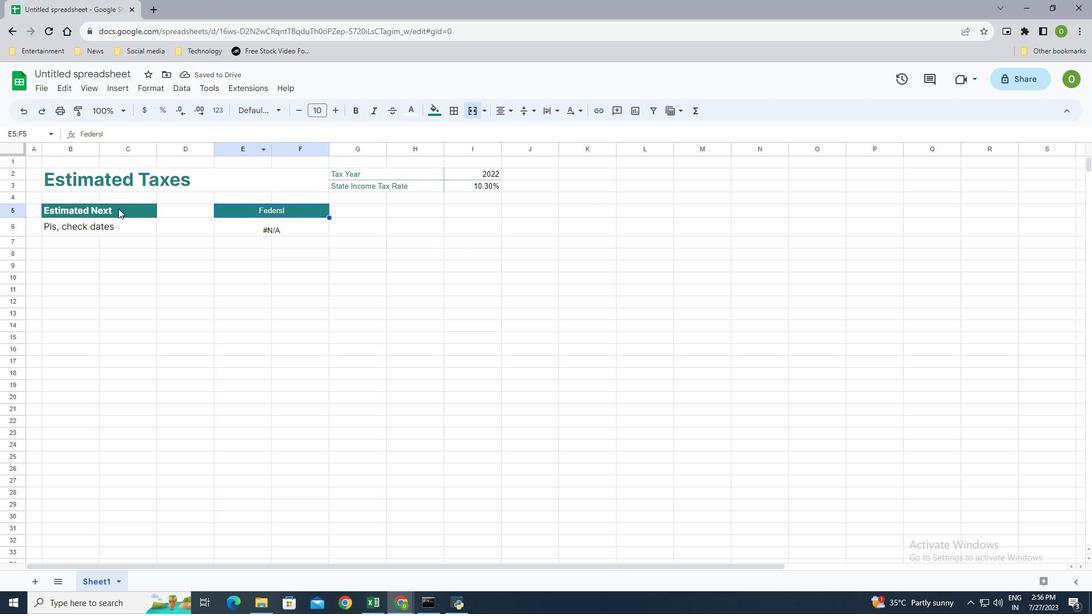 
Action: Mouse moved to (77, 112)
Screenshot: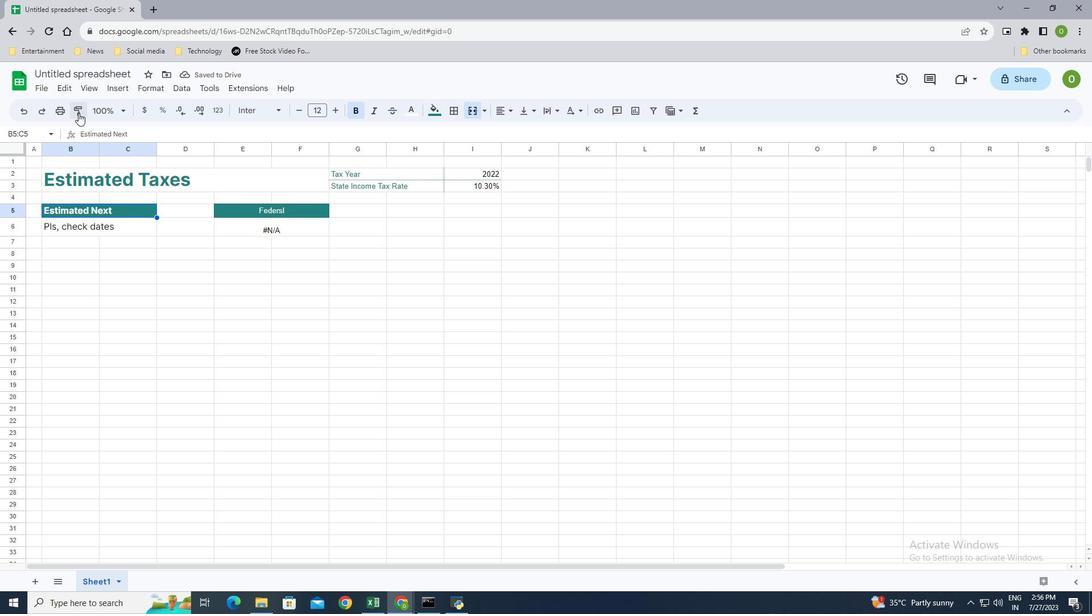 
Action: Mouse pressed left at (77, 112)
Screenshot: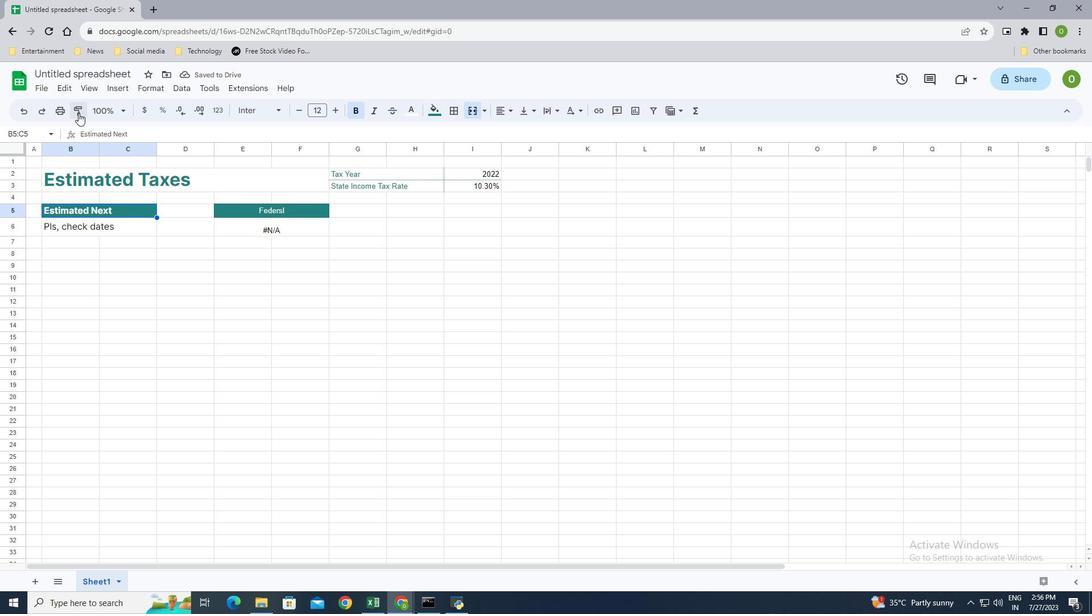 
Action: Mouse moved to (249, 208)
Screenshot: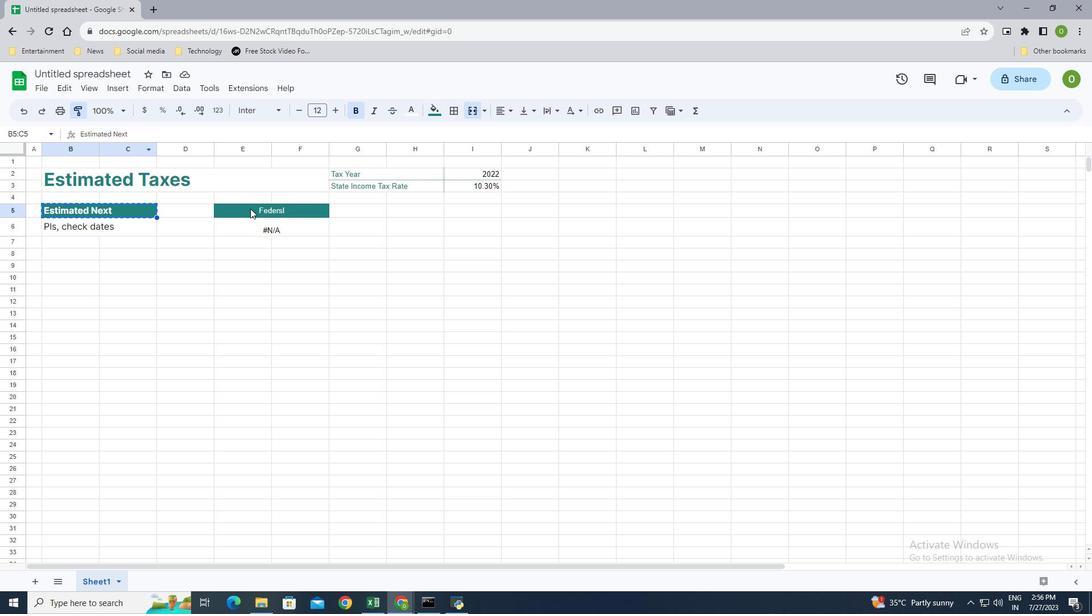 
Action: Mouse pressed left at (249, 208)
Screenshot: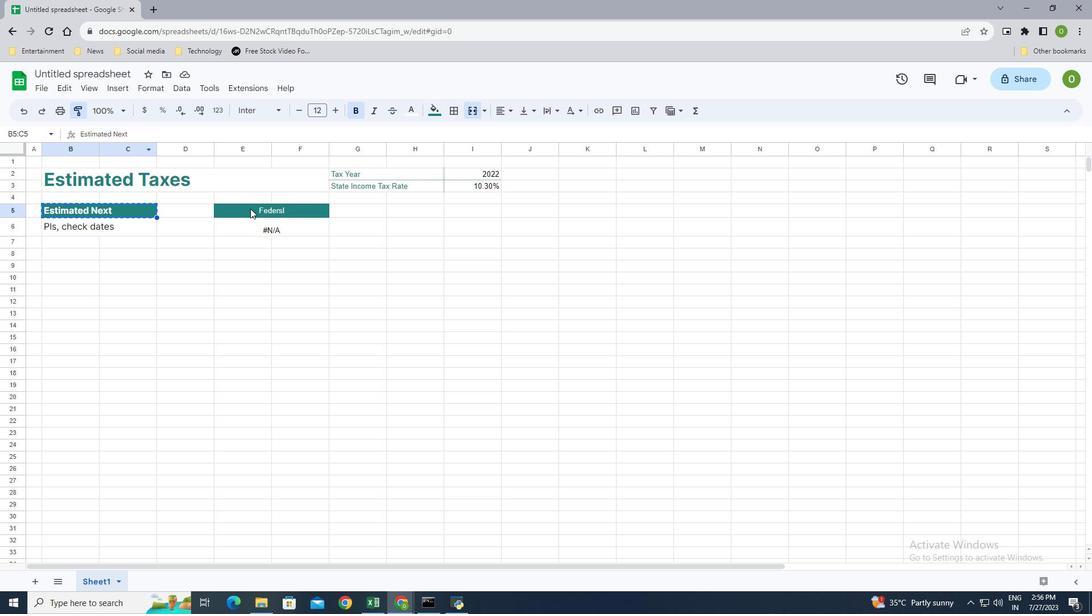
Action: Mouse moved to (509, 110)
Screenshot: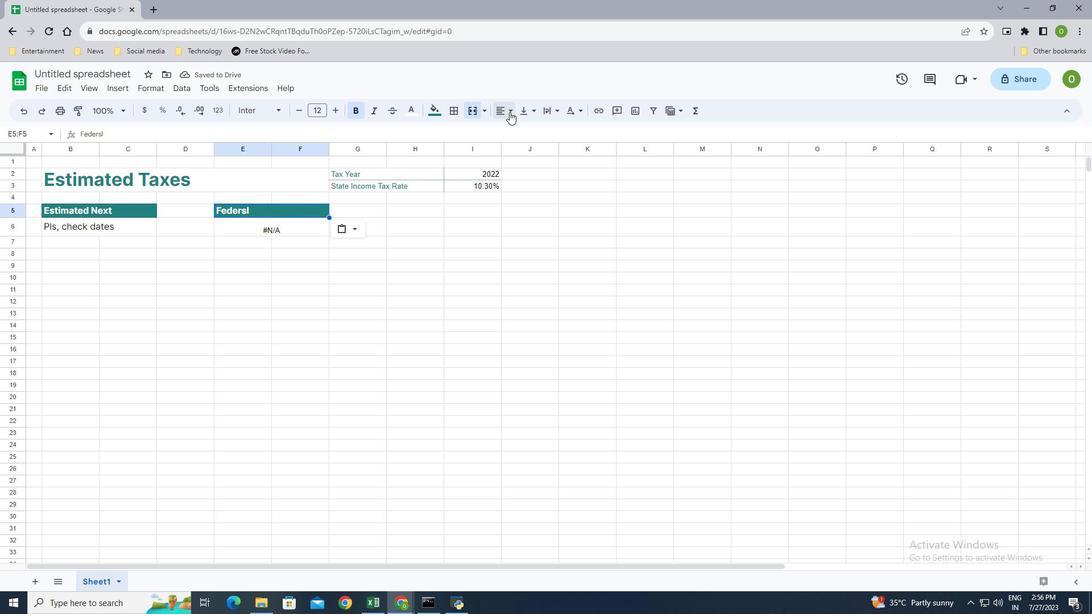 
Action: Mouse pressed left at (509, 110)
Screenshot: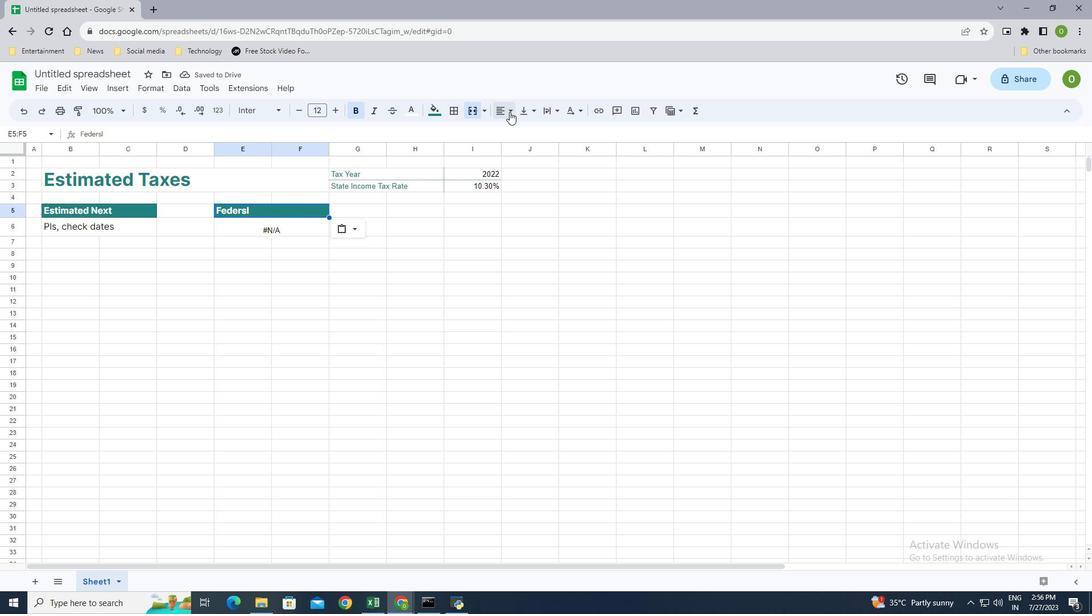 
Action: Mouse moved to (521, 133)
Screenshot: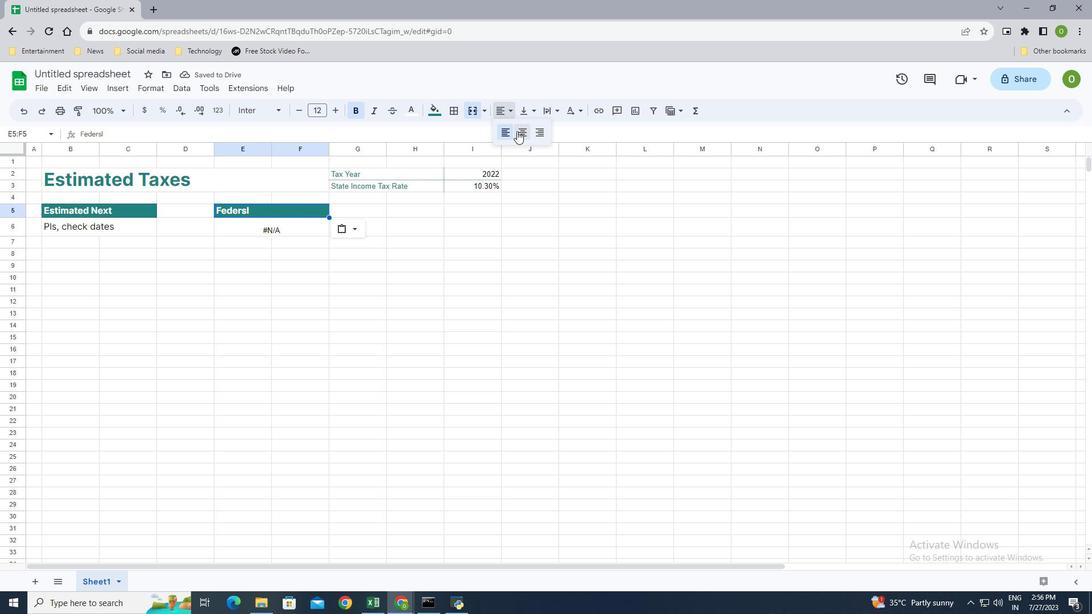 
Action: Mouse pressed left at (521, 133)
Screenshot: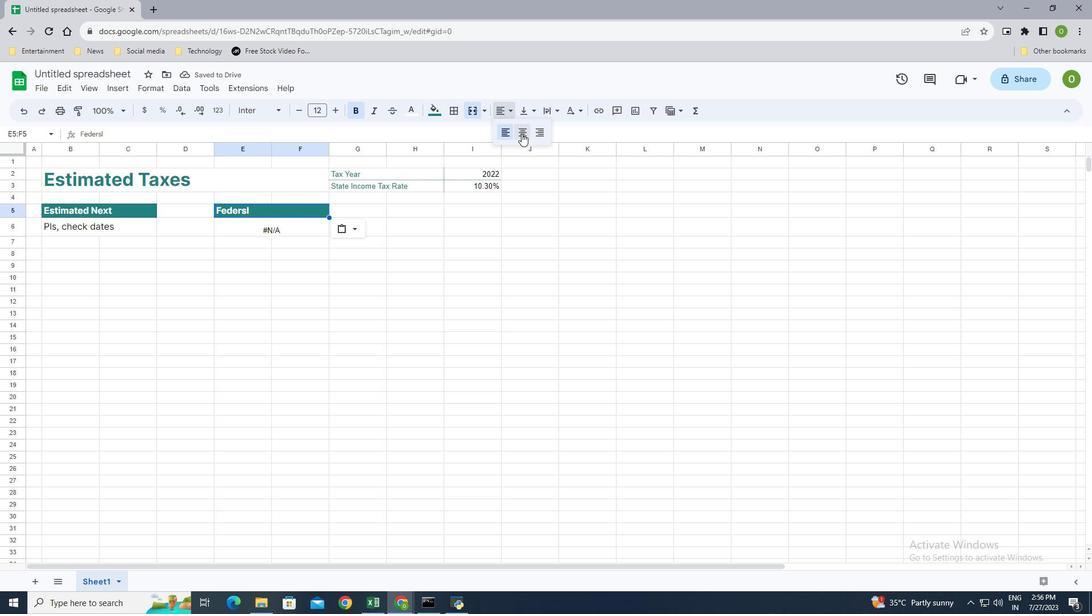 
Action: Mouse moved to (110, 211)
Screenshot: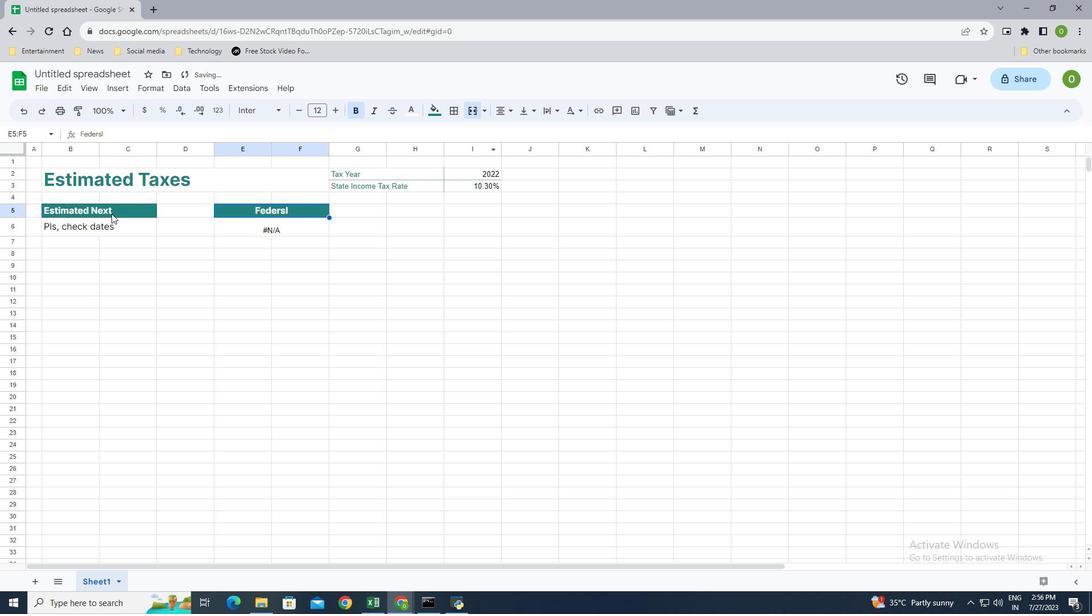 
Action: Mouse pressed left at (110, 211)
Screenshot: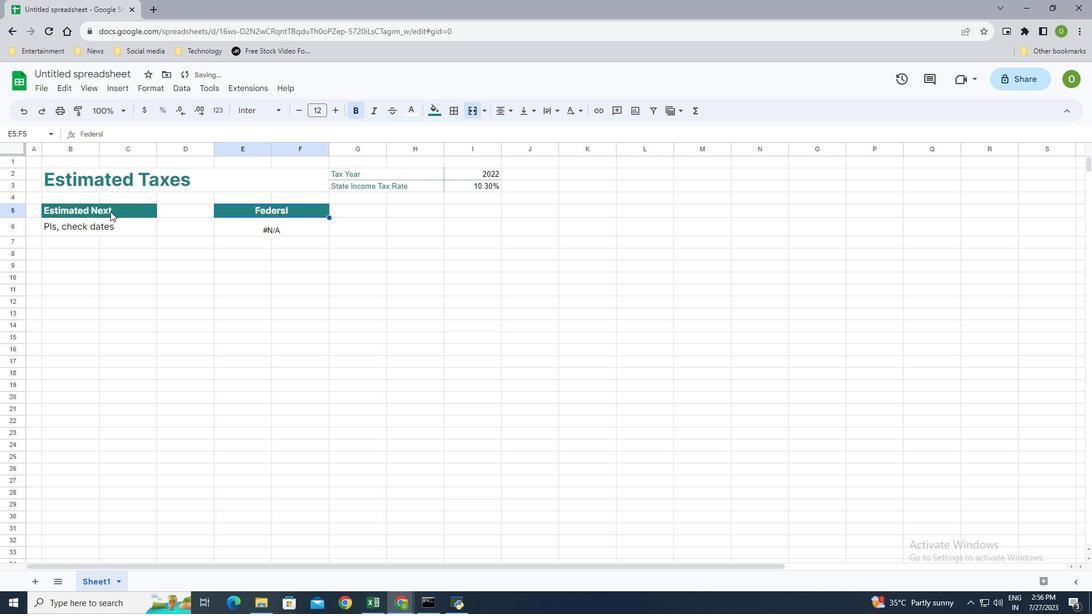 
Action: Mouse moved to (507, 109)
Screenshot: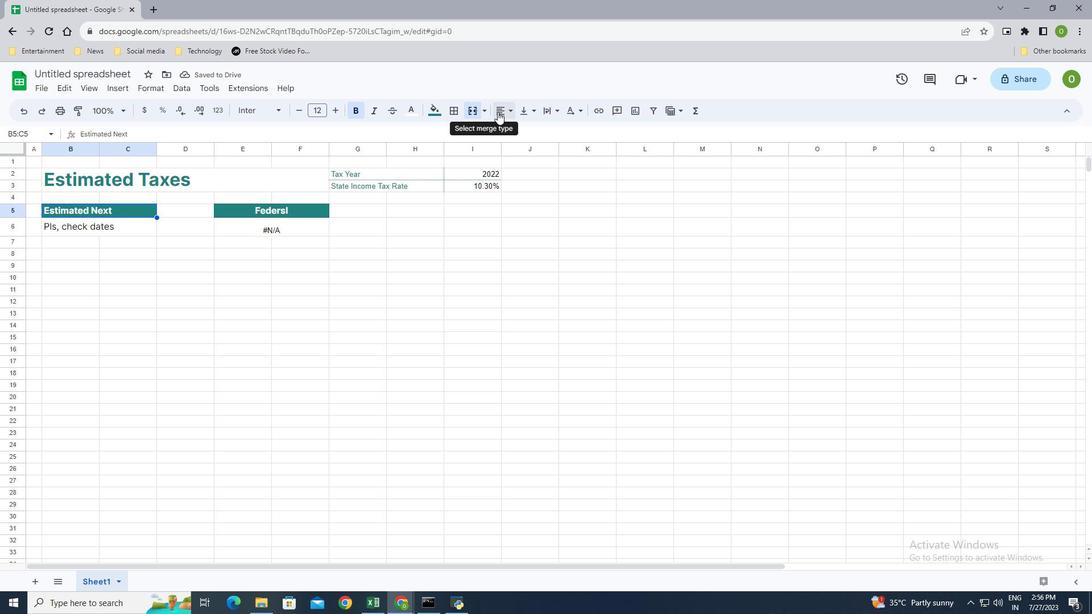 
Action: Mouse pressed left at (507, 109)
Screenshot: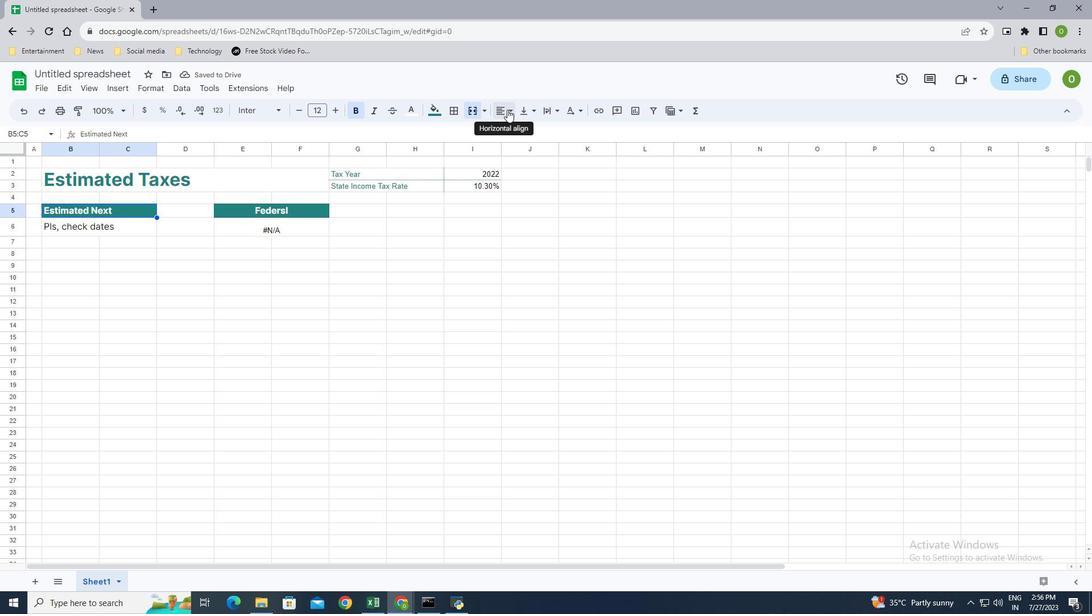 
Action: Mouse moved to (522, 134)
Screenshot: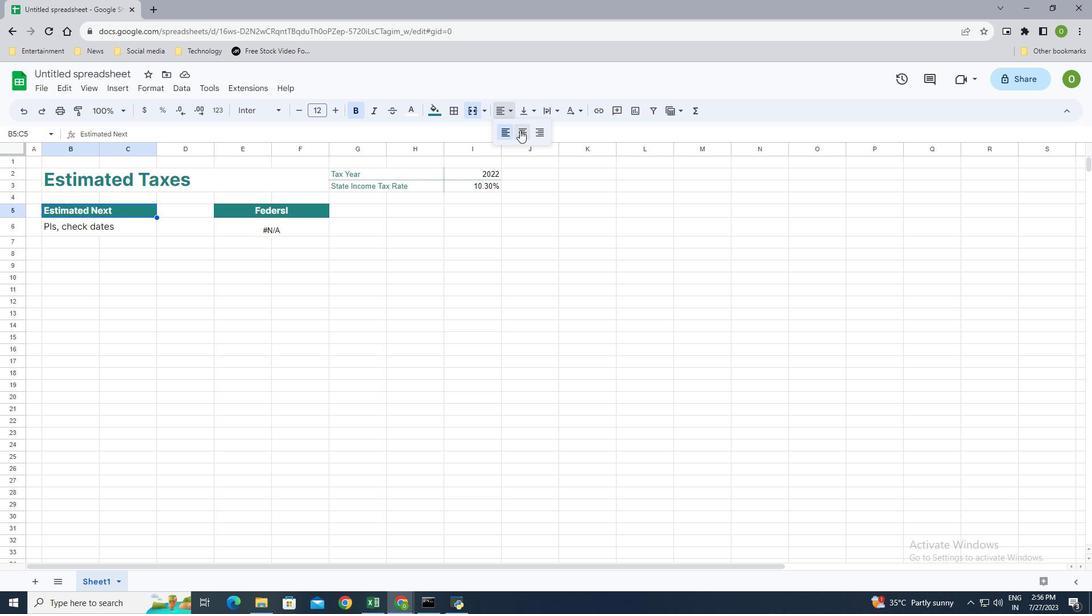 
Action: Mouse pressed left at (522, 134)
Screenshot: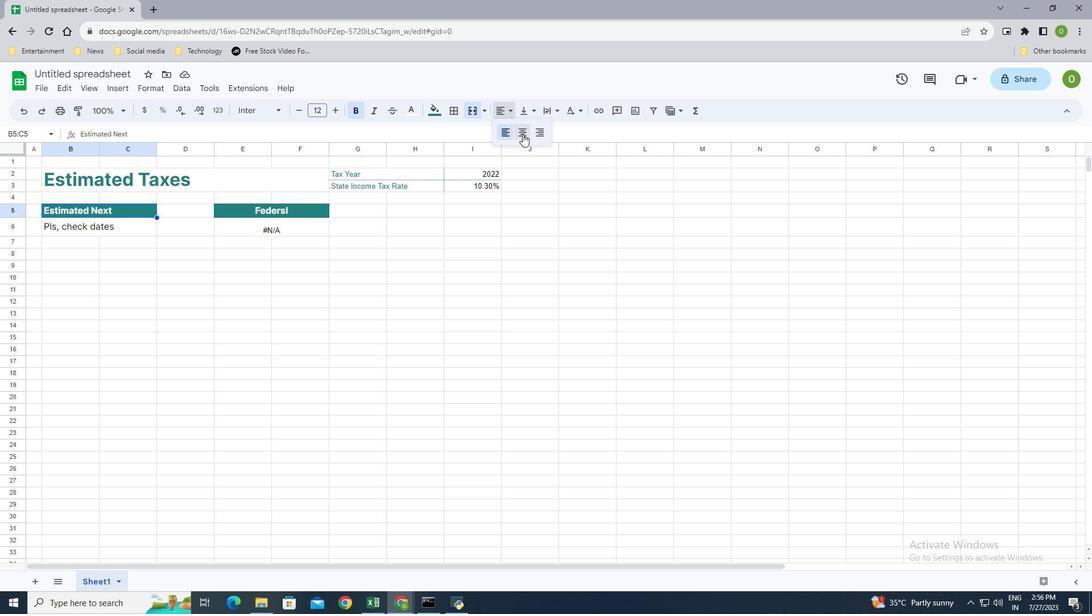 
Action: Mouse moved to (115, 225)
Screenshot: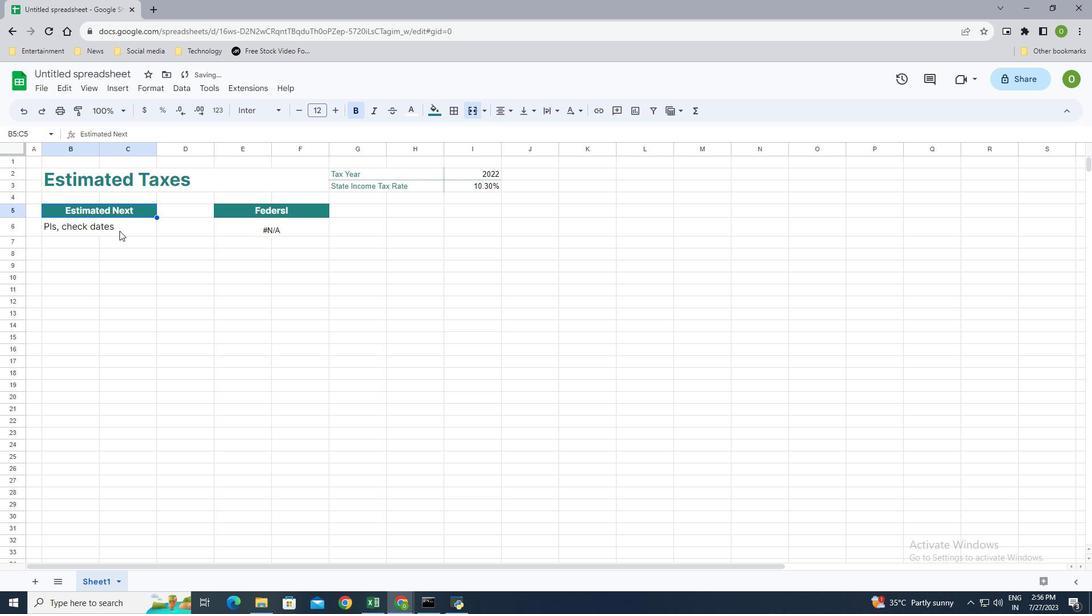 
Action: Mouse pressed left at (115, 225)
Screenshot: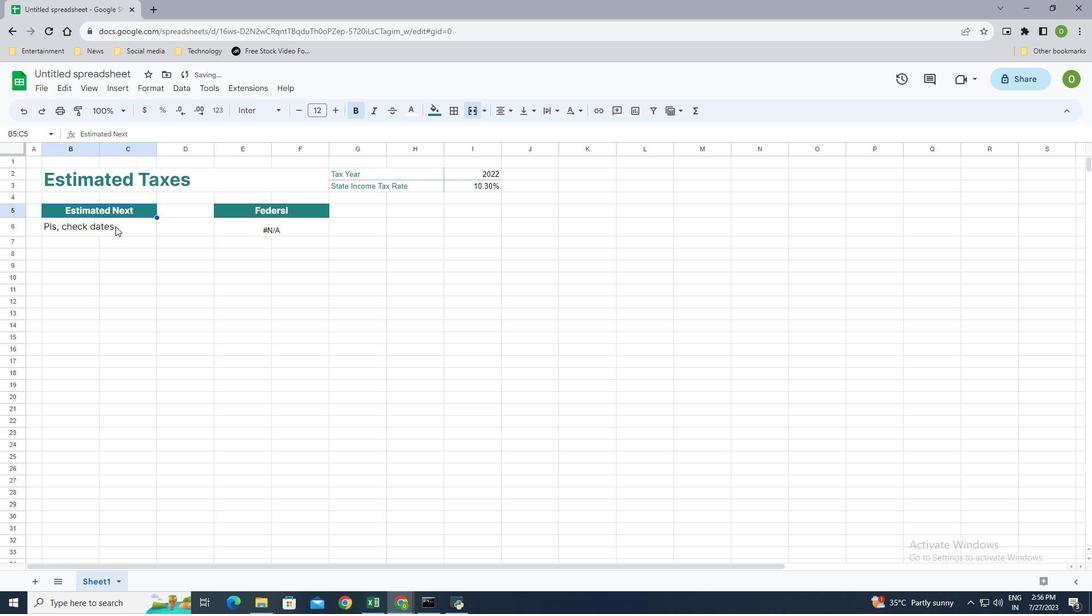 
Action: Mouse moved to (505, 106)
Screenshot: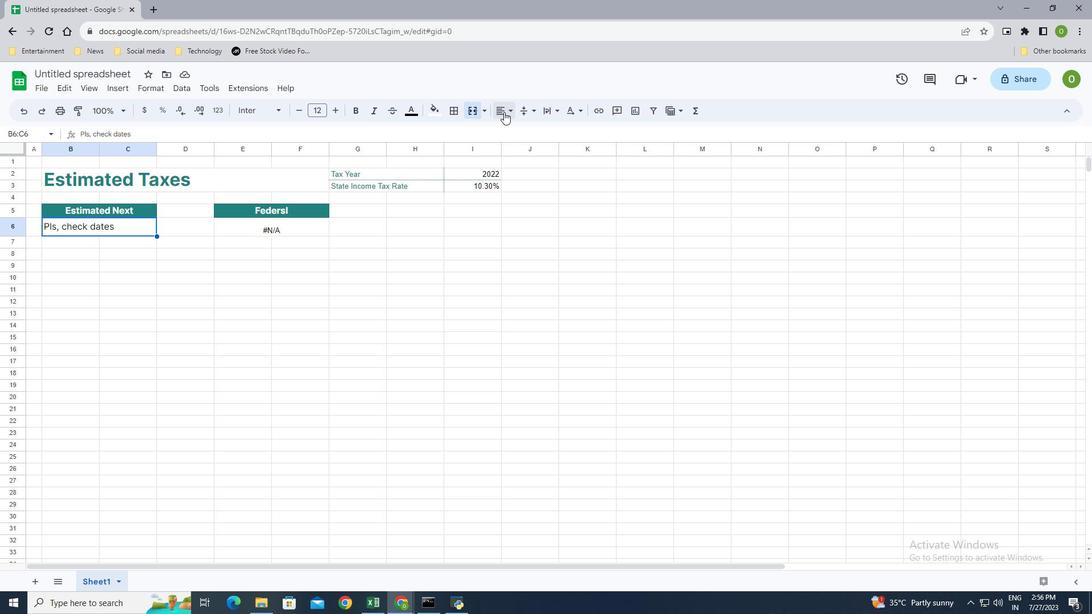 
Action: Mouse pressed left at (505, 106)
Screenshot: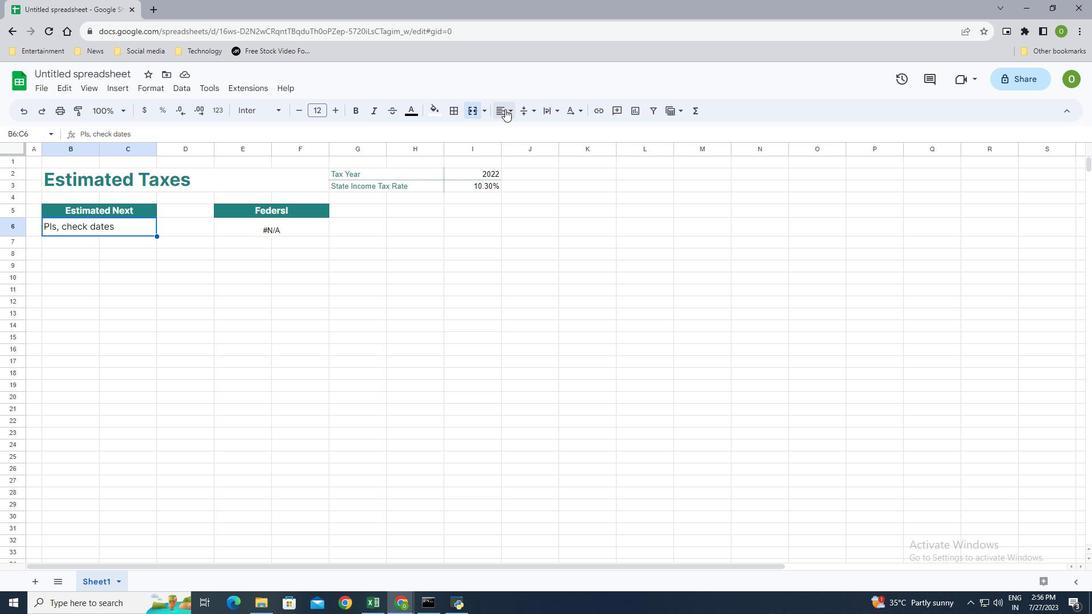 
Action: Mouse moved to (524, 128)
Screenshot: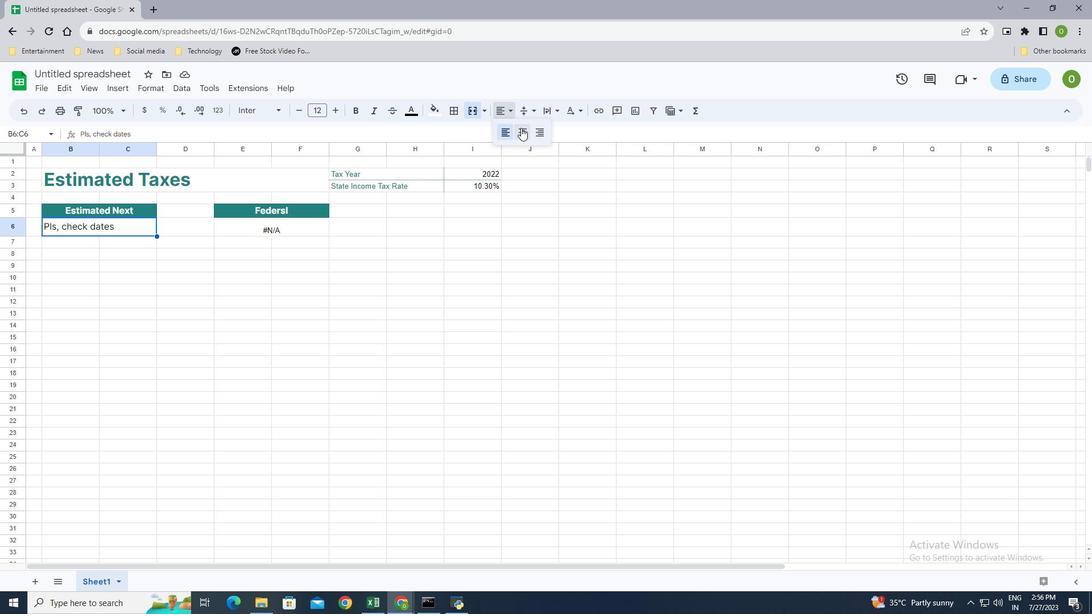 
Action: Mouse pressed left at (524, 128)
Screenshot: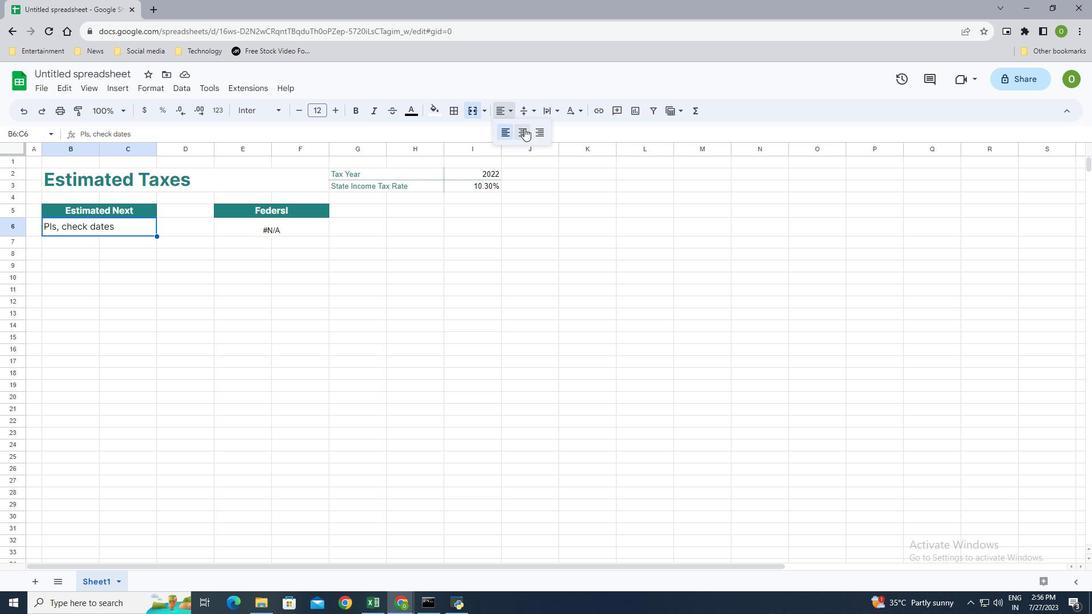 
Action: Mouse moved to (291, 207)
Screenshot: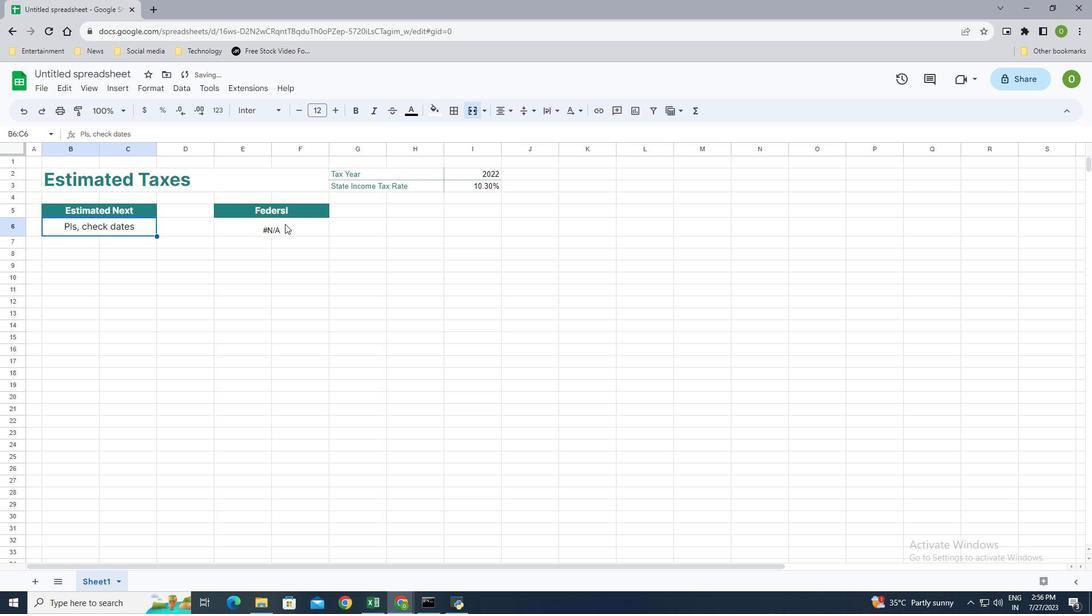 
Action: Mouse pressed left at (291, 207)
Screenshot: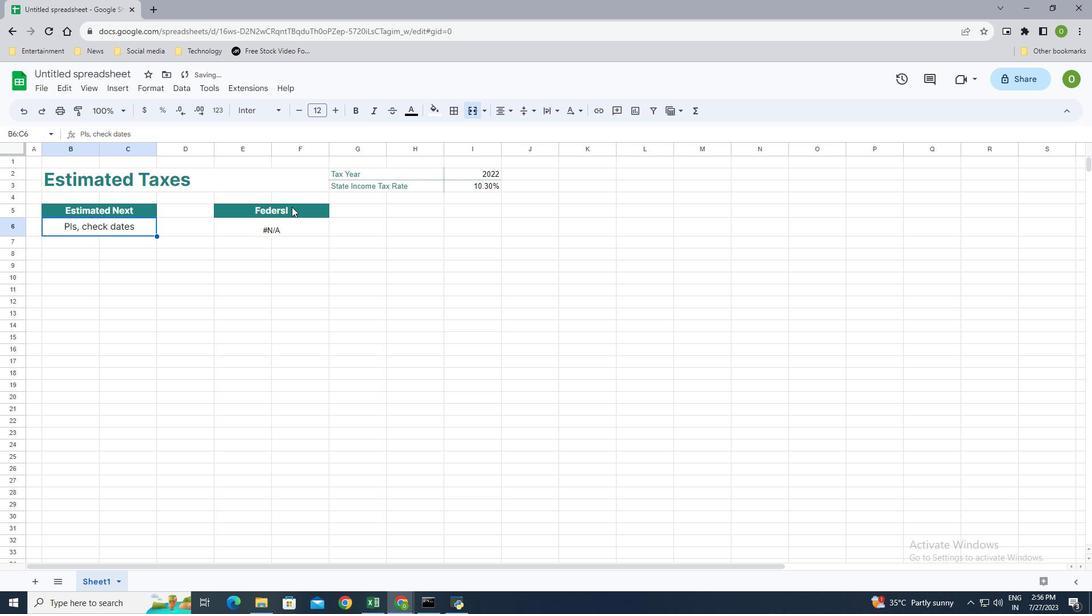 
Action: Mouse moved to (14, 218)
Screenshot: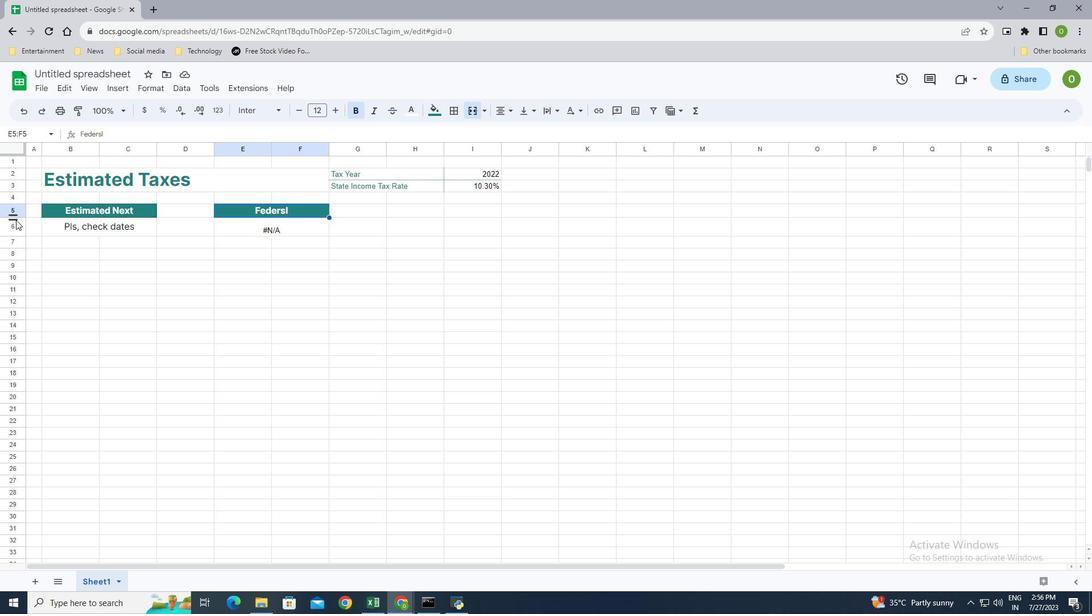 
Action: Mouse pressed left at (14, 218)
Screenshot: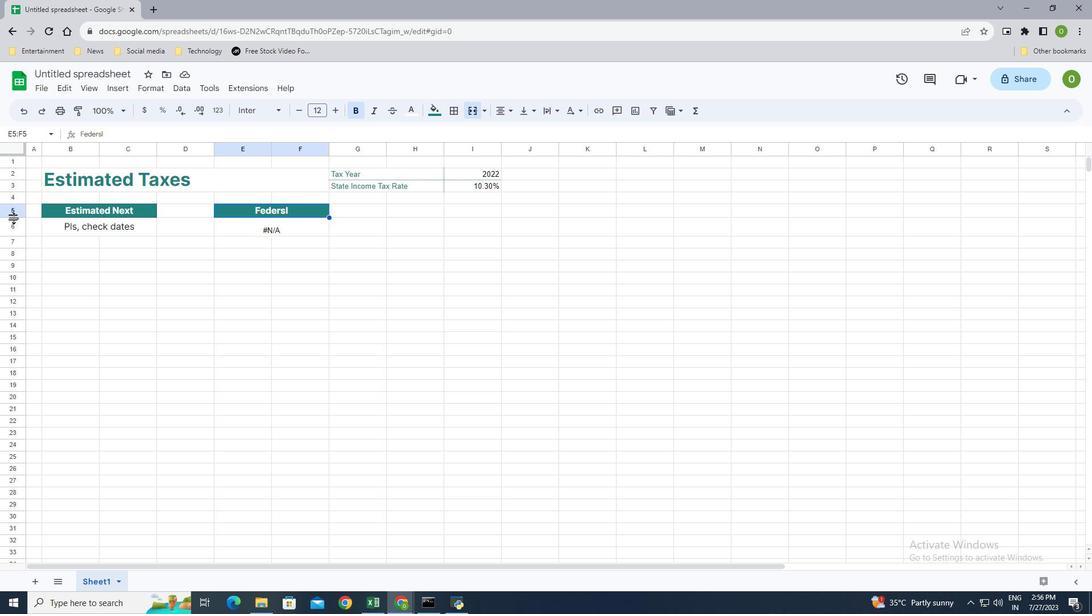 
Action: Mouse moved to (120, 212)
Screenshot: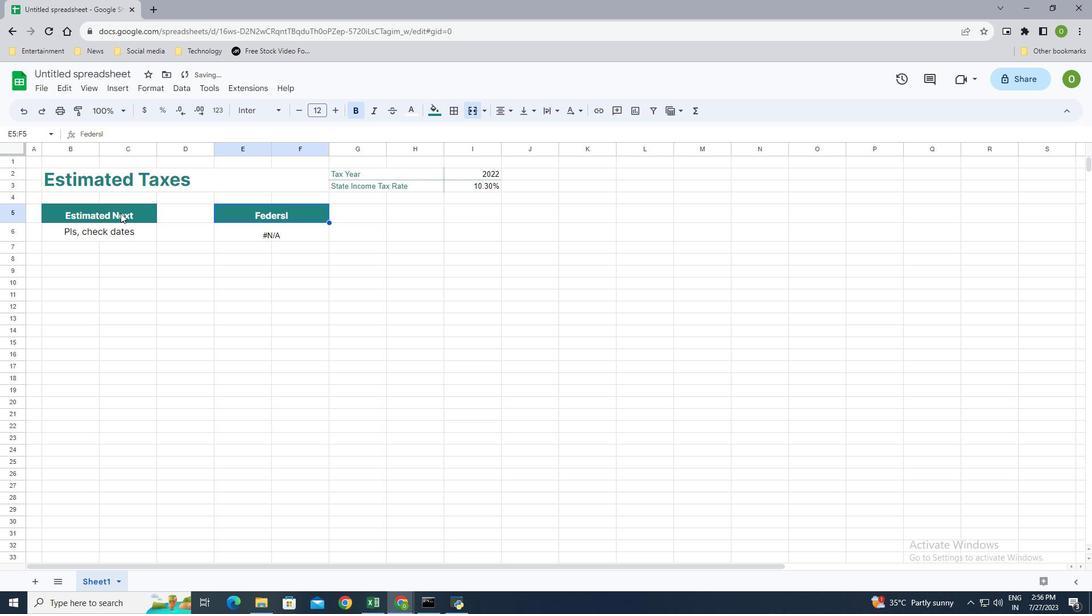 
Action: Mouse pressed left at (120, 212)
Screenshot: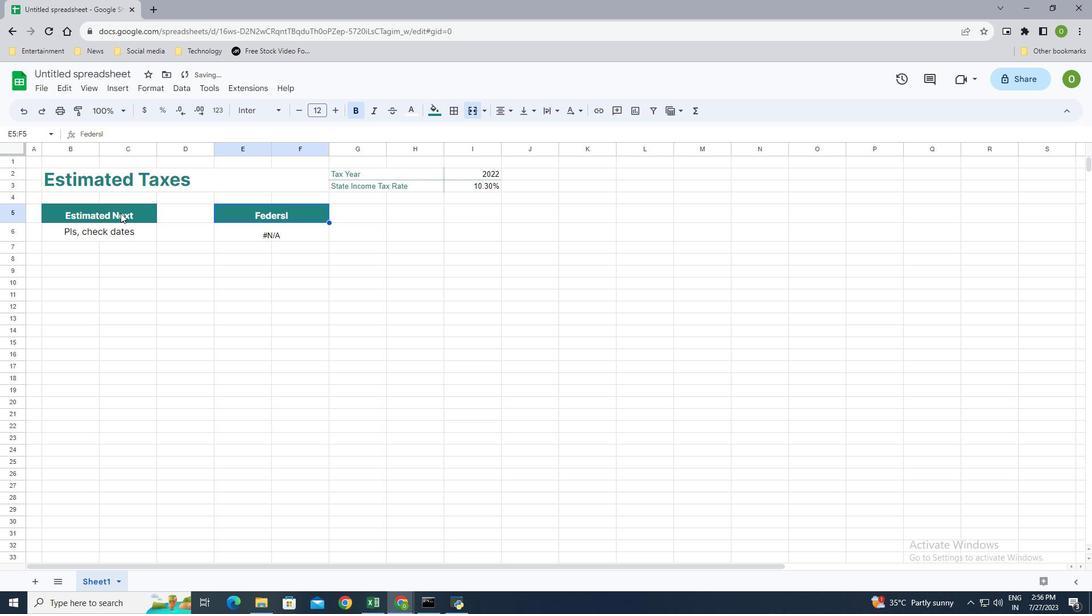 
Action: Mouse moved to (248, 212)
Screenshot: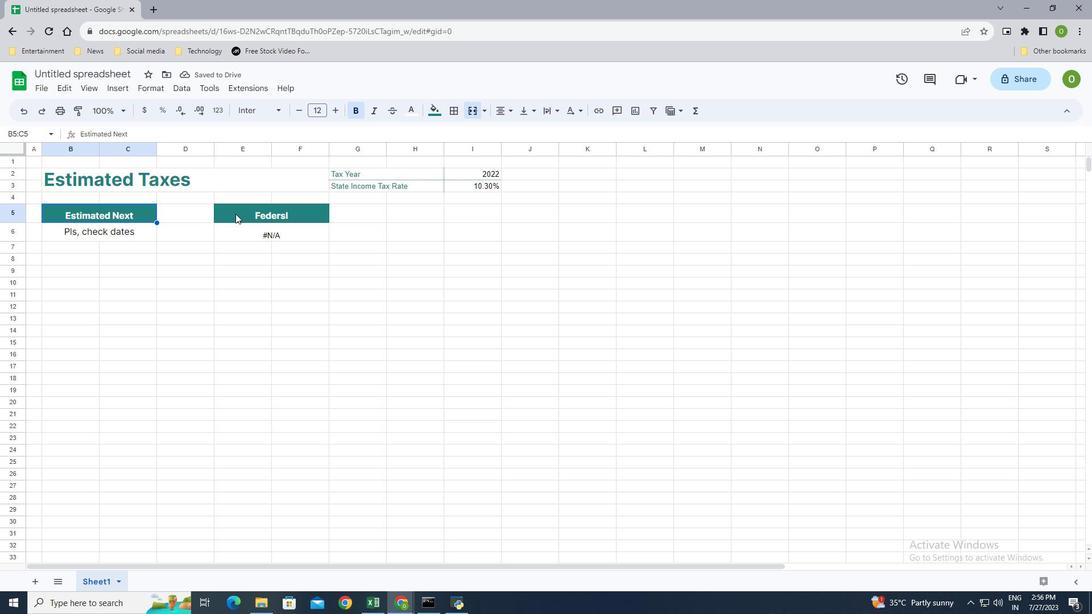 
Action: Mouse pressed left at (248, 212)
Screenshot: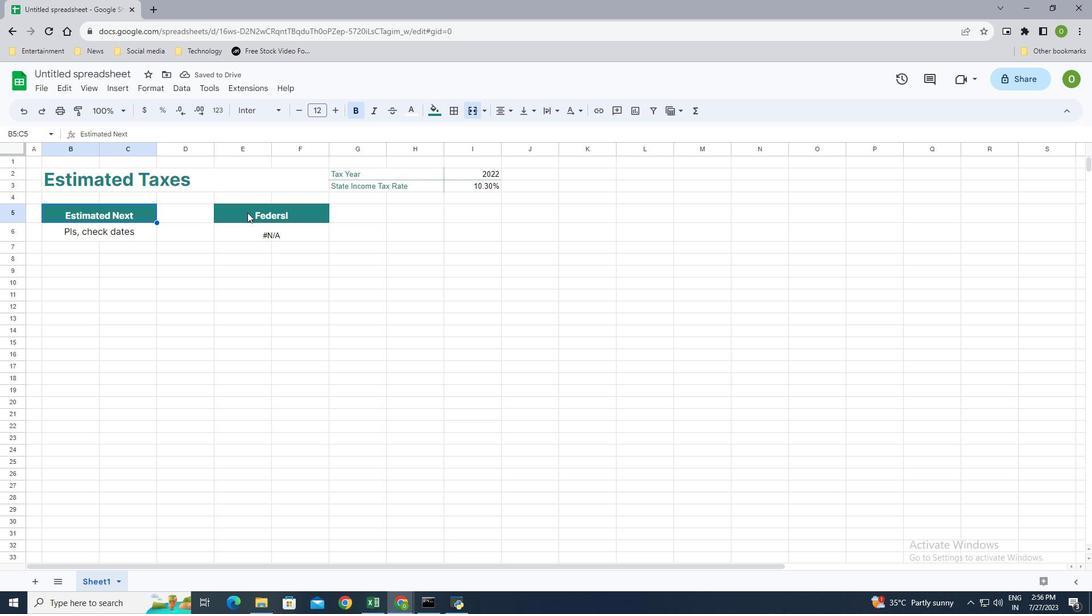 
Action: Mouse moved to (529, 109)
Screenshot: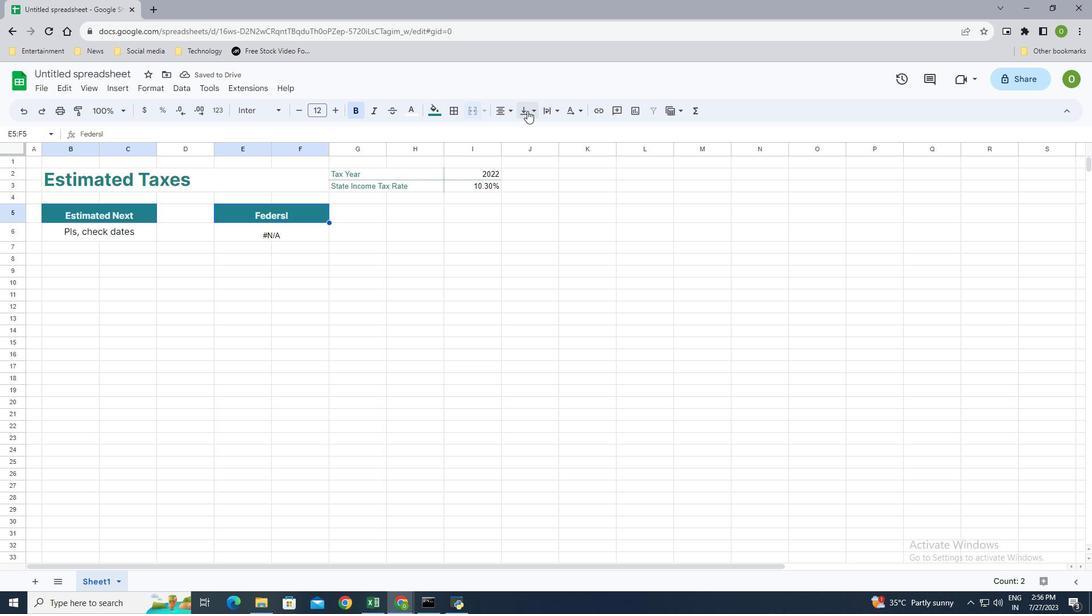 
Action: Mouse pressed left at (529, 109)
Screenshot: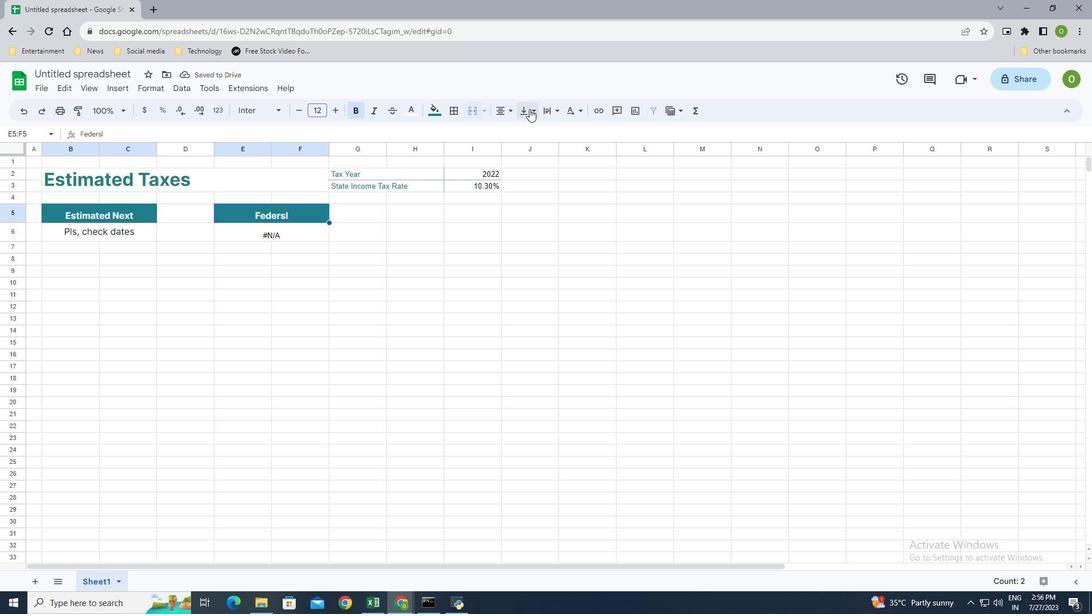 
Action: Mouse moved to (547, 133)
Screenshot: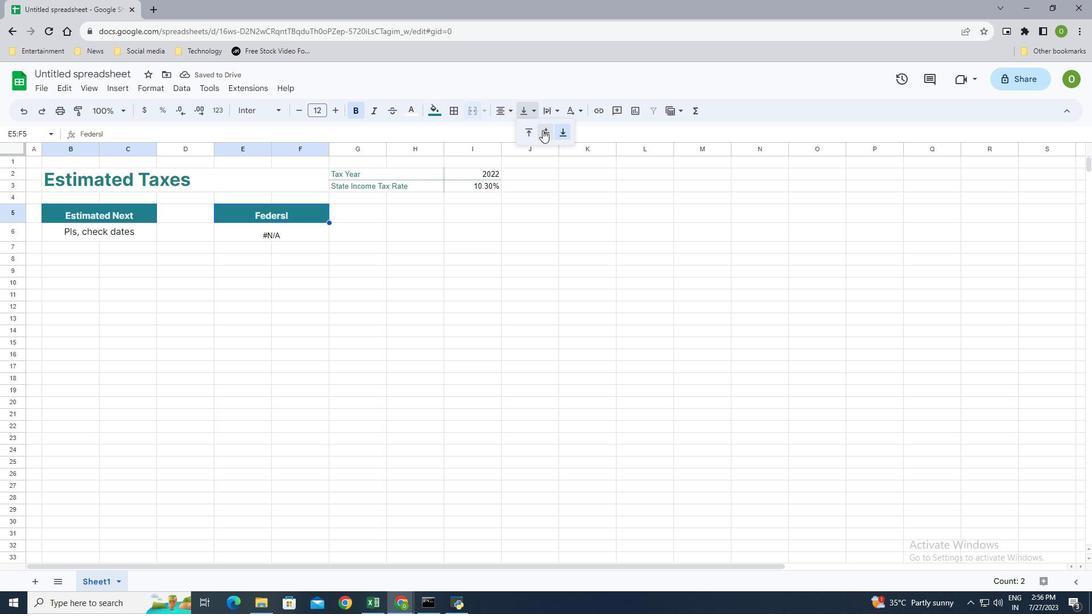 
Action: Mouse pressed left at (547, 133)
Screenshot: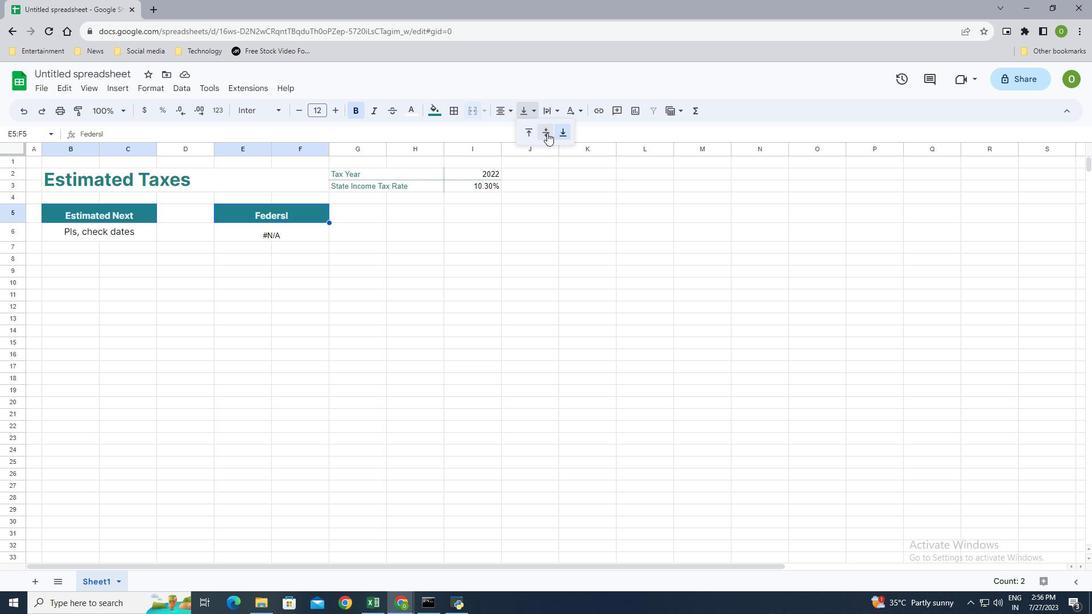 
Action: Mouse moved to (143, 234)
Screenshot: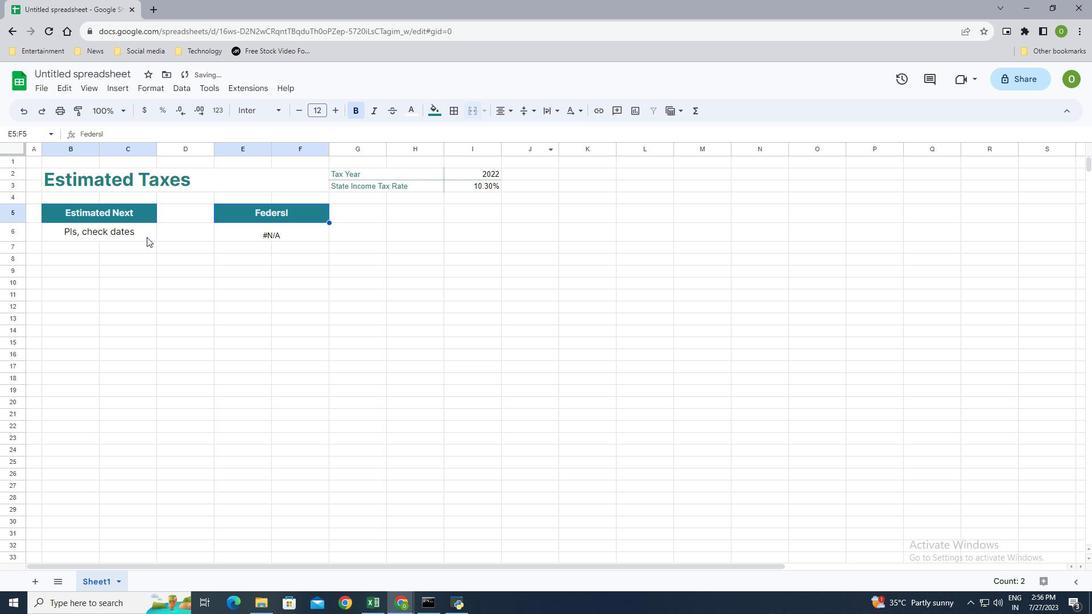 
Action: Mouse pressed left at (143, 234)
Screenshot: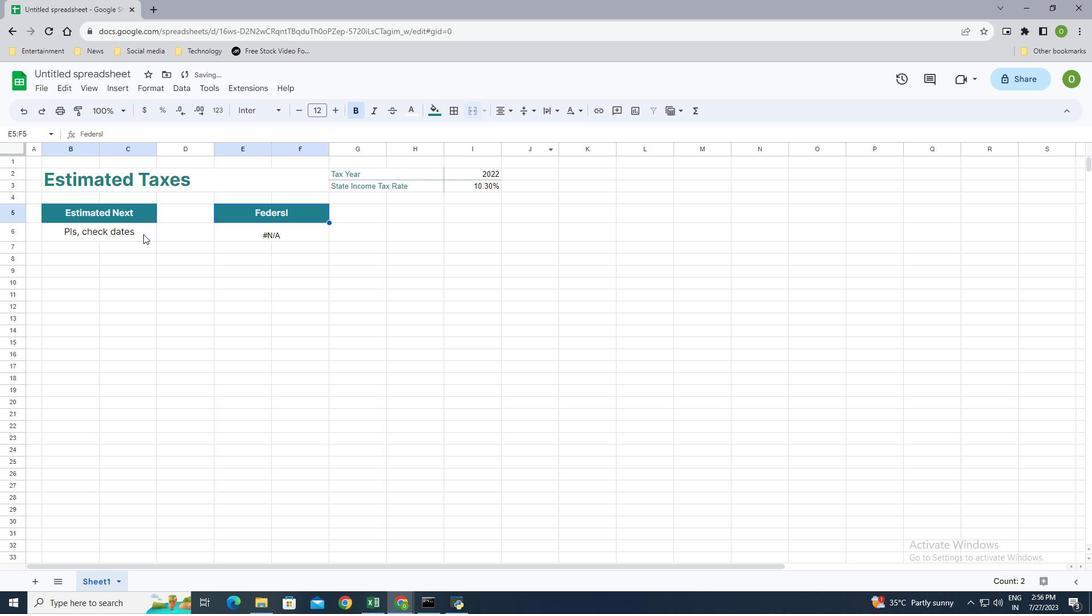 
Action: Mouse moved to (238, 231)
Screenshot: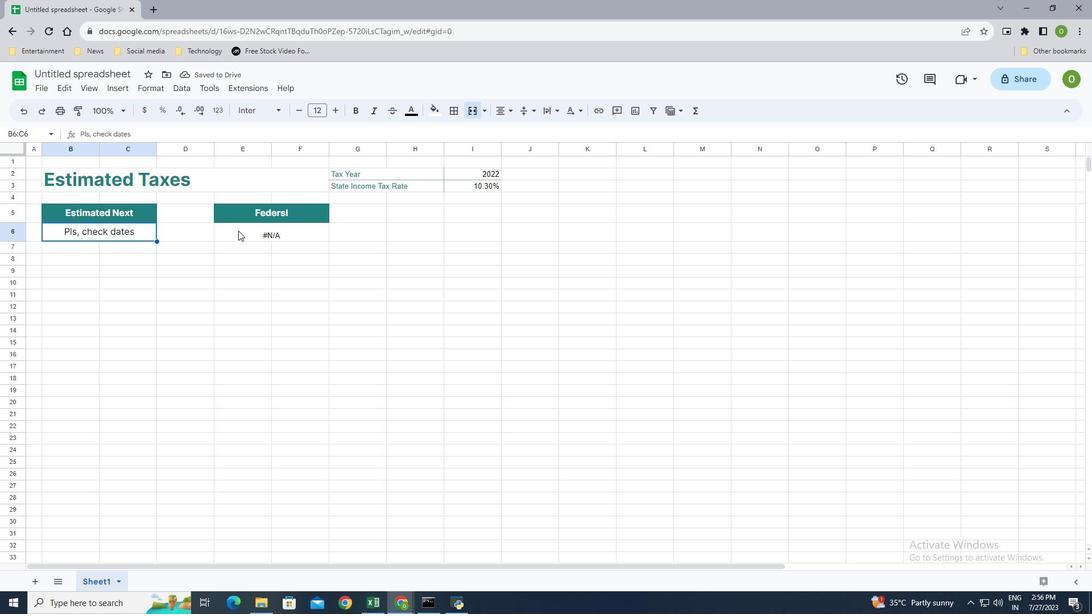 
Action: Mouse pressed left at (238, 231)
Screenshot: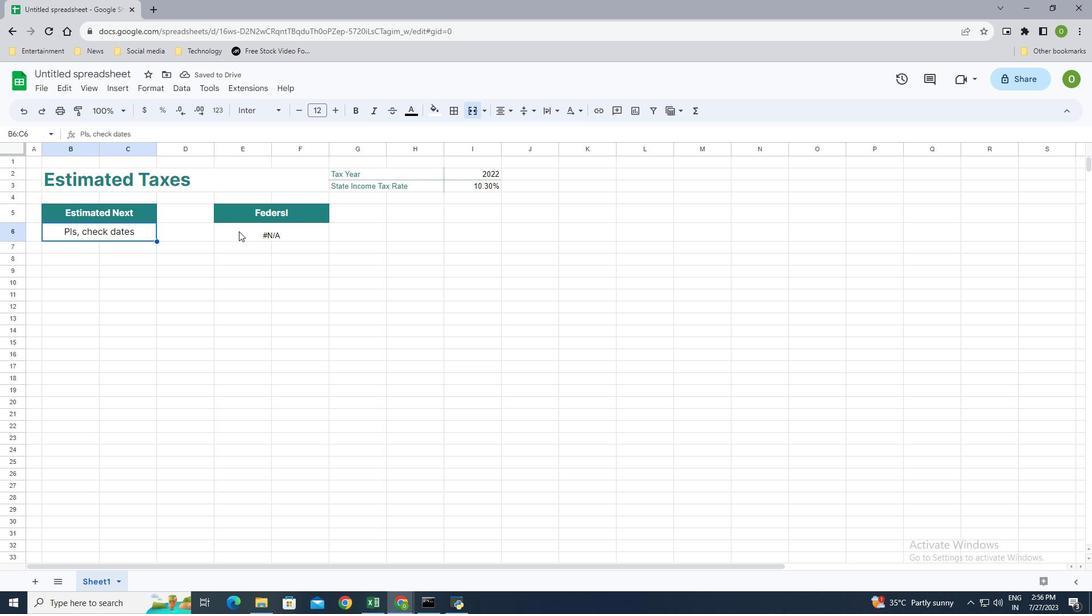 
Action: Mouse moved to (531, 106)
Screenshot: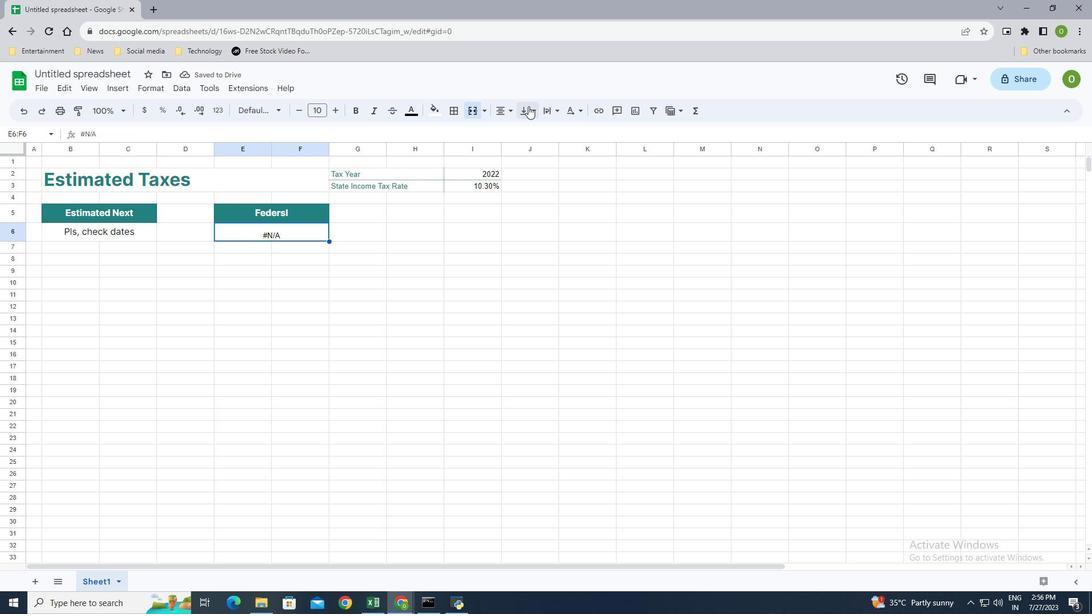 
Action: Mouse pressed left at (531, 106)
Screenshot: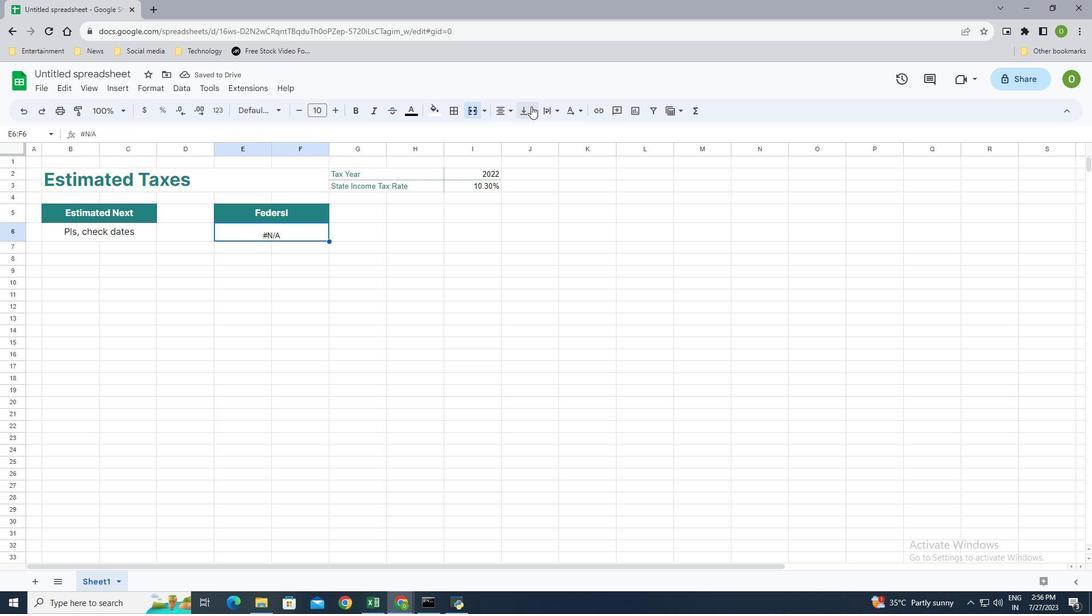 
Action: Mouse moved to (544, 131)
Screenshot: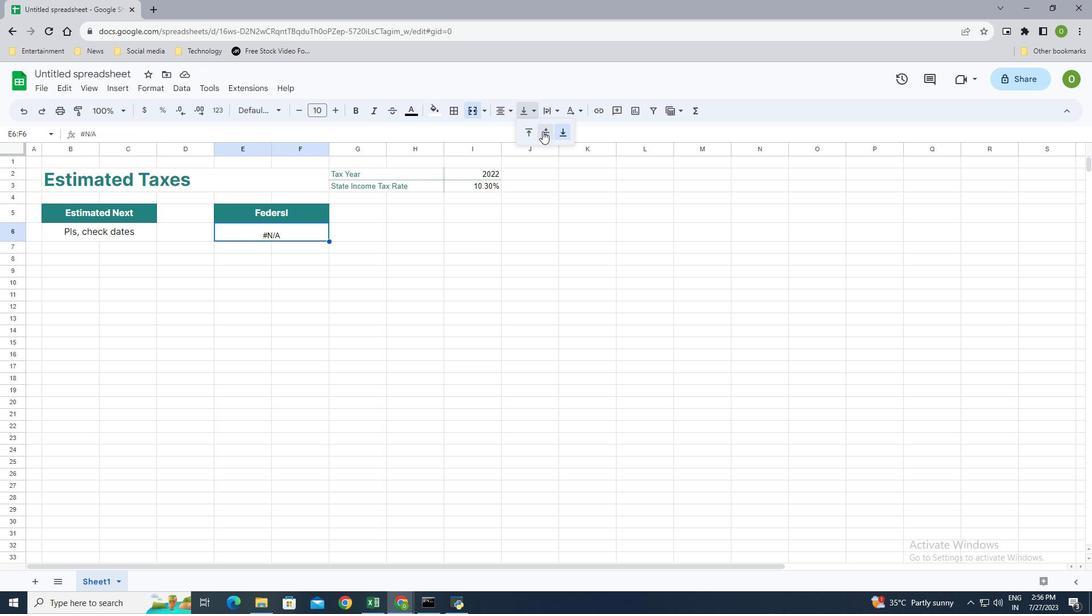
Action: Mouse pressed left at (544, 131)
Screenshot: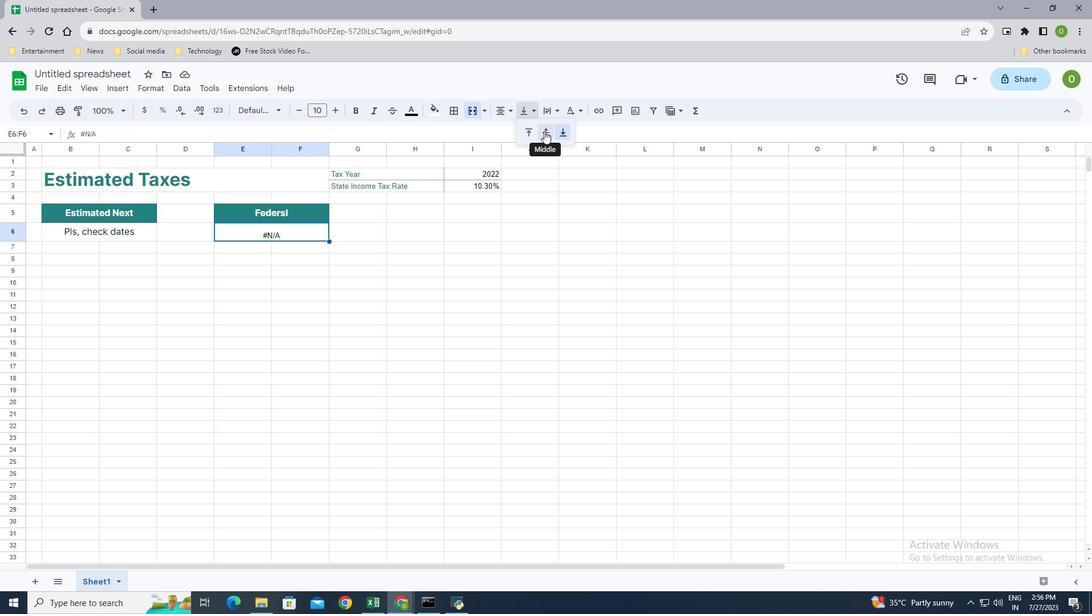 
Action: Mouse moved to (348, 231)
Screenshot: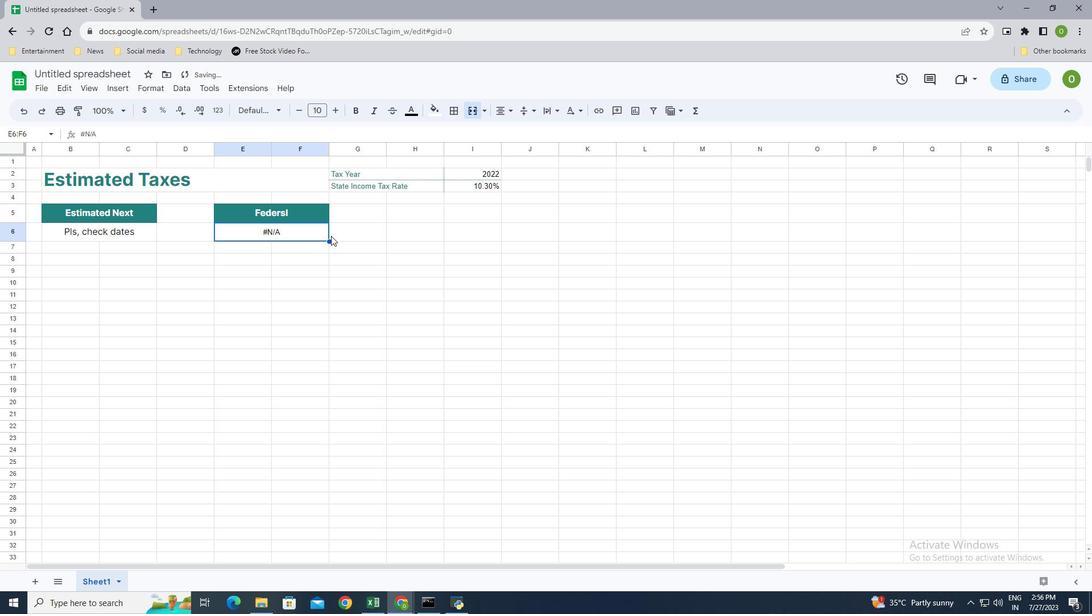 
Action: Mouse pressed left at (348, 231)
Screenshot: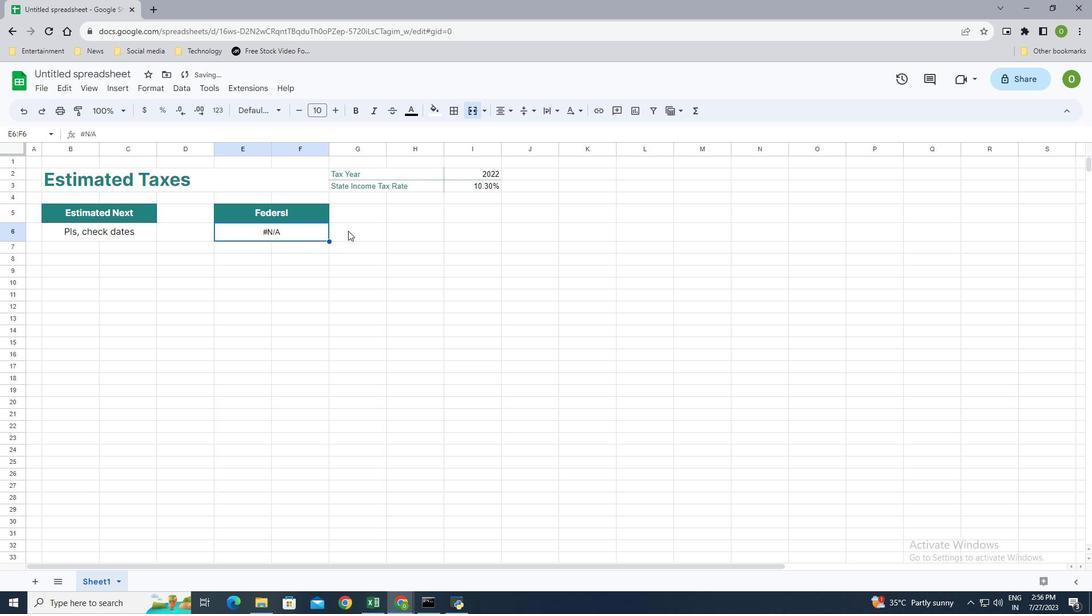 
Action: Mouse moved to (347, 216)
Screenshot: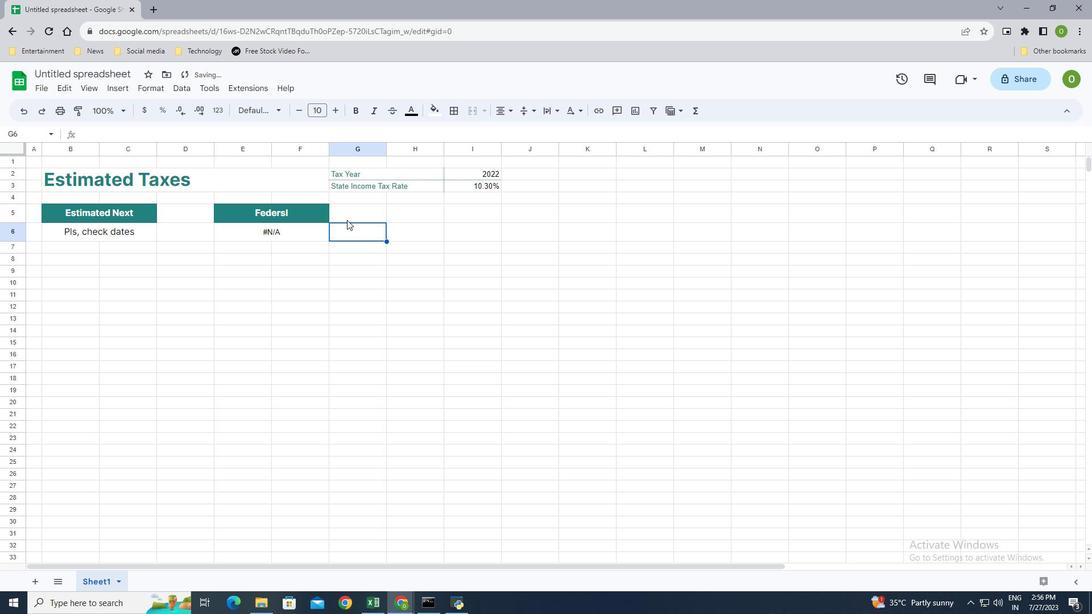 
Action: Mouse pressed left at (347, 216)
Screenshot: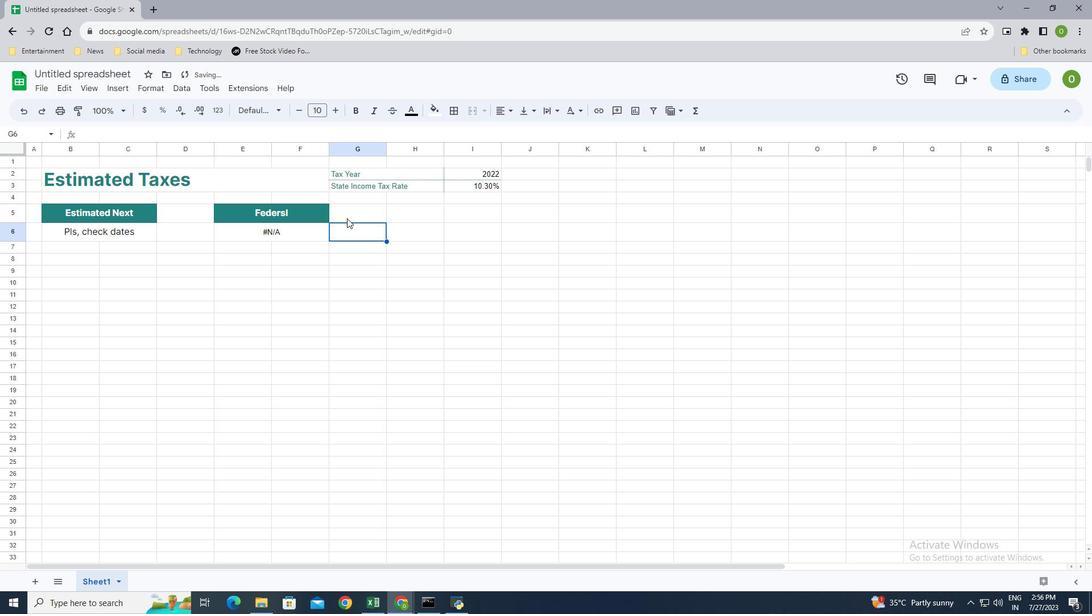 
Action: Mouse moved to (357, 217)
